 Task: Edit the task details and workflow in Jira Software, including start and due dates, status, and fields.
Action: Mouse moved to (910, 385)
Screenshot: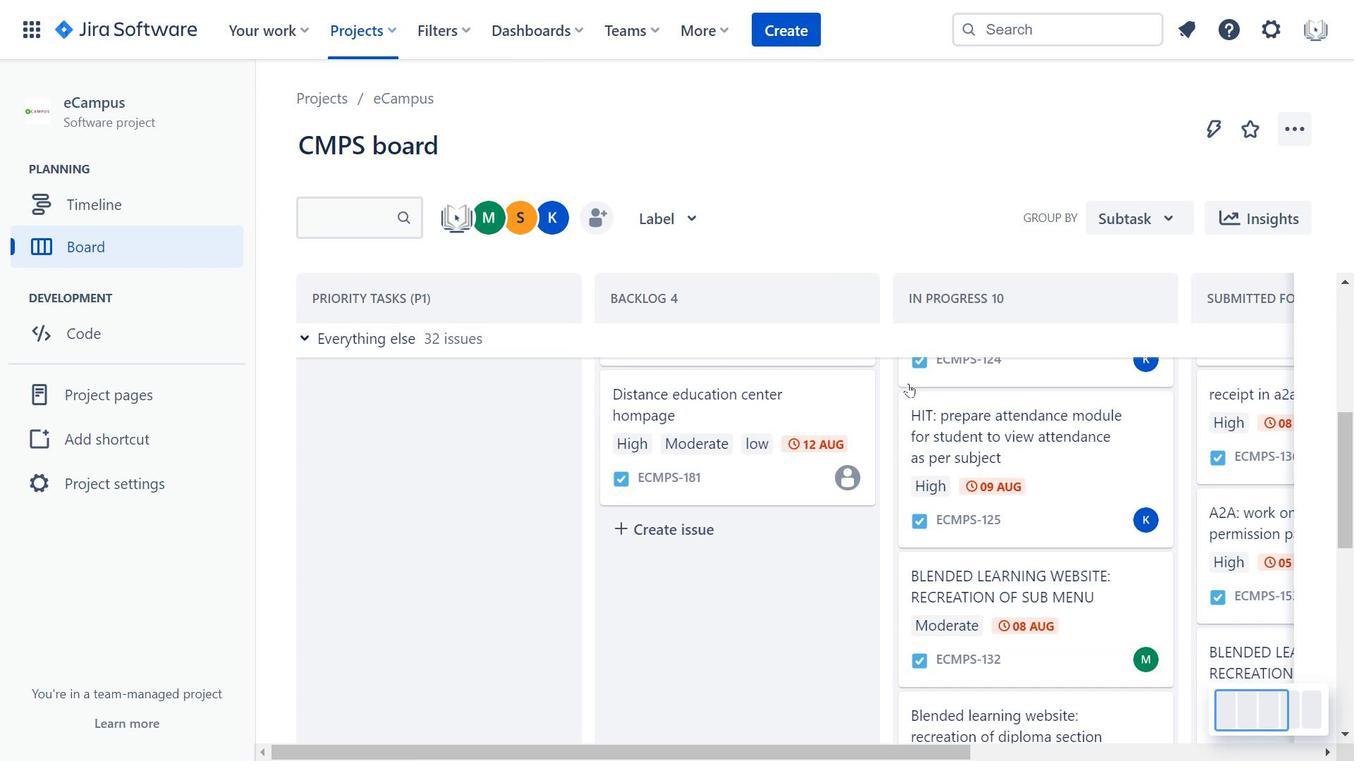
Action: Mouse scrolled (910, 385) with delta (0, 0)
Screenshot: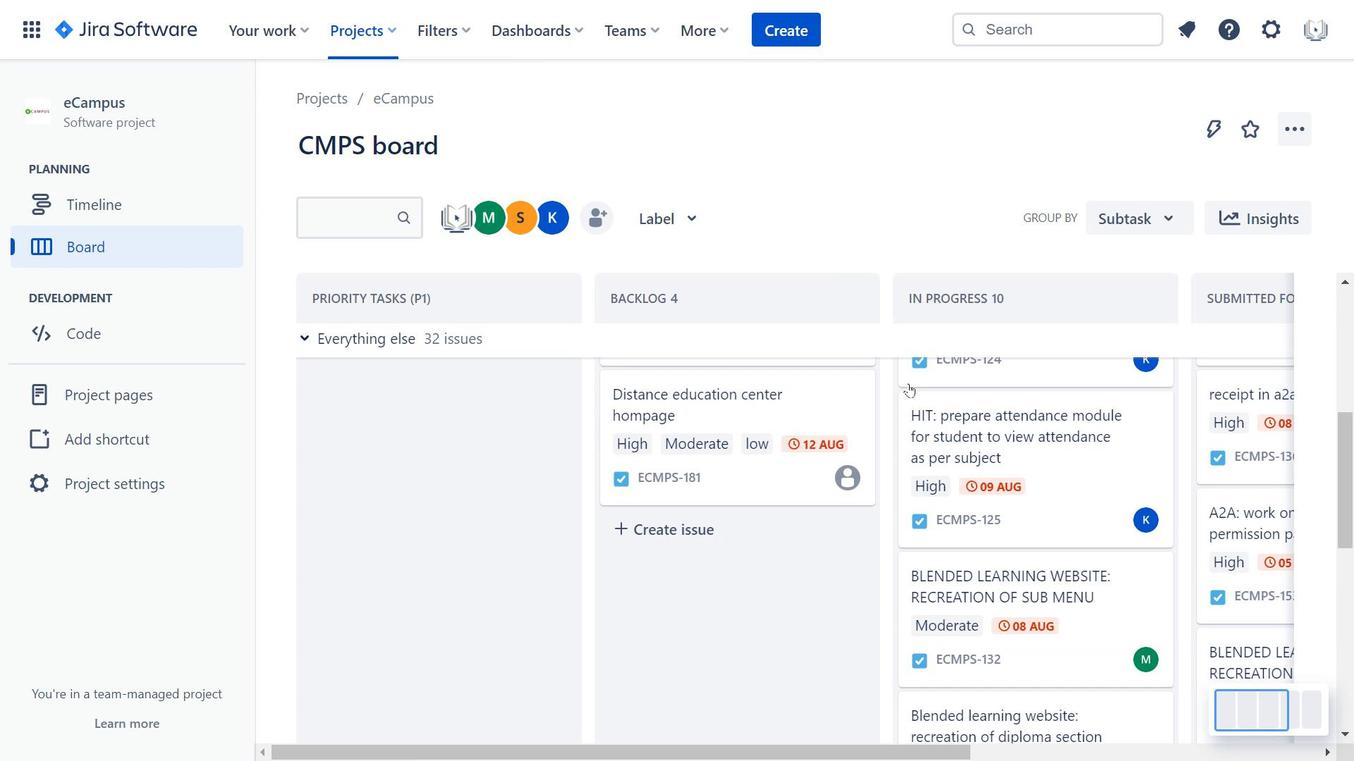 
Action: Mouse scrolled (910, 385) with delta (0, 0)
Screenshot: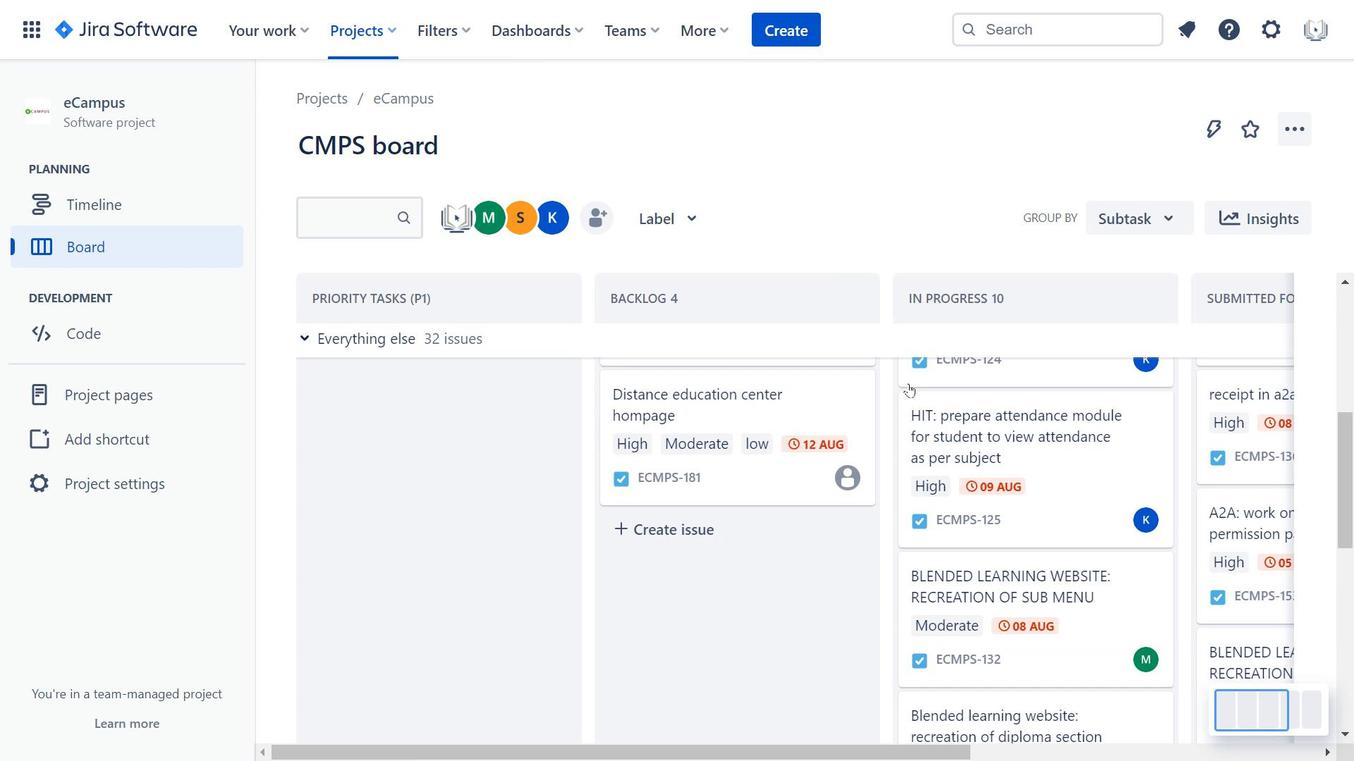 
Action: Mouse scrolled (910, 385) with delta (0, 0)
Screenshot: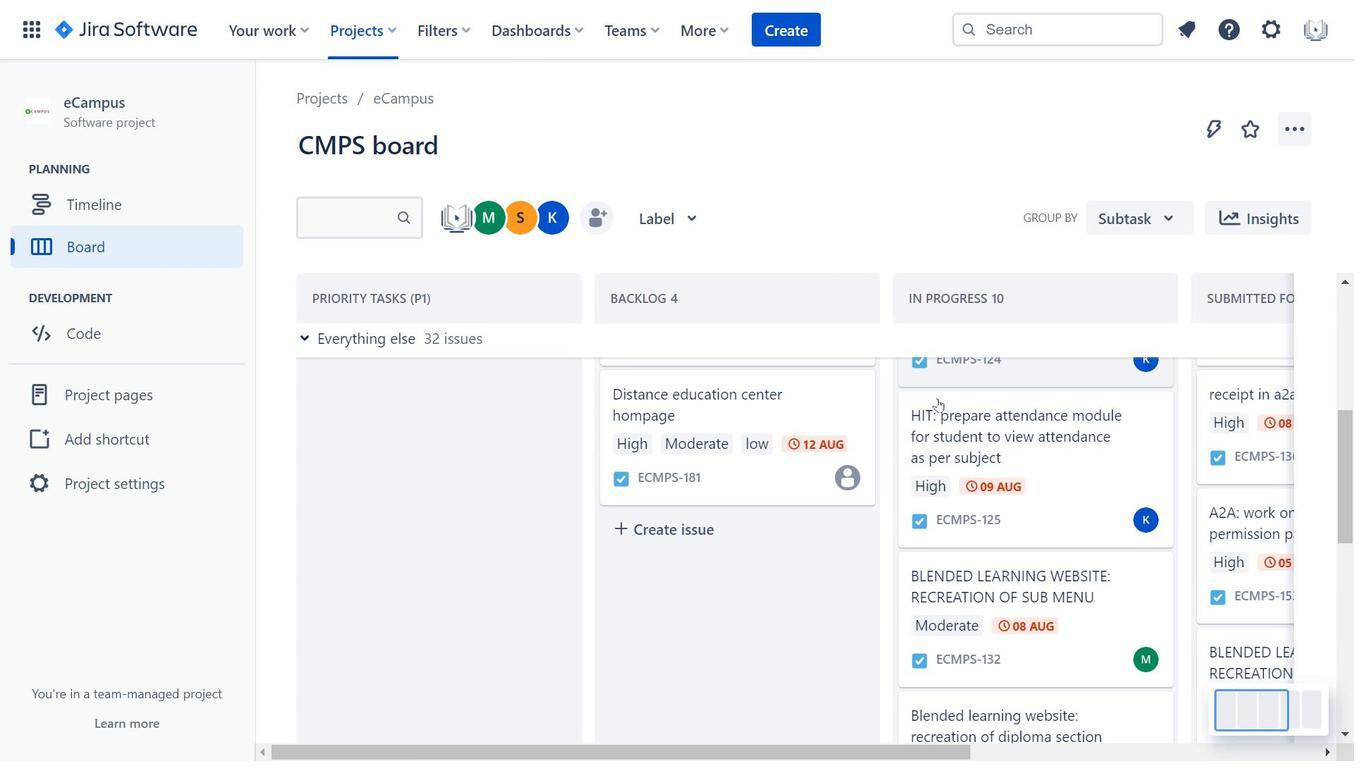 
Action: Mouse scrolled (910, 385) with delta (0, 0)
Screenshot: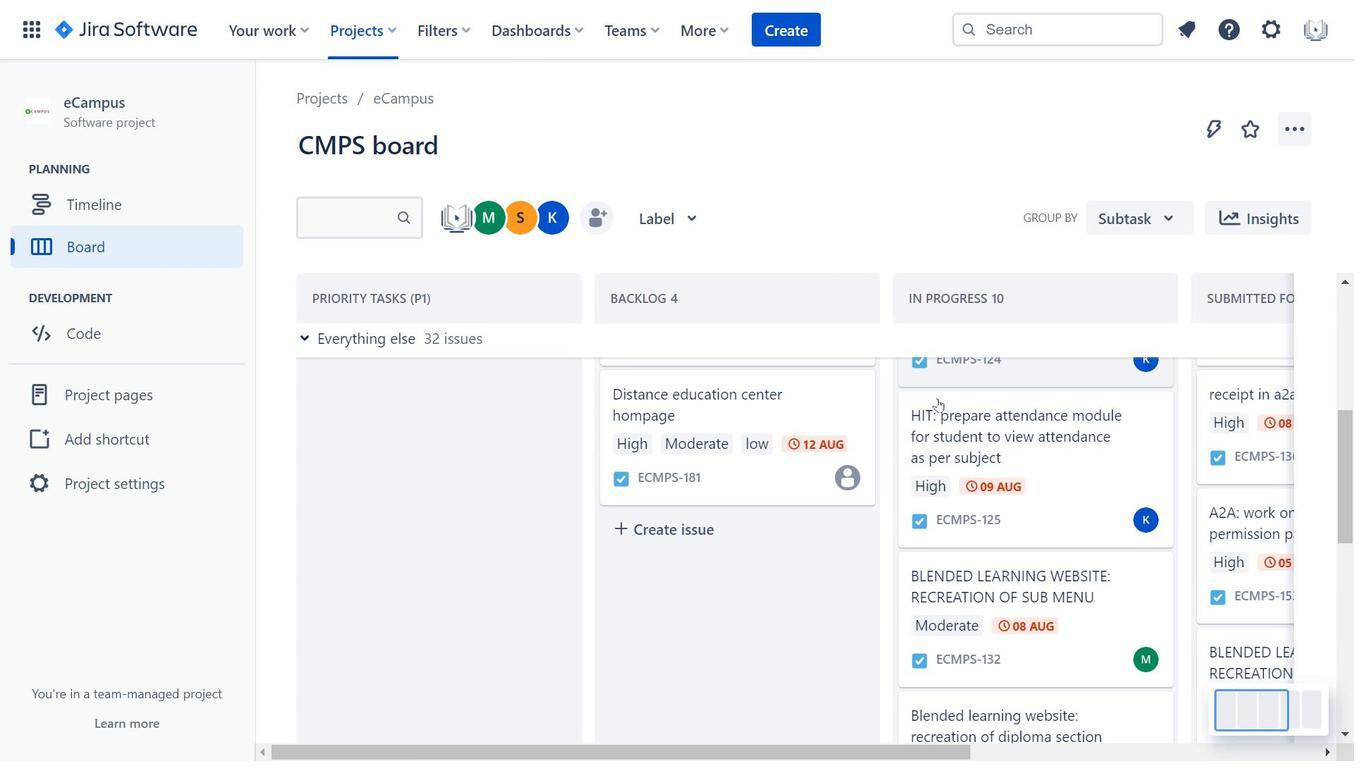 
Action: Mouse moved to (1076, 407)
Screenshot: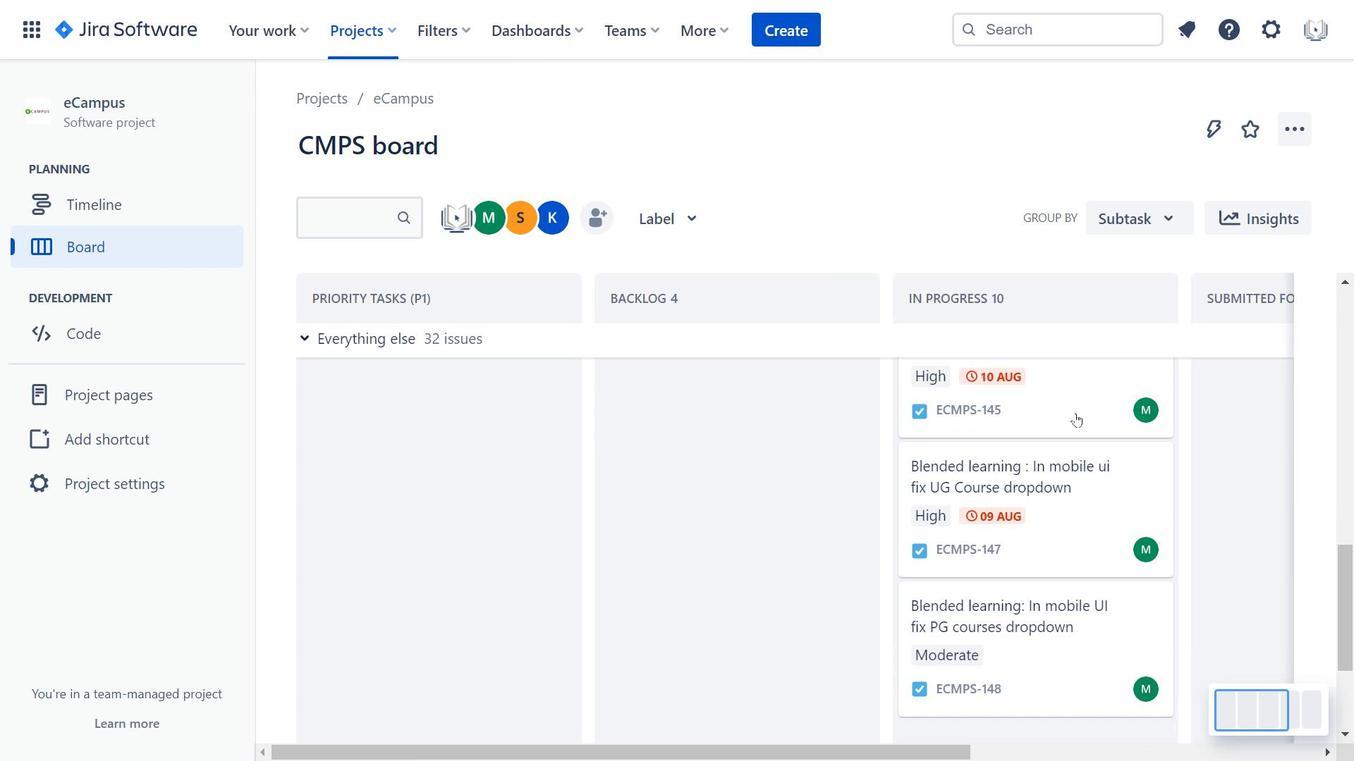 
Action: Mouse scrolled (1076, 406) with delta (0, 0)
Screenshot: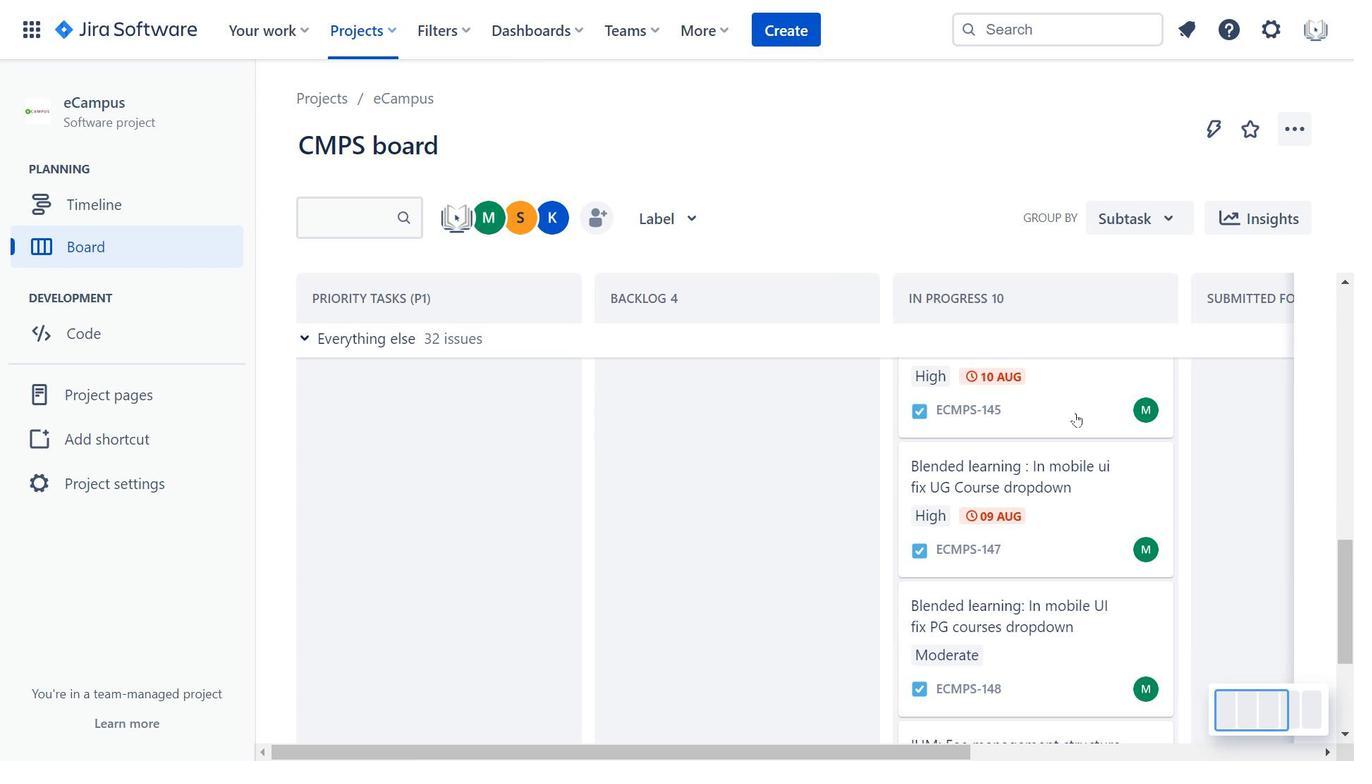 
Action: Mouse moved to (1076, 407)
Screenshot: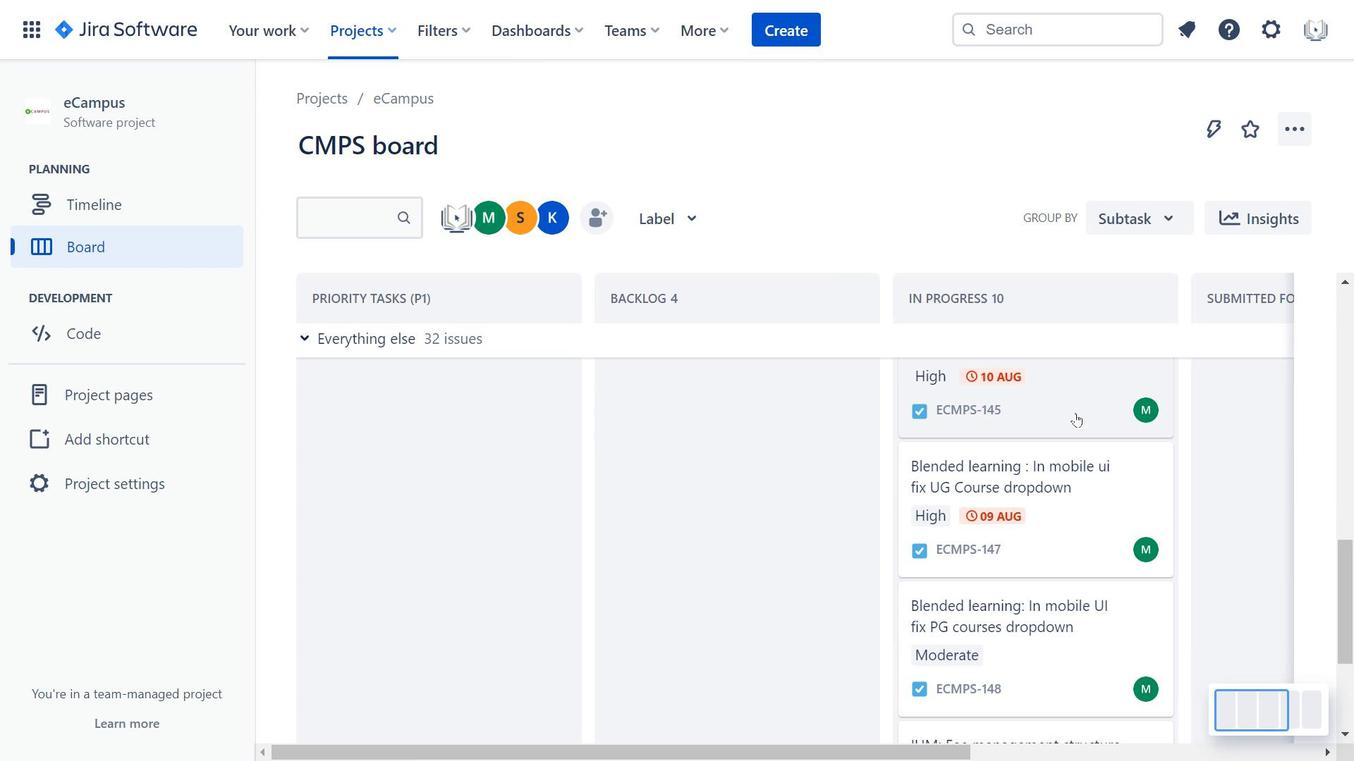 
Action: Mouse scrolled (1076, 406) with delta (0, 0)
Screenshot: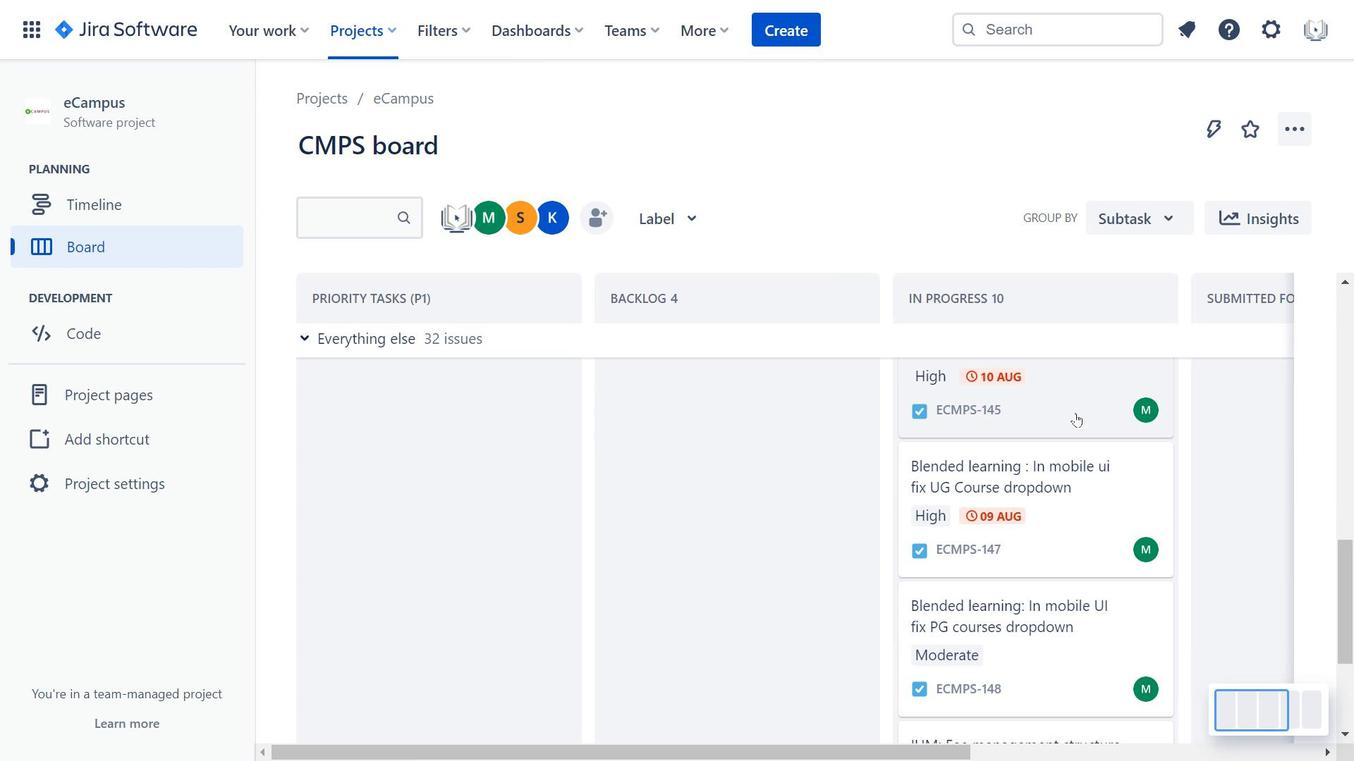 
Action: Mouse moved to (1076, 413)
Screenshot: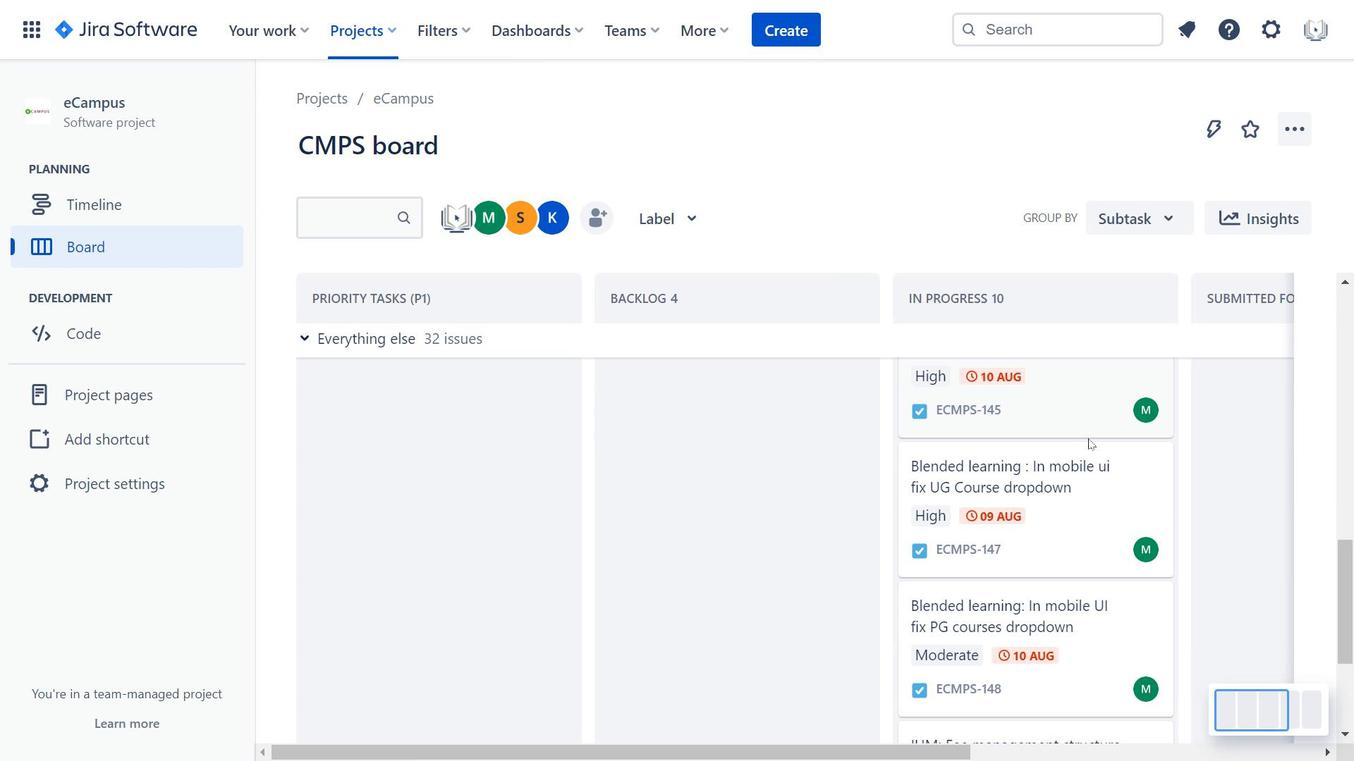 
Action: Mouse scrolled (1076, 412) with delta (0, 0)
Screenshot: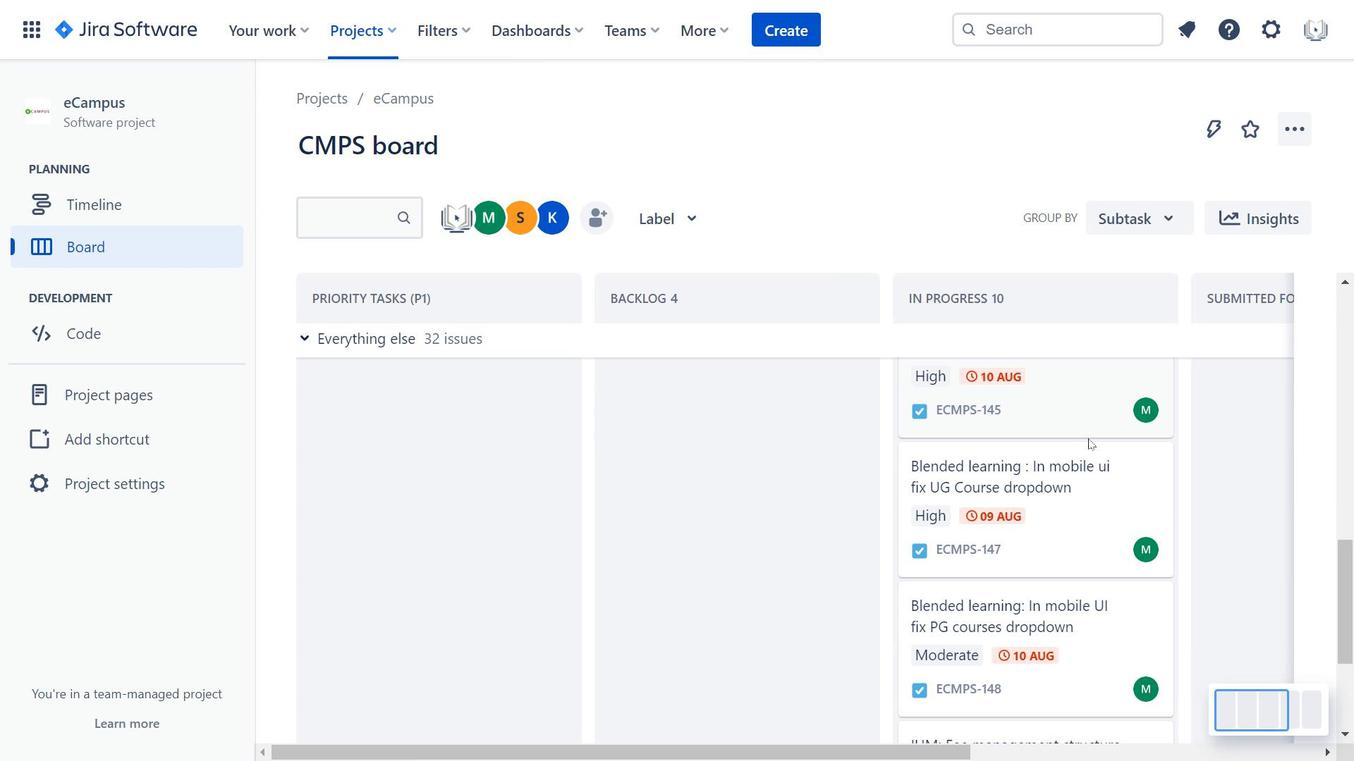 
Action: Mouse scrolled (1076, 412) with delta (0, 0)
Screenshot: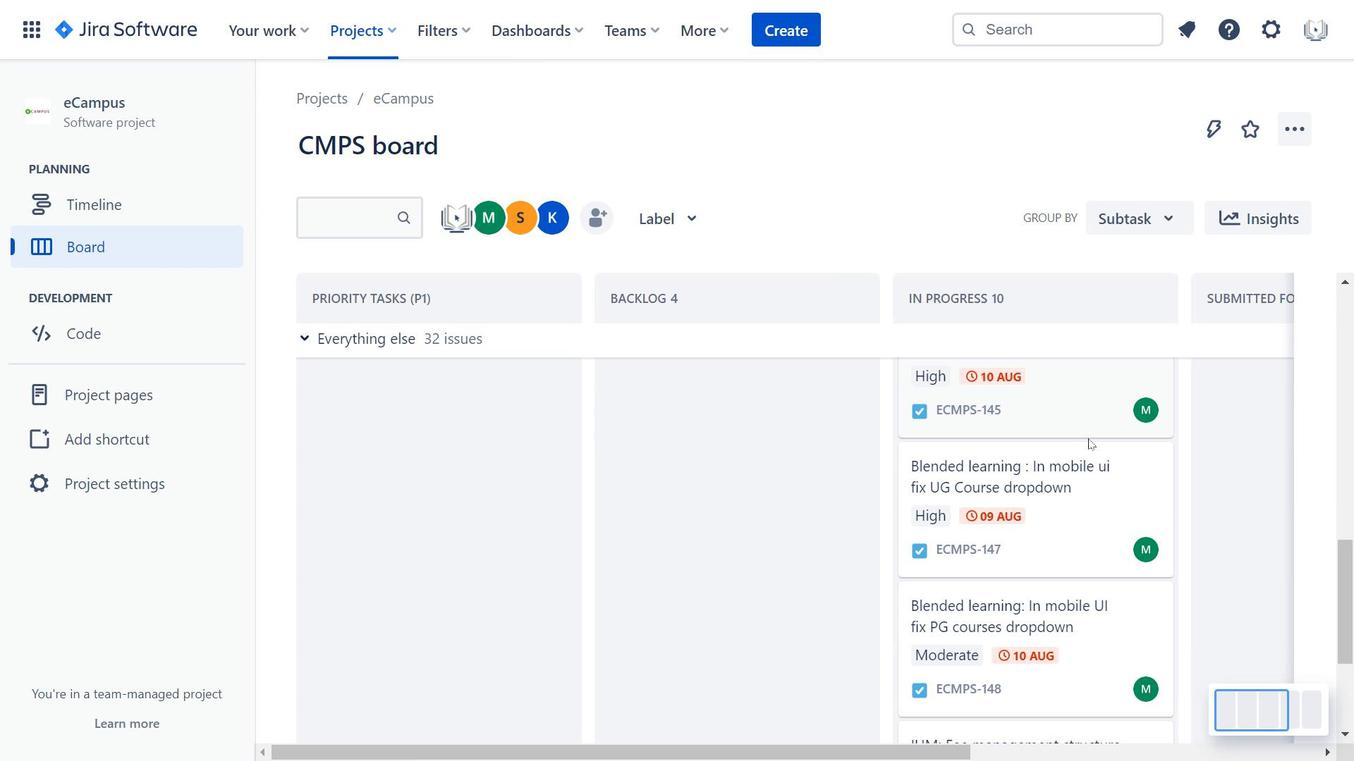 
Action: Mouse moved to (1076, 413)
Screenshot: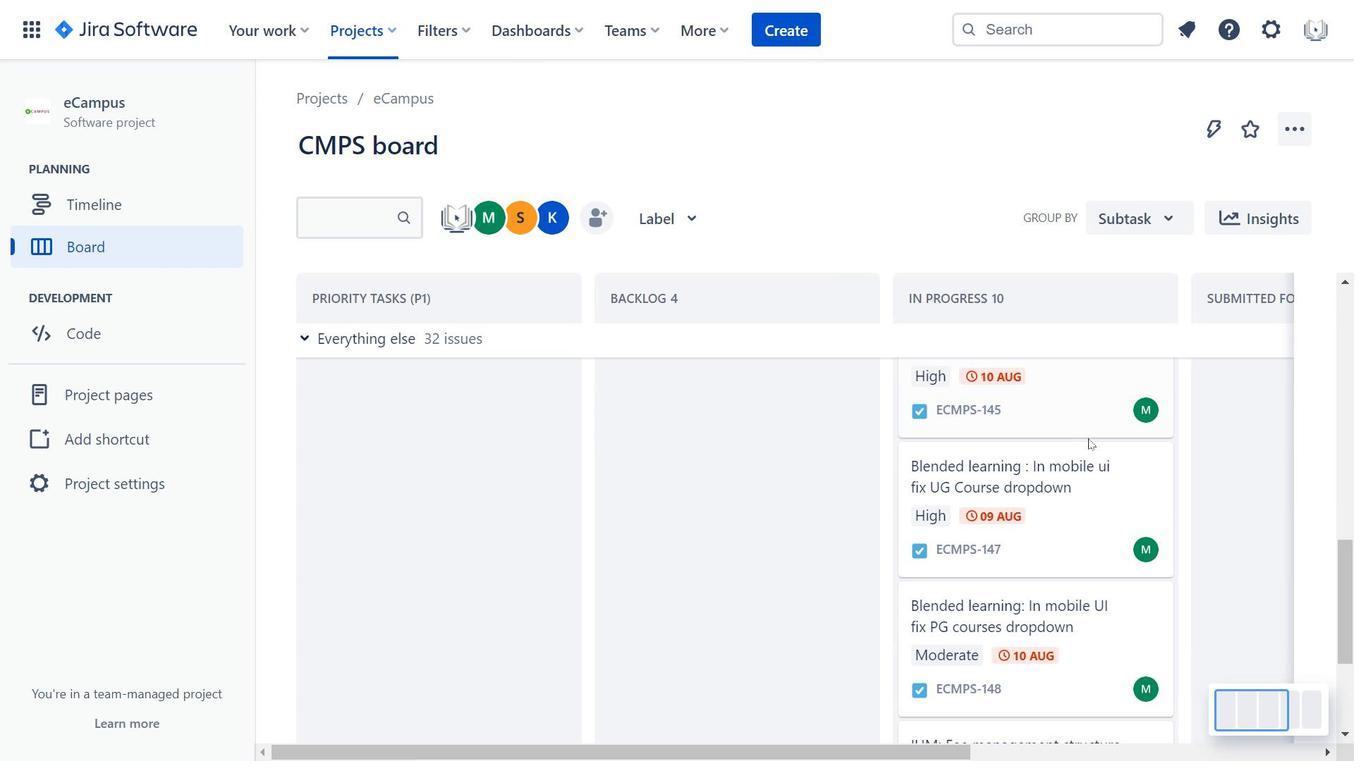 
Action: Mouse scrolled (1076, 413) with delta (0, 0)
Screenshot: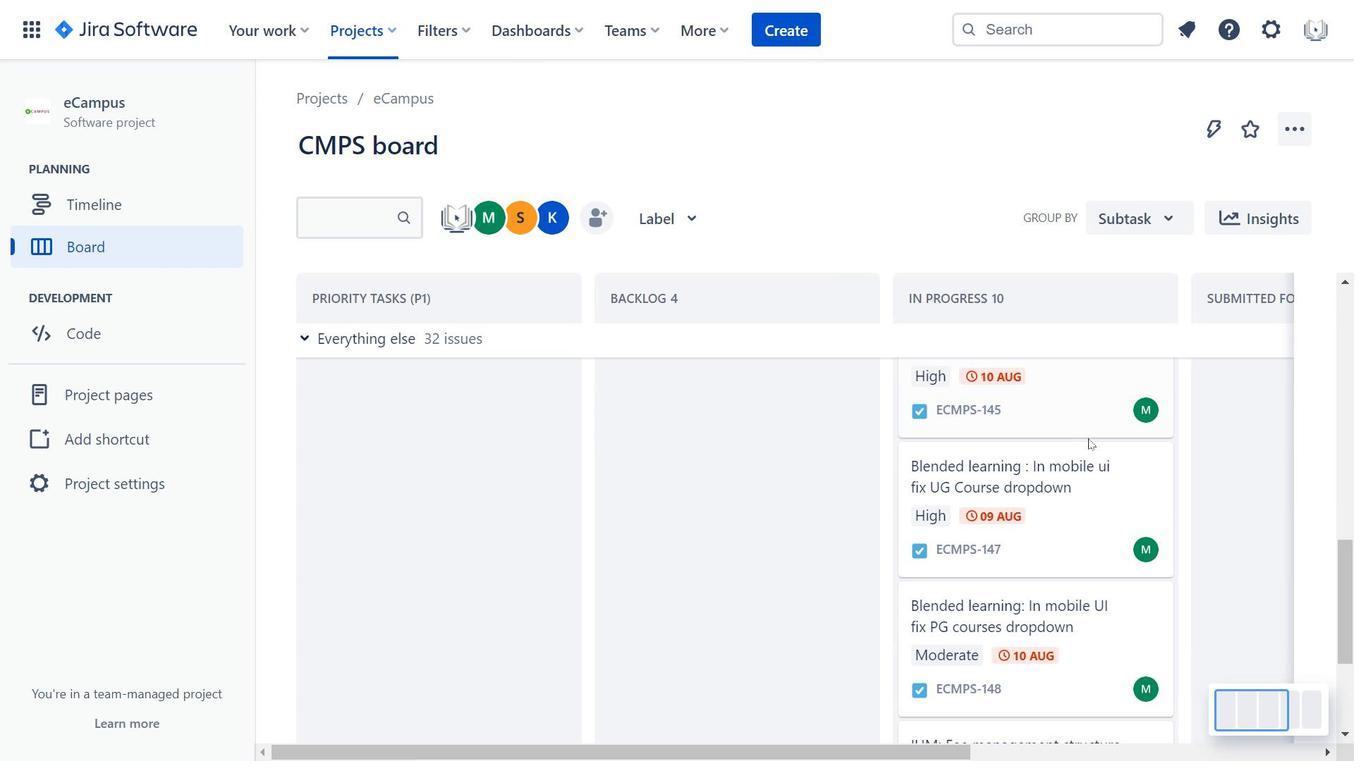 
Action: Mouse moved to (1089, 440)
Screenshot: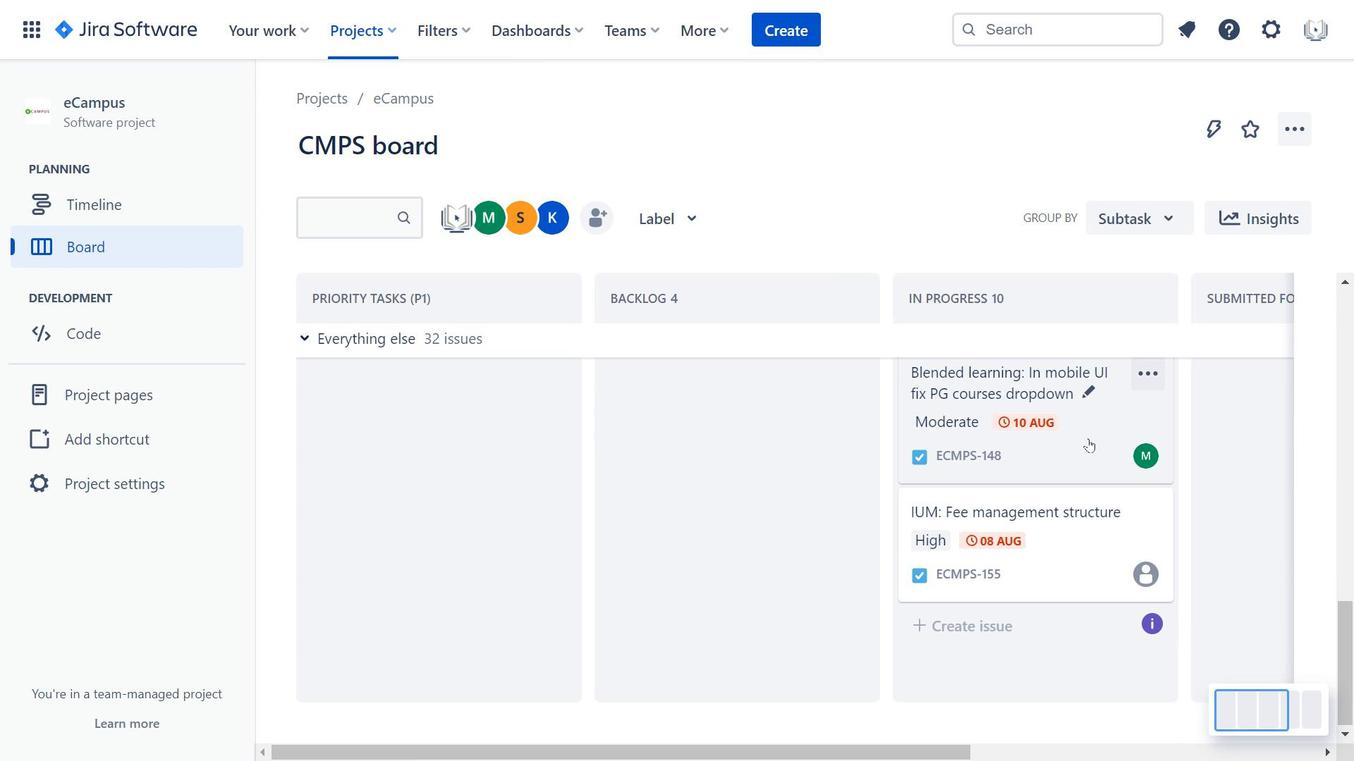 
Action: Mouse scrolled (1089, 440) with delta (0, 0)
Screenshot: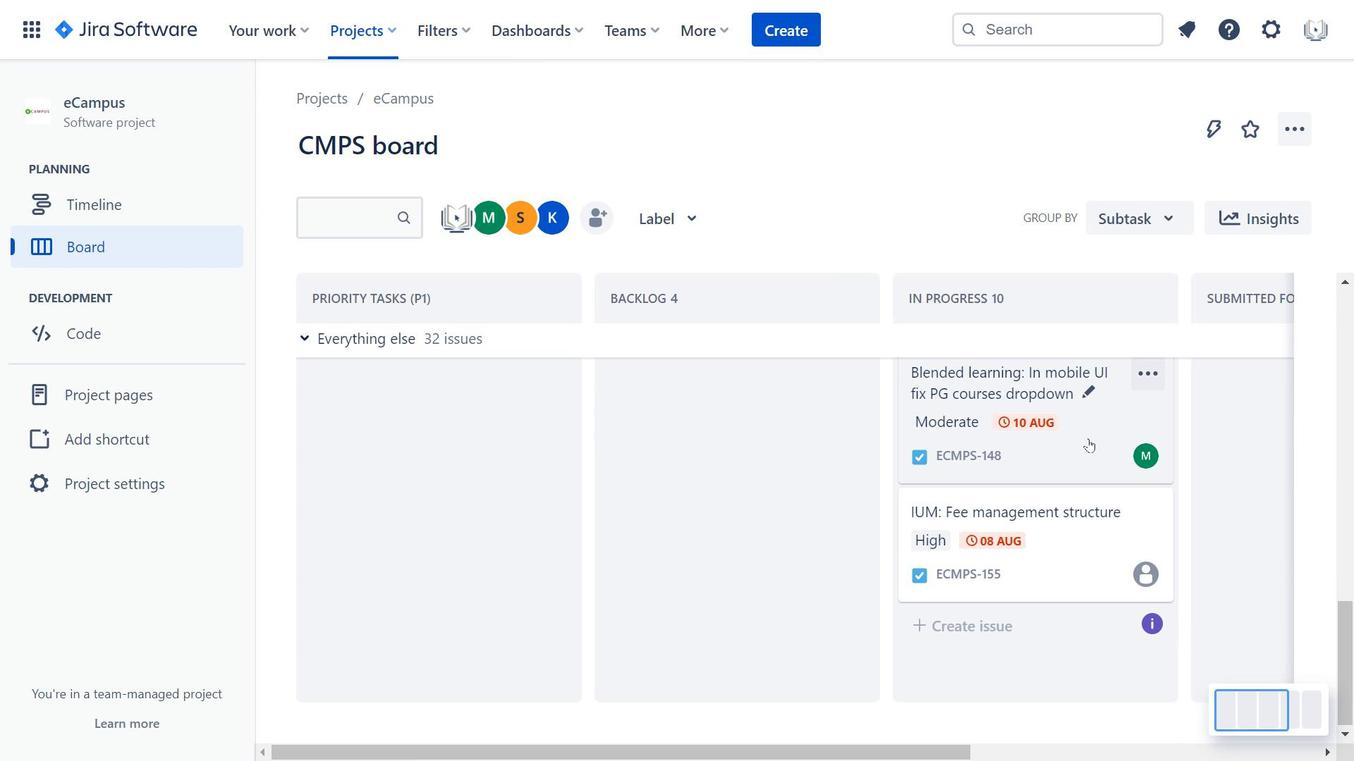 
Action: Mouse scrolled (1089, 440) with delta (0, 0)
Screenshot: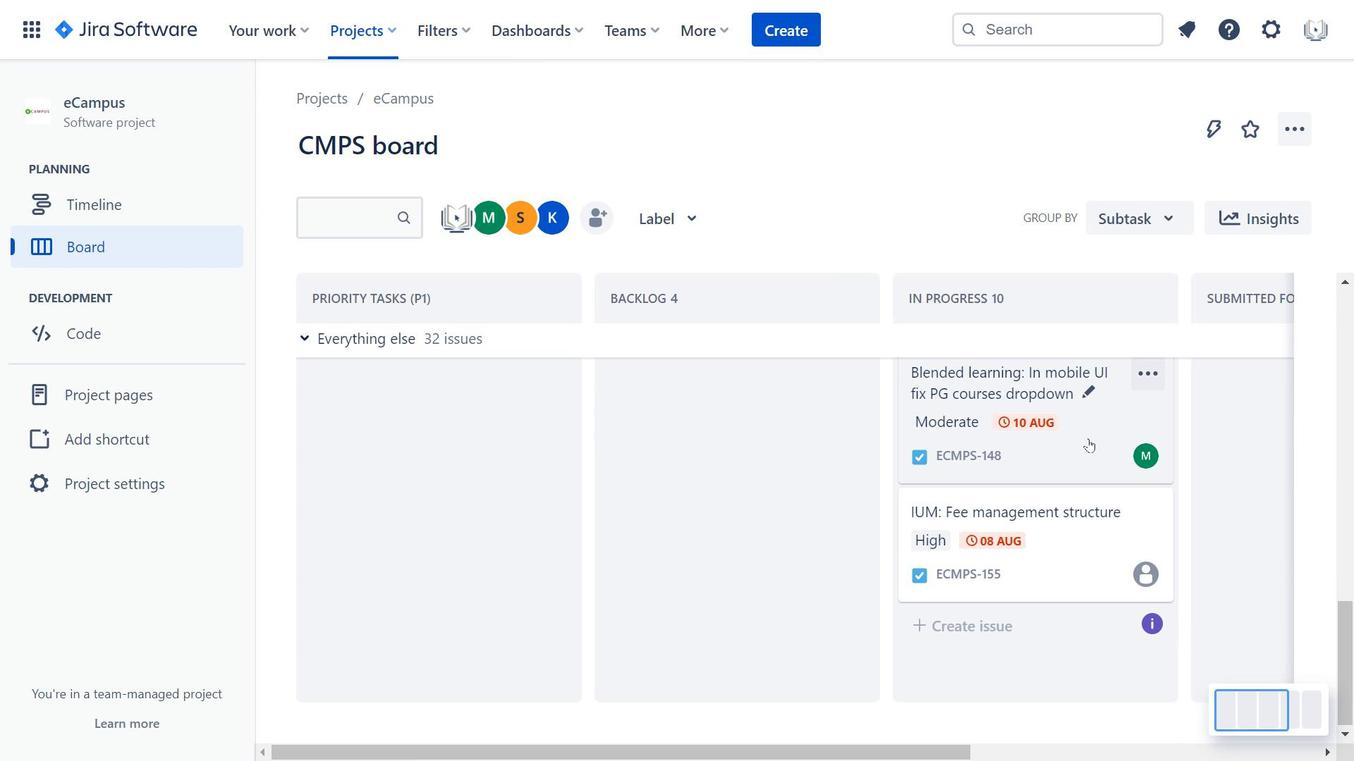 
Action: Mouse scrolled (1089, 440) with delta (0, 0)
Screenshot: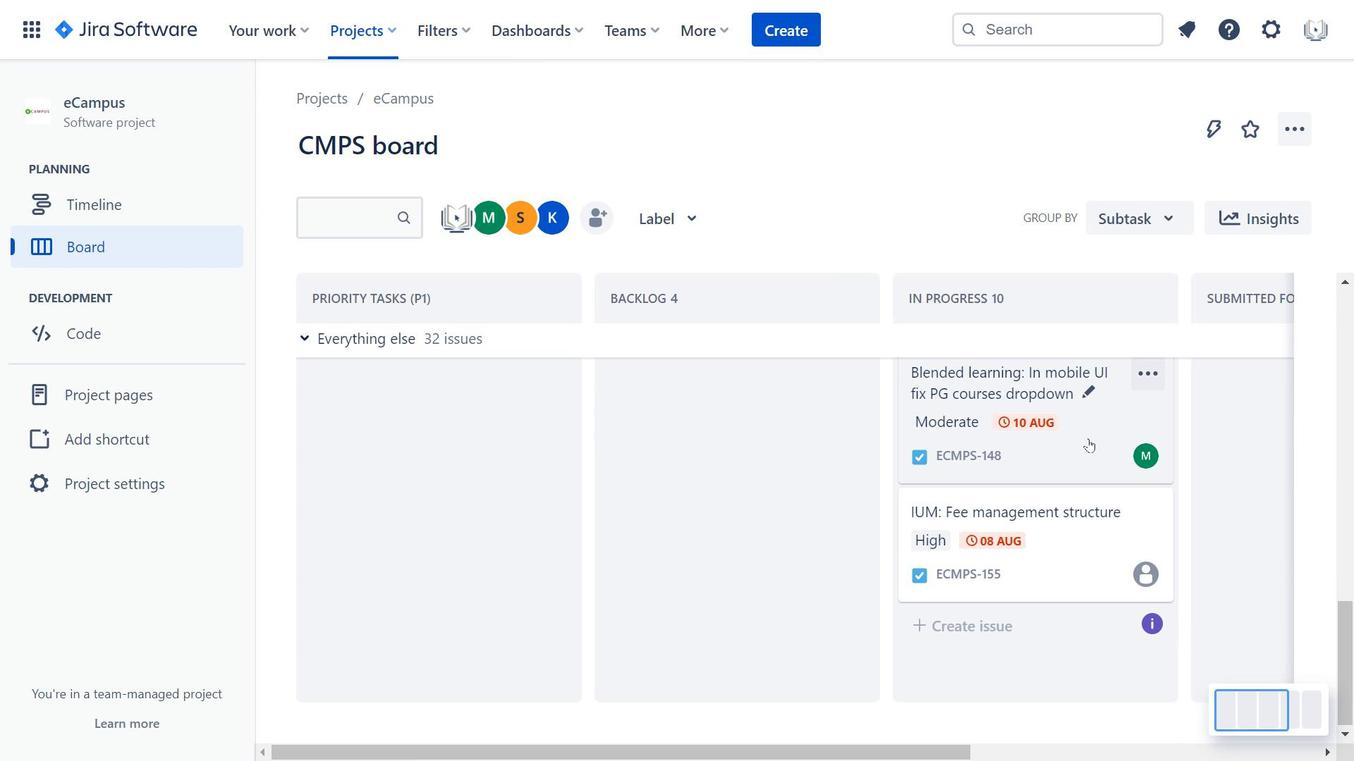 
Action: Mouse scrolled (1089, 441) with delta (0, 0)
Screenshot: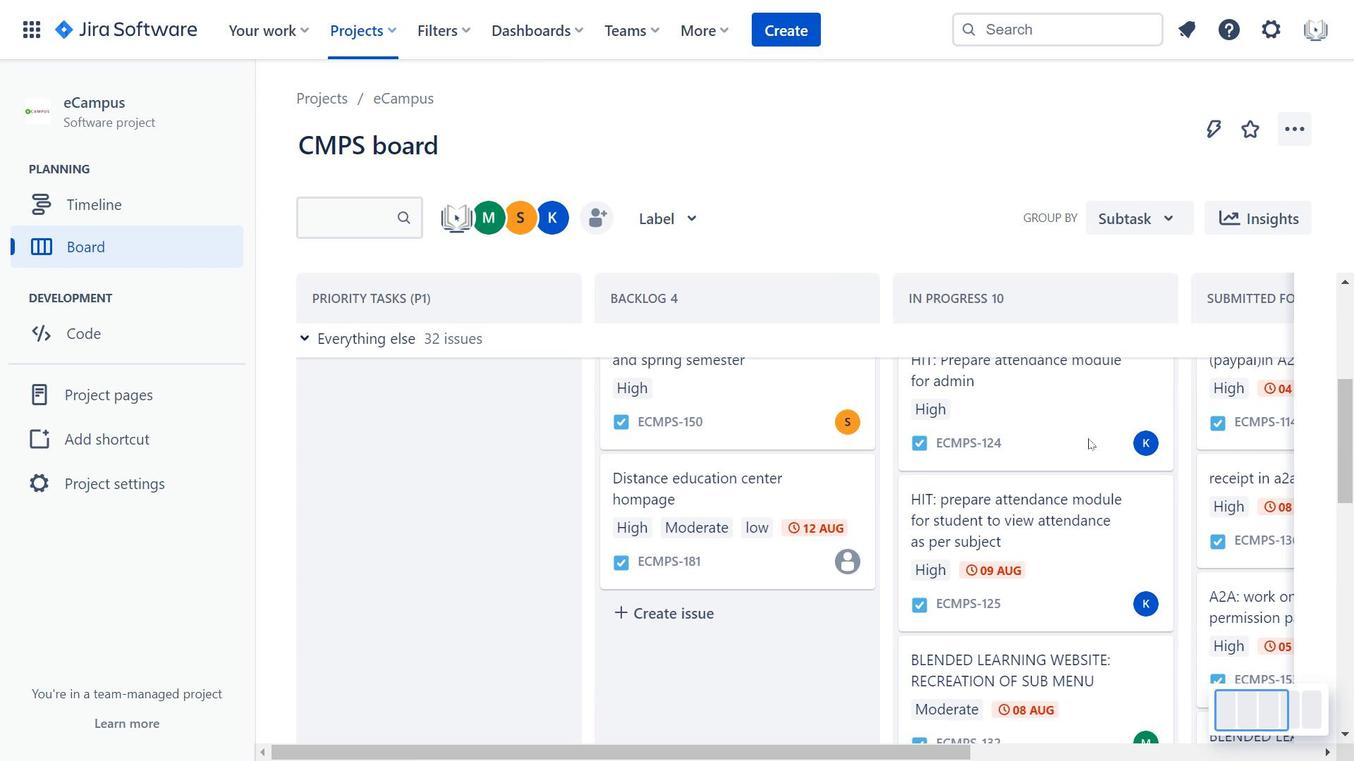 
Action: Mouse scrolled (1089, 441) with delta (0, 0)
Screenshot: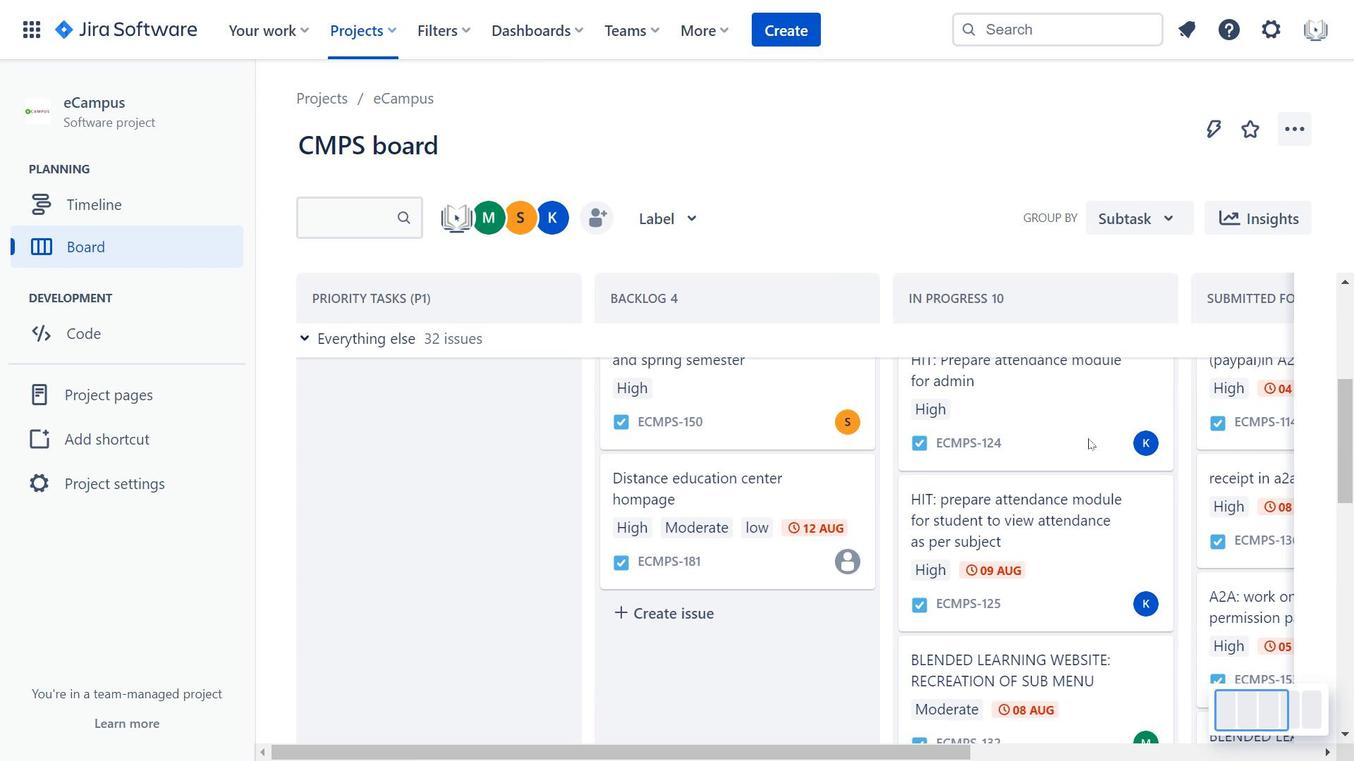 
Action: Mouse scrolled (1089, 441) with delta (0, 0)
Screenshot: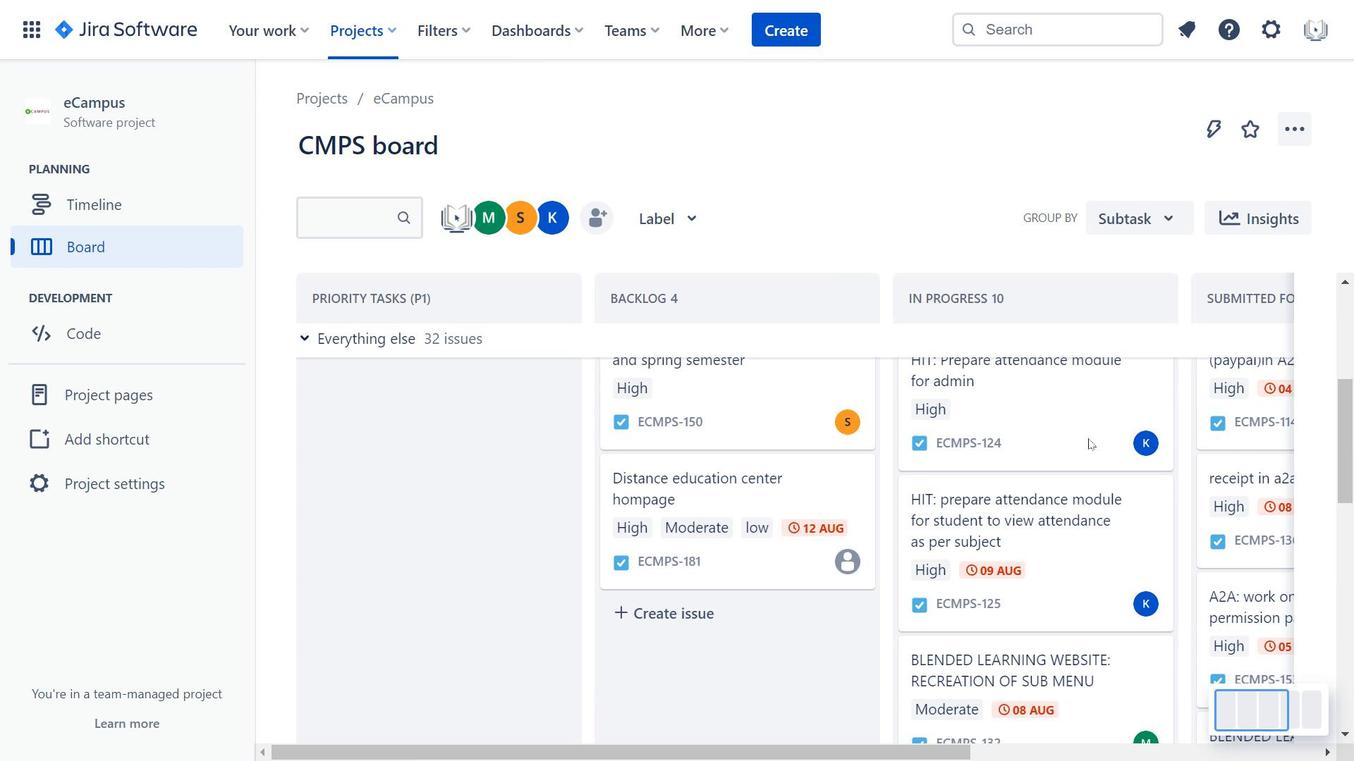 
Action: Mouse scrolled (1089, 441) with delta (0, 0)
Screenshot: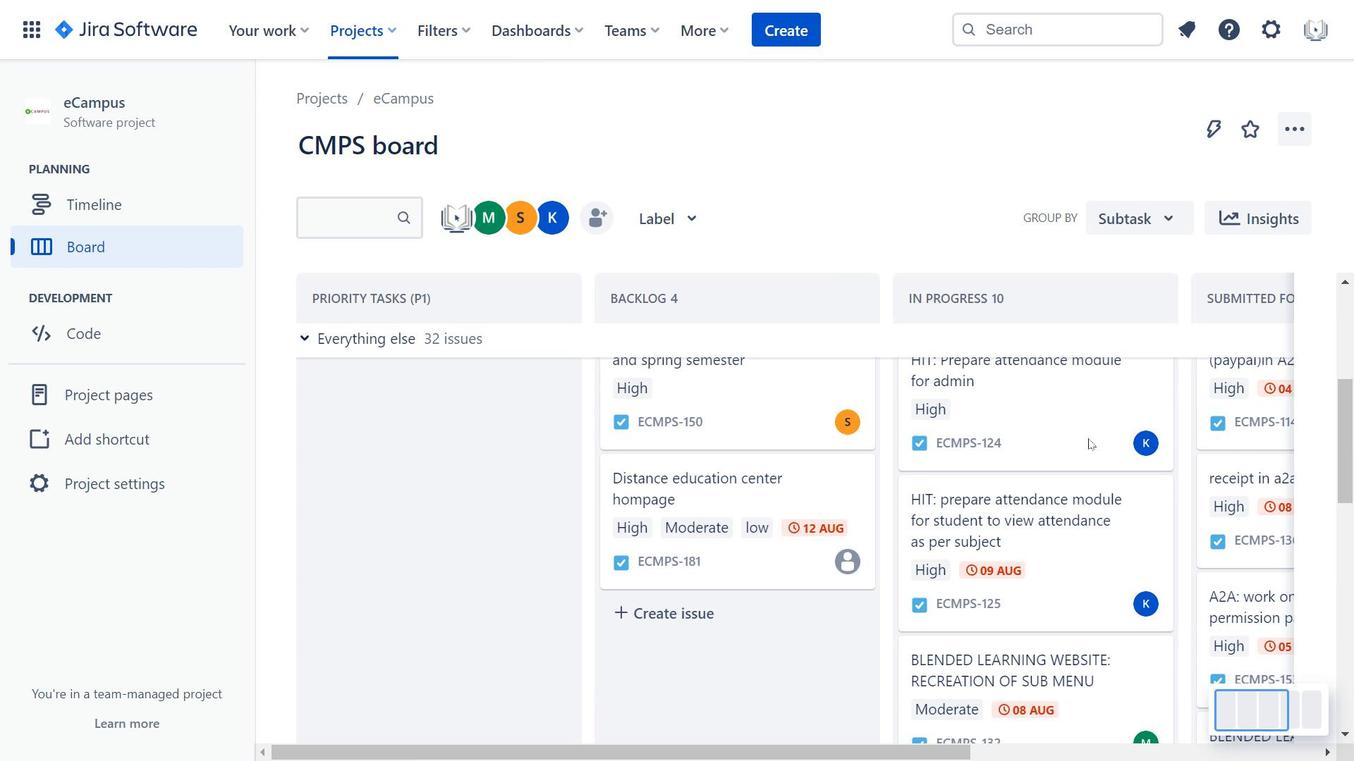 
Action: Mouse scrolled (1089, 441) with delta (0, 0)
Screenshot: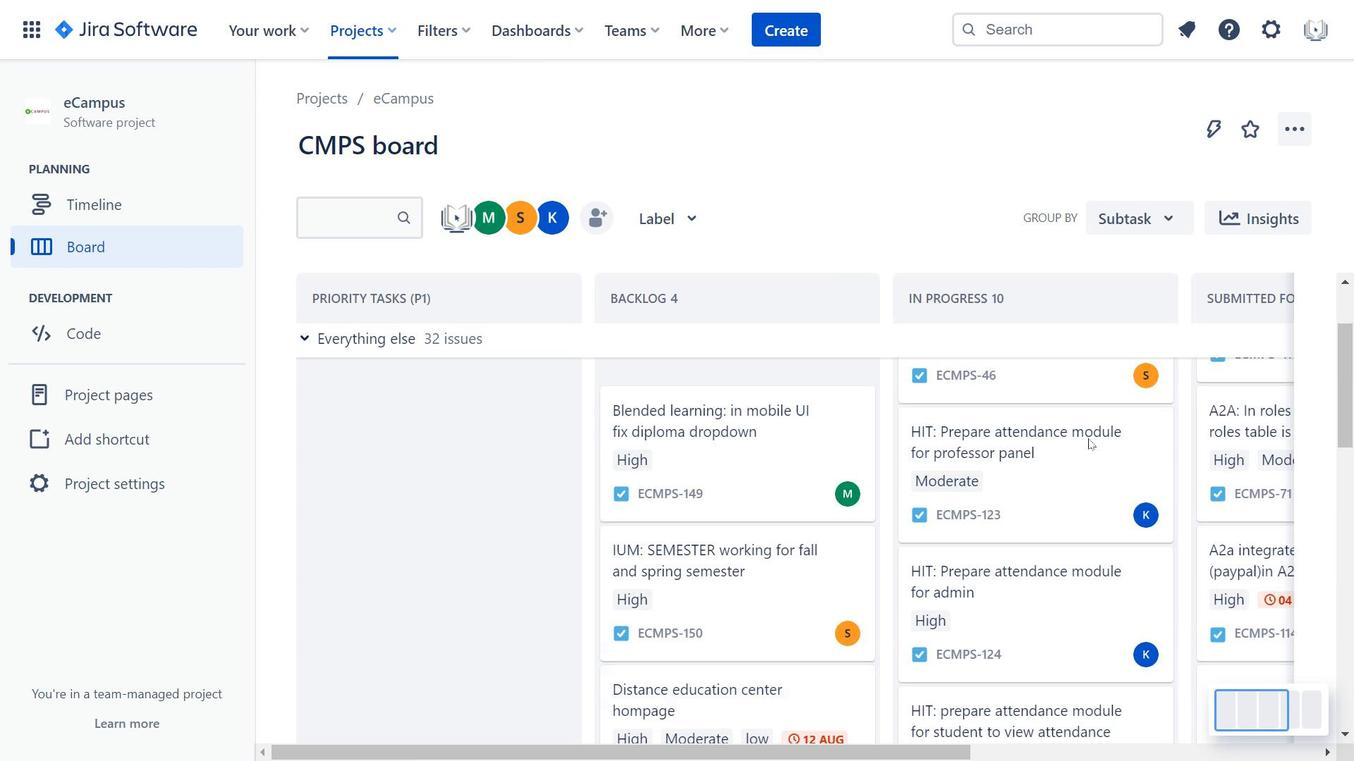 
Action: Mouse scrolled (1089, 441) with delta (0, 0)
Screenshot: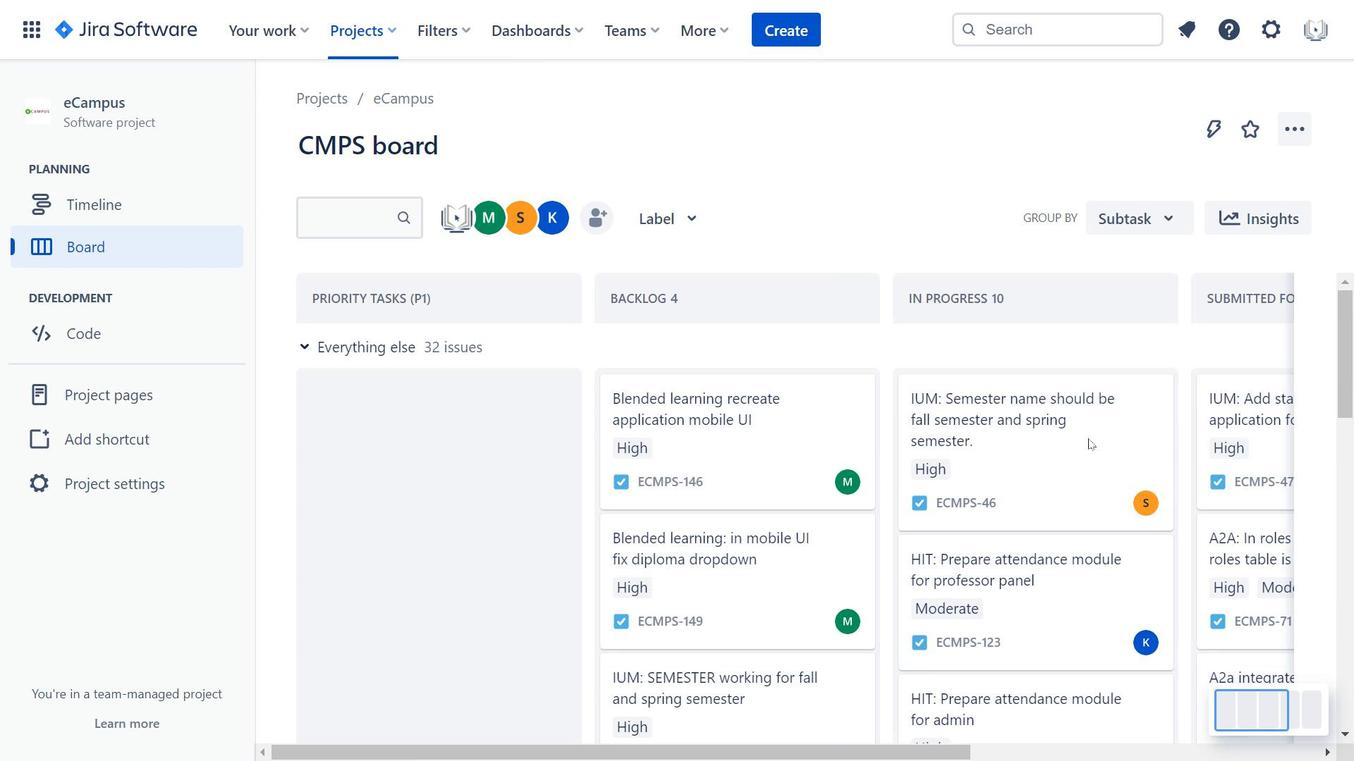 
Action: Mouse scrolled (1089, 441) with delta (0, 0)
Screenshot: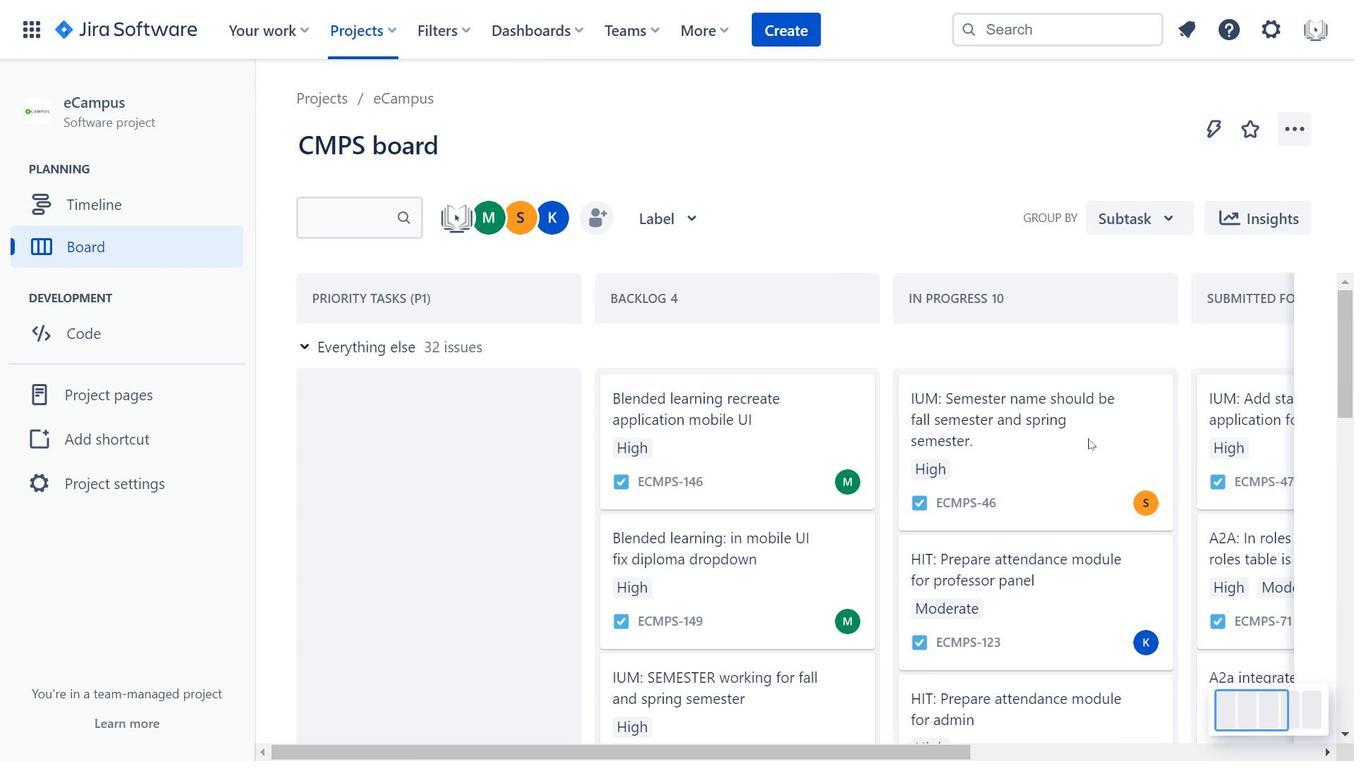 
Action: Mouse scrolled (1089, 441) with delta (0, 0)
Screenshot: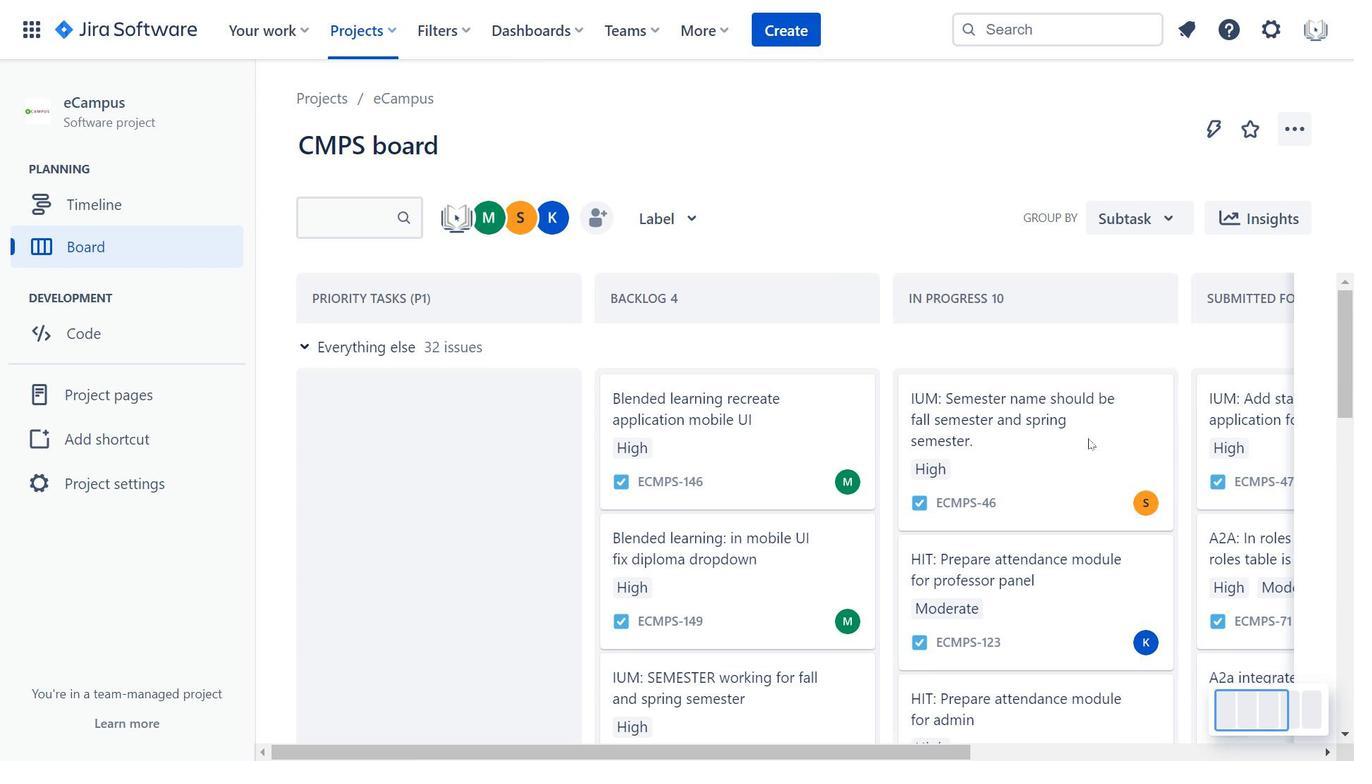 
Action: Mouse scrolled (1089, 441) with delta (0, 0)
Screenshot: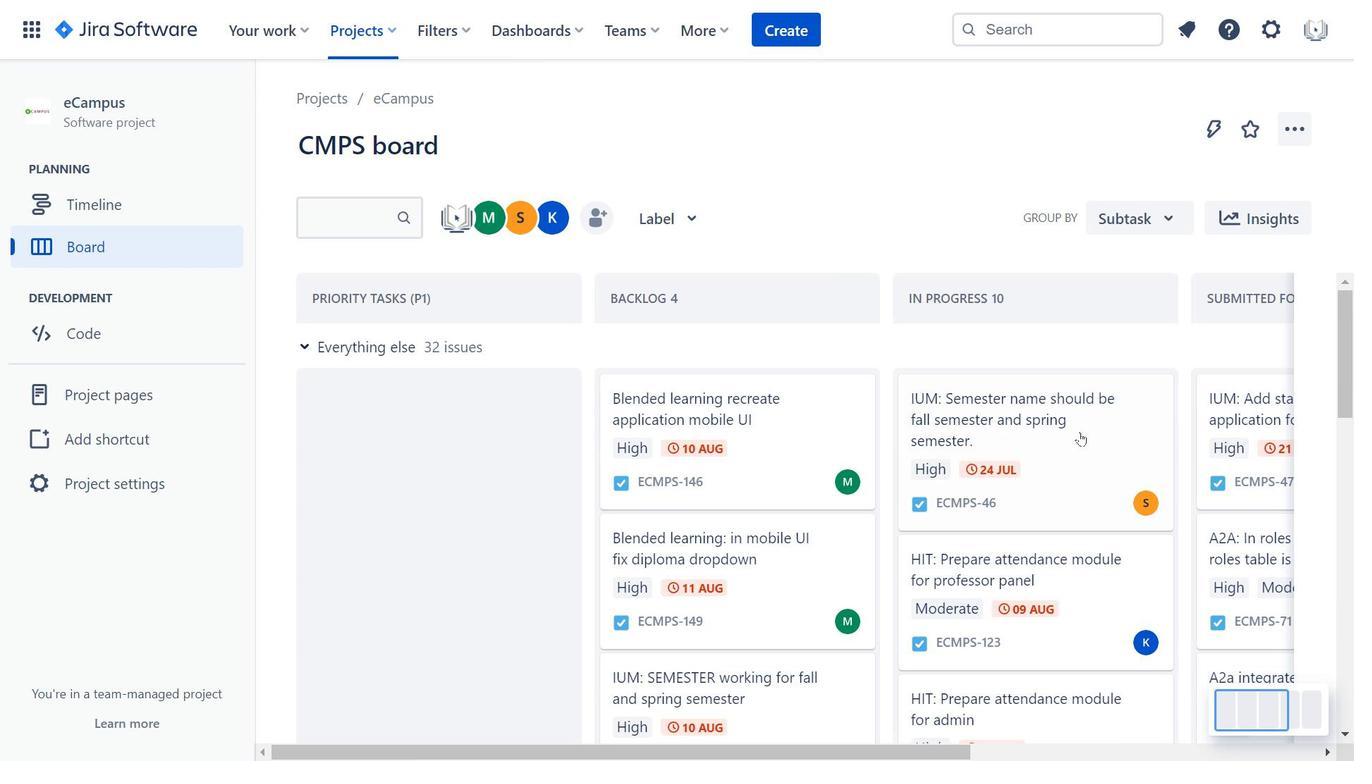 
Action: Mouse scrolled (1089, 441) with delta (0, 0)
Screenshot: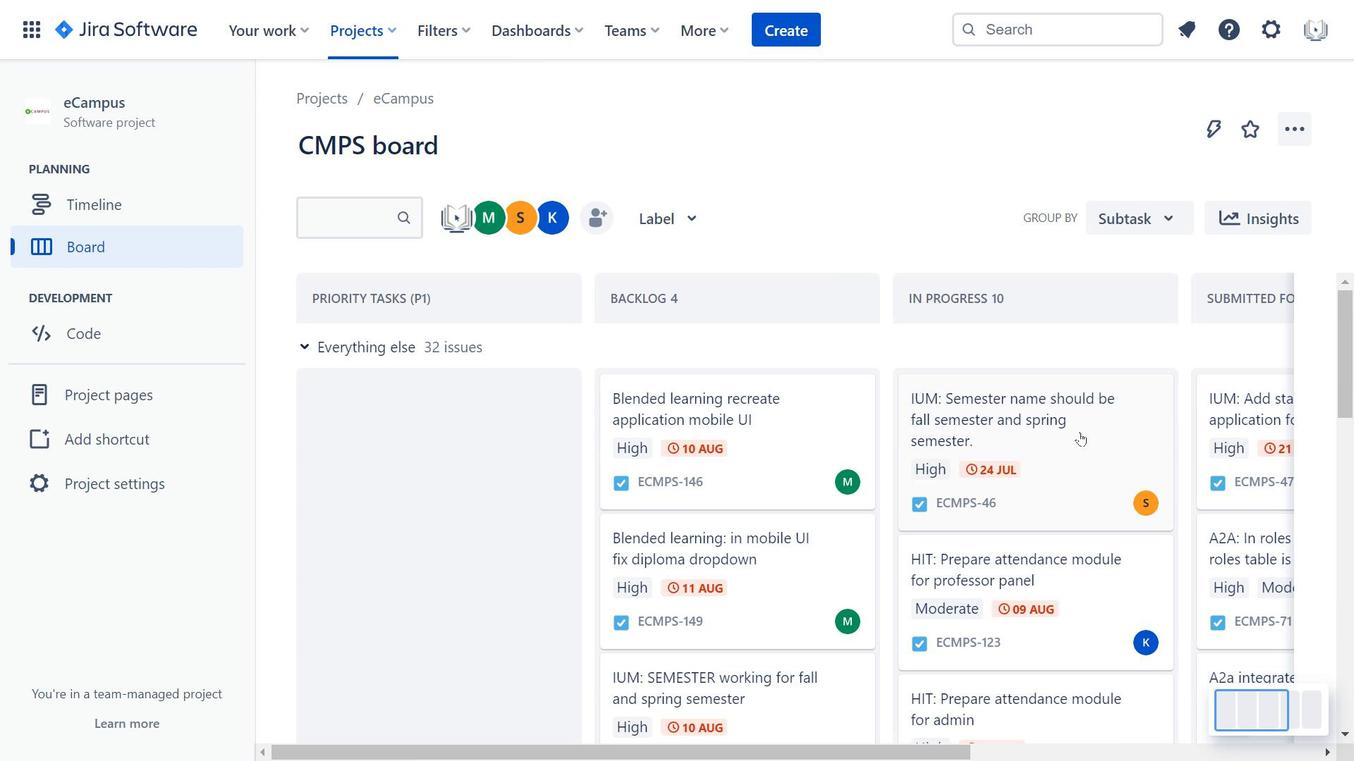 
Action: Mouse scrolled (1089, 441) with delta (0, 0)
Screenshot: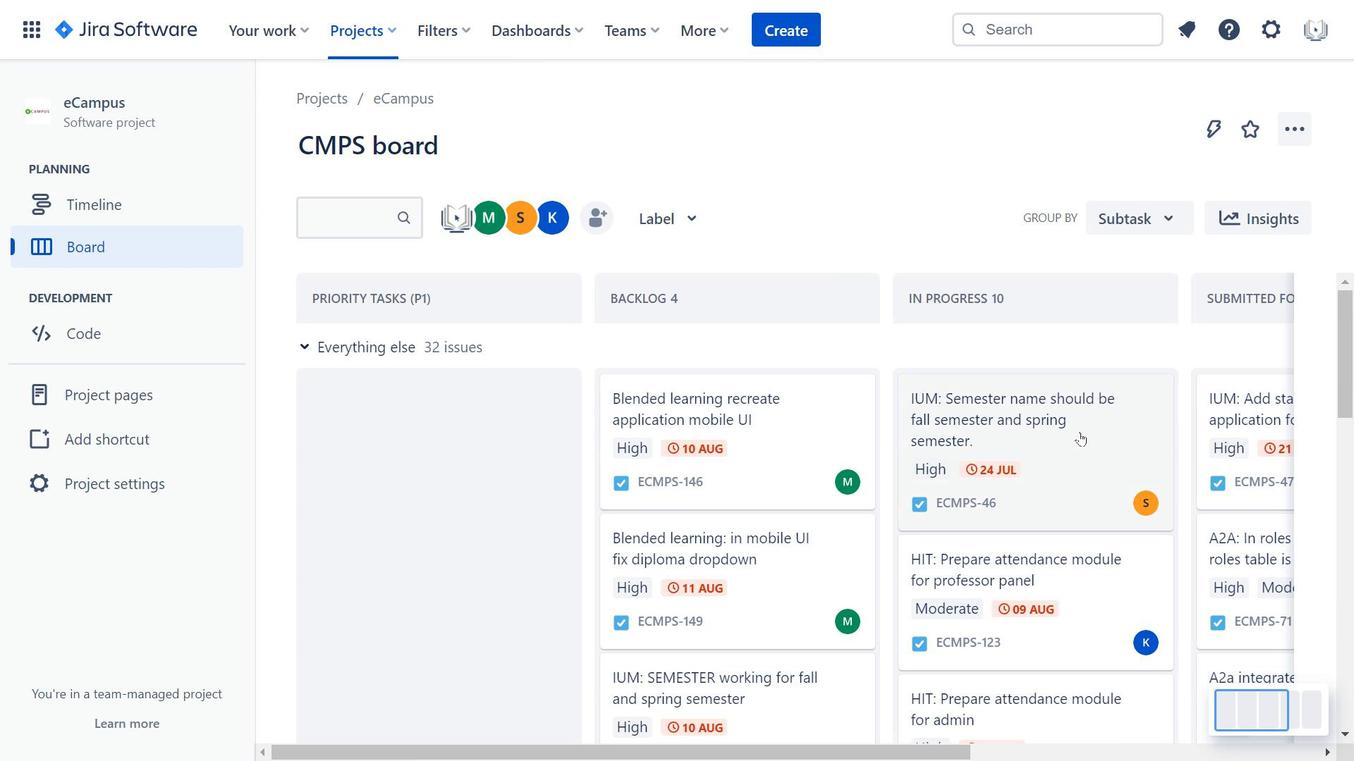 
Action: Mouse scrolled (1089, 441) with delta (0, 0)
Screenshot: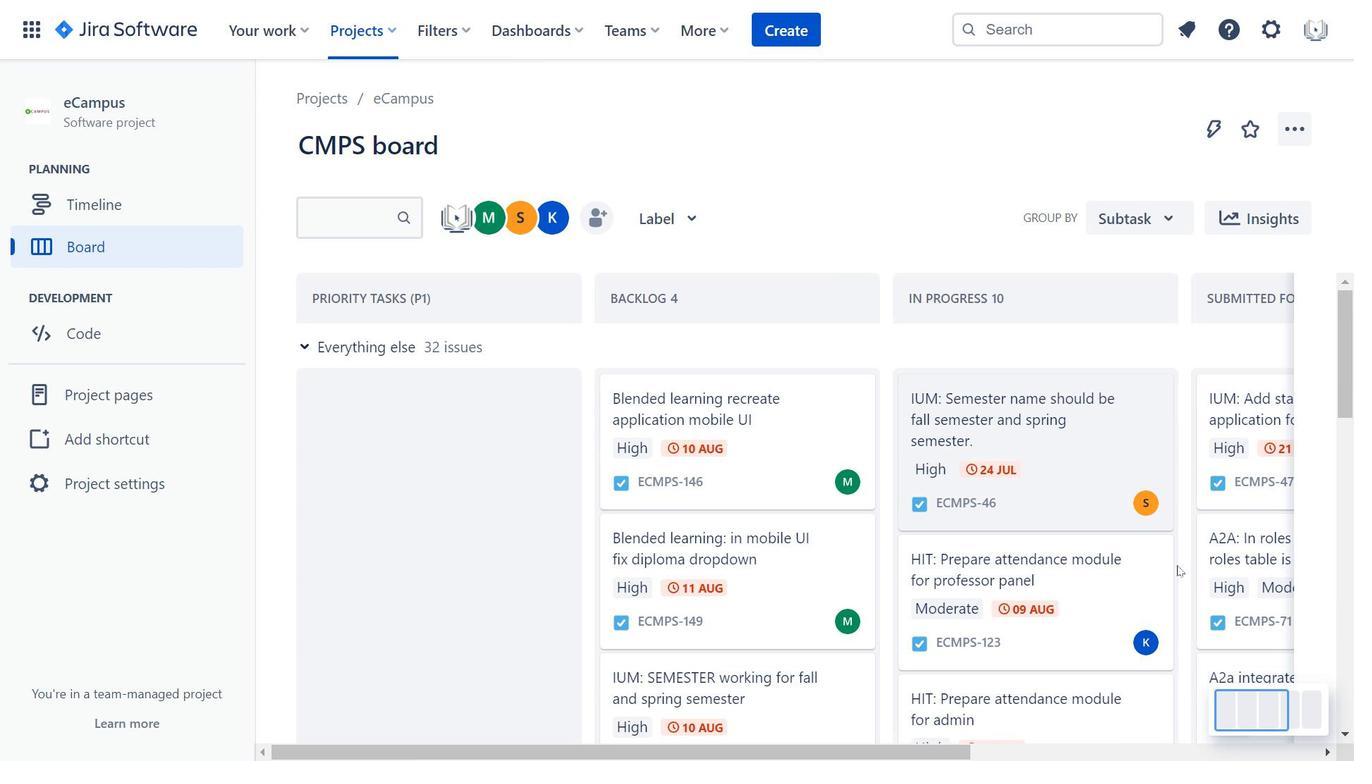 
Action: Mouse scrolled (1089, 441) with delta (0, 0)
Screenshot: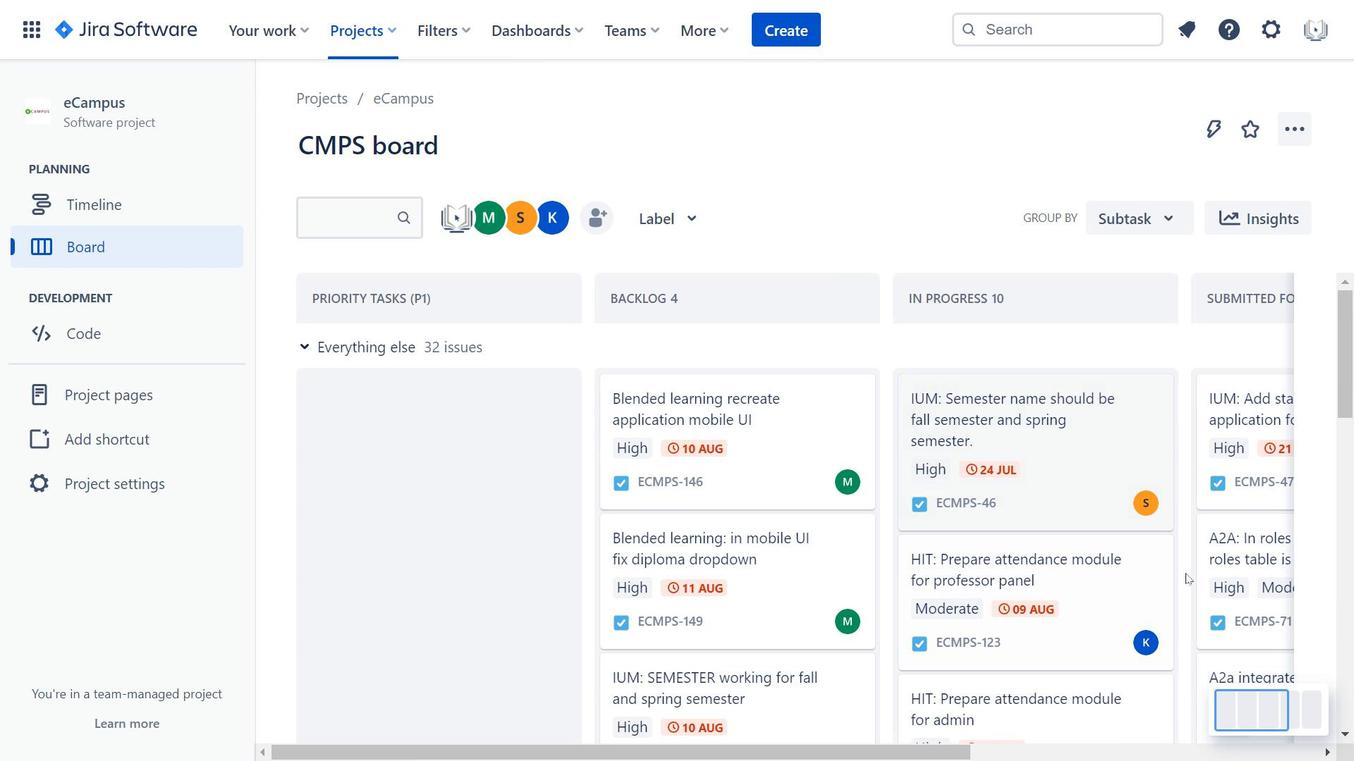 
Action: Mouse scrolled (1089, 441) with delta (0, 0)
Screenshot: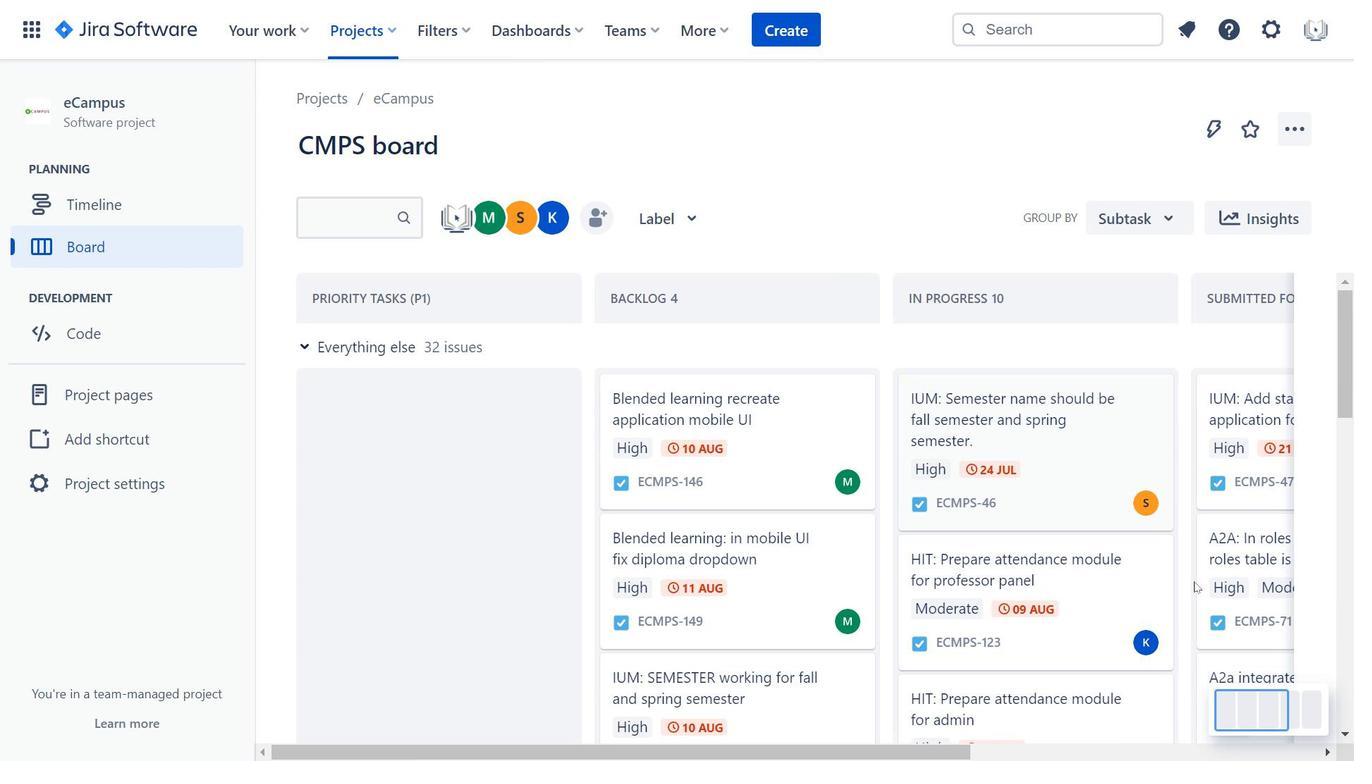 
Action: Mouse moved to (1249, 707)
Screenshot: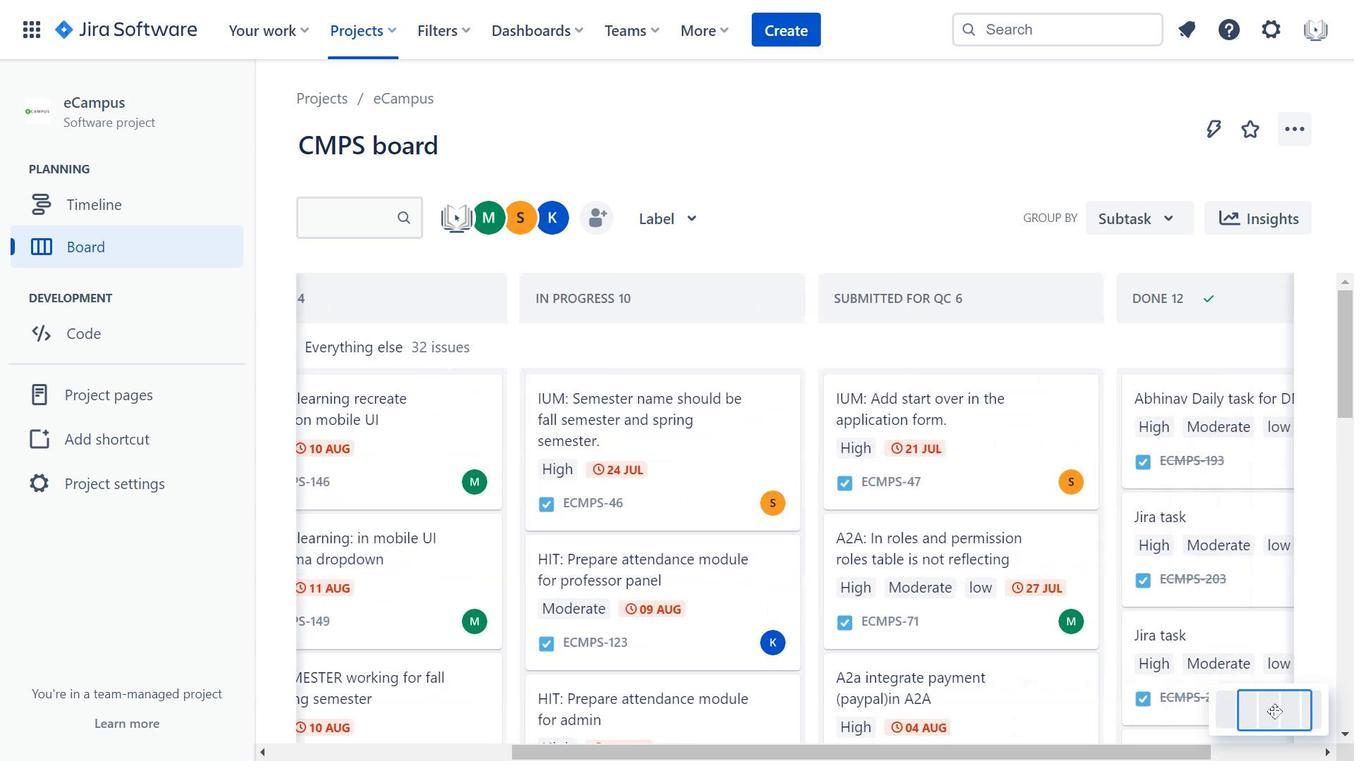 
Action: Mouse pressed left at (1249, 707)
Screenshot: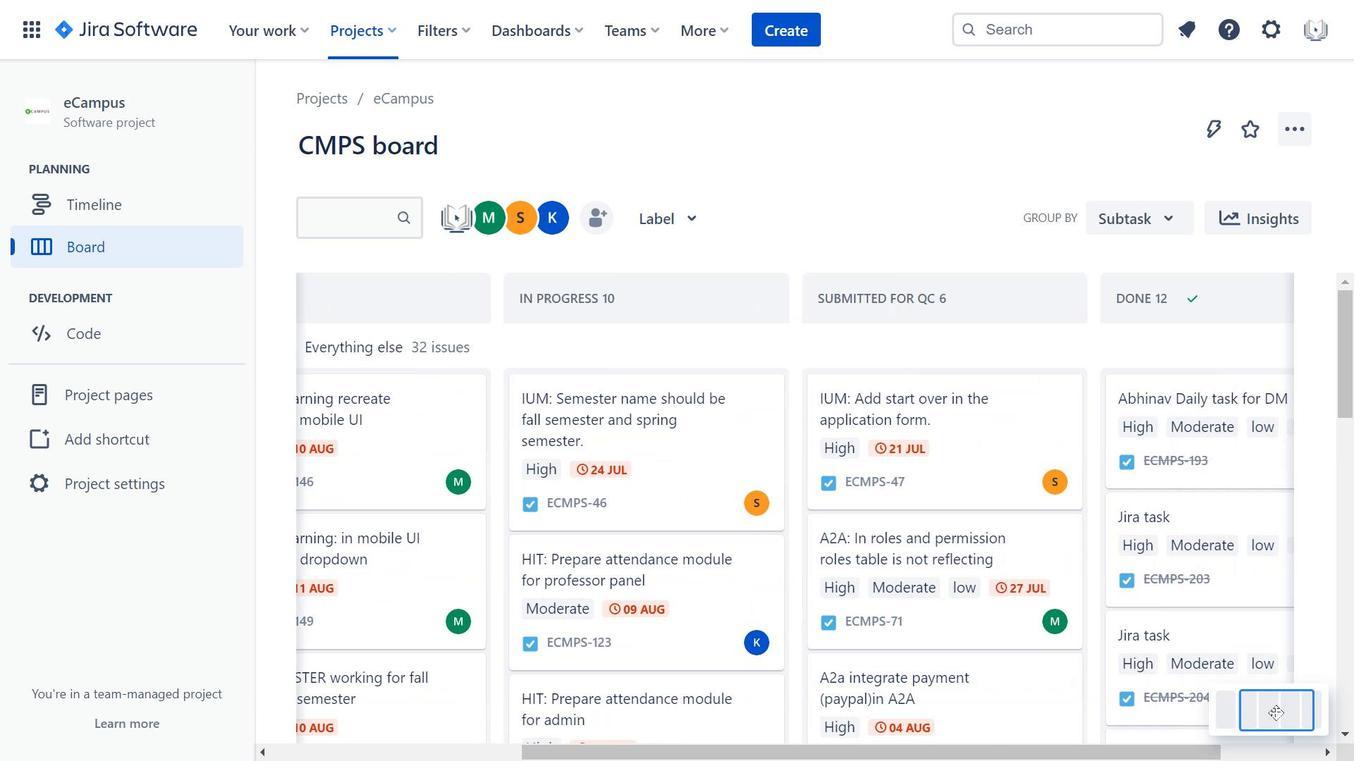 
Action: Mouse moved to (1143, 483)
Screenshot: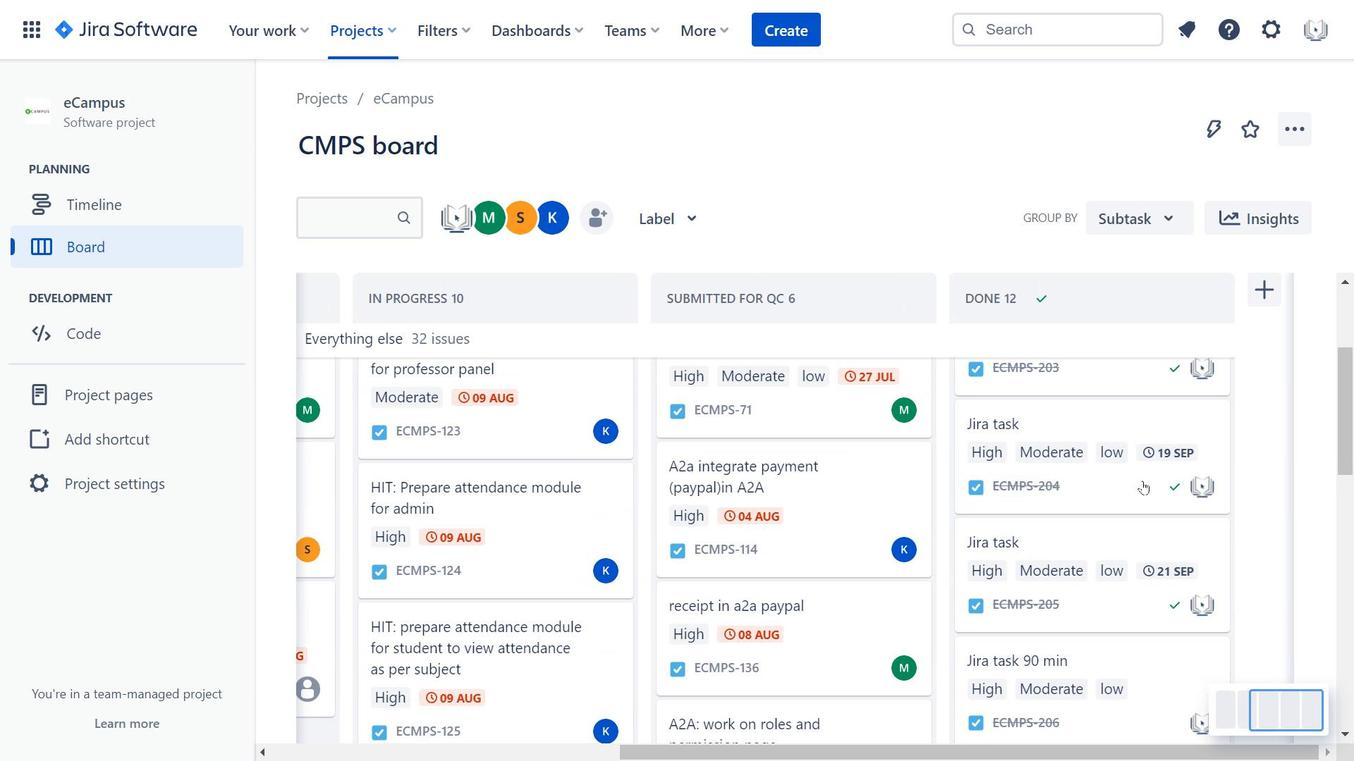 
Action: Mouse scrolled (1143, 482) with delta (0, 0)
Screenshot: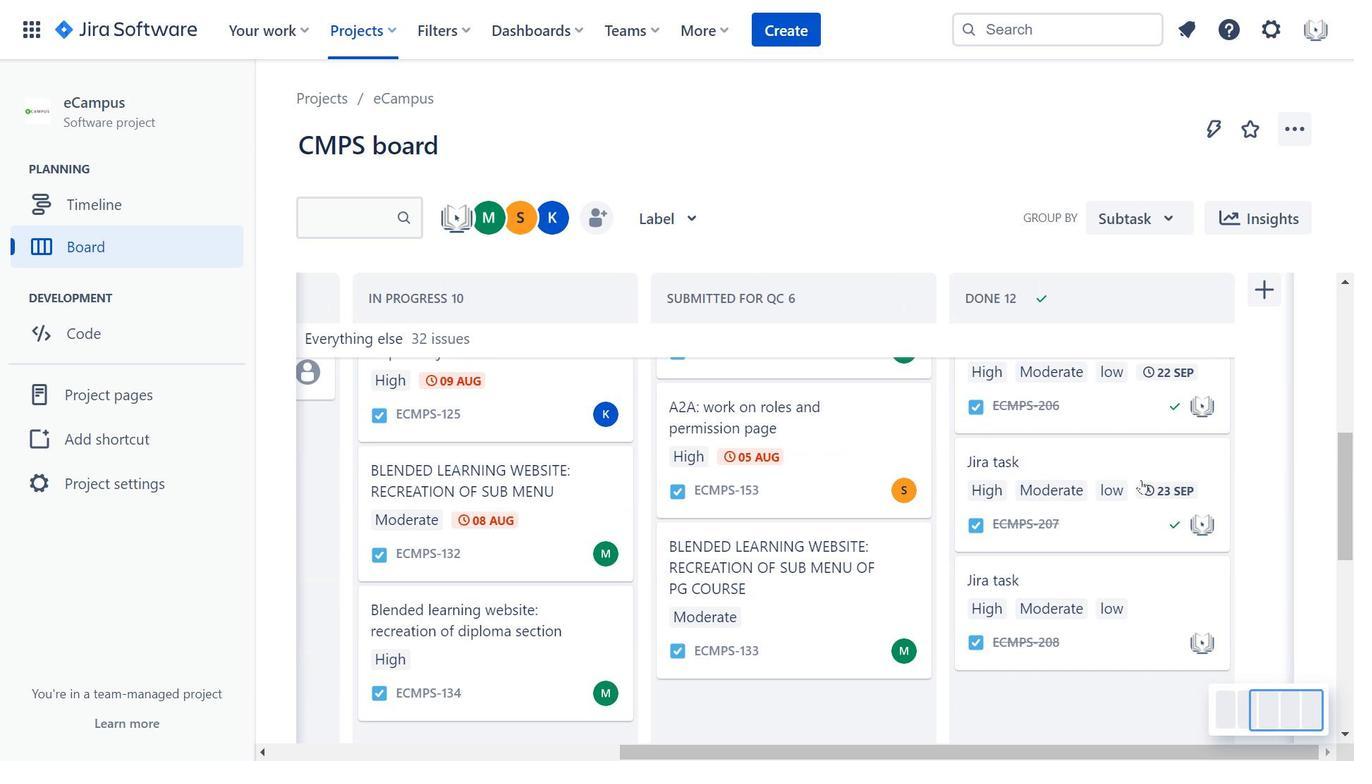 
Action: Mouse scrolled (1143, 482) with delta (0, 0)
Screenshot: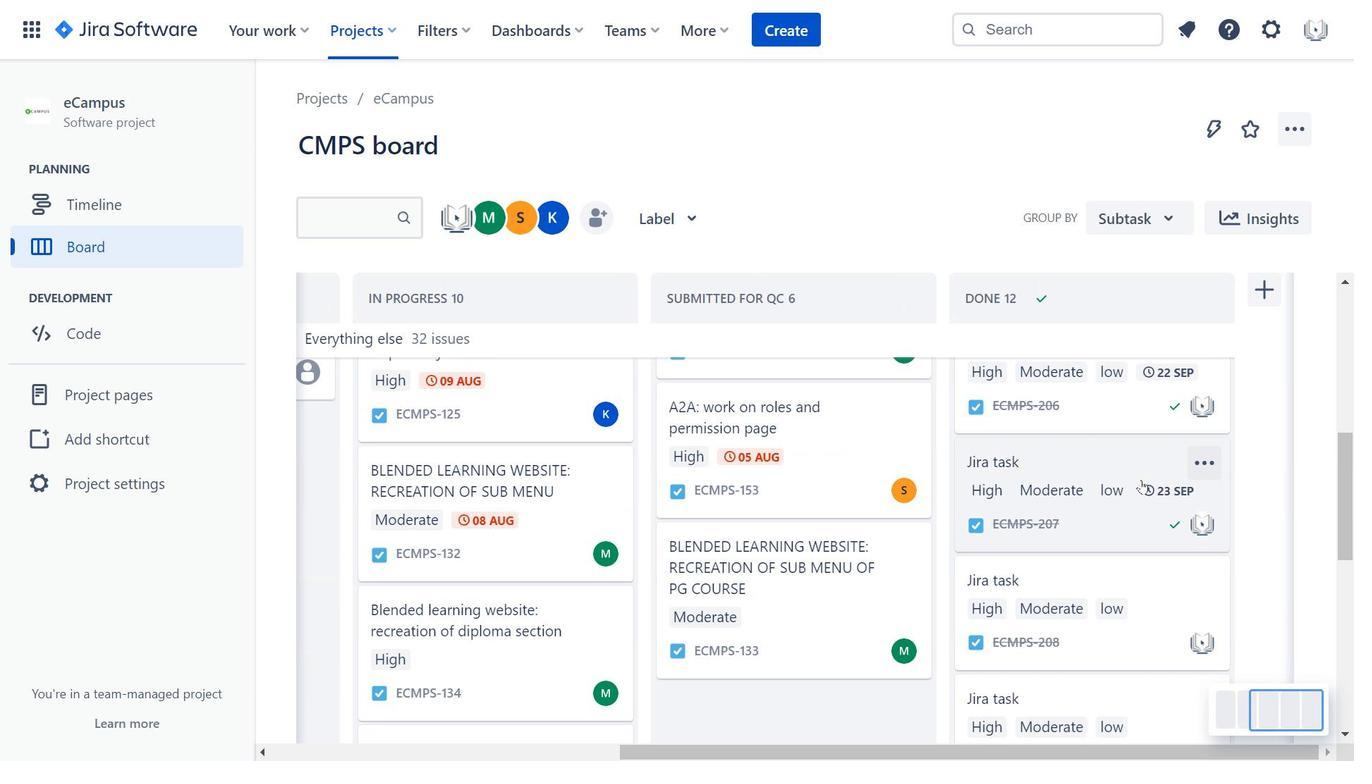 
Action: Mouse moved to (1142, 481)
Screenshot: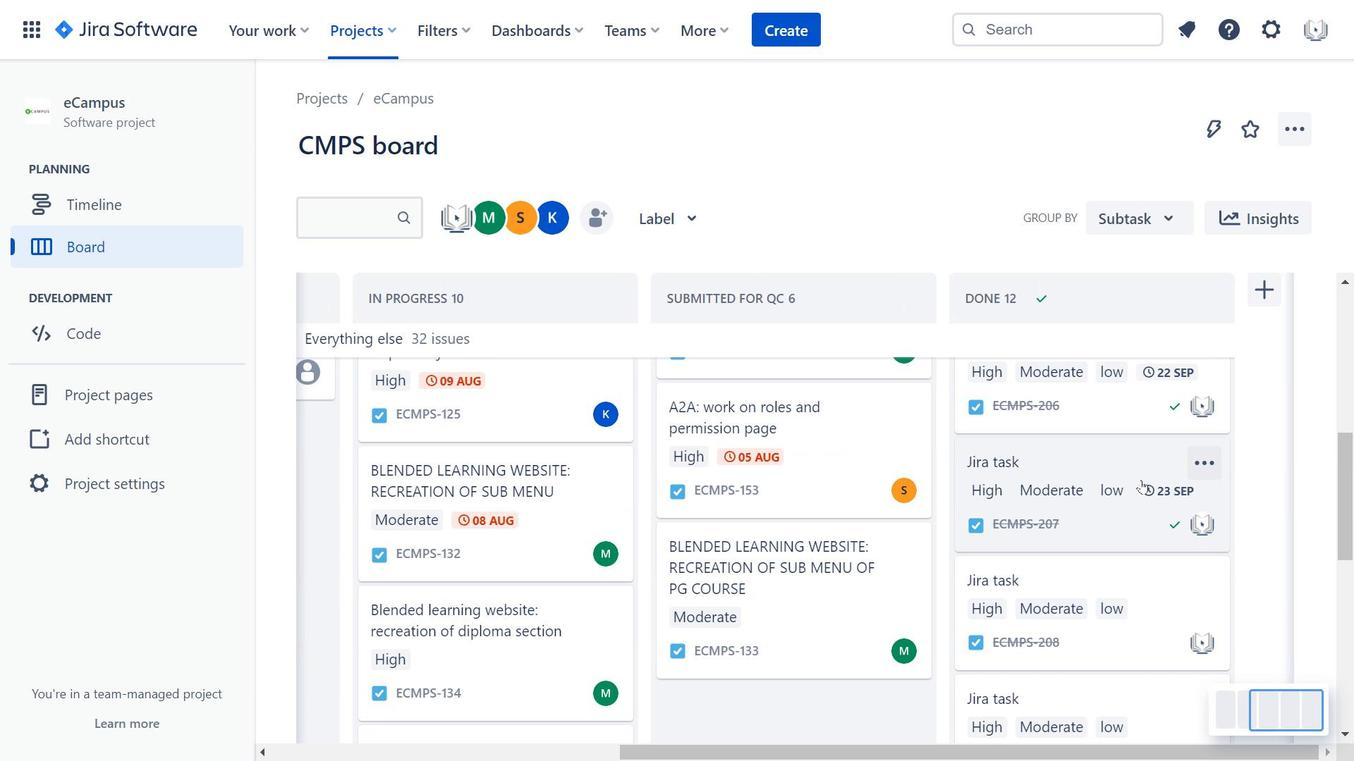 
Action: Mouse scrolled (1142, 480) with delta (0, 0)
Screenshot: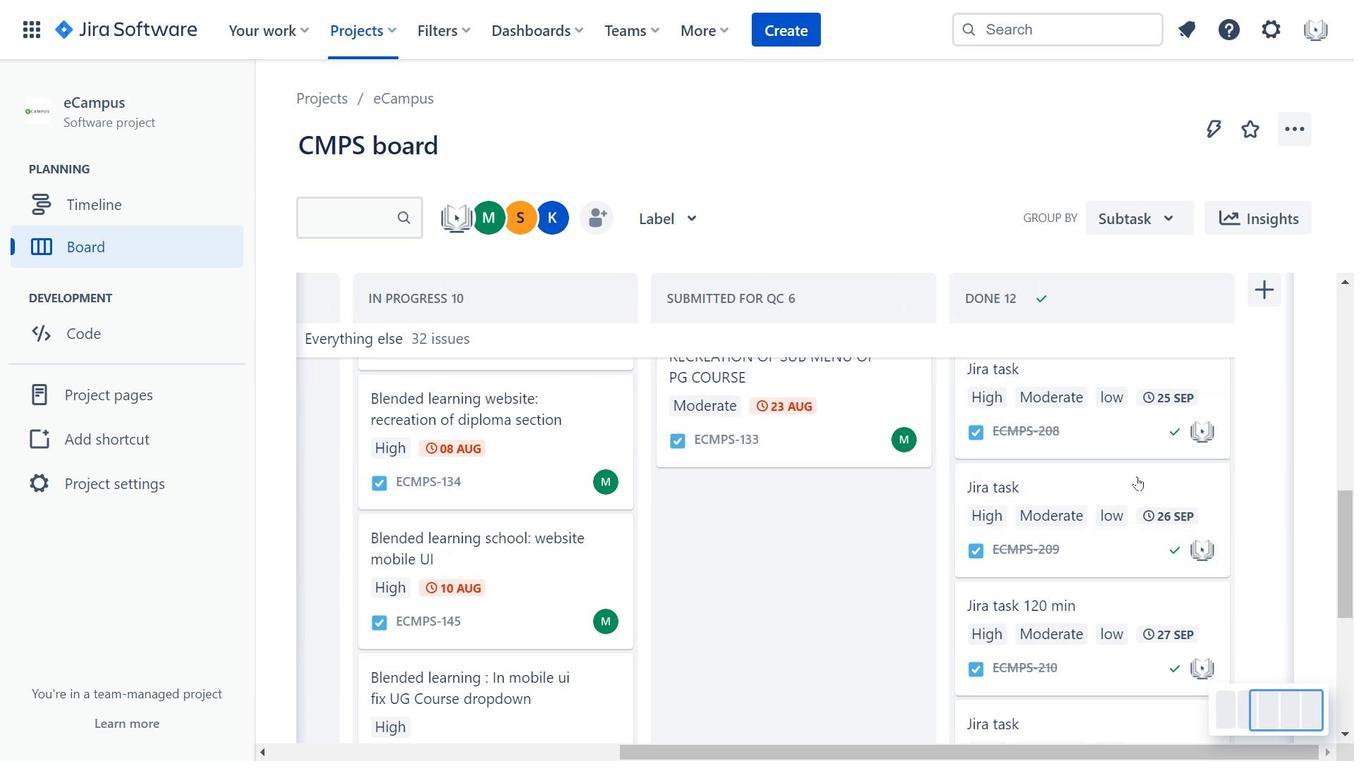 
Action: Mouse scrolled (1142, 480) with delta (0, 0)
Screenshot: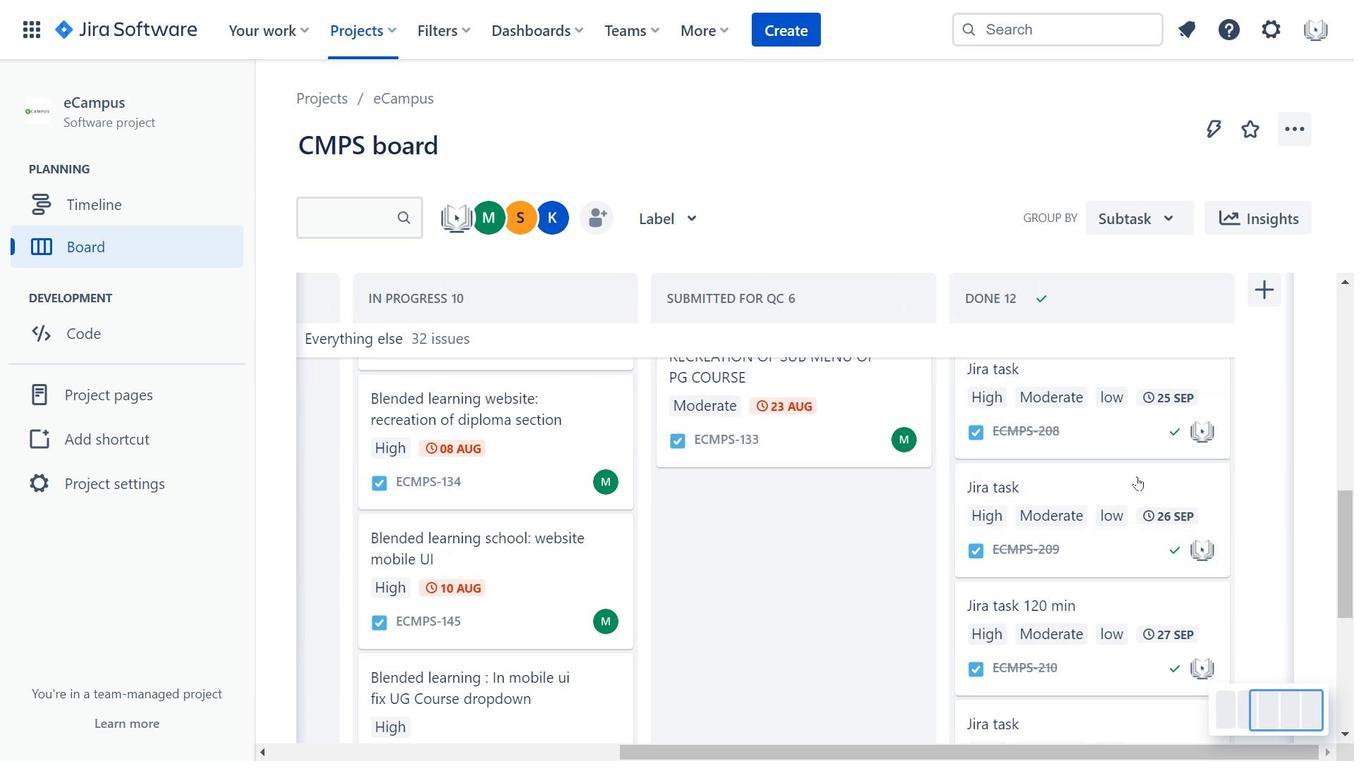 
Action: Mouse scrolled (1142, 480) with delta (0, 0)
Screenshot: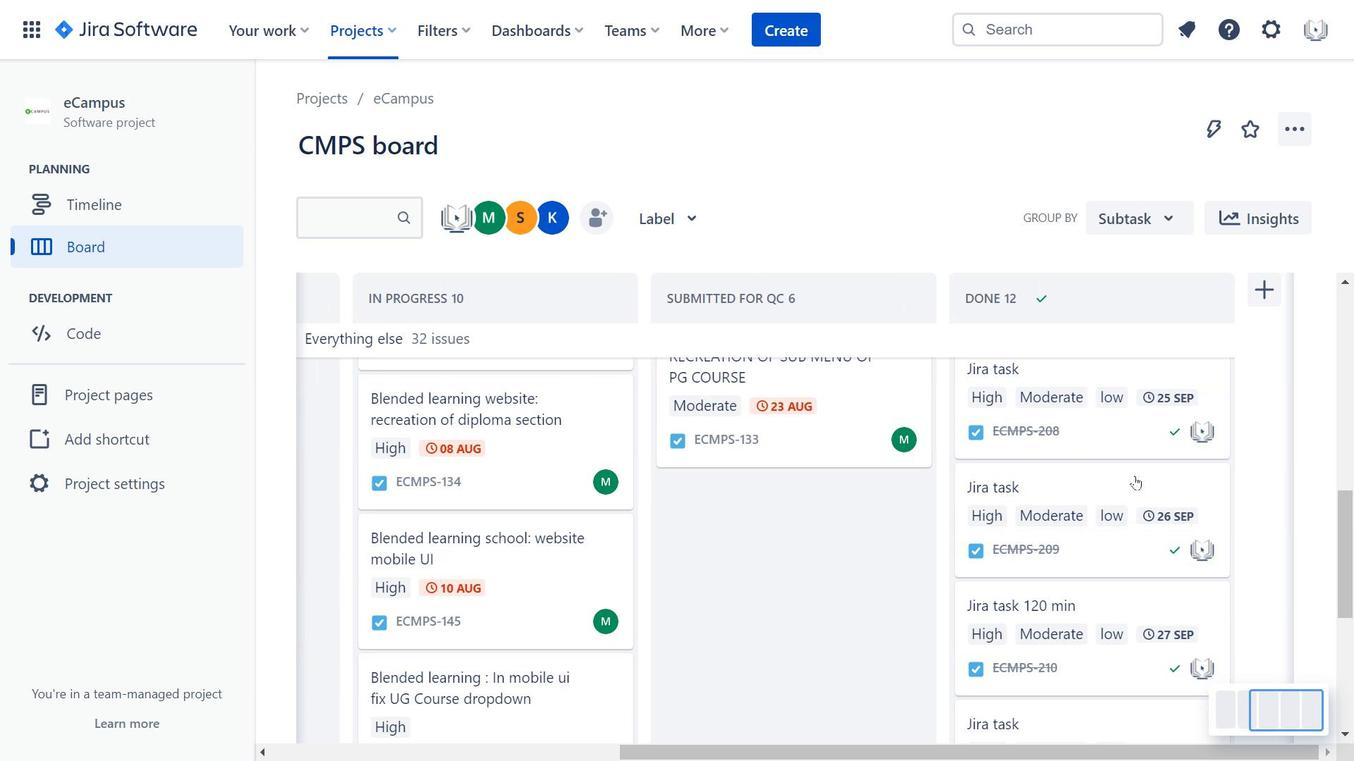 
Action: Mouse scrolled (1142, 480) with delta (0, 0)
Screenshot: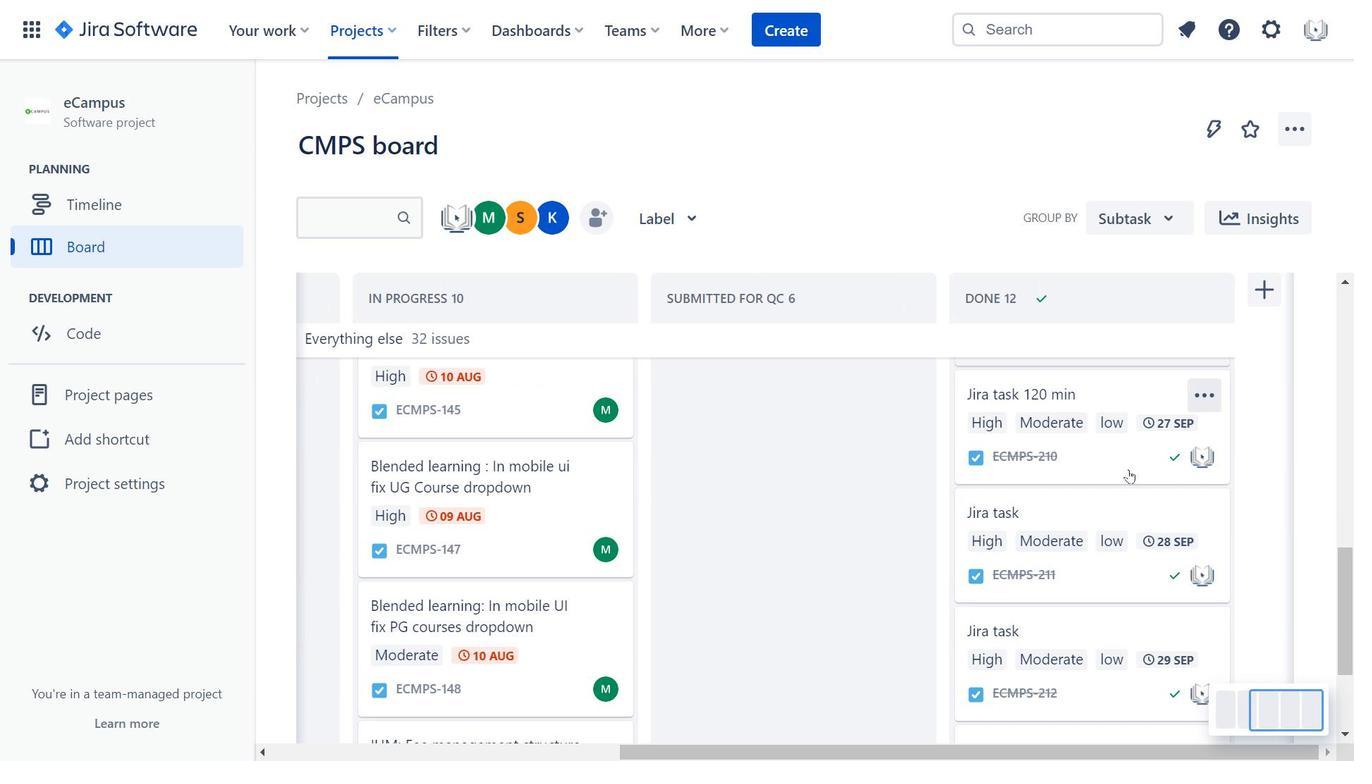 
Action: Mouse scrolled (1142, 480) with delta (0, 0)
Screenshot: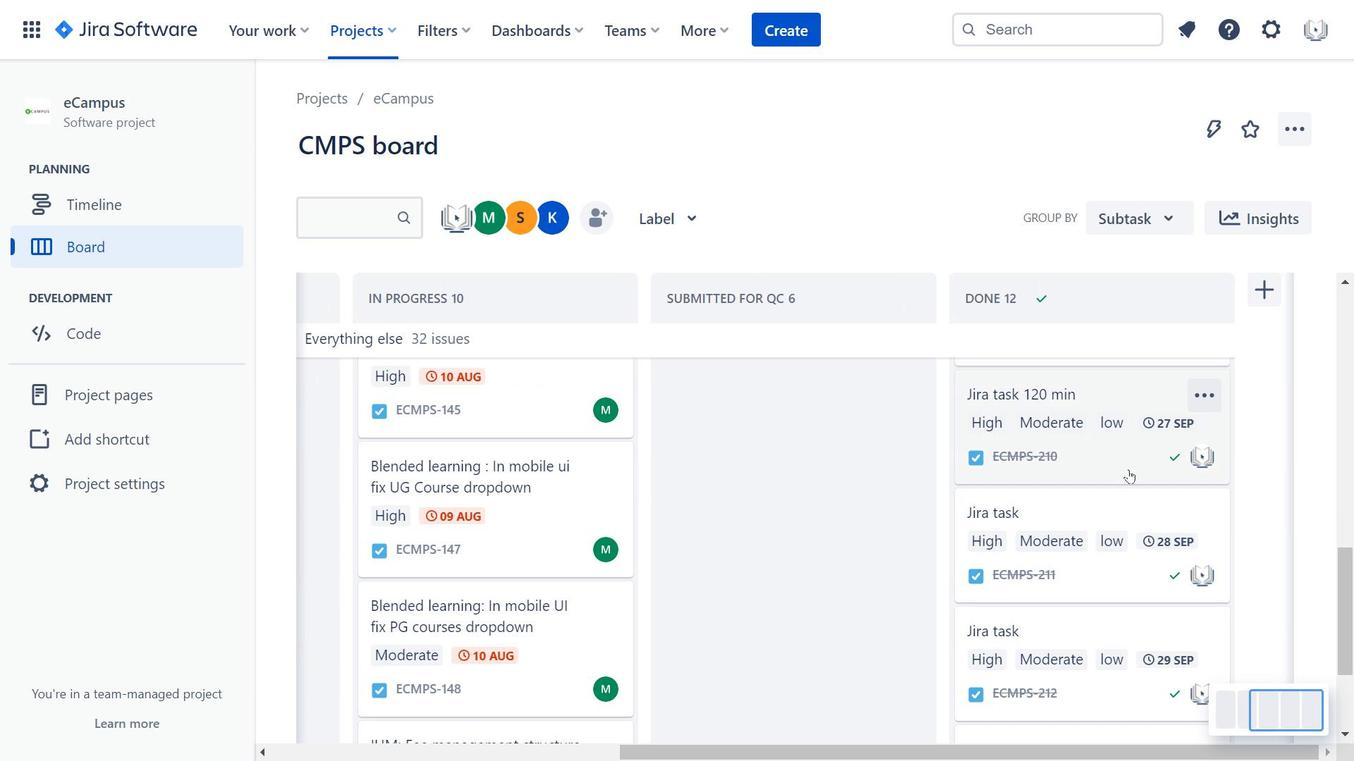 
Action: Mouse moved to (1130, 471)
Screenshot: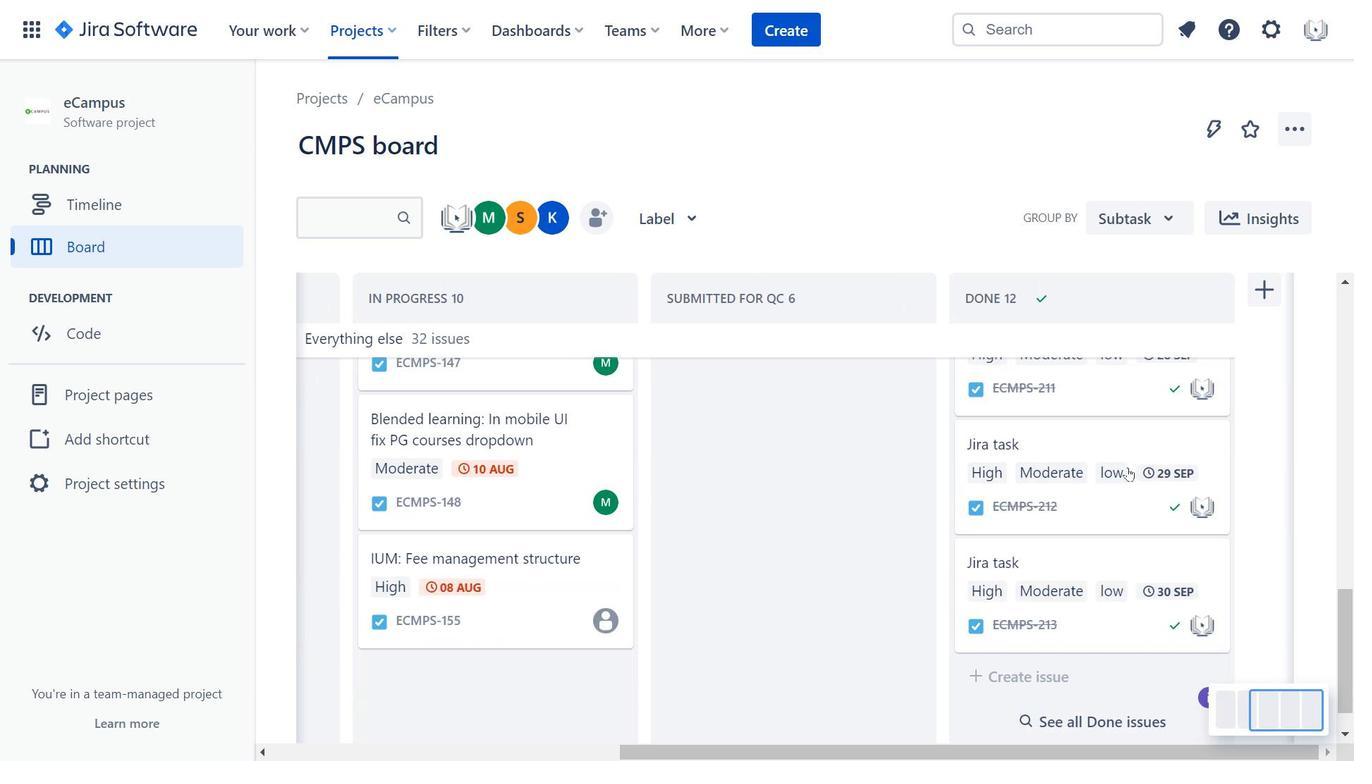 
Action: Mouse scrolled (1130, 470) with delta (0, 0)
Screenshot: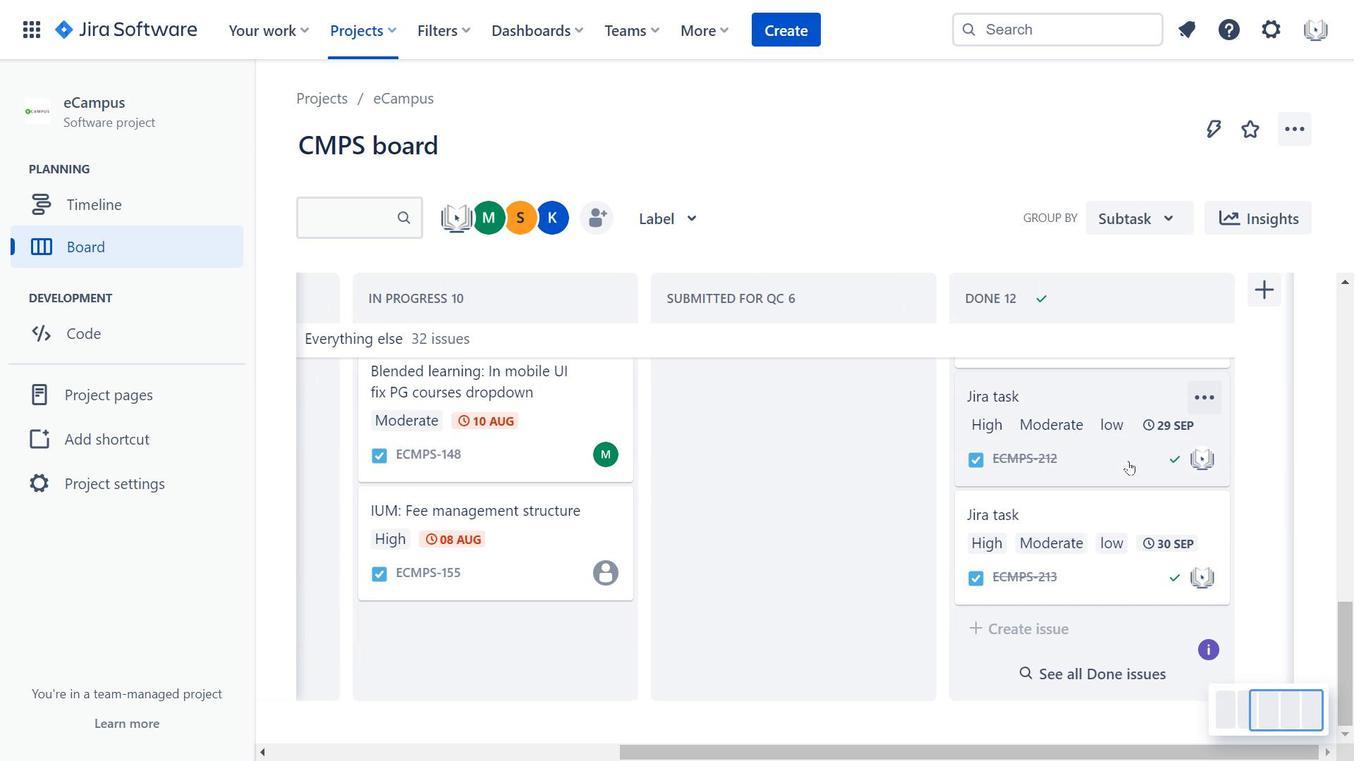 
Action: Mouse scrolled (1130, 470) with delta (0, 0)
Screenshot: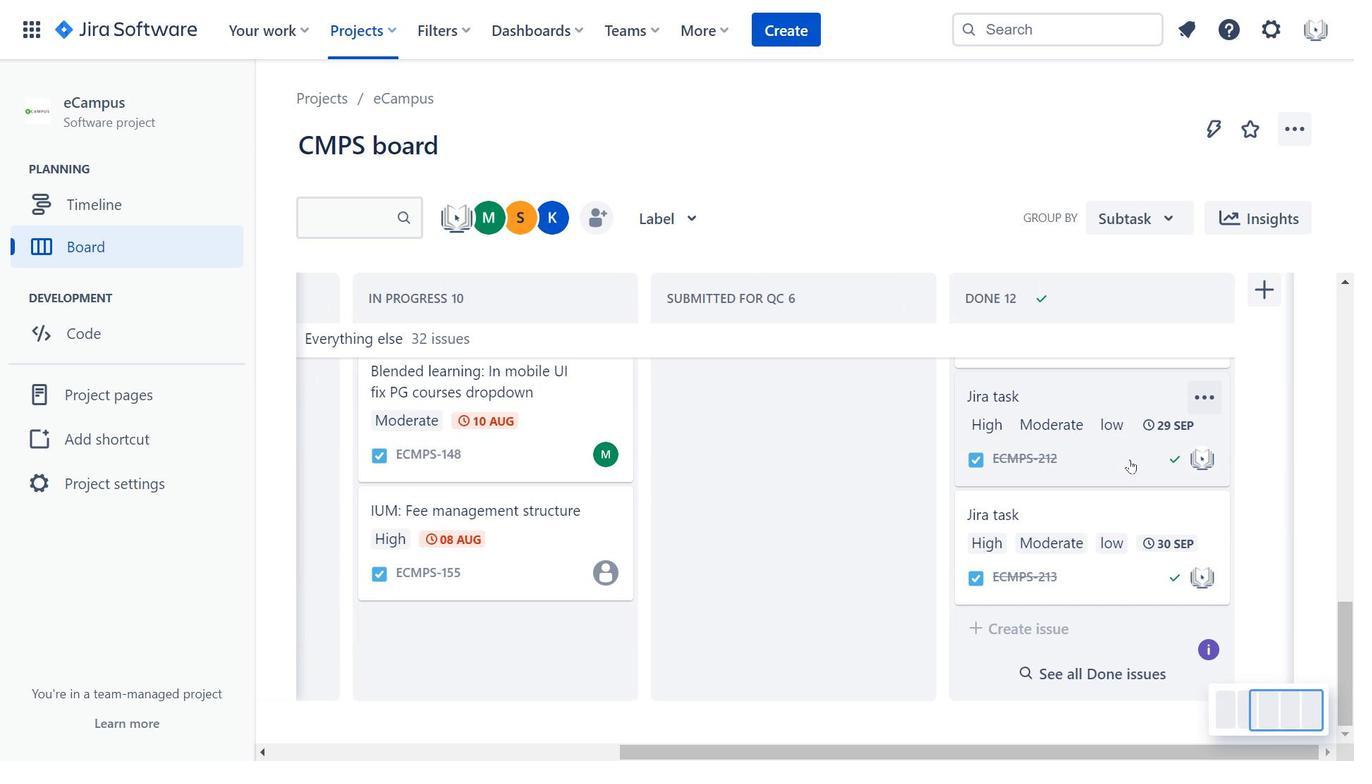 
Action: Mouse moved to (1129, 468)
Screenshot: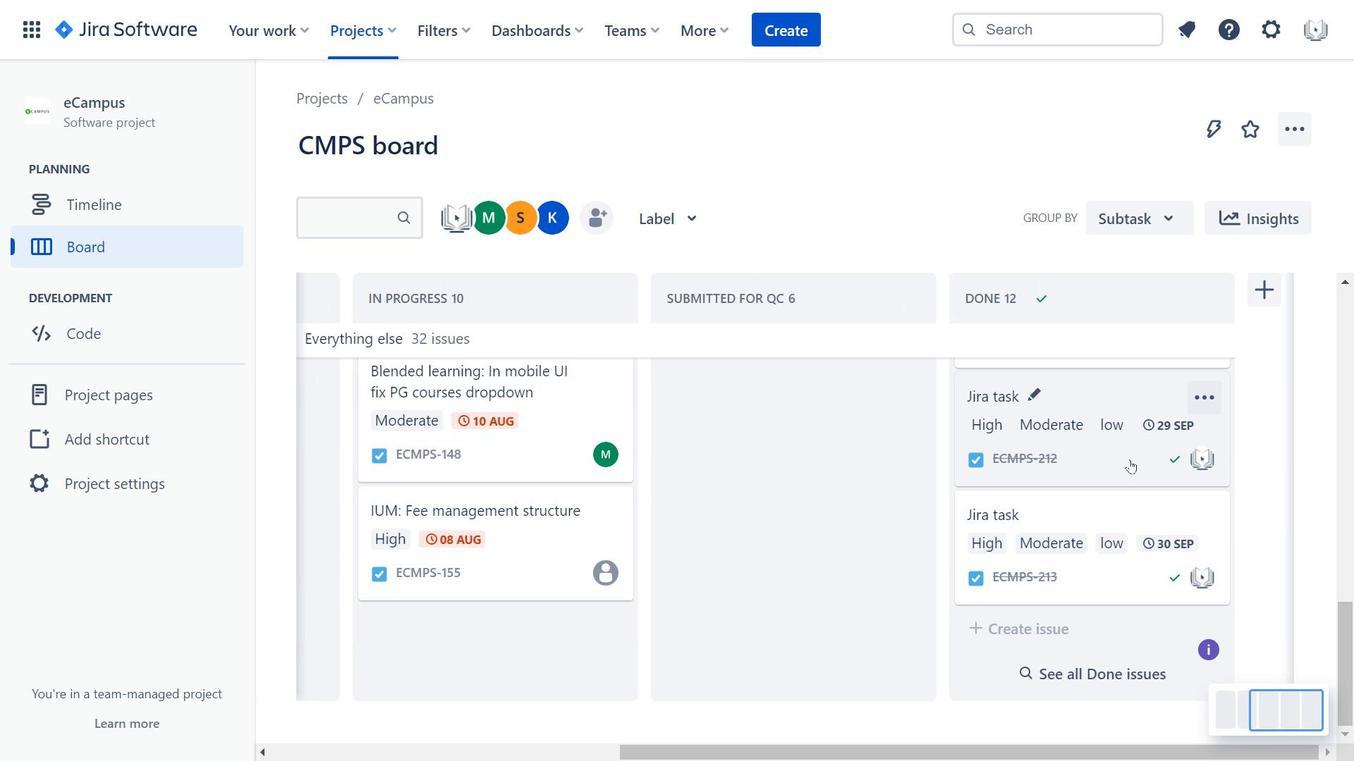 
Action: Mouse scrolled (1129, 468) with delta (0, 0)
Screenshot: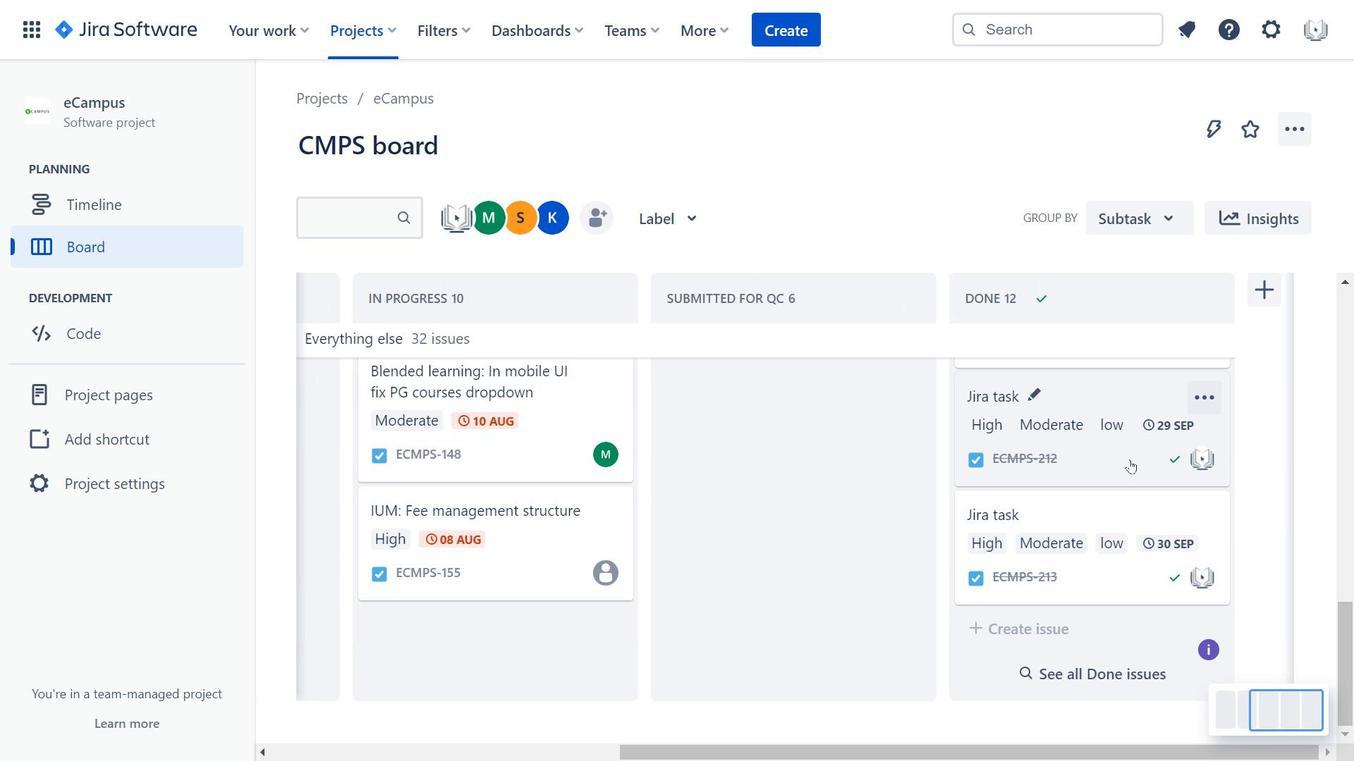 
Action: Mouse scrolled (1129, 468) with delta (0, 0)
Screenshot: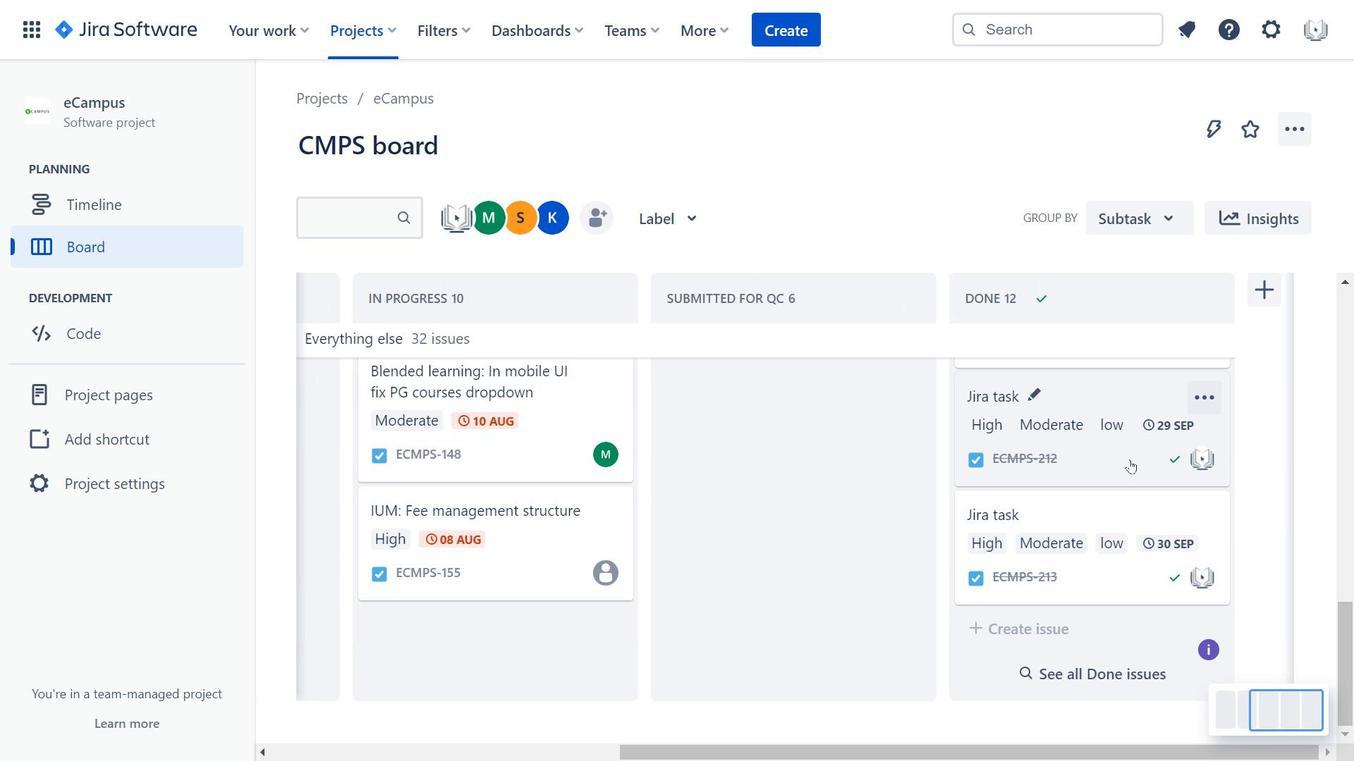 
Action: Mouse scrolled (1129, 468) with delta (0, 0)
Screenshot: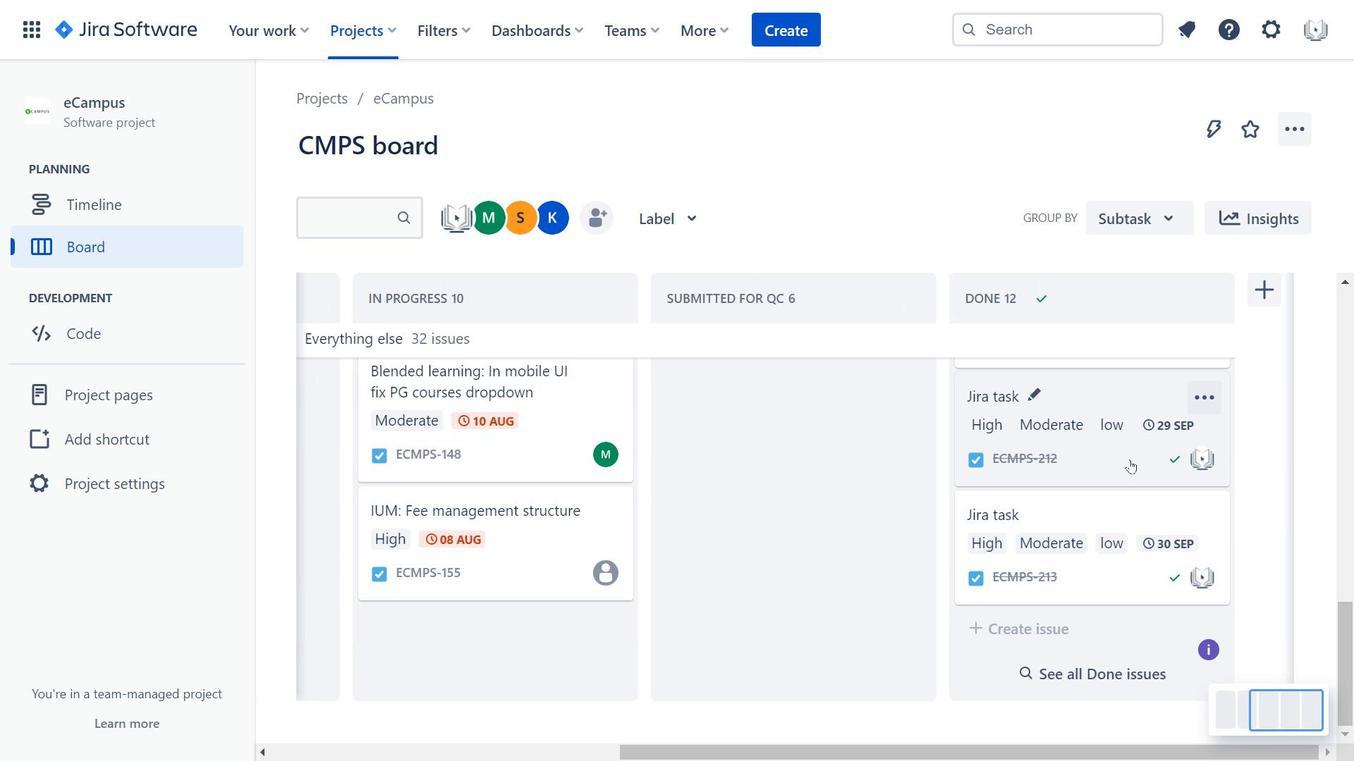 
Action: Mouse scrolled (1129, 468) with delta (0, 0)
Screenshot: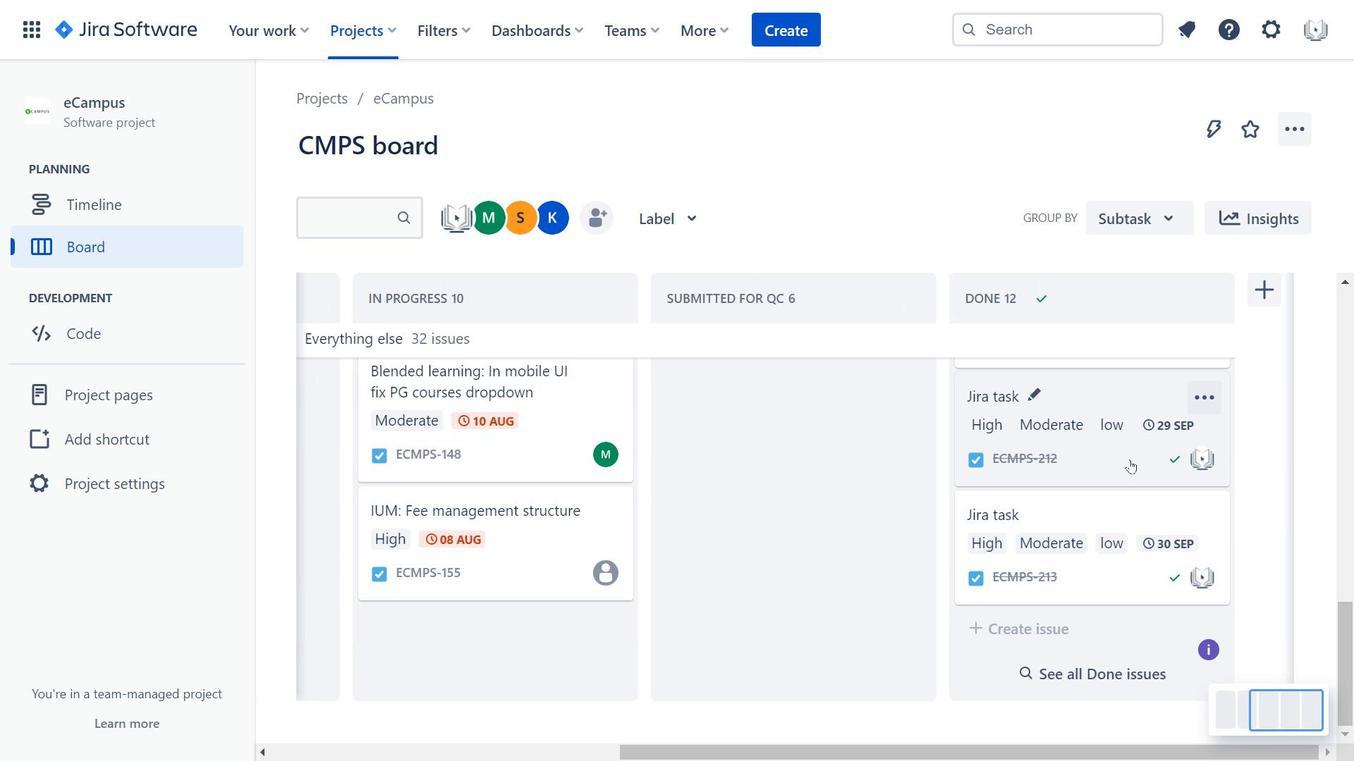 
Action: Mouse moved to (791, 47)
Screenshot: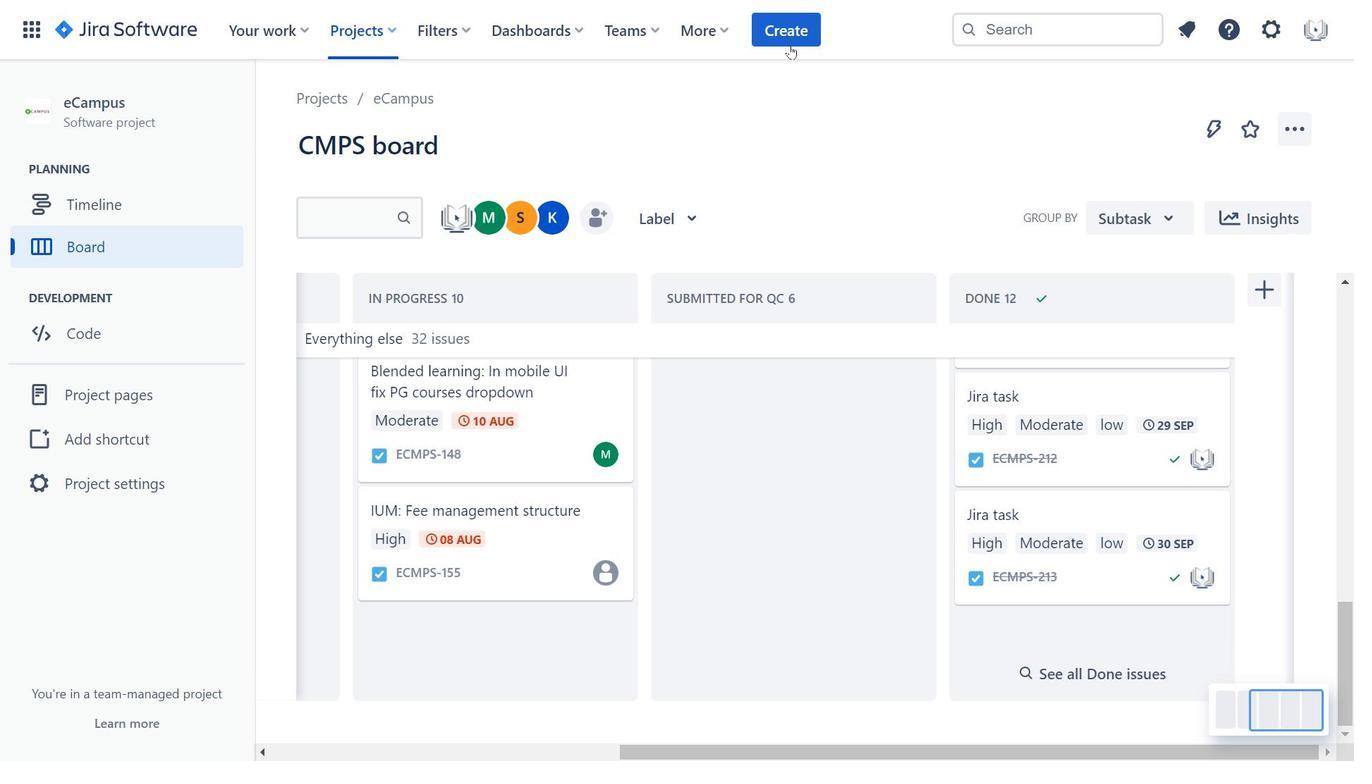 
Action: Mouse pressed left at (791, 47)
Screenshot: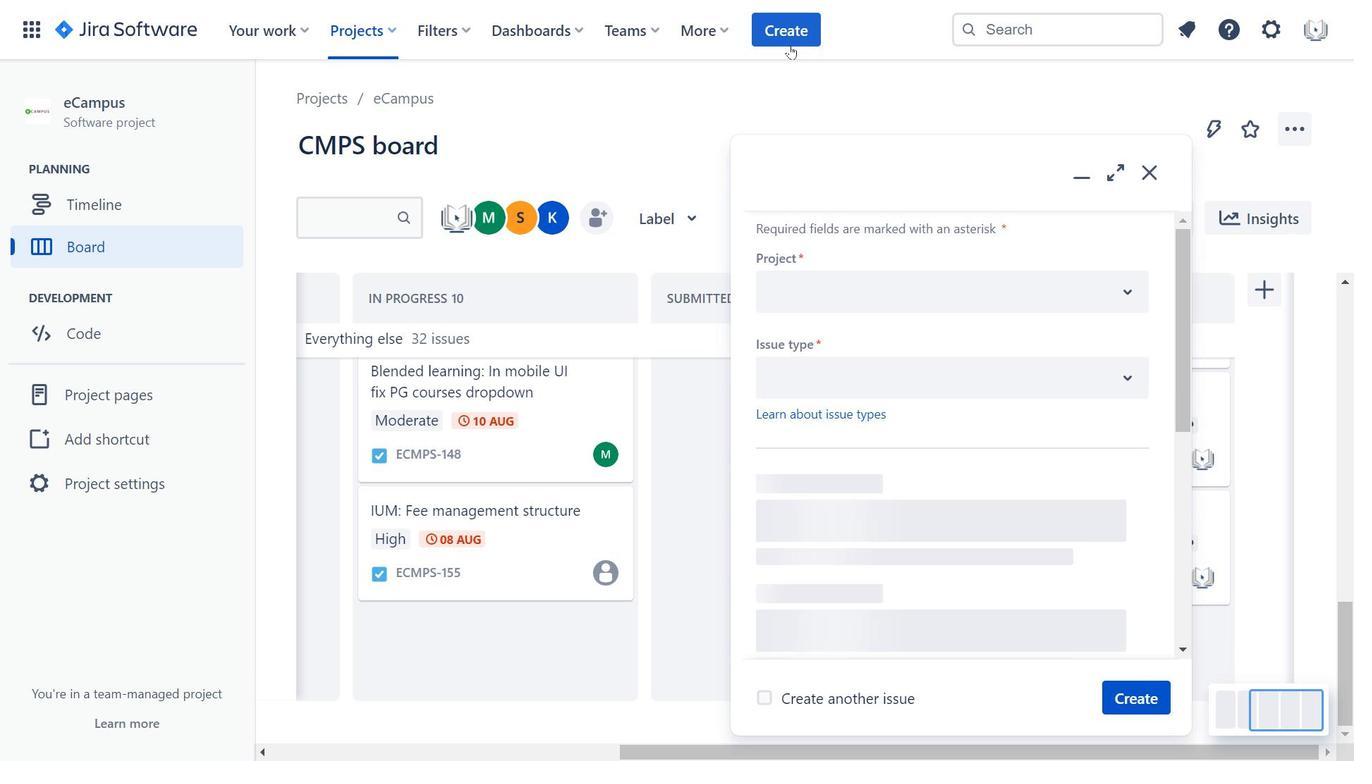 
Action: Mouse moved to (906, 260)
Screenshot: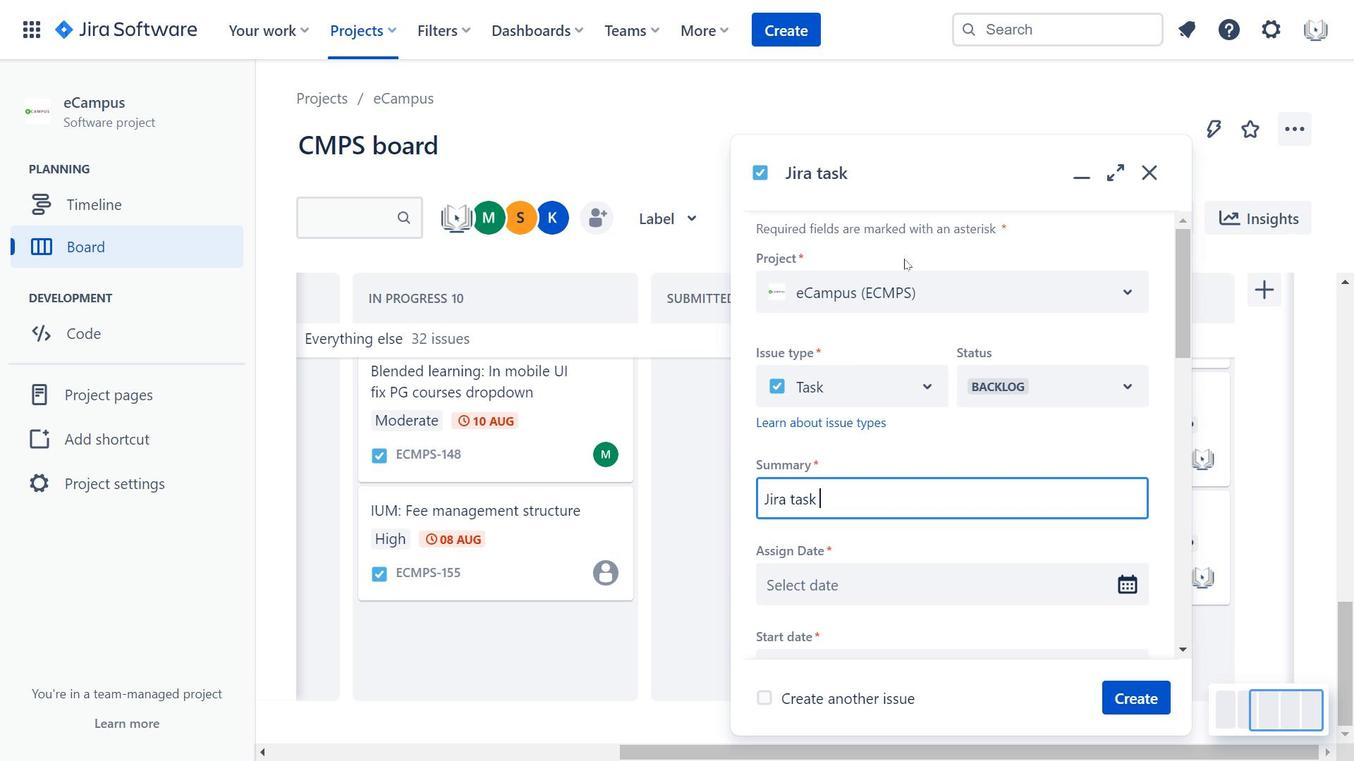 
Action: Mouse pressed left at (906, 260)
Screenshot: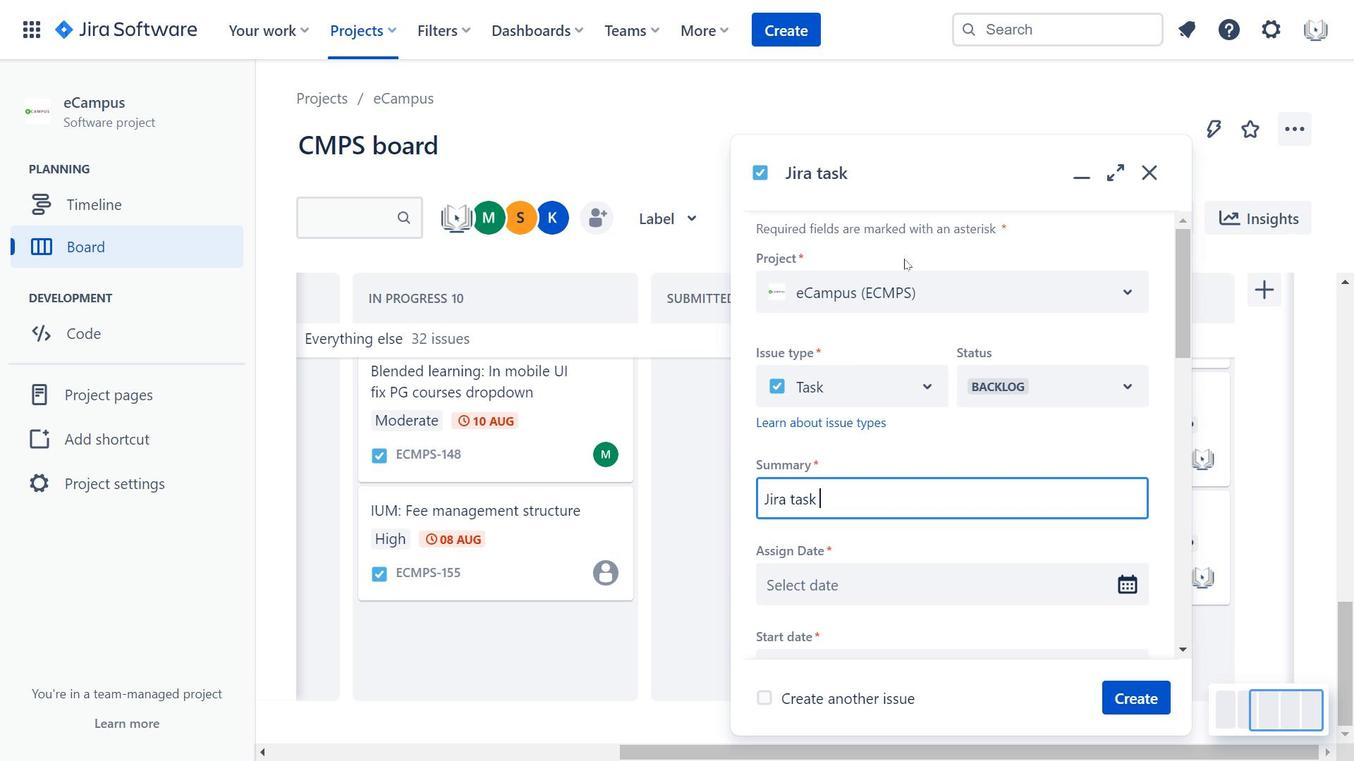 
Action: Mouse moved to (880, 578)
Screenshot: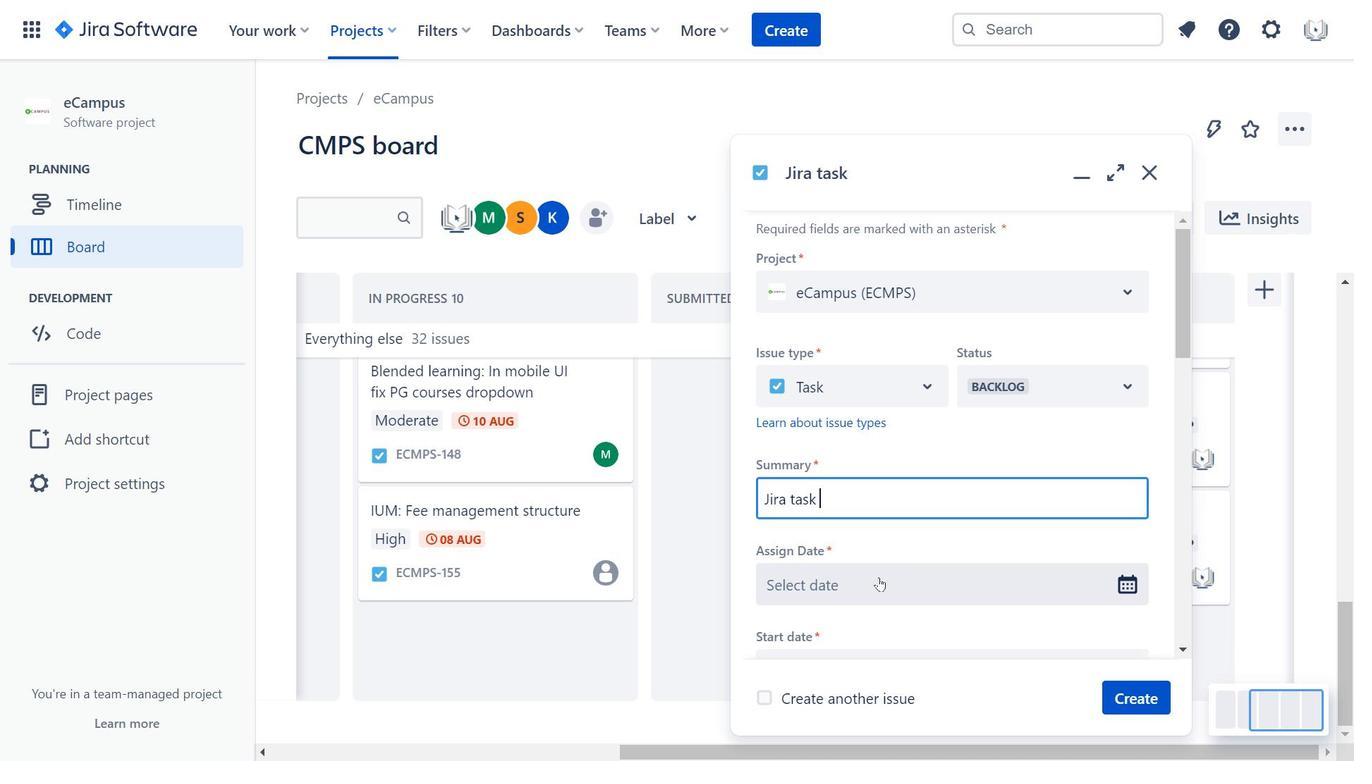
Action: Mouse pressed left at (880, 578)
Screenshot: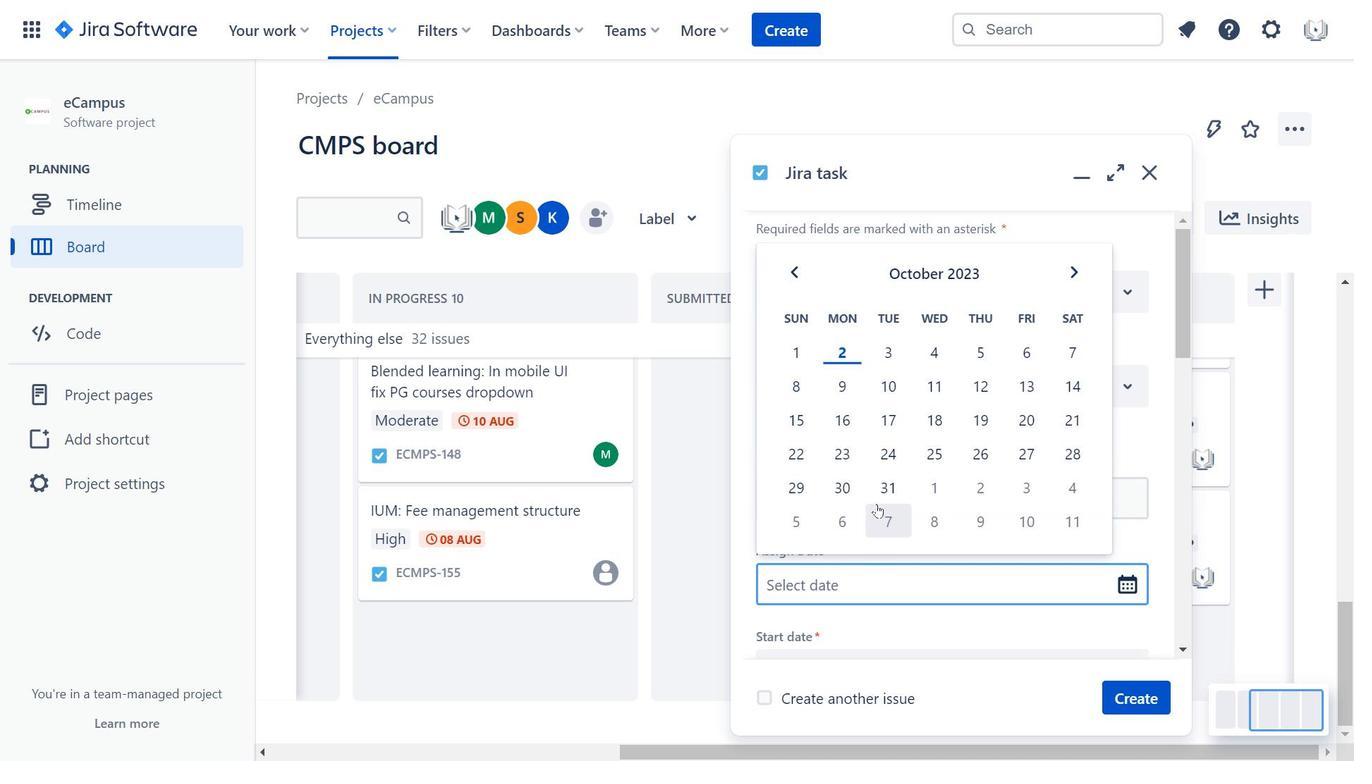 
Action: Mouse moved to (837, 361)
Screenshot: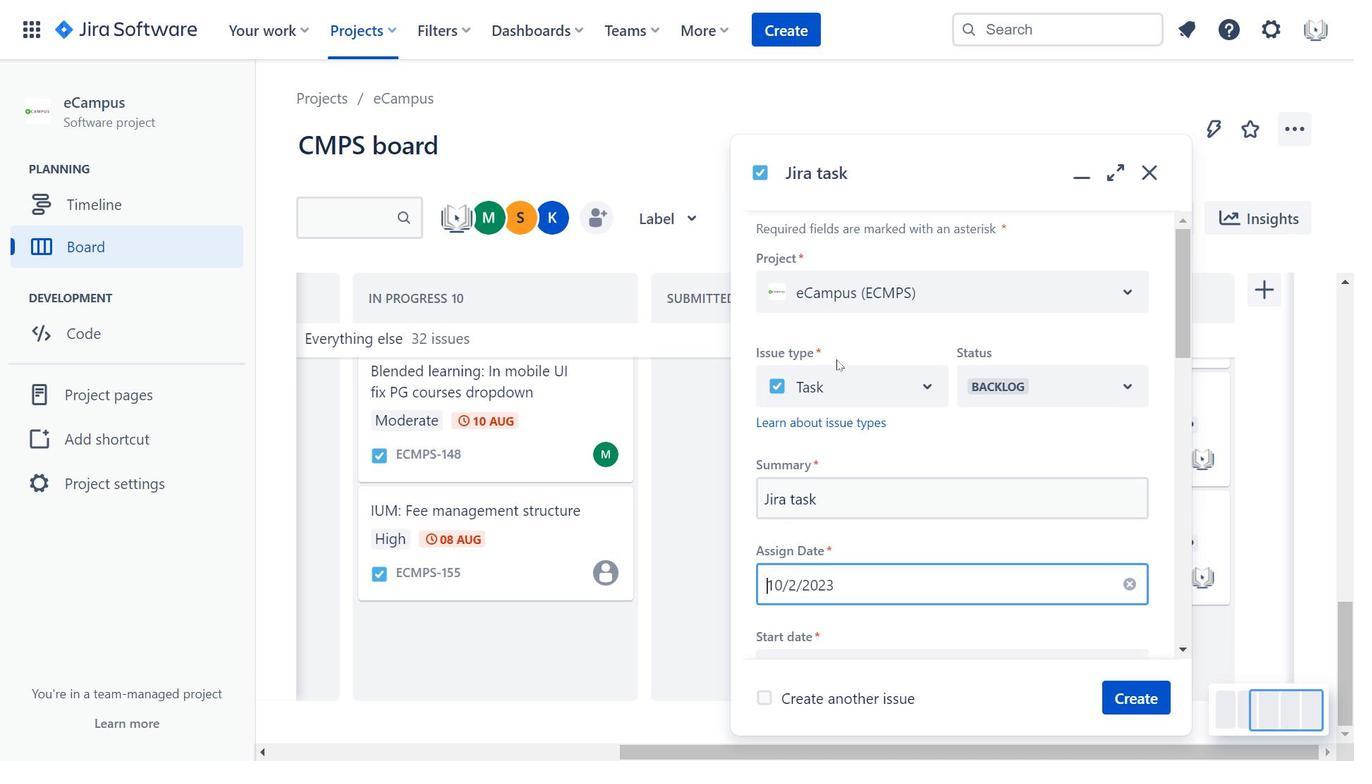 
Action: Mouse pressed left at (837, 361)
Screenshot: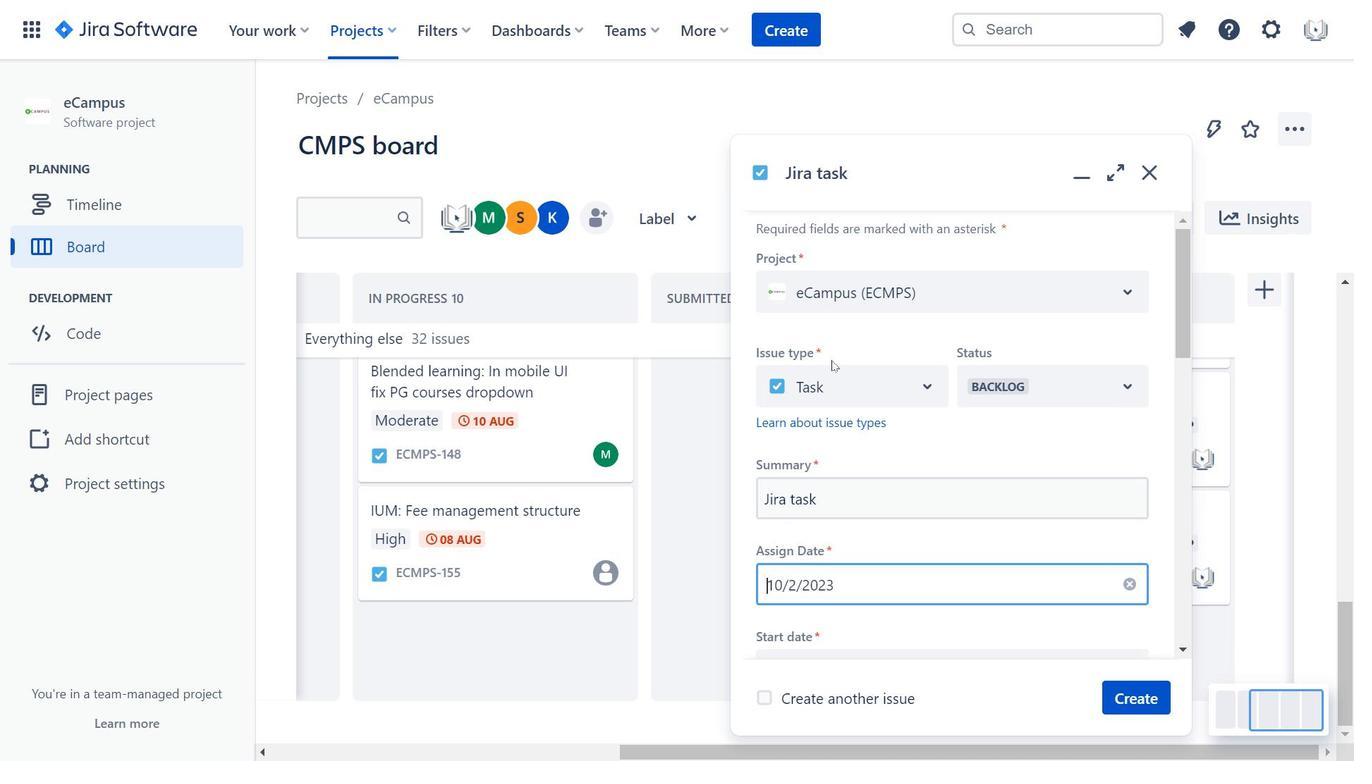
Action: Mouse moved to (832, 361)
Screenshot: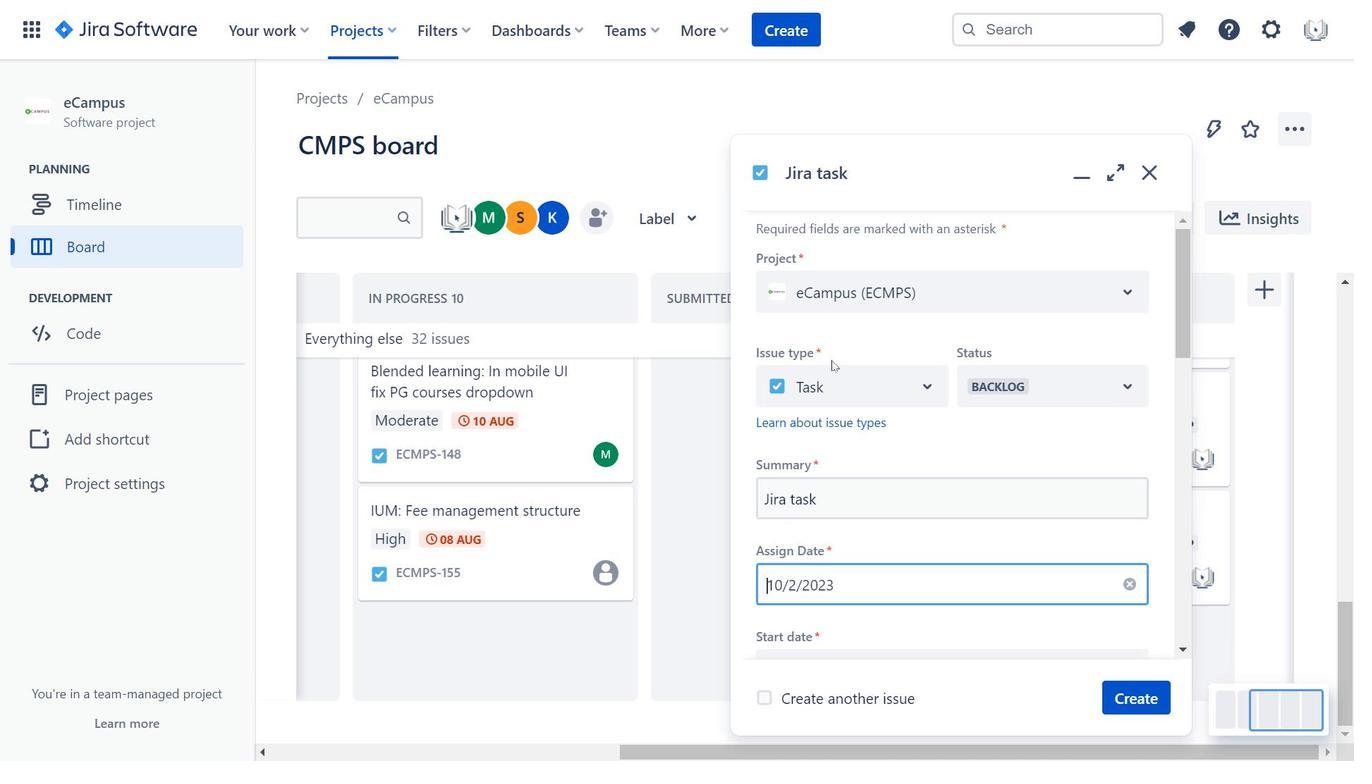 
Action: Mouse scrolled (832, 361) with delta (0, 0)
Screenshot: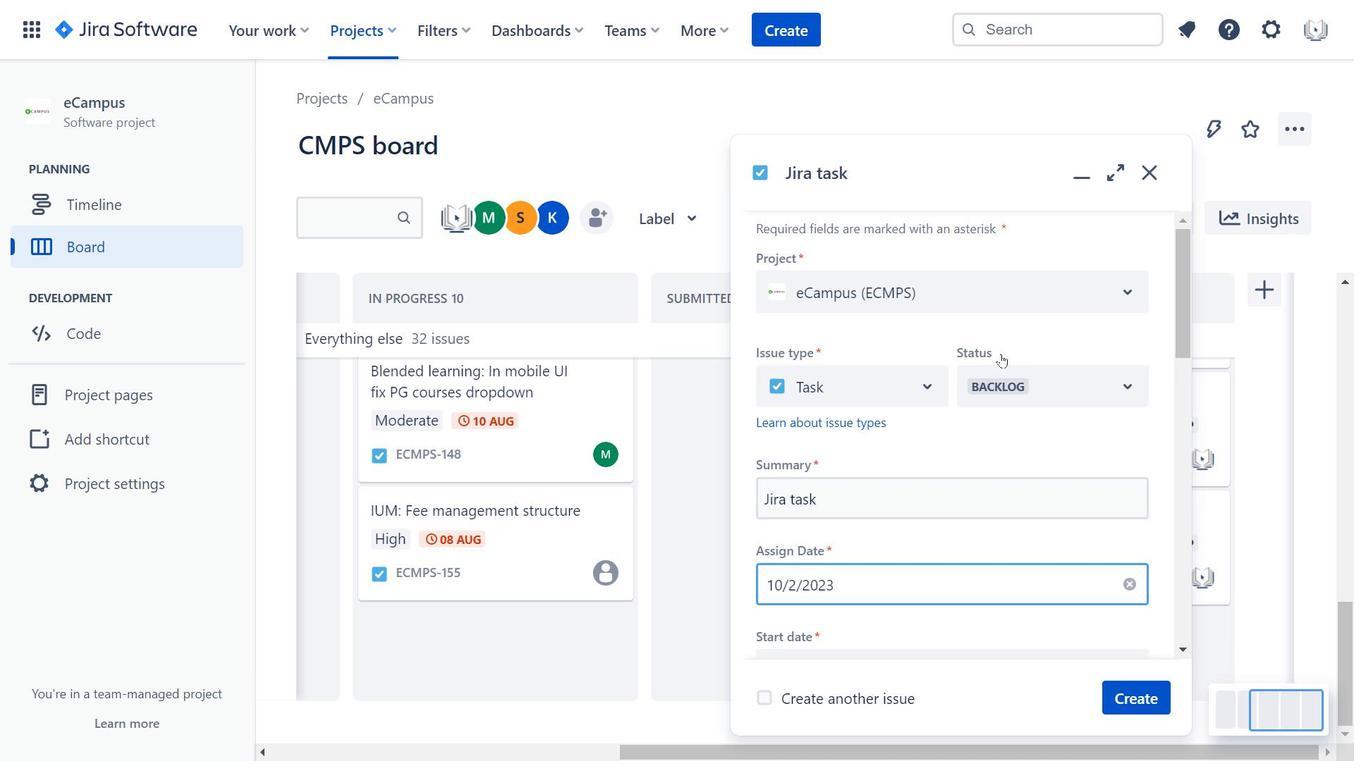 
Action: Mouse scrolled (832, 361) with delta (0, 0)
Screenshot: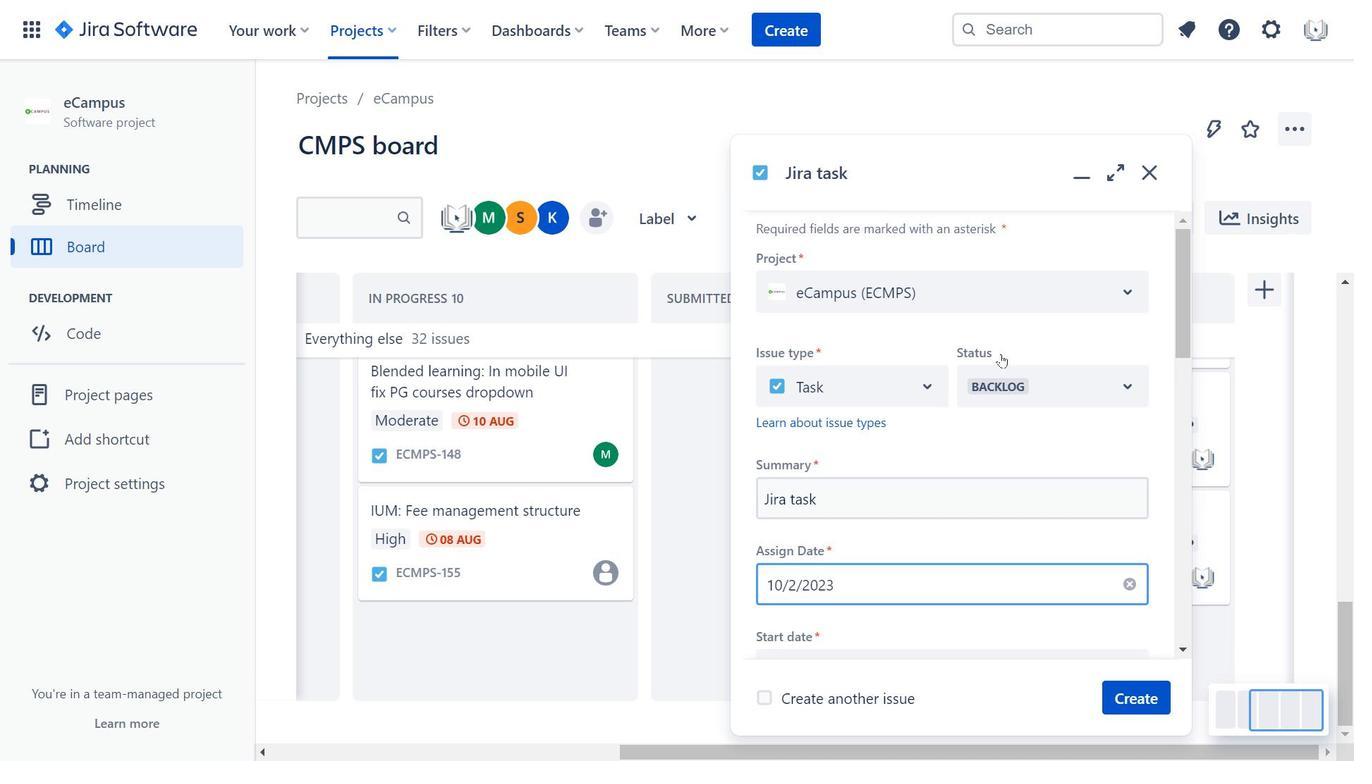 
Action: Mouse moved to (1002, 355)
Screenshot: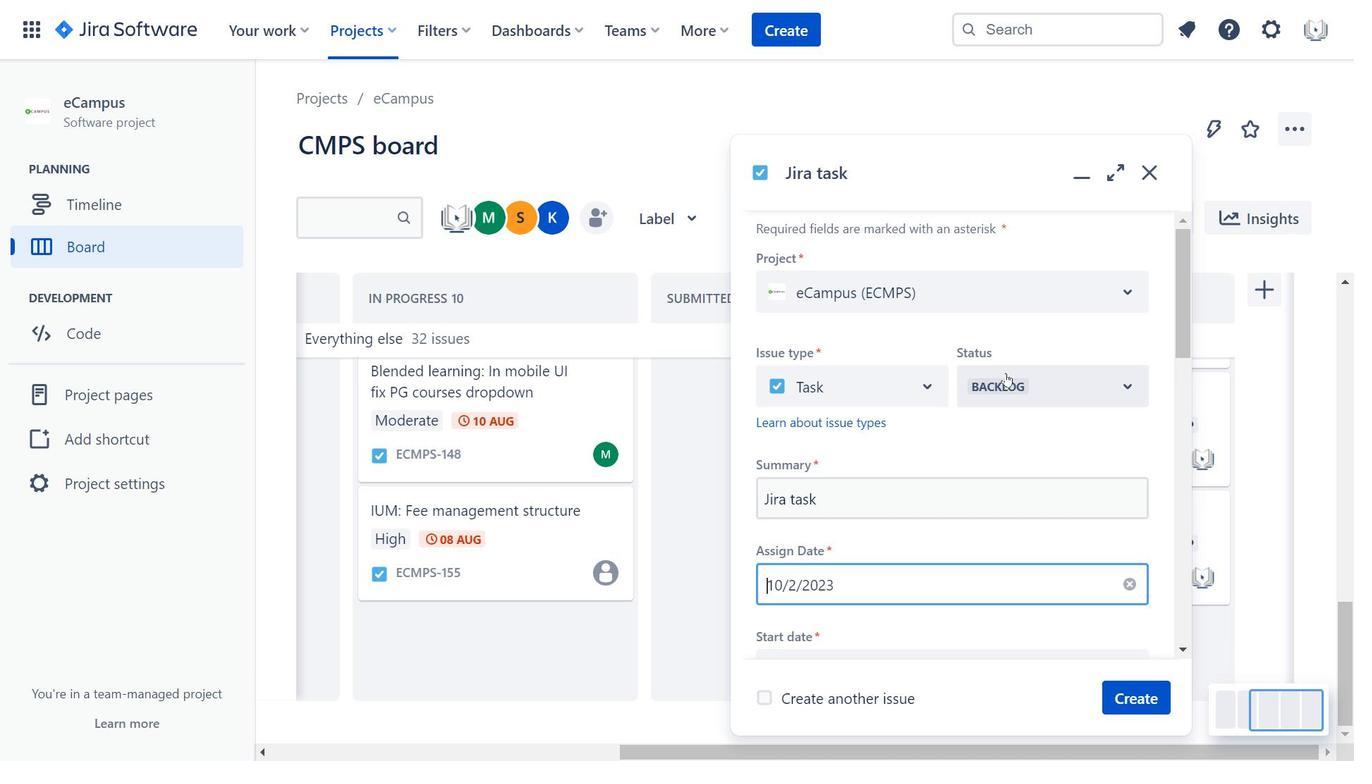 
Action: Mouse scrolled (1002, 356) with delta (0, 0)
Screenshot: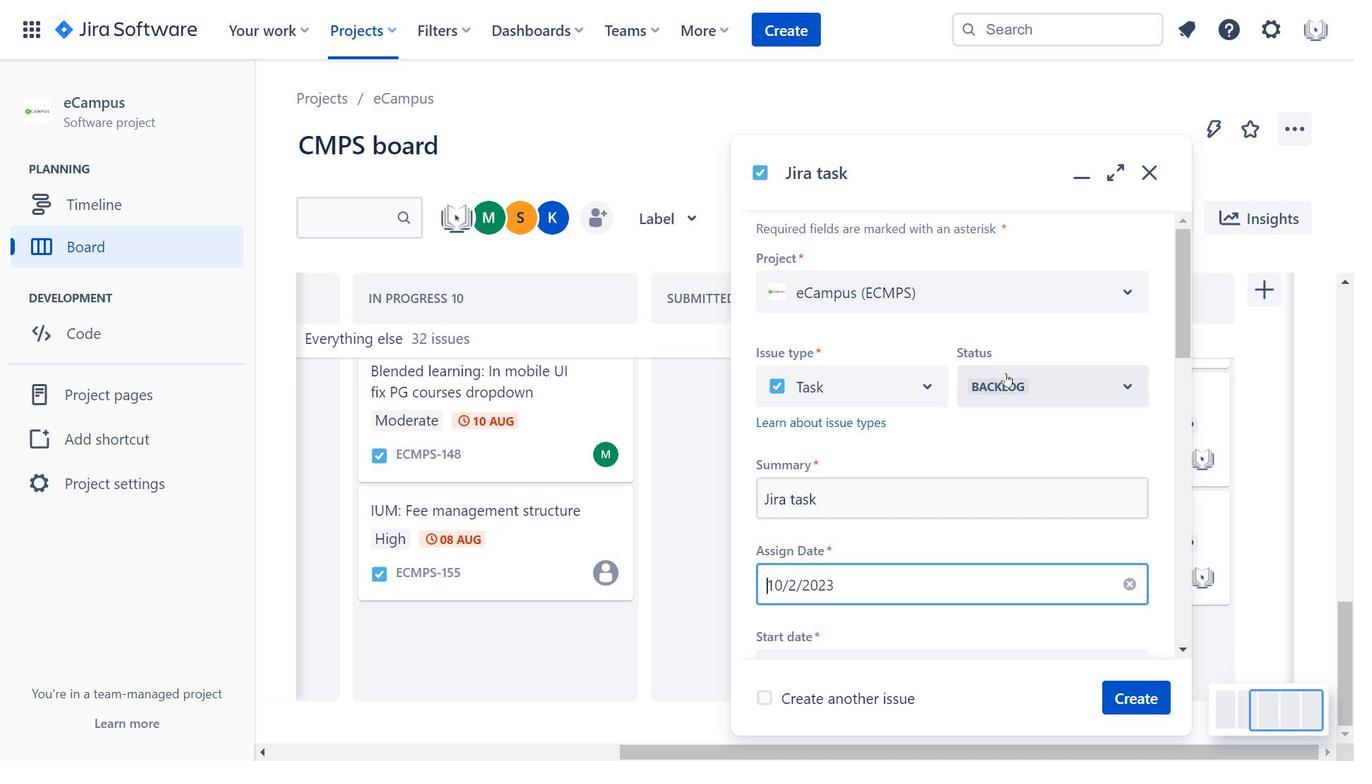 
Action: Mouse scrolled (1002, 356) with delta (0, 0)
Screenshot: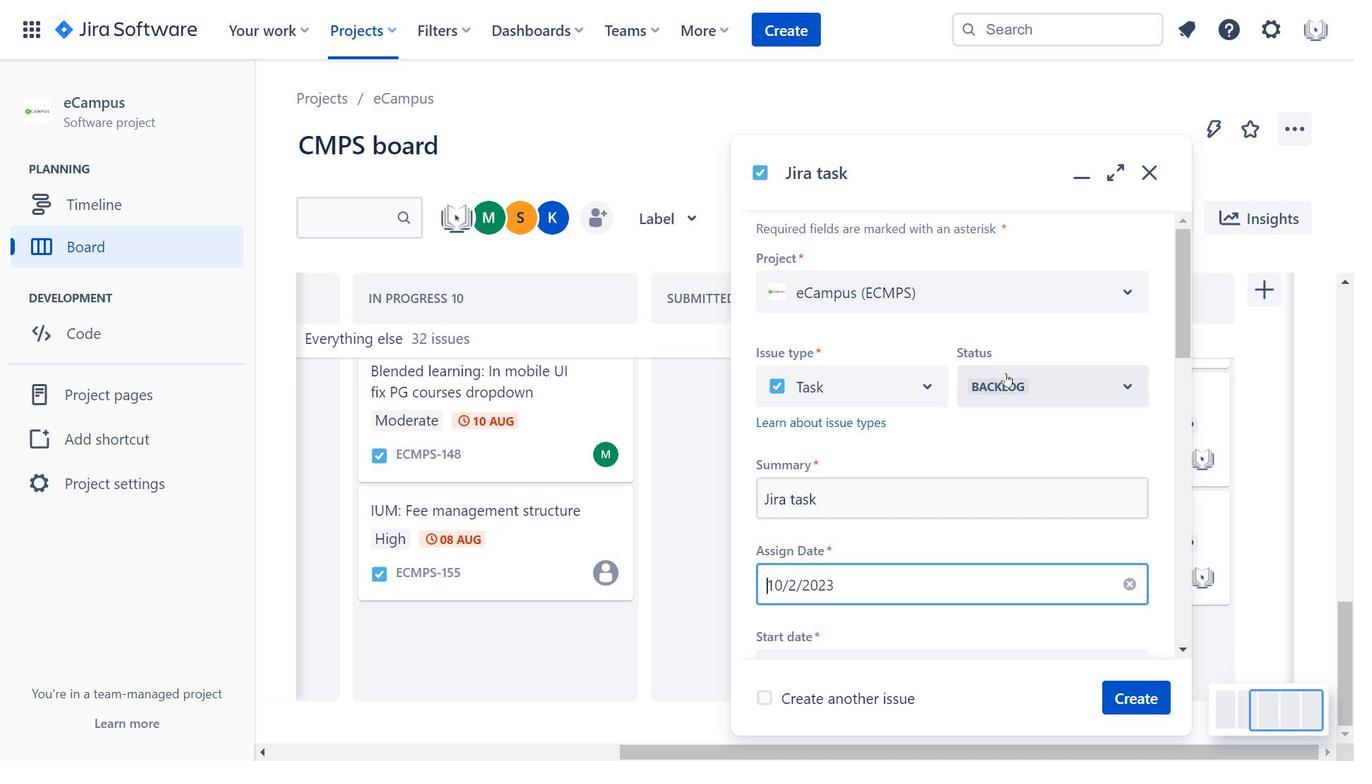 
Action: Mouse moved to (1007, 375)
Screenshot: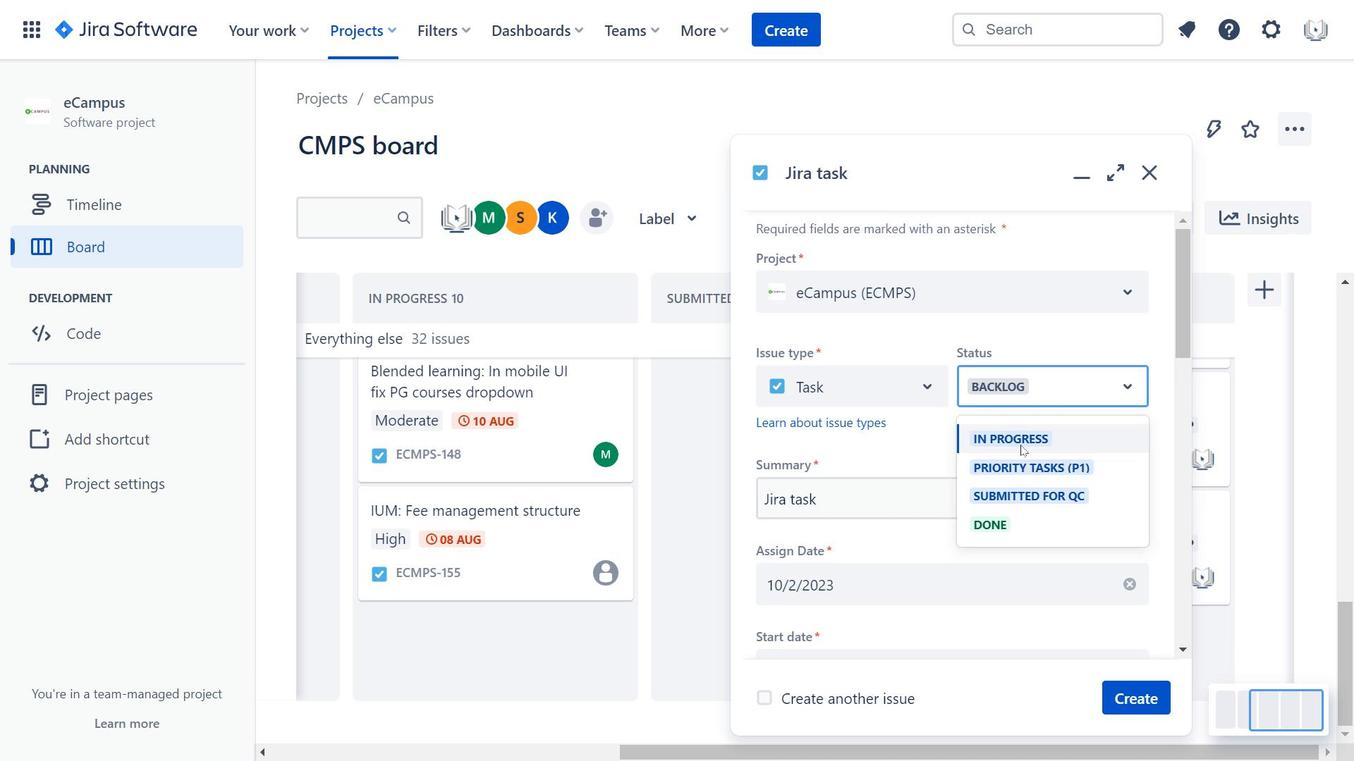 
Action: Mouse pressed left at (1007, 375)
Screenshot: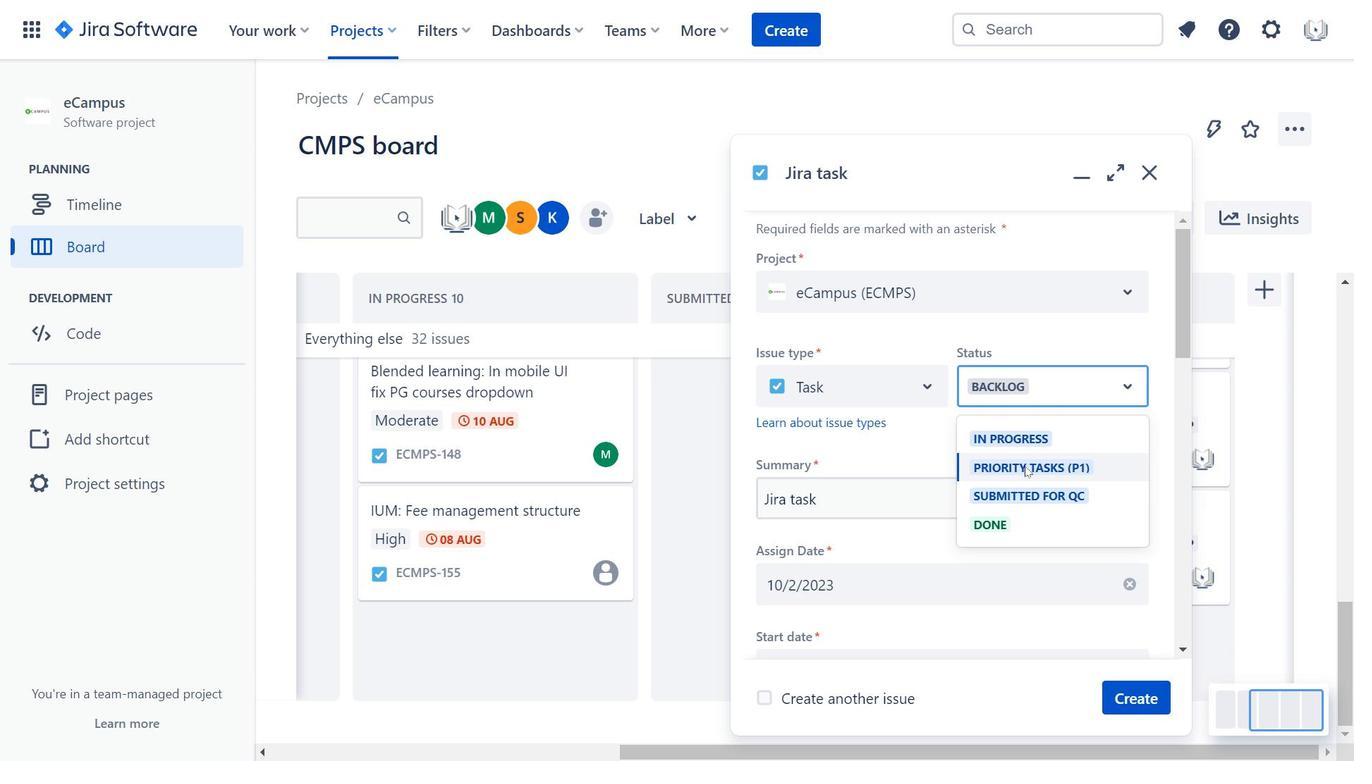 
Action: Mouse moved to (1029, 437)
Screenshot: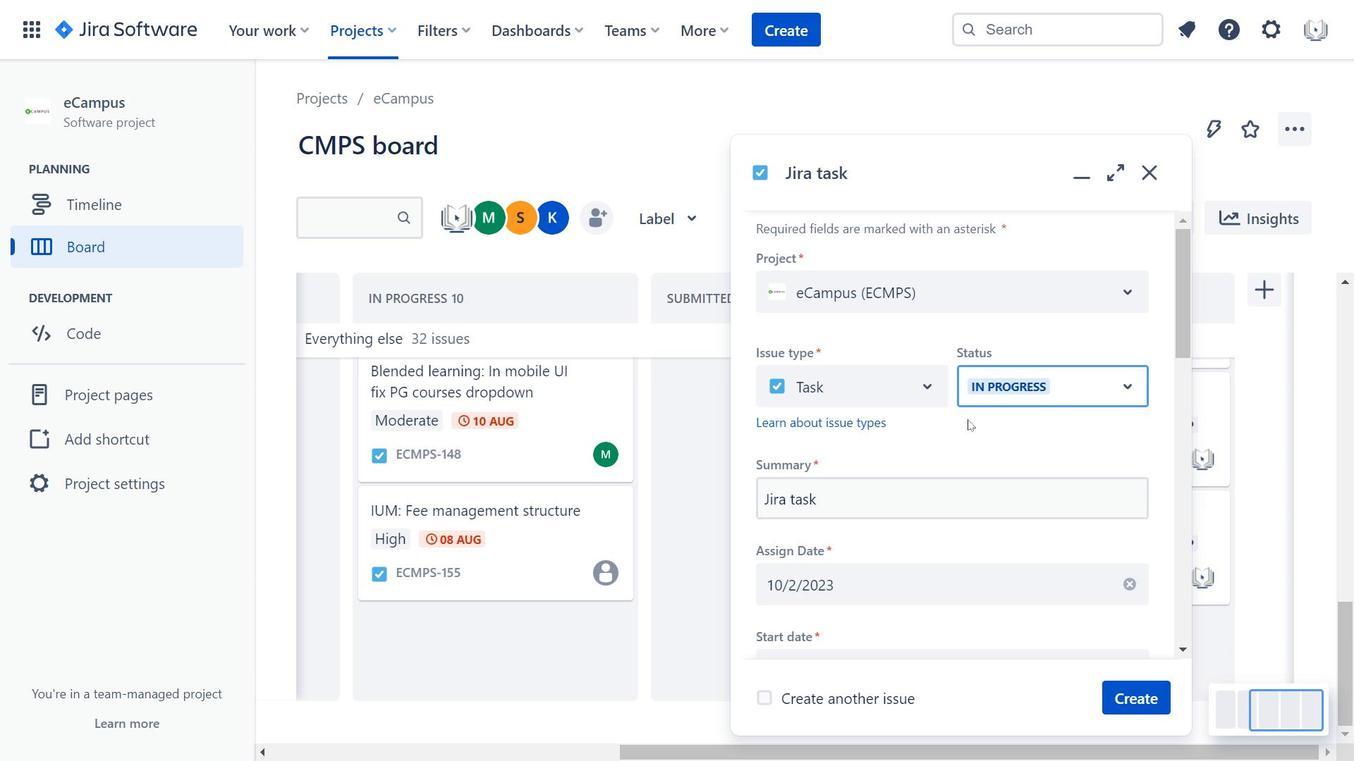 
Action: Mouse pressed left at (1029, 437)
Screenshot: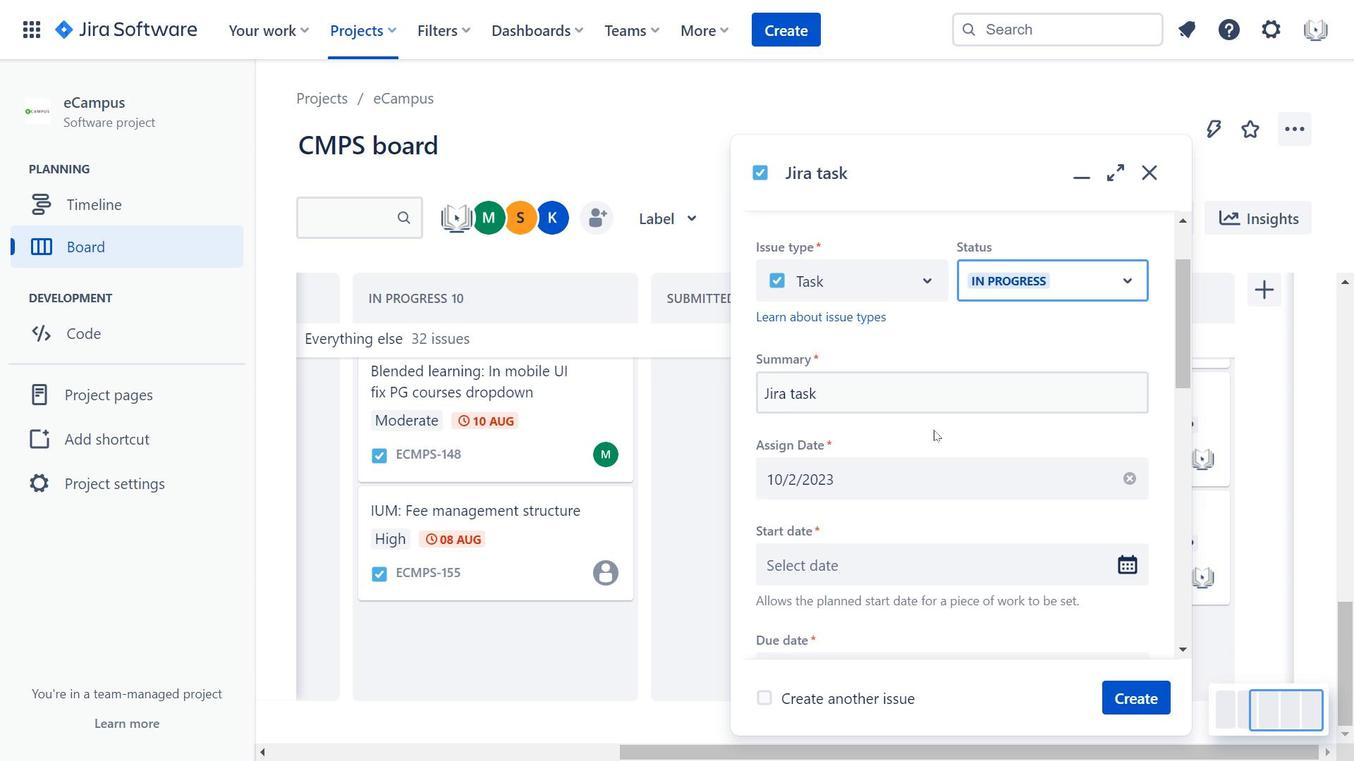 
Action: Mouse moved to (935, 431)
Screenshot: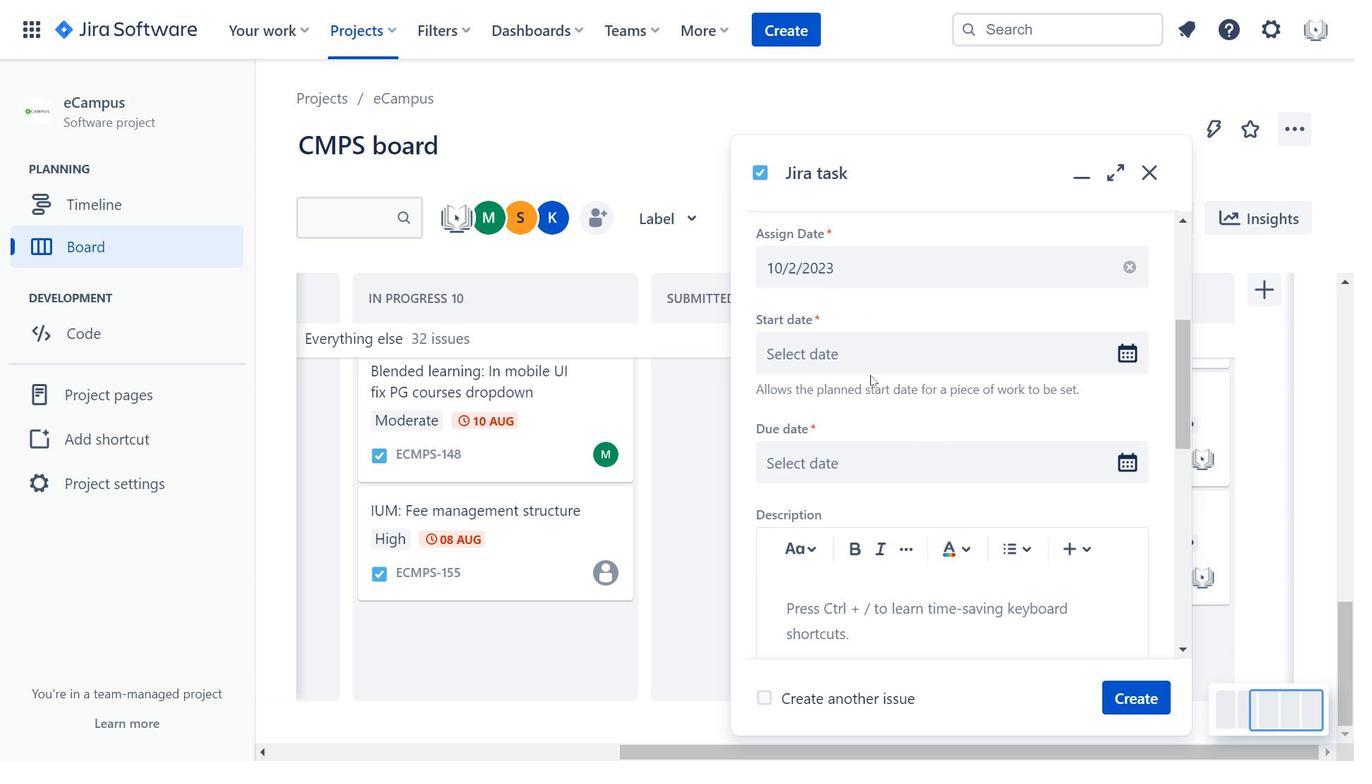 
Action: Mouse scrolled (935, 430) with delta (0, 0)
Screenshot: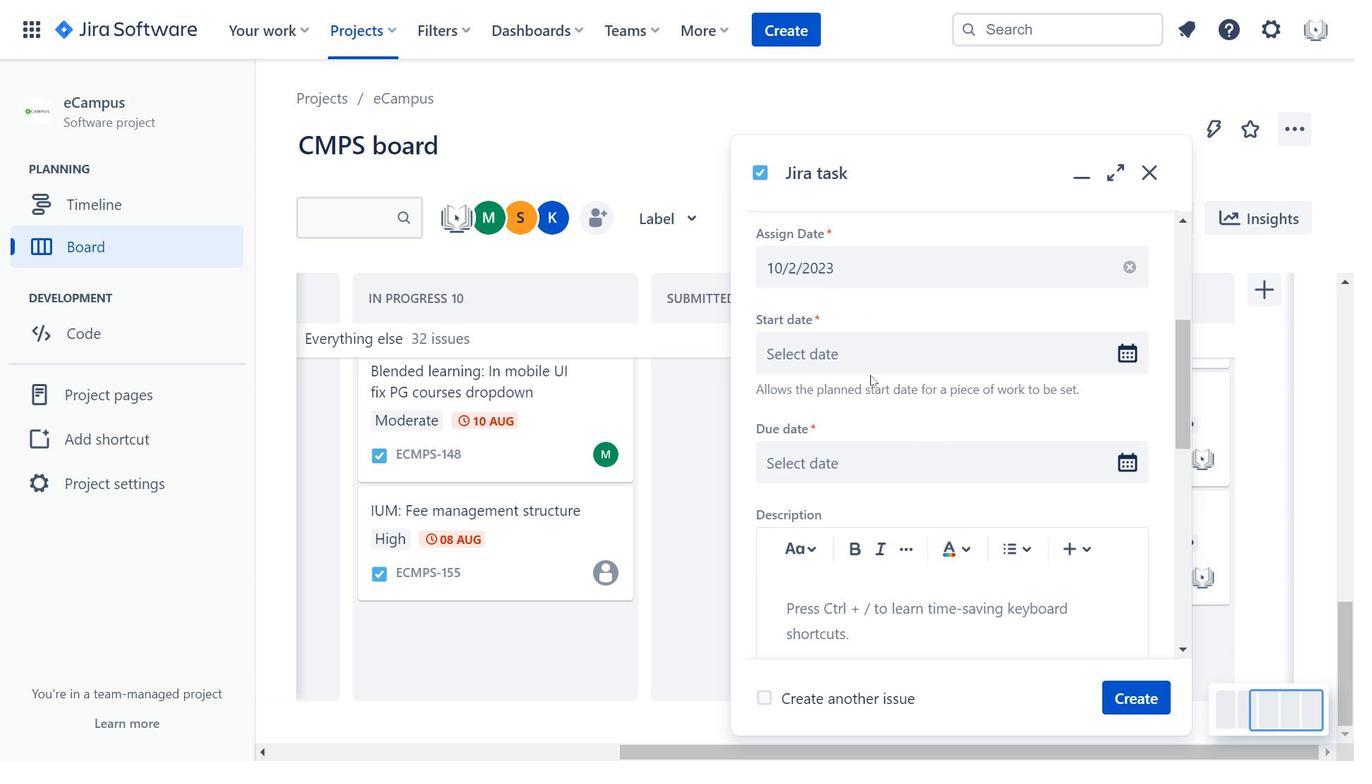 
Action: Mouse scrolled (935, 430) with delta (0, 0)
Screenshot: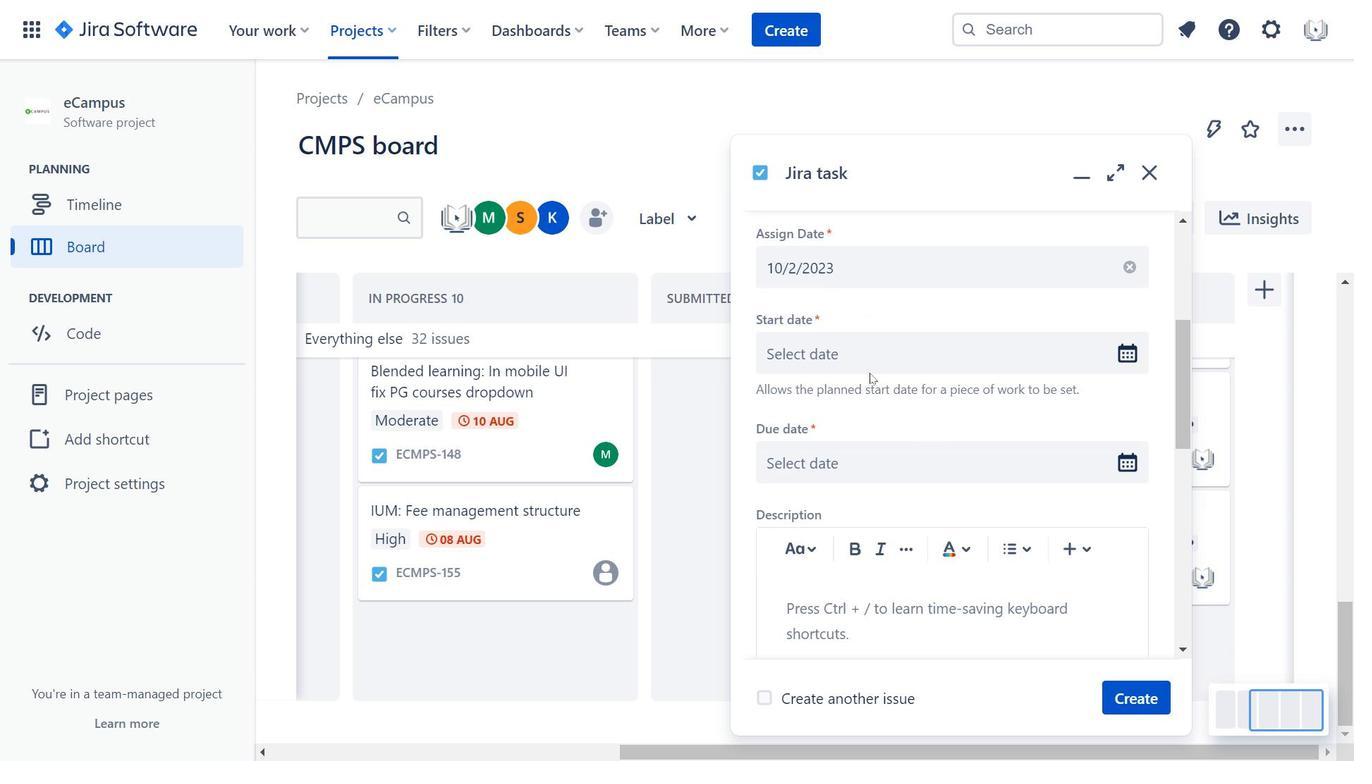 
Action: Mouse scrolled (935, 430) with delta (0, 0)
Screenshot: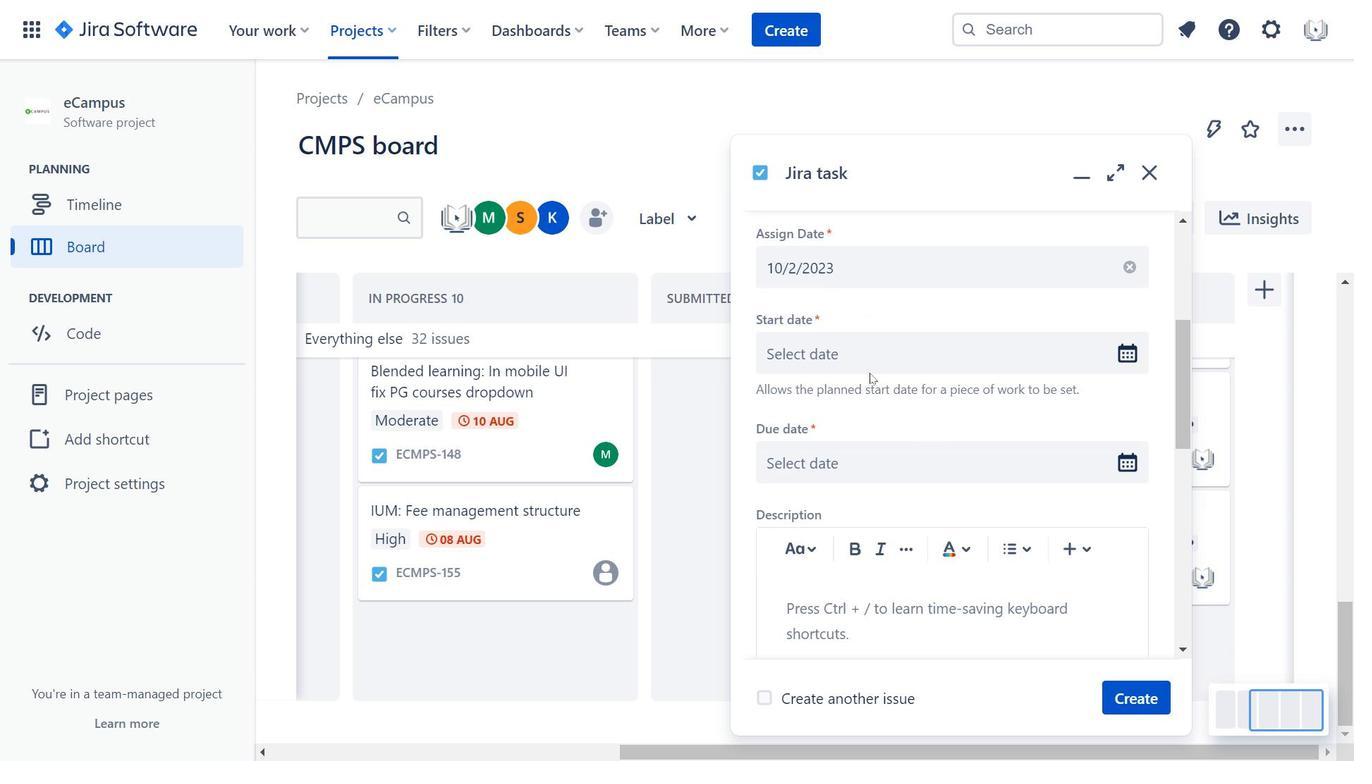 
Action: Mouse moved to (865, 367)
Screenshot: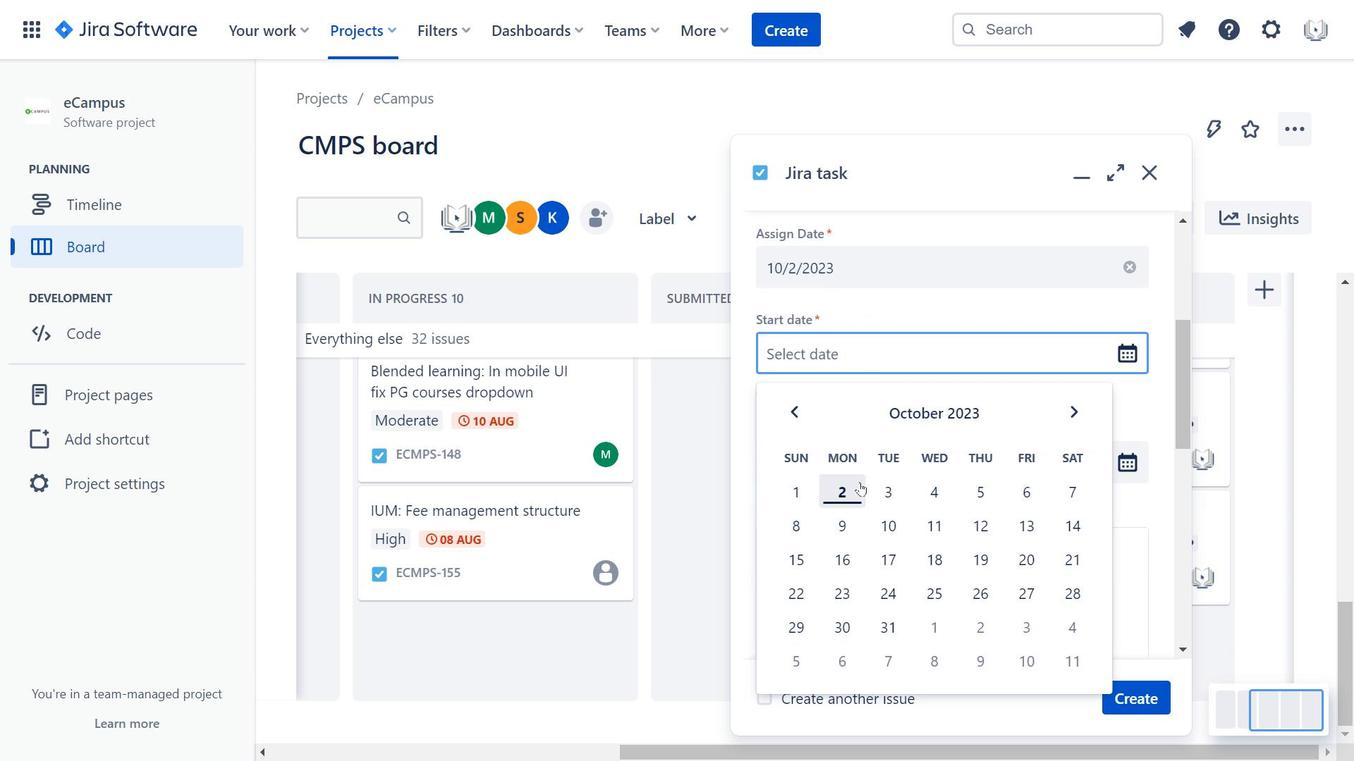 
Action: Mouse pressed left at (865, 367)
Screenshot: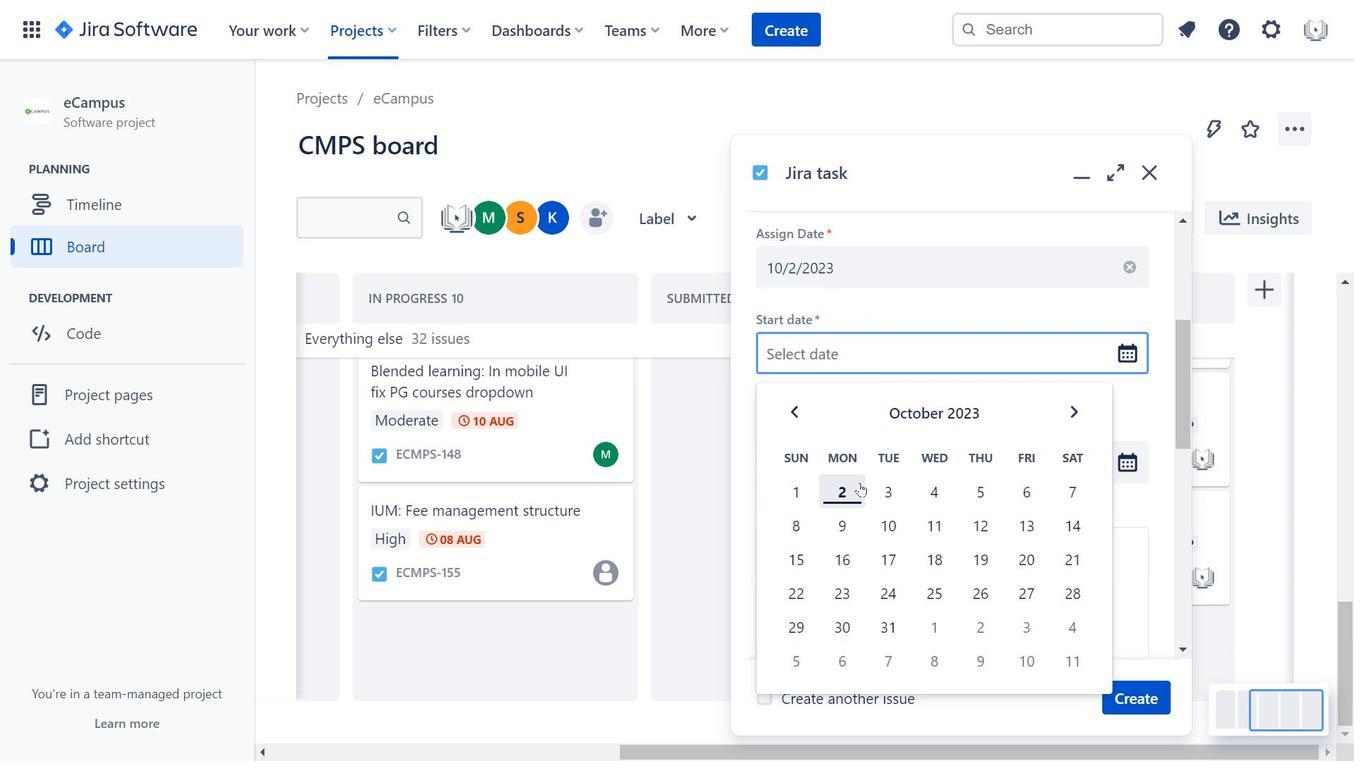 
Action: Mouse moved to (860, 484)
Screenshot: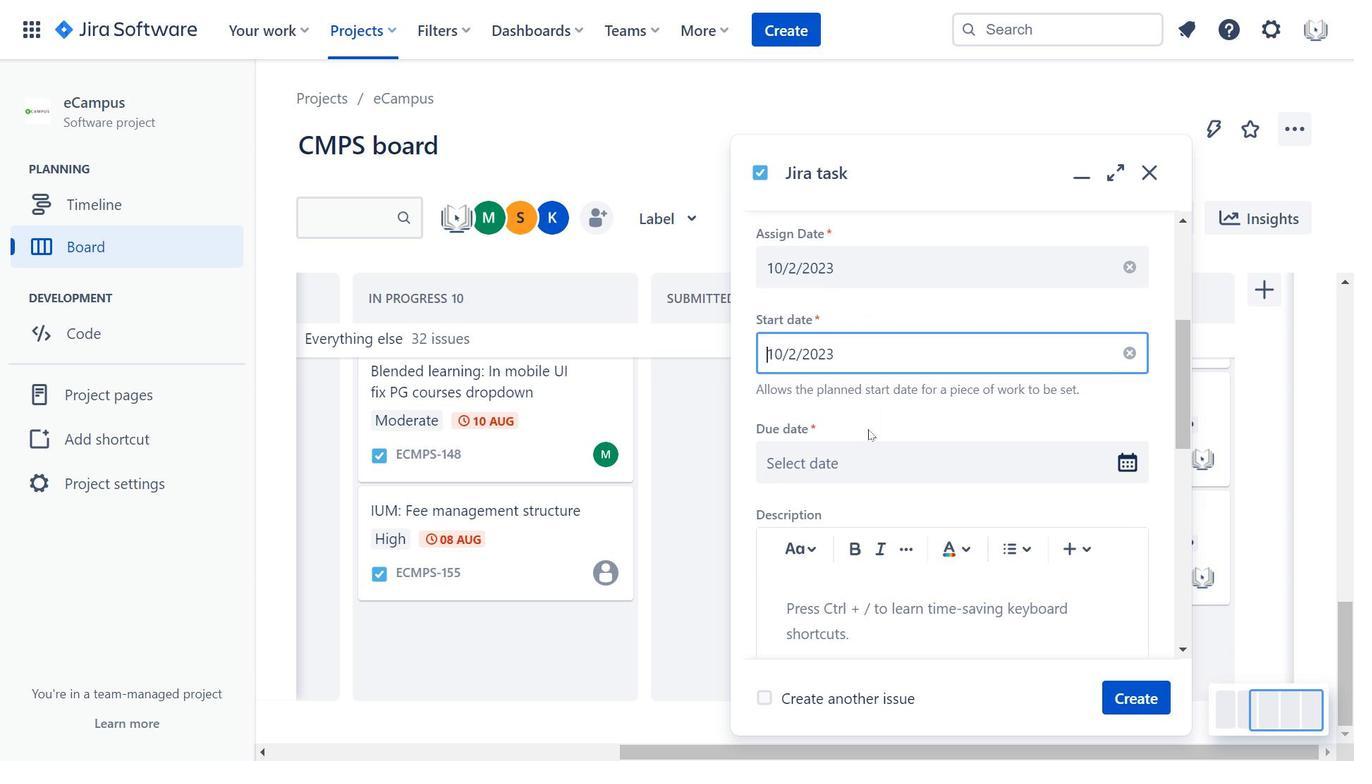 
Action: Mouse pressed left at (860, 484)
Screenshot: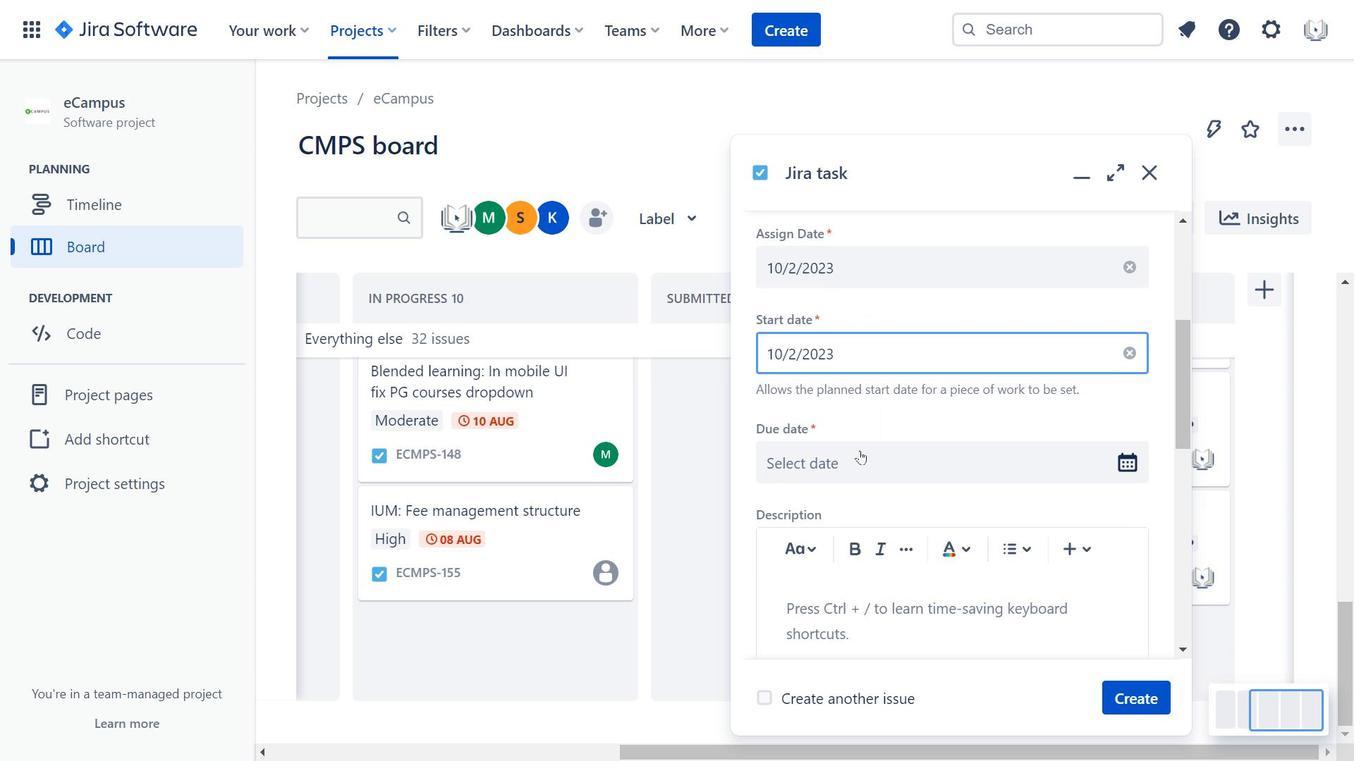 
Action: Mouse moved to (861, 452)
Screenshot: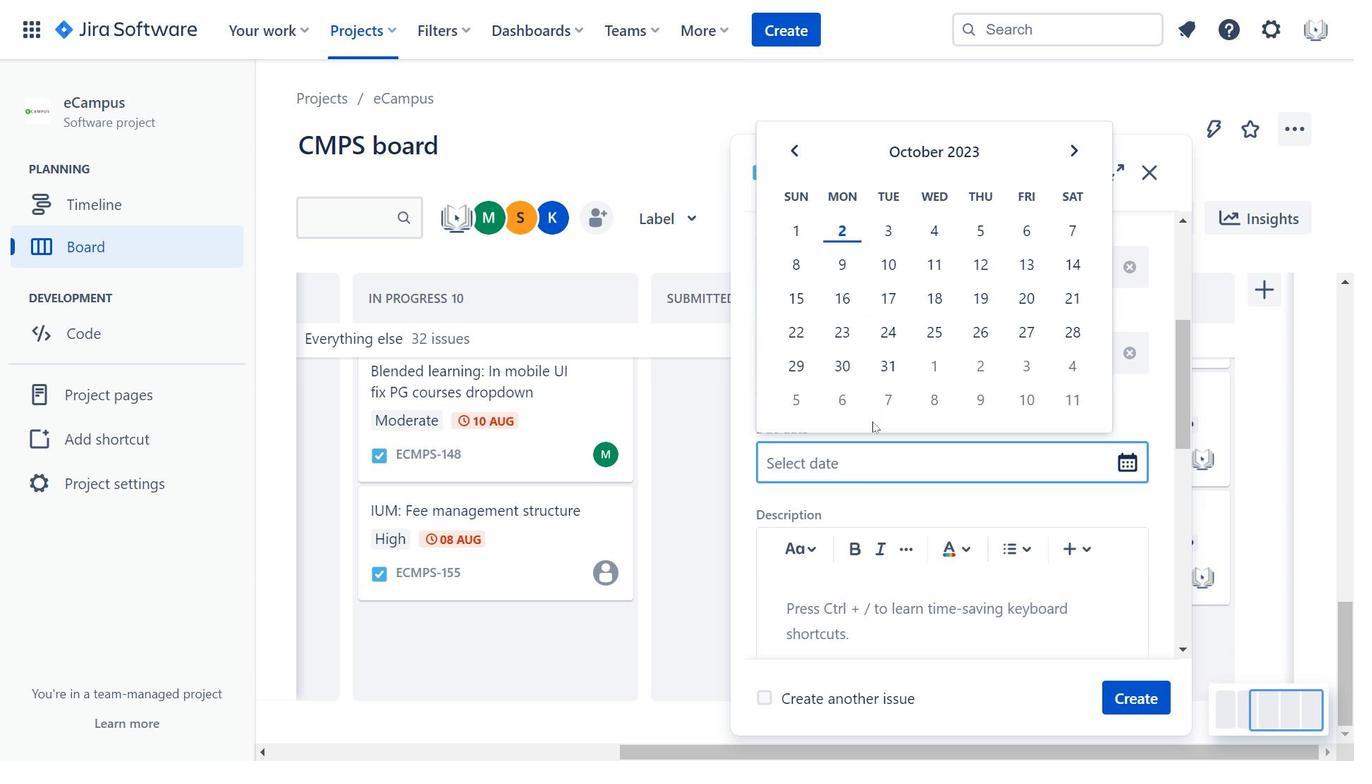 
Action: Mouse pressed left at (861, 452)
Screenshot: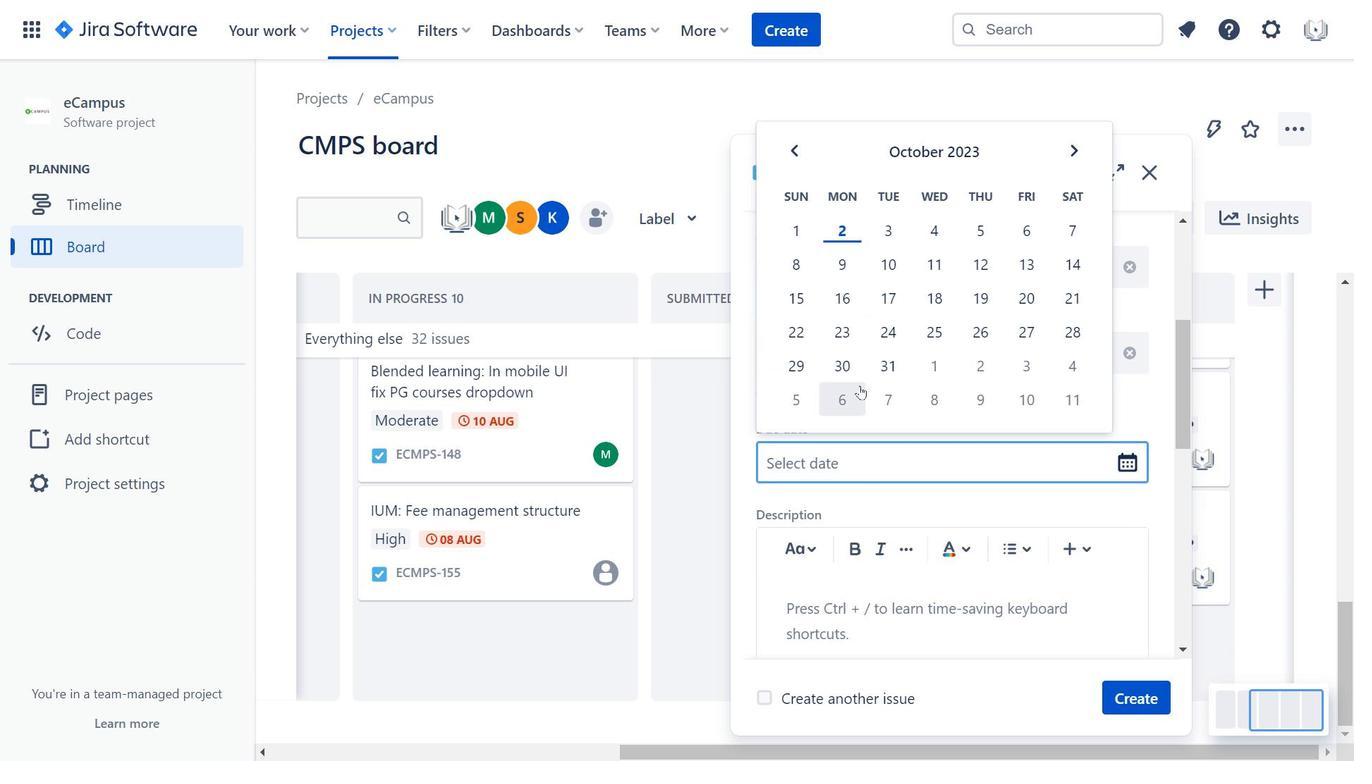 
Action: Mouse moved to (852, 239)
Screenshot: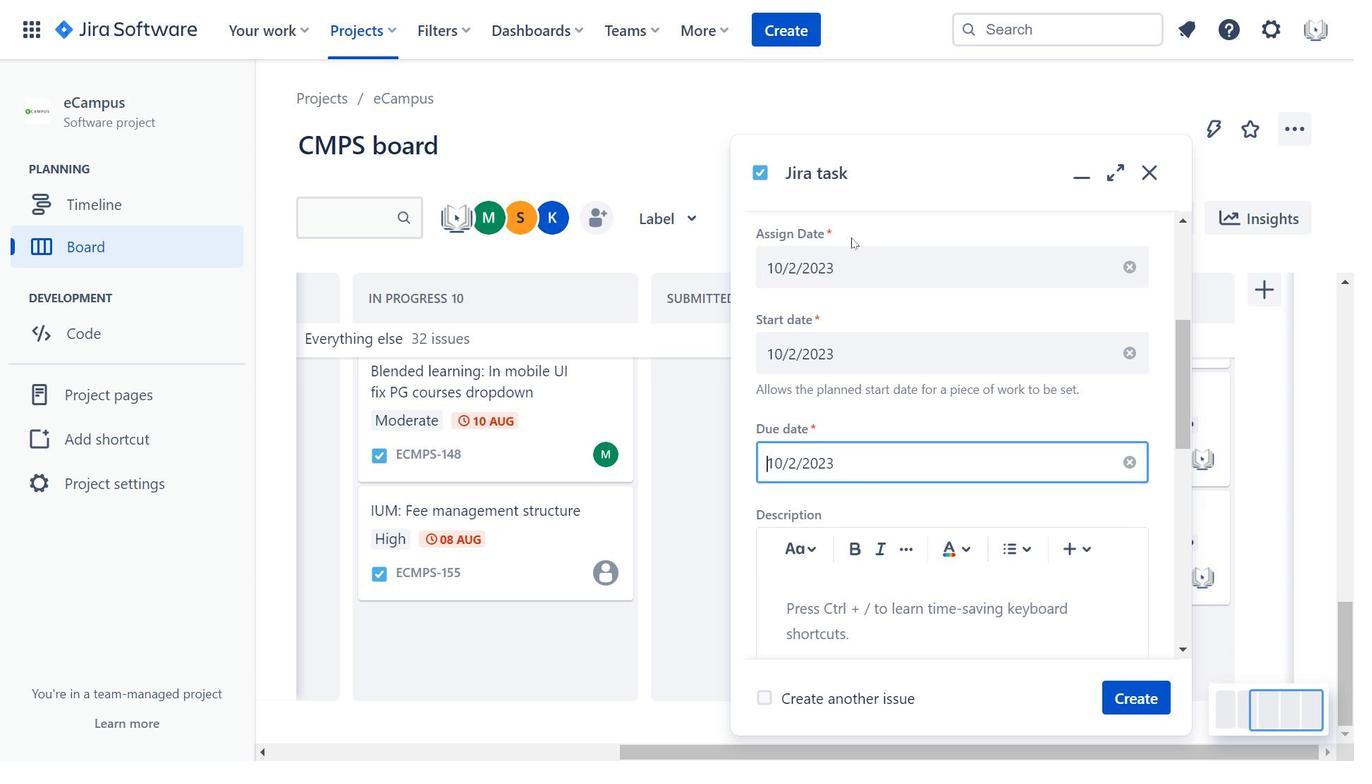 
Action: Mouse pressed left at (852, 239)
Screenshot: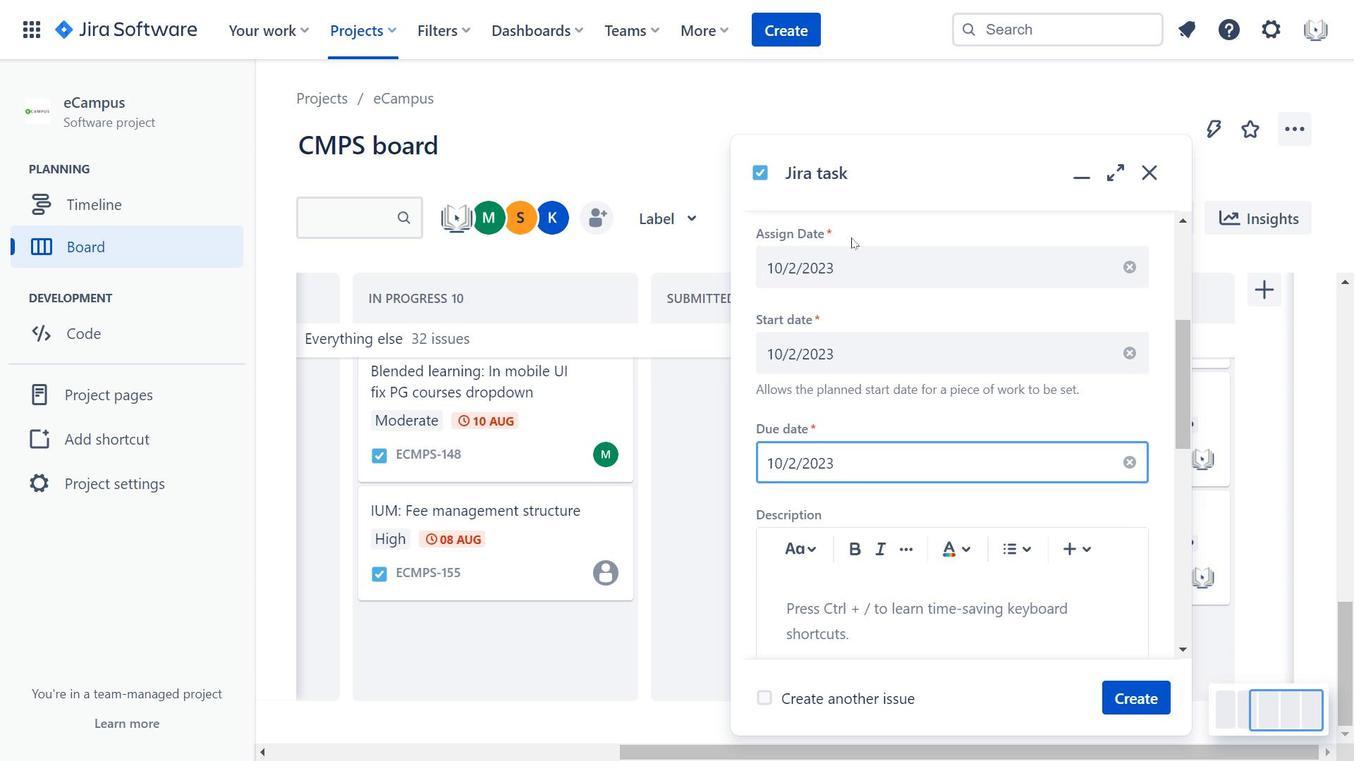 
Action: Mouse moved to (851, 251)
Screenshot: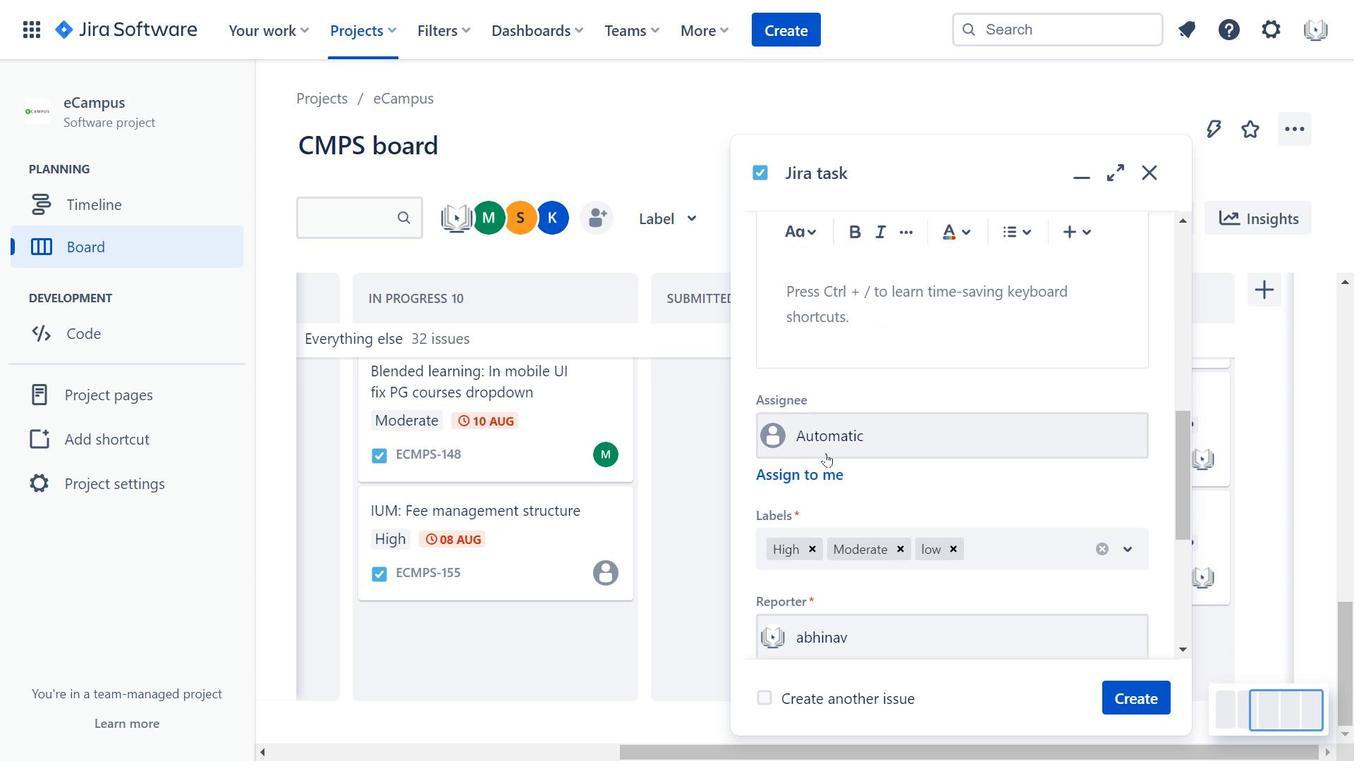 
Action: Mouse scrolled (851, 251) with delta (0, 0)
Screenshot: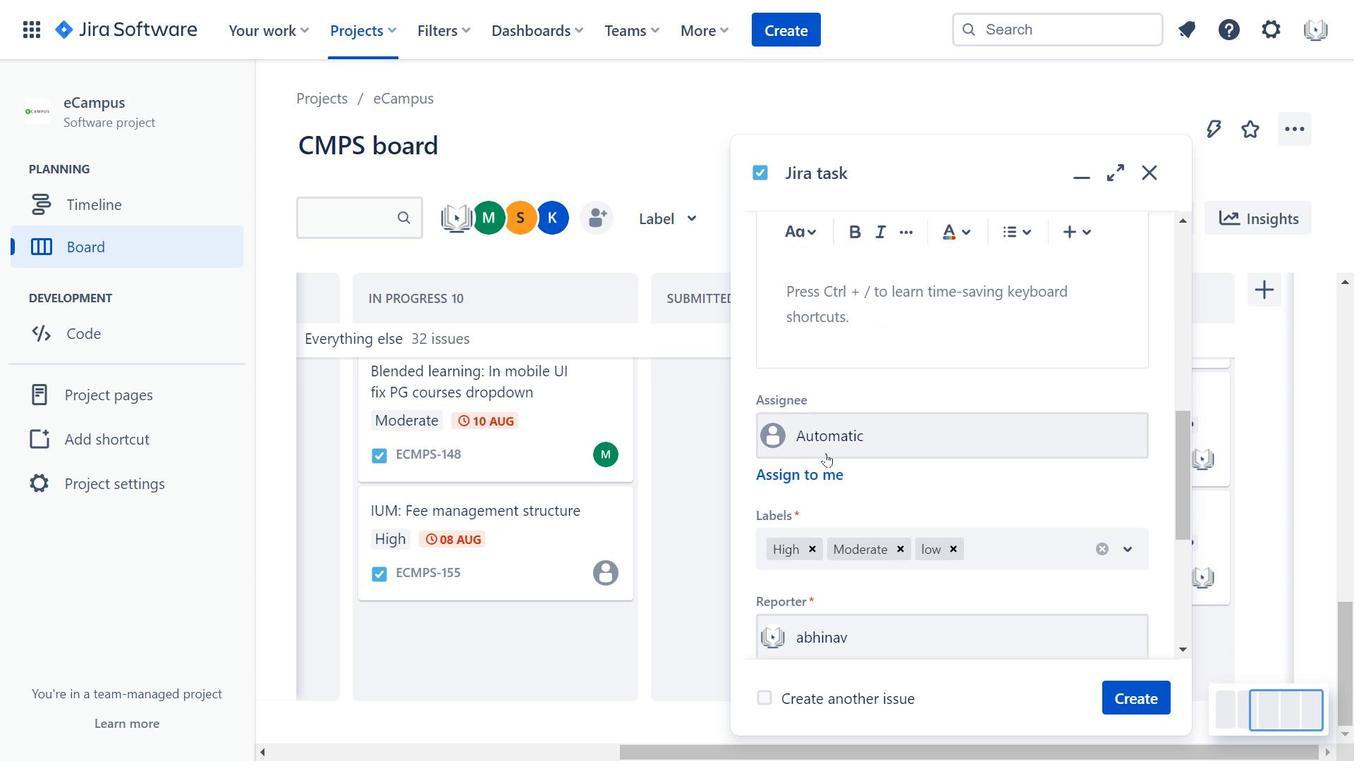 
Action: Mouse moved to (851, 253)
Screenshot: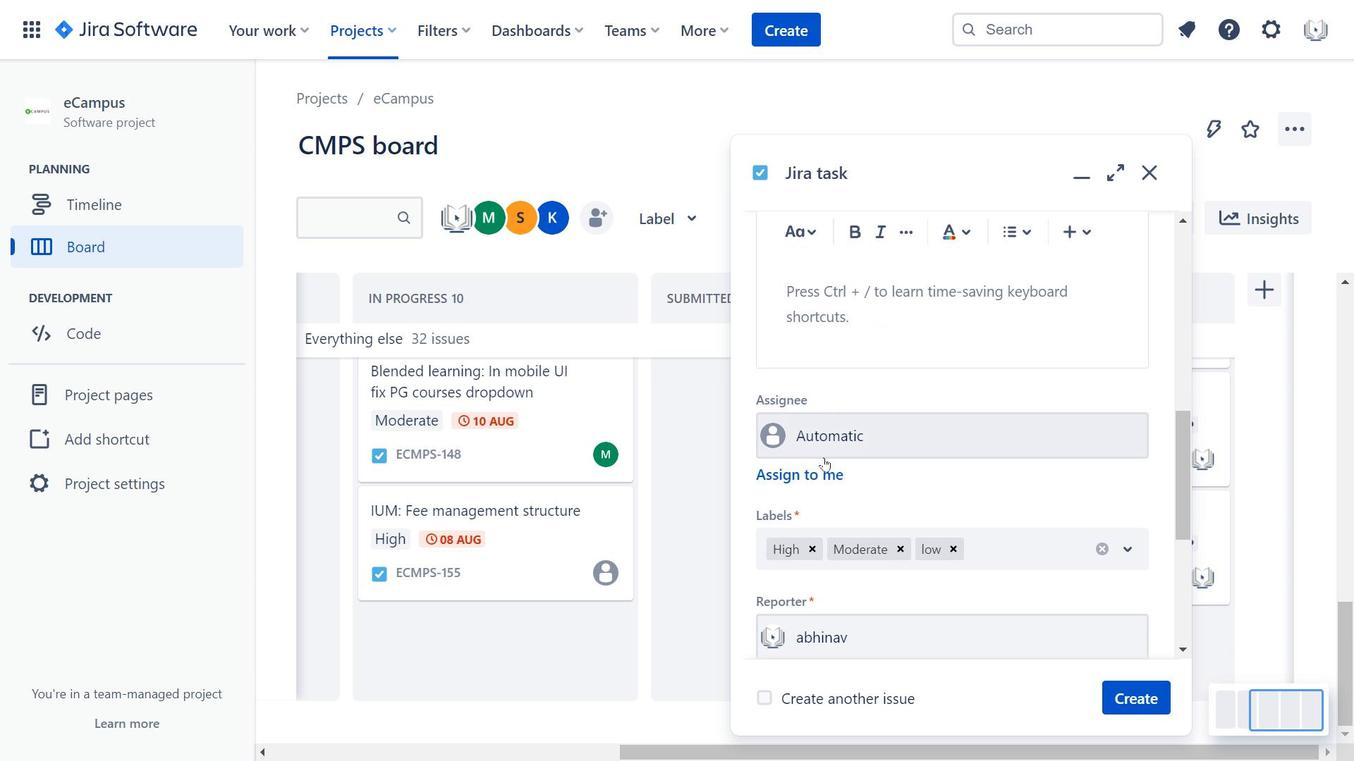 
Action: Mouse scrolled (851, 252) with delta (0, 0)
Screenshot: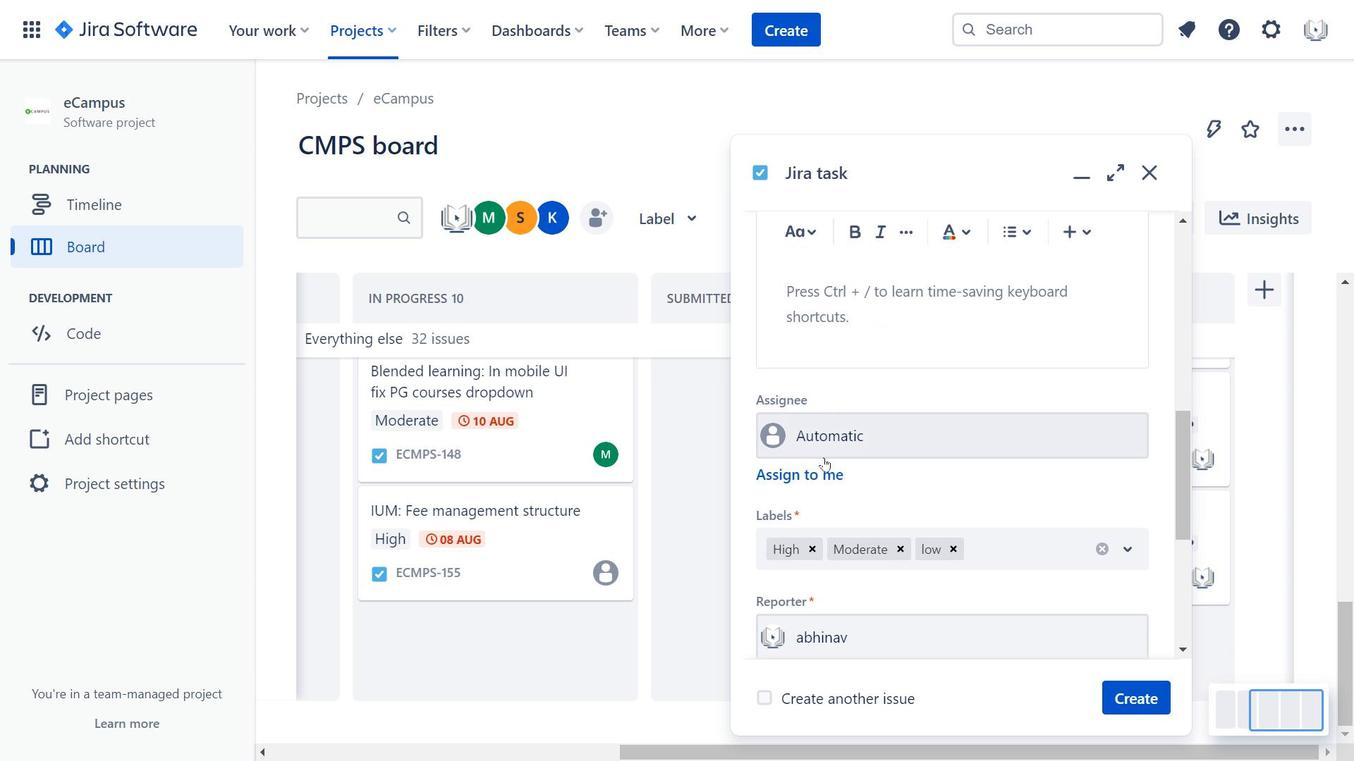 
Action: Mouse moved to (851, 253)
Screenshot: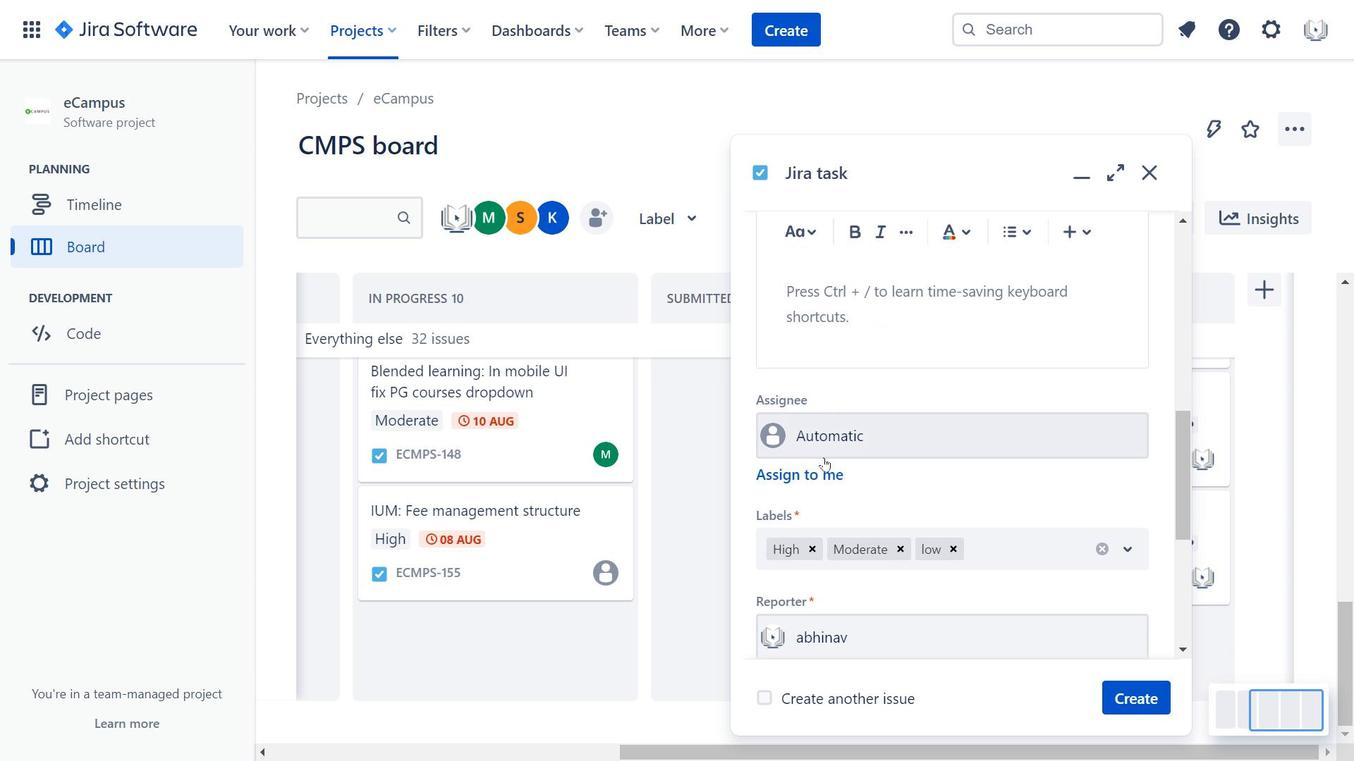 
Action: Mouse scrolled (851, 252) with delta (0, 0)
Screenshot: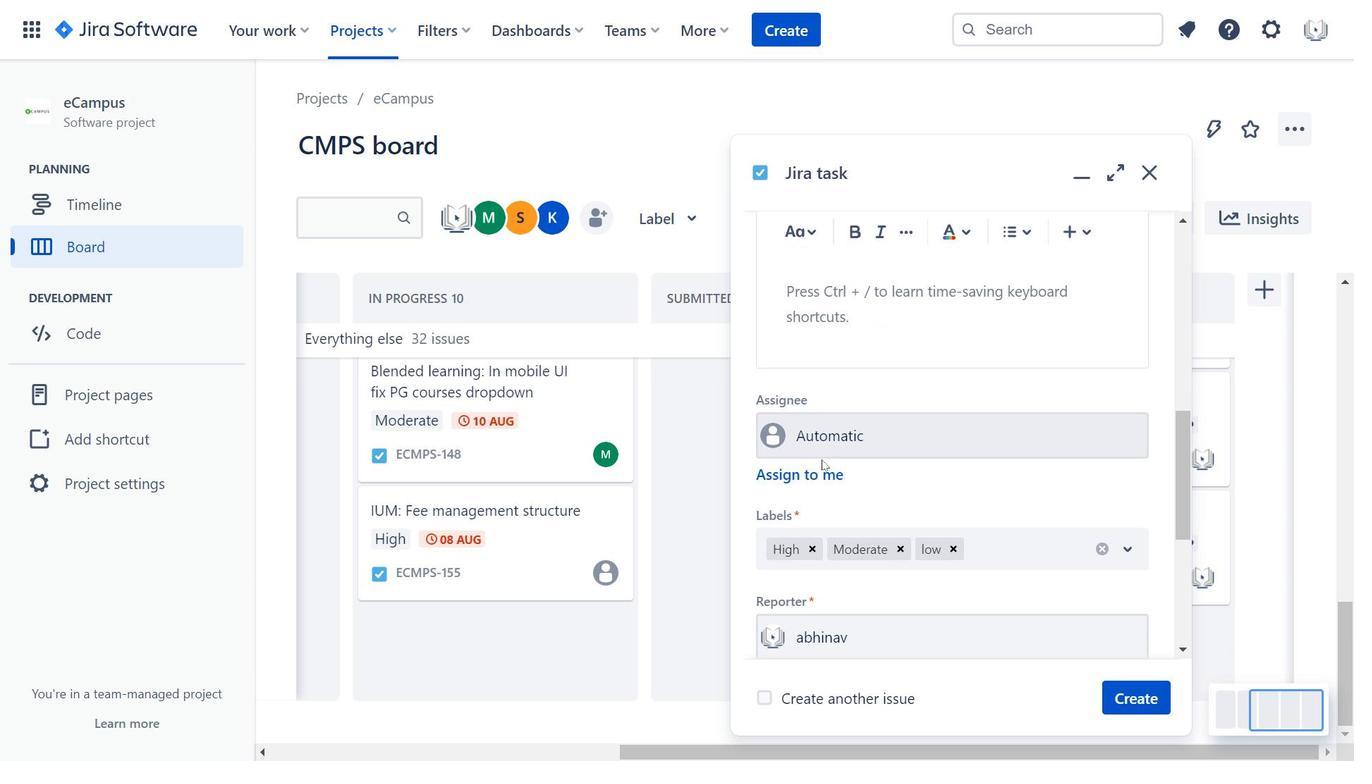 
Action: Mouse moved to (815, 480)
Screenshot: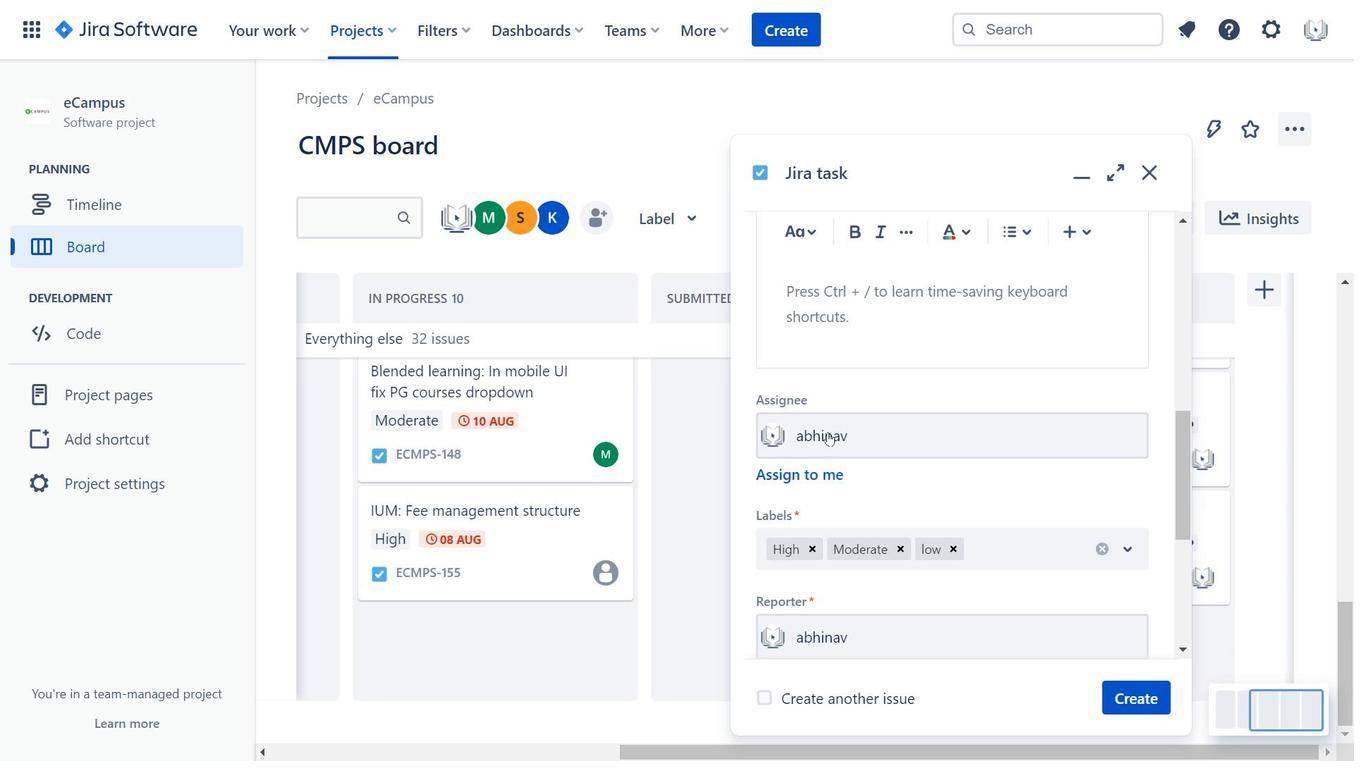 
Action: Mouse pressed left at (815, 480)
Screenshot: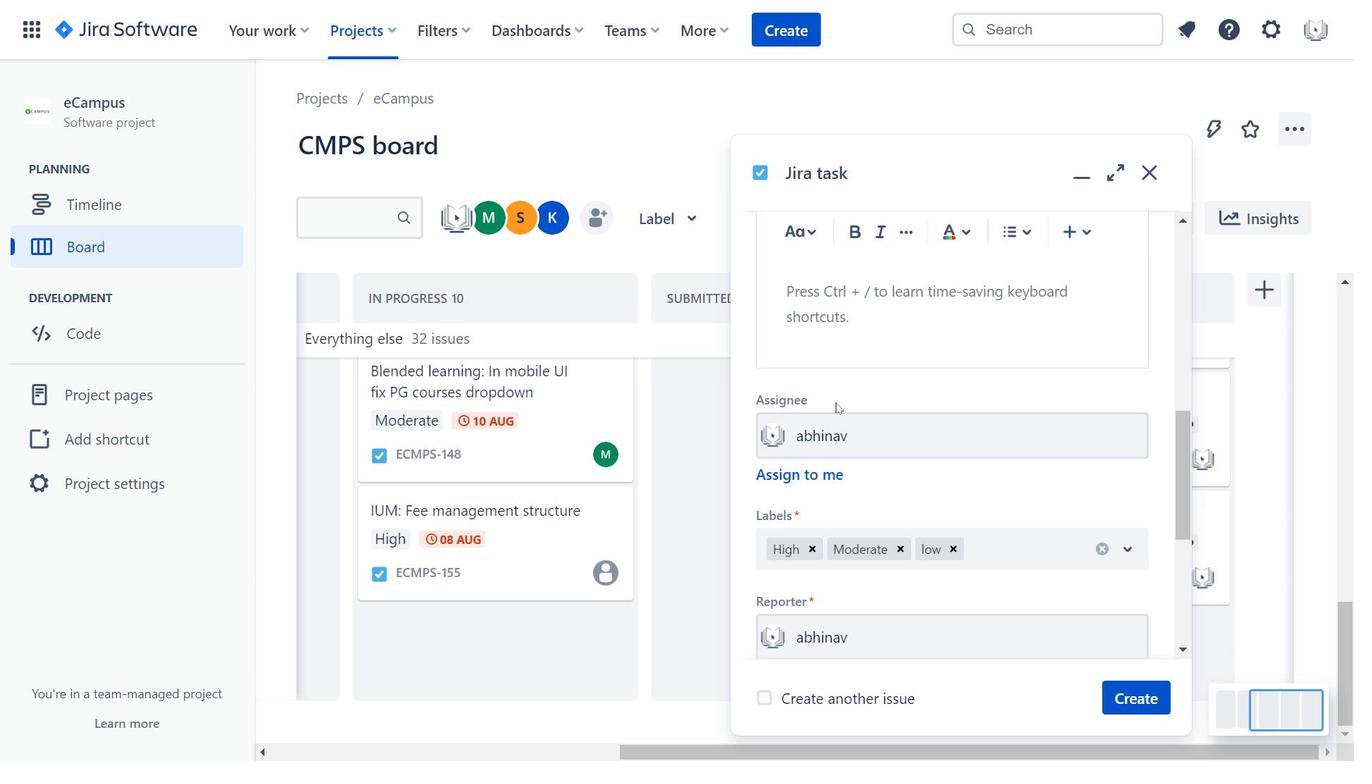 
Action: Mouse moved to (837, 404)
Screenshot: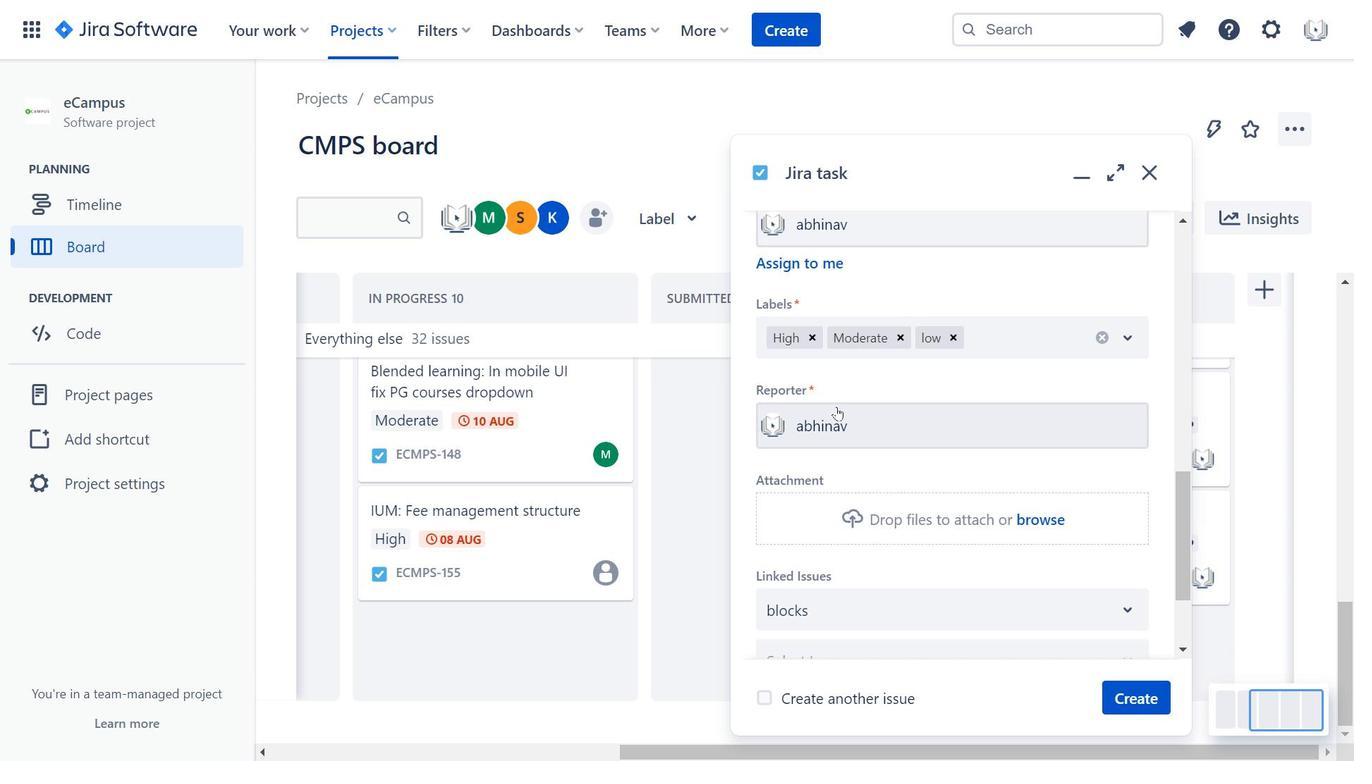
Action: Mouse scrolled (837, 404) with delta (0, 0)
Screenshot: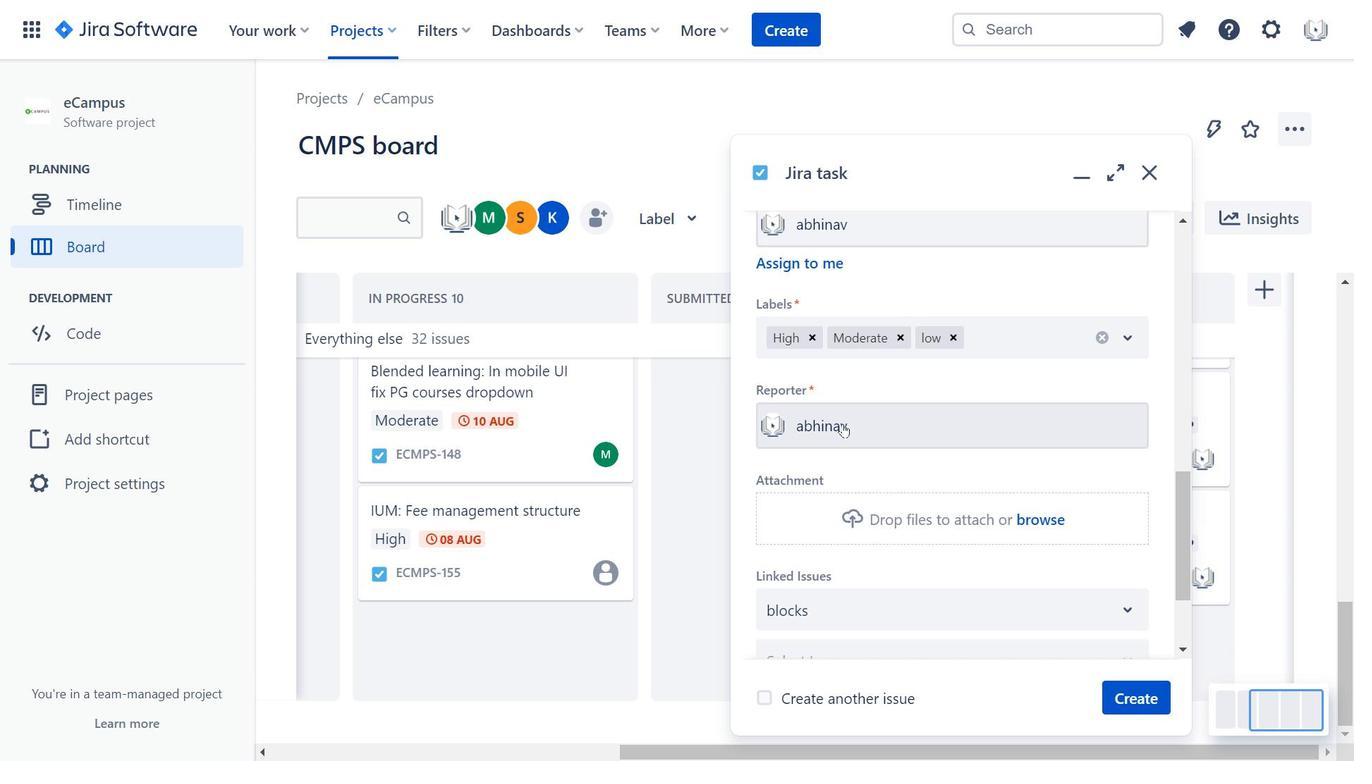 
Action: Mouse scrolled (837, 404) with delta (0, 0)
Screenshot: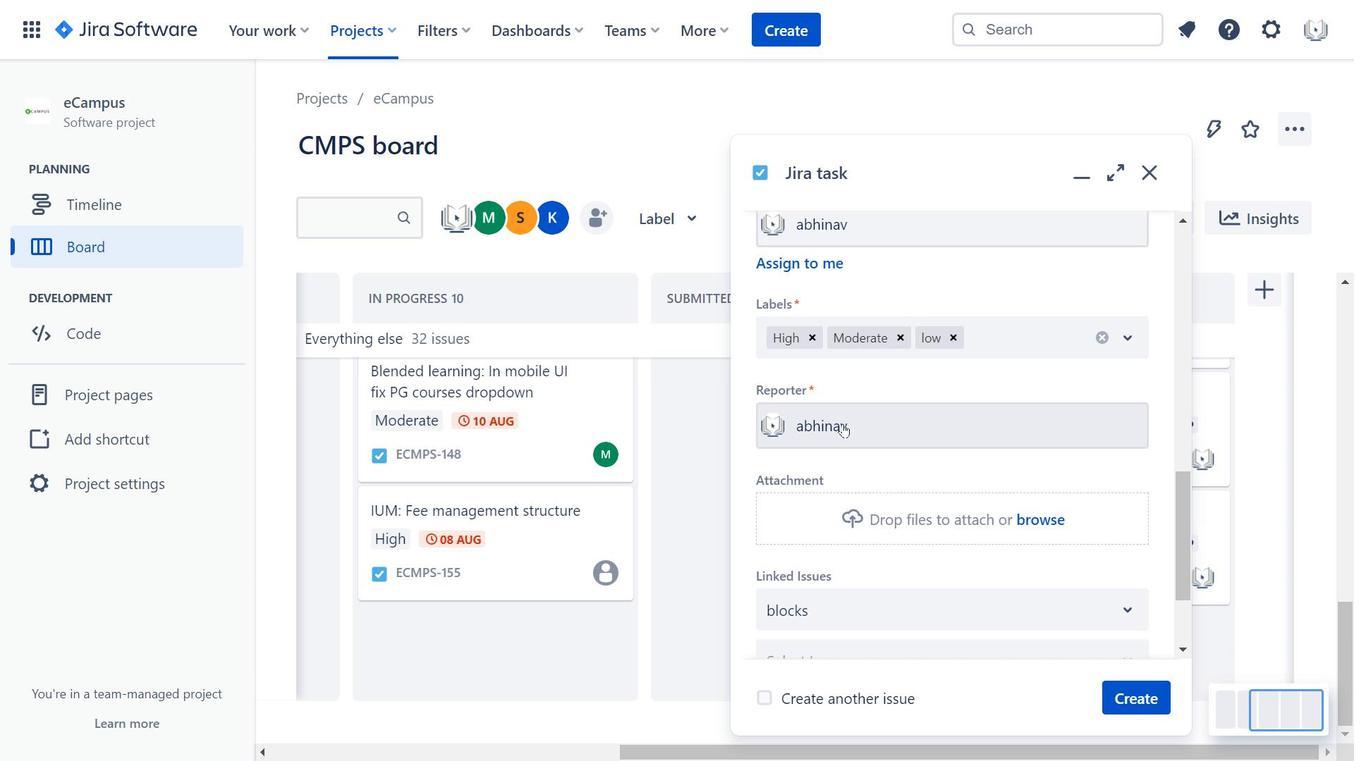 
Action: Mouse moved to (844, 426)
Screenshot: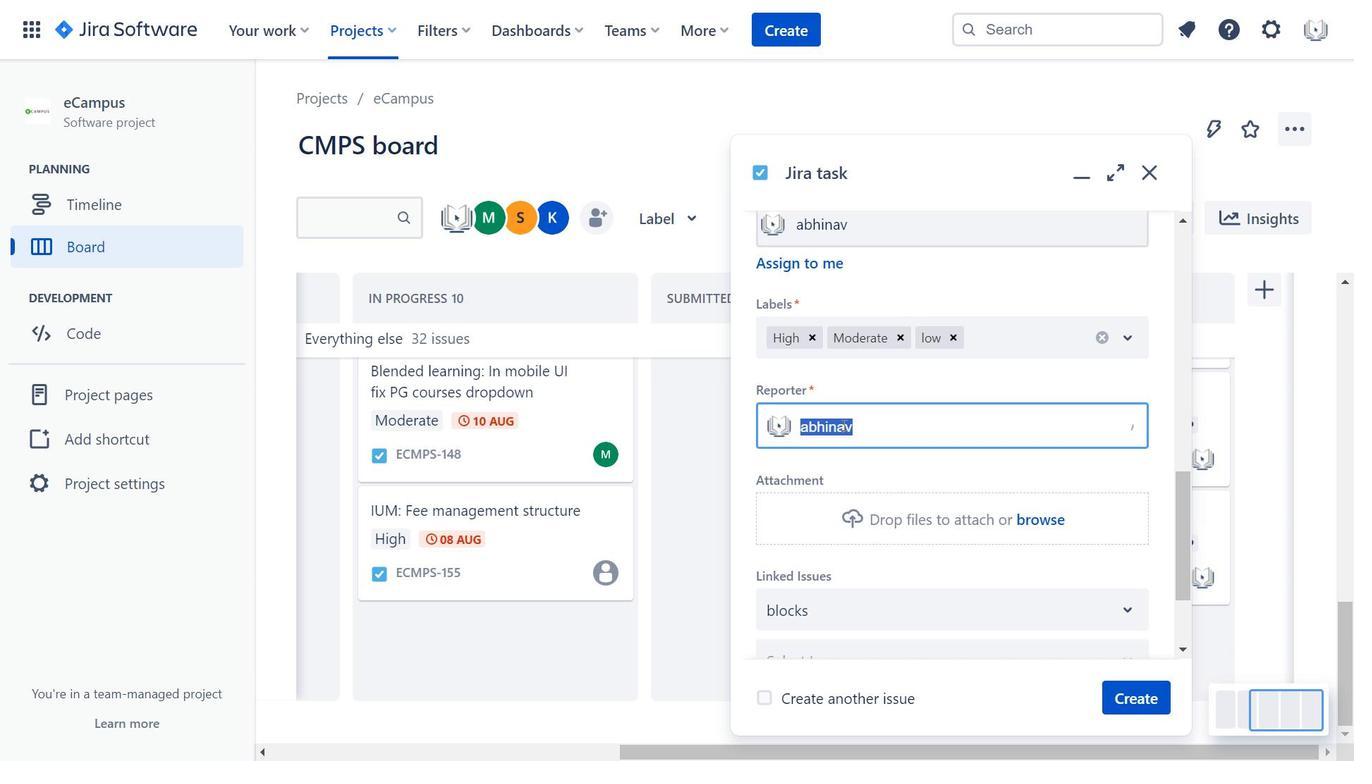 
Action: Mouse pressed left at (844, 426)
Screenshot: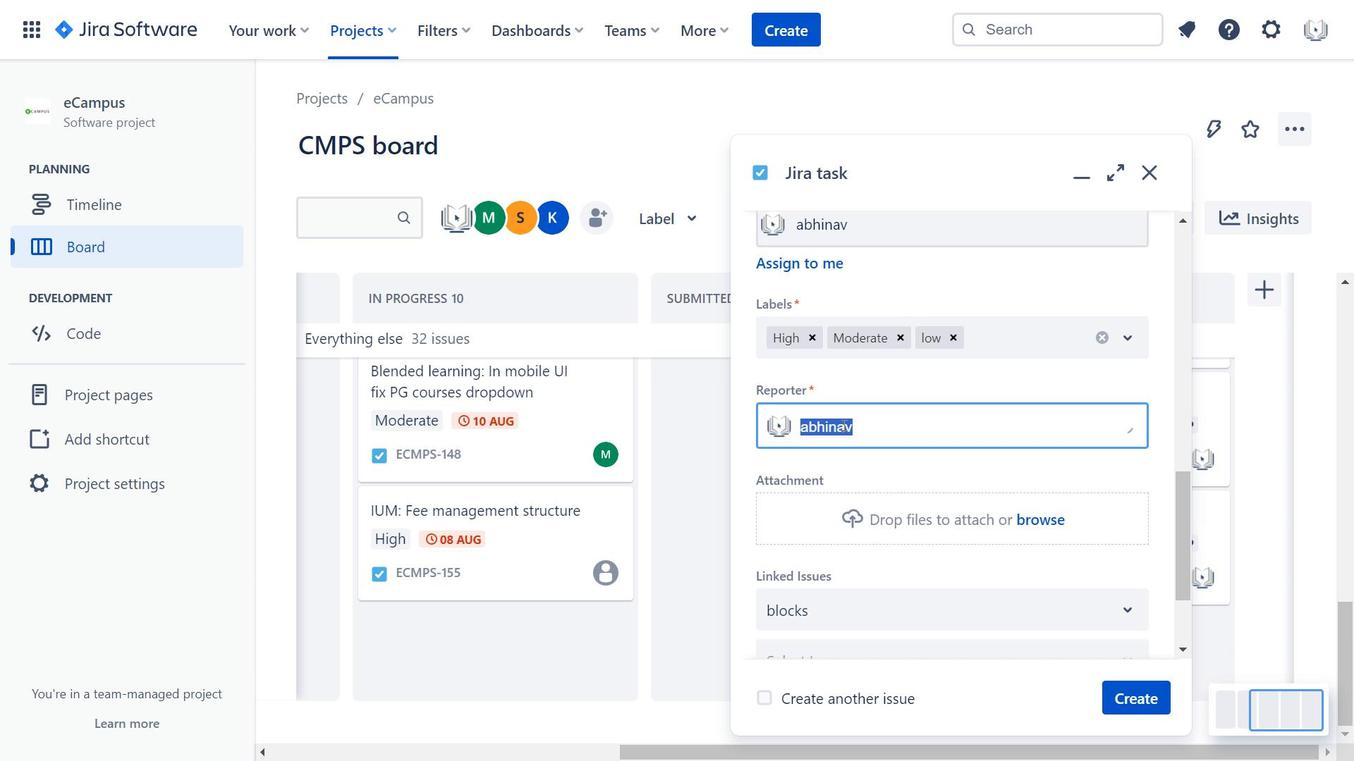 
Action: Mouse moved to (845, 421)
Screenshot: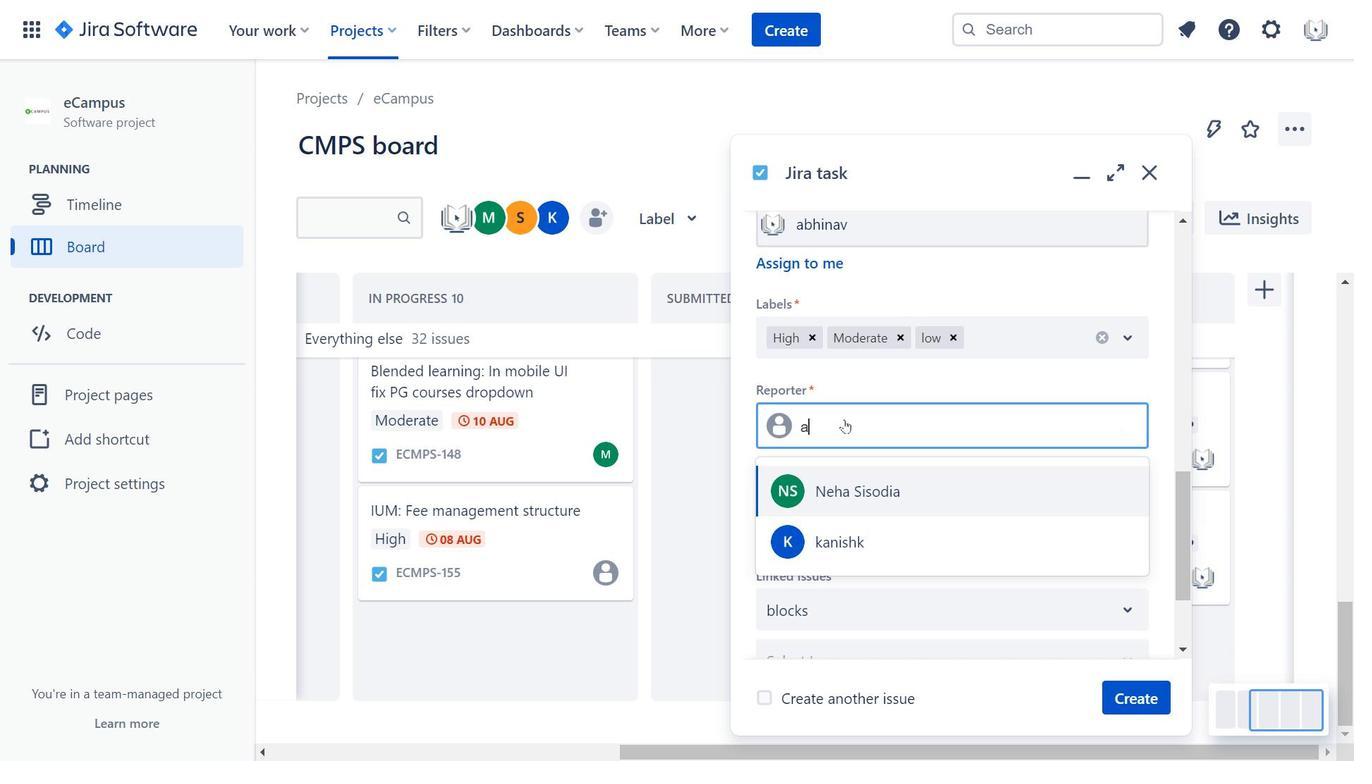 
Action: Key pressed an
Screenshot: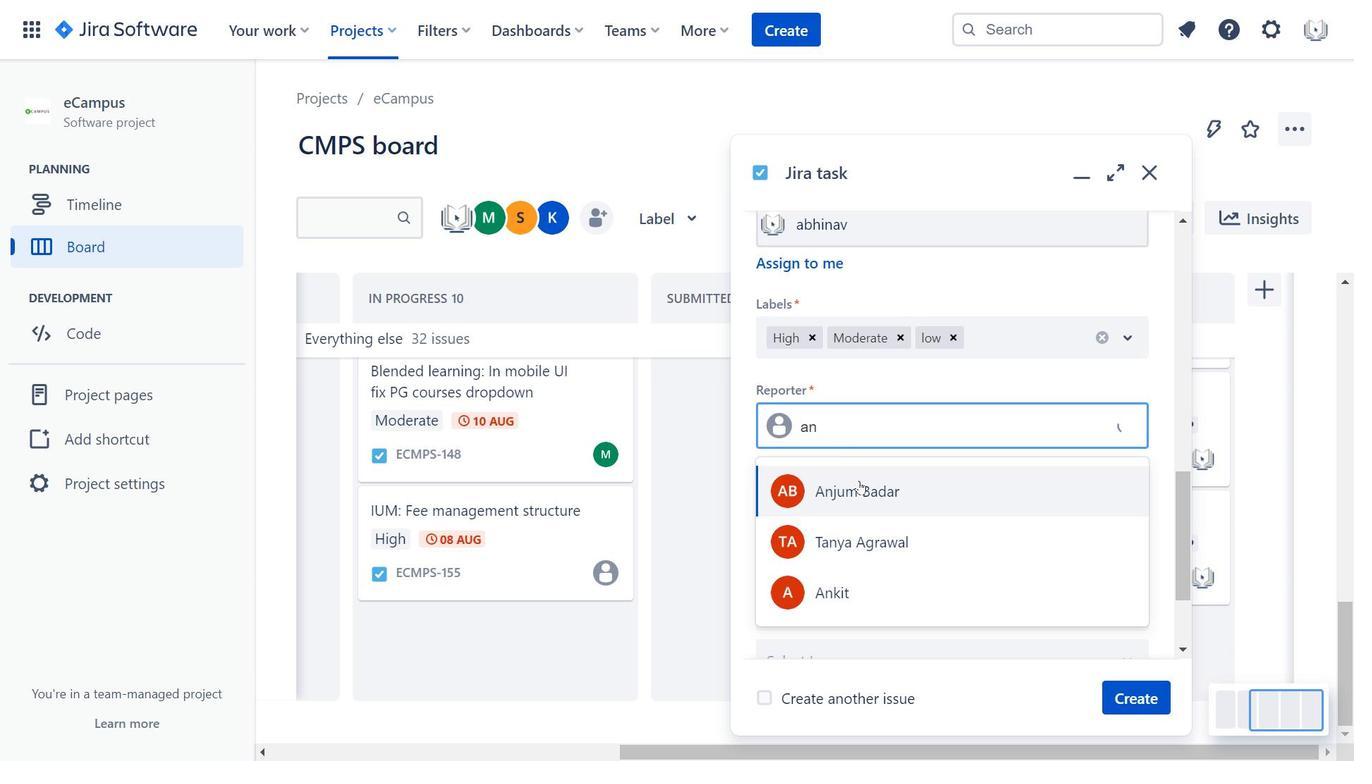 
Action: Mouse moved to (863, 499)
Screenshot: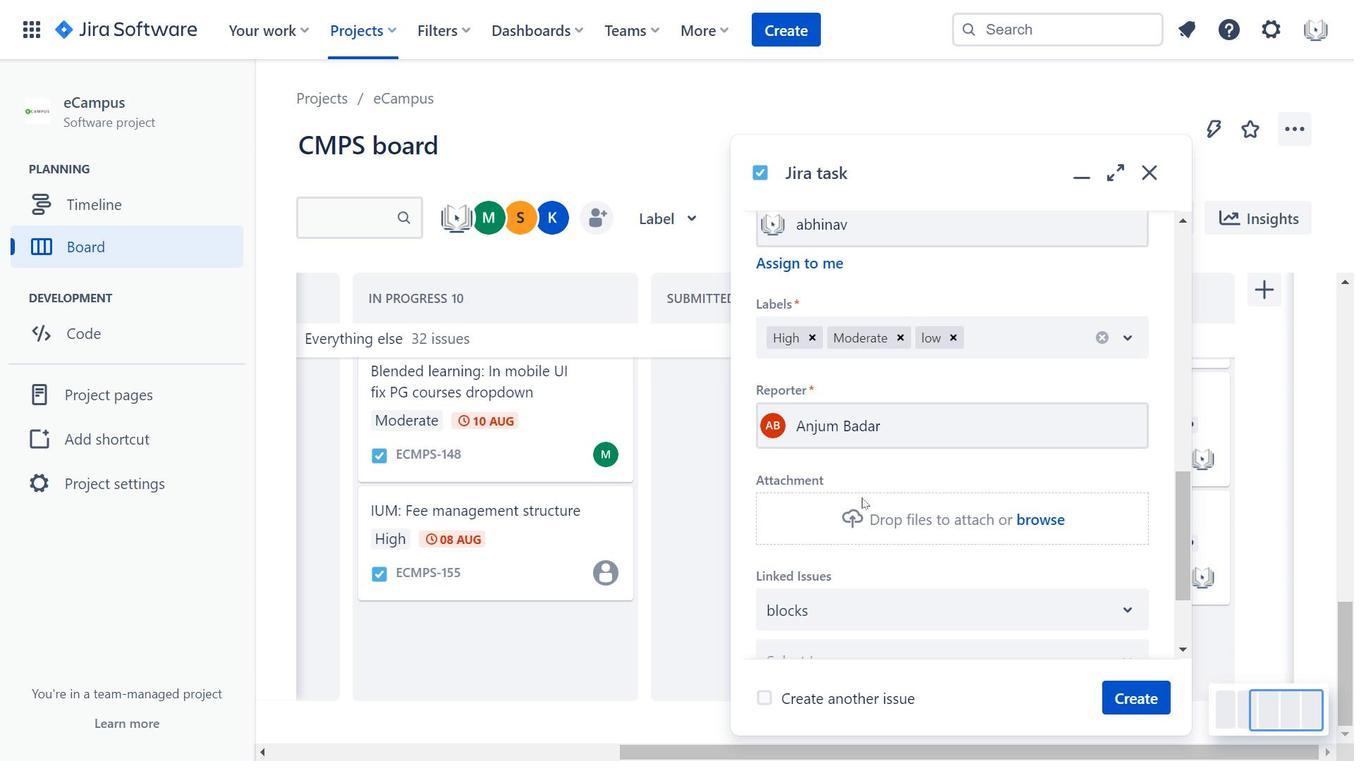 
Action: Mouse pressed left at (863, 499)
Screenshot: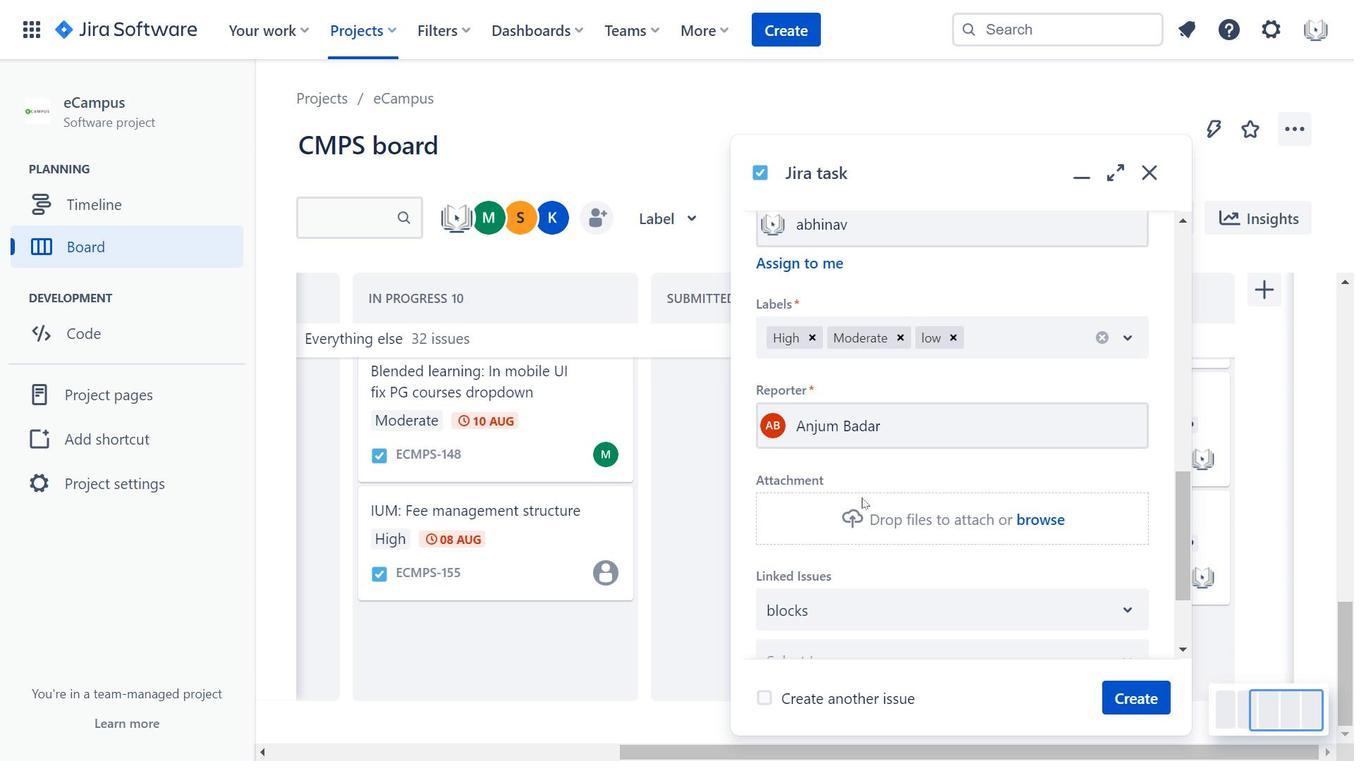 
Action: Mouse moved to (813, 430)
Screenshot: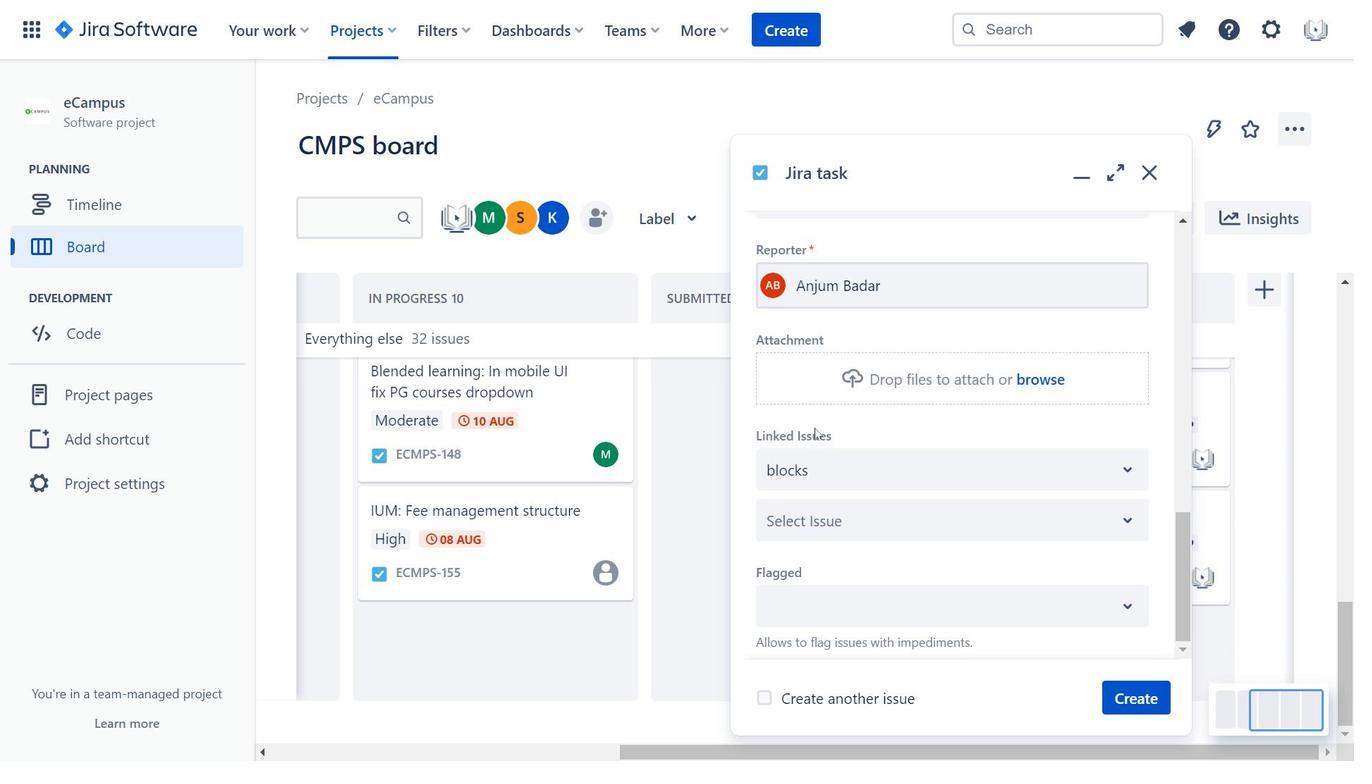 
Action: Mouse scrolled (813, 430) with delta (0, 0)
Screenshot: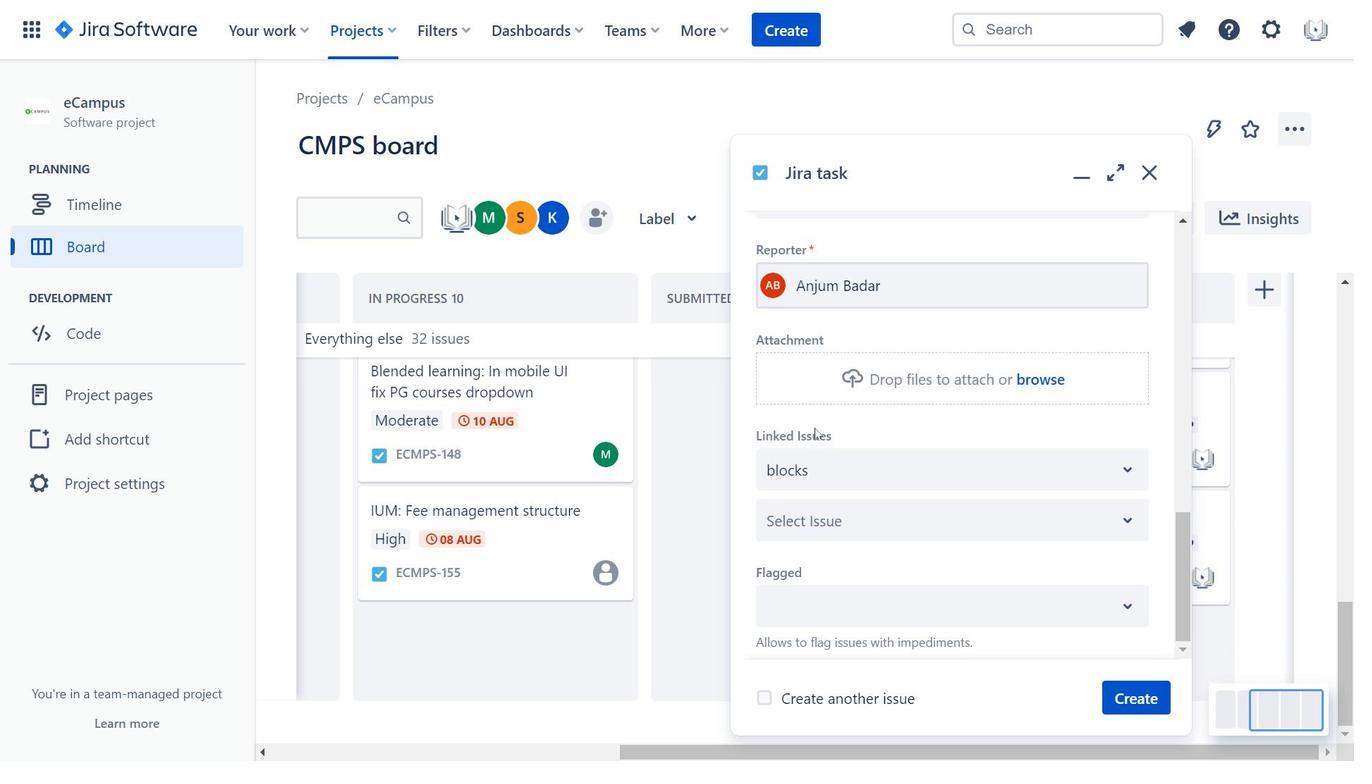 
Action: Mouse scrolled (813, 430) with delta (0, 0)
Screenshot: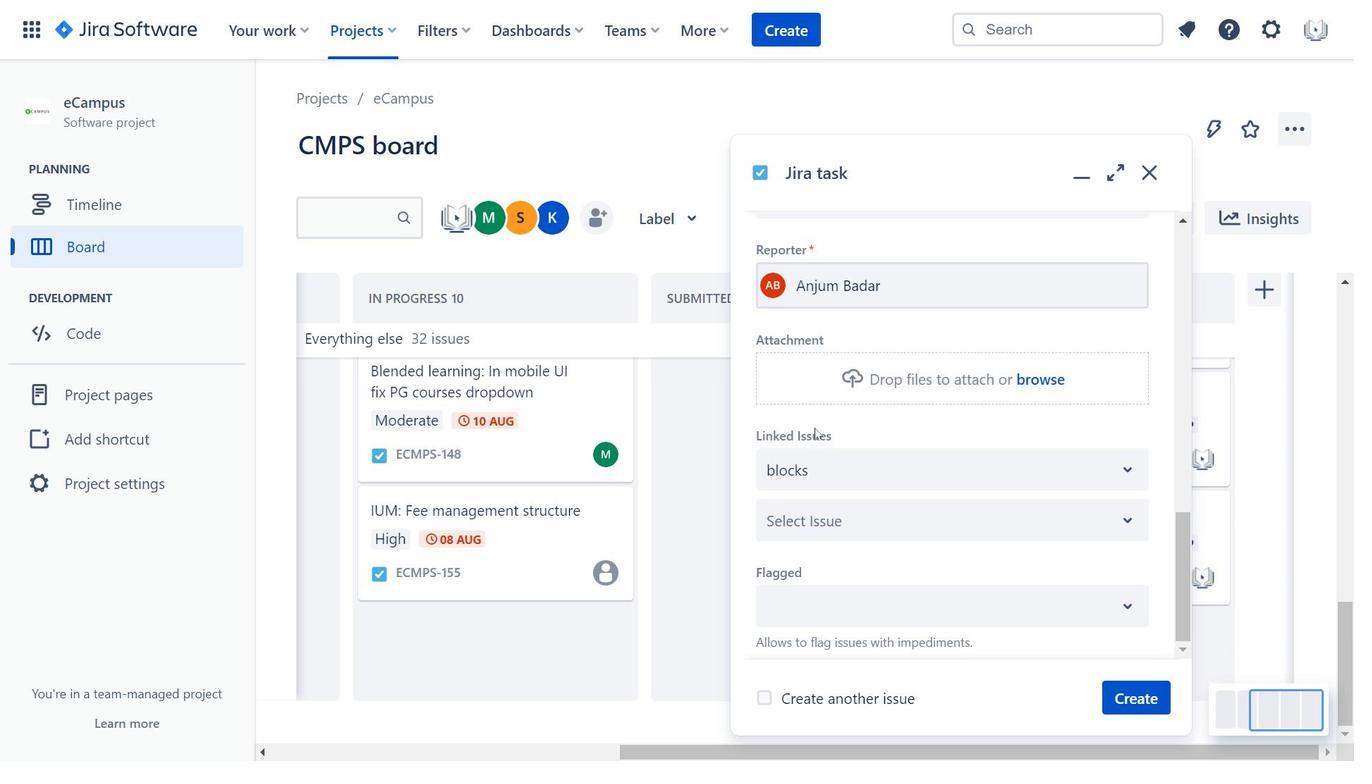 
Action: Mouse moved to (881, 393)
Screenshot: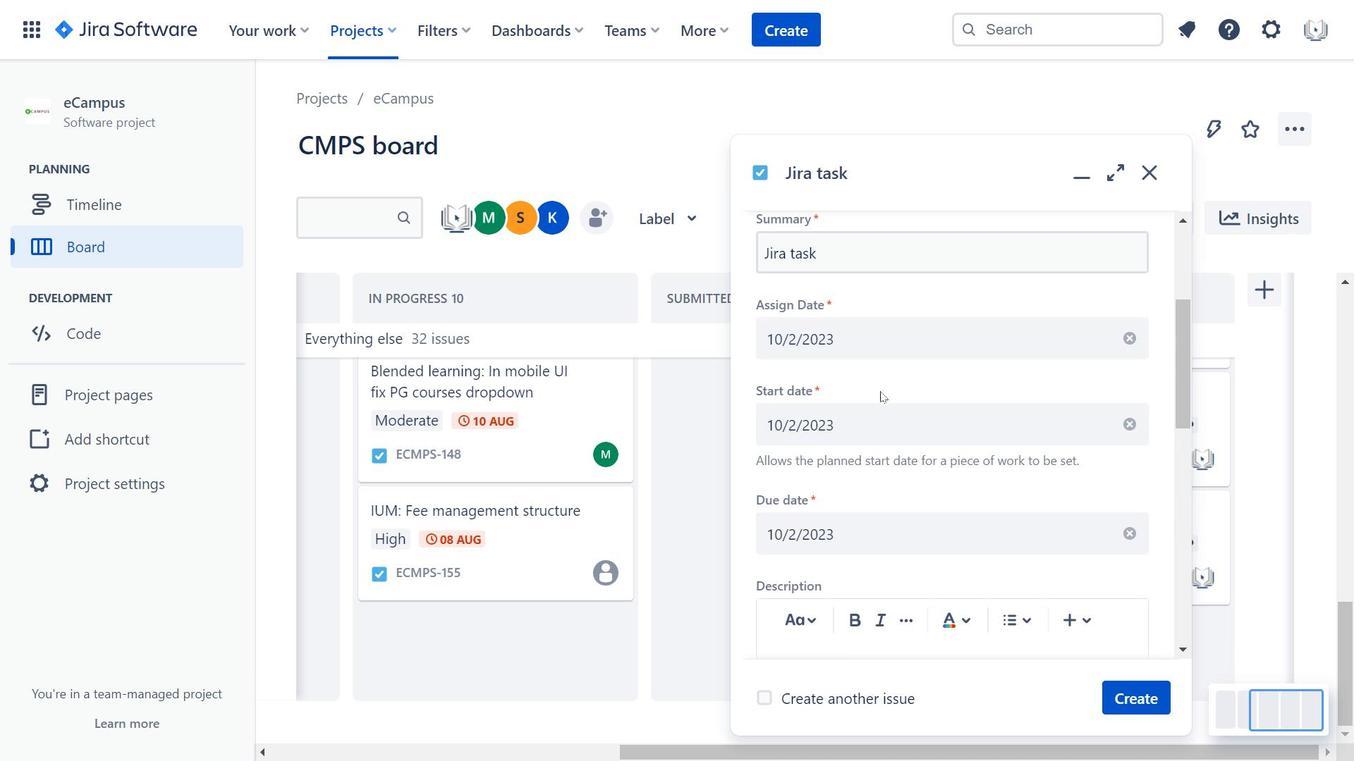 
Action: Mouse scrolled (881, 394) with delta (0, 0)
Screenshot: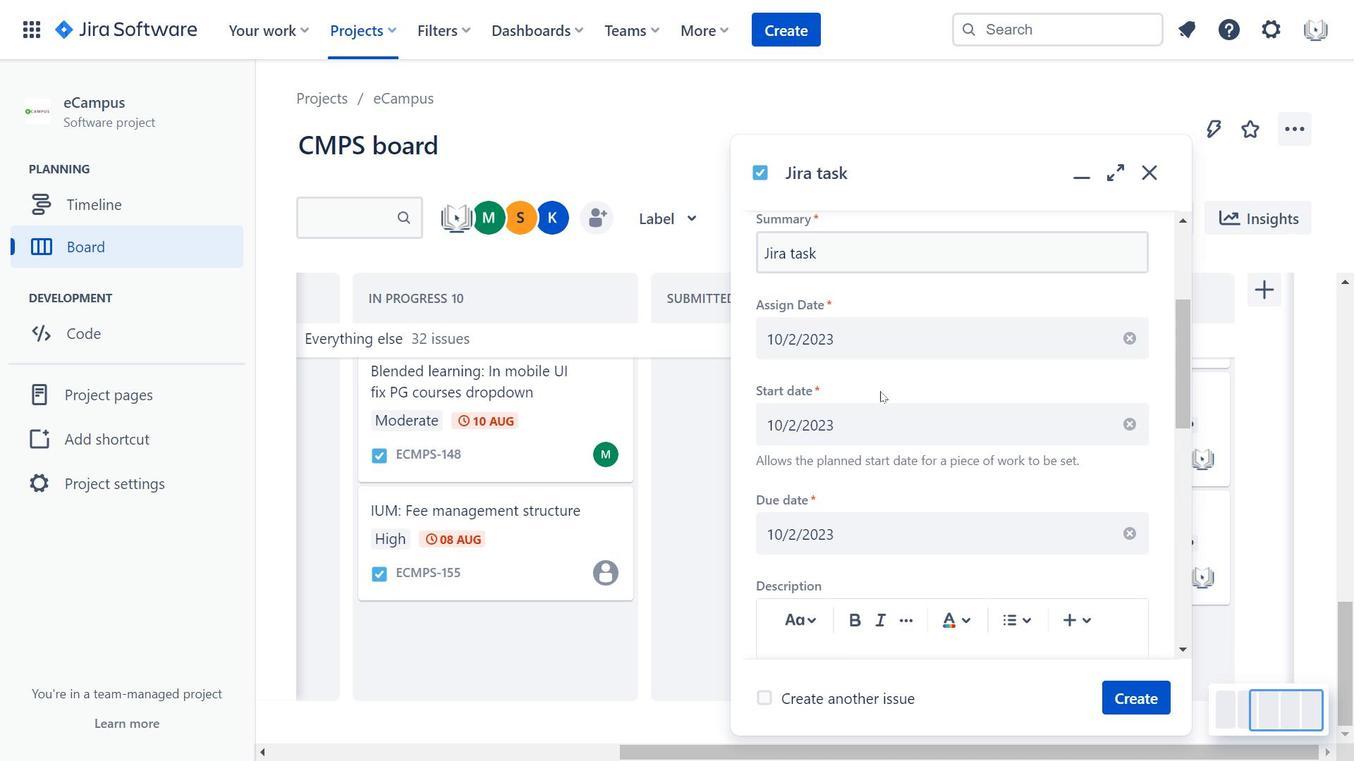 
Action: Mouse scrolled (881, 394) with delta (0, 0)
Screenshot: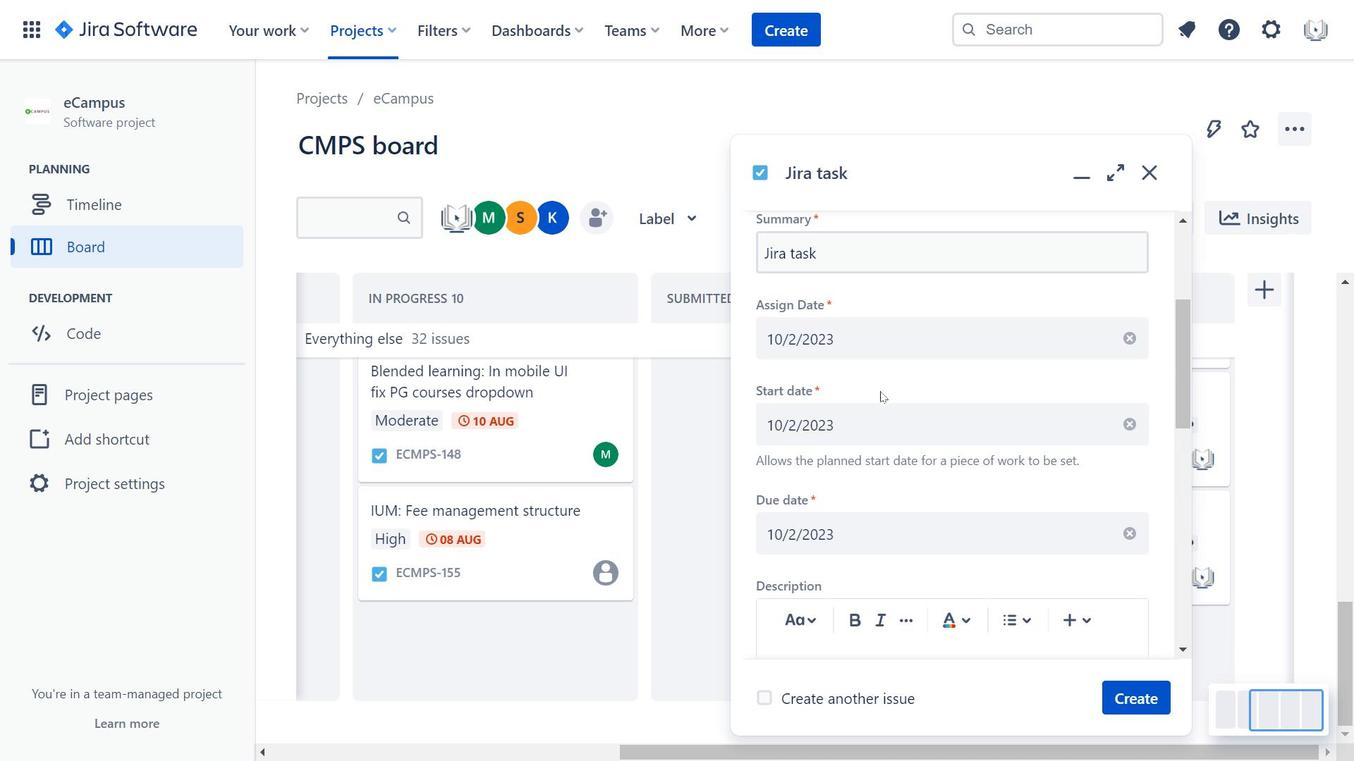 
Action: Mouse scrolled (881, 394) with delta (0, 0)
Screenshot: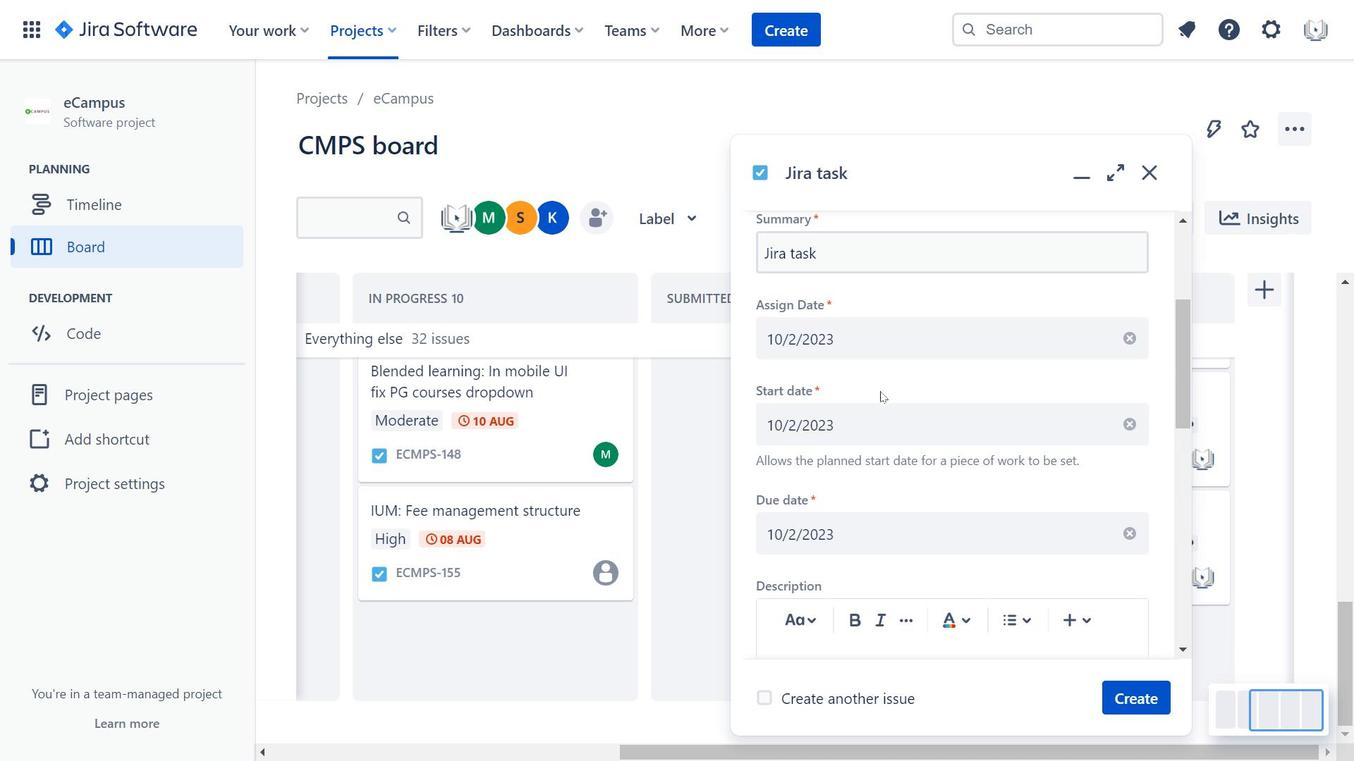 
Action: Mouse scrolled (881, 394) with delta (0, 0)
Screenshot: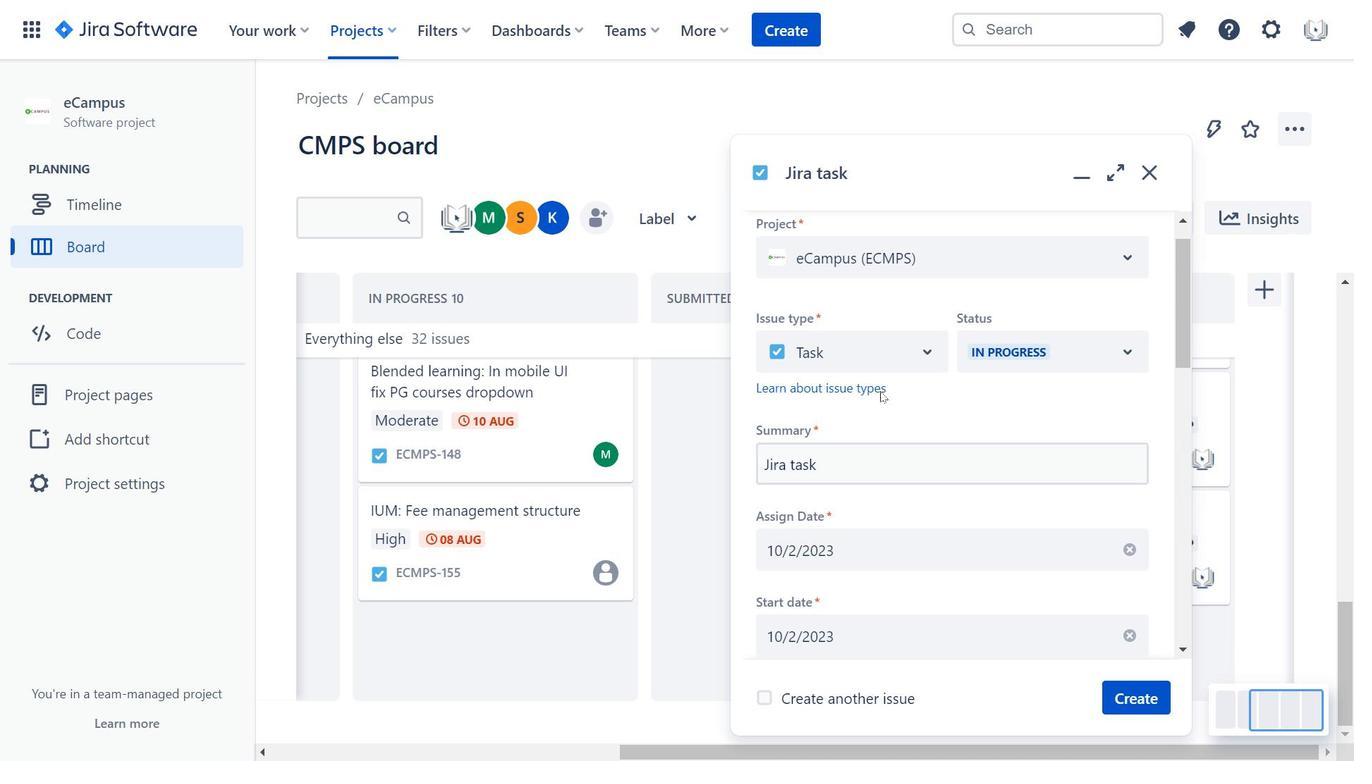 
Action: Mouse scrolled (881, 394) with delta (0, 0)
Screenshot: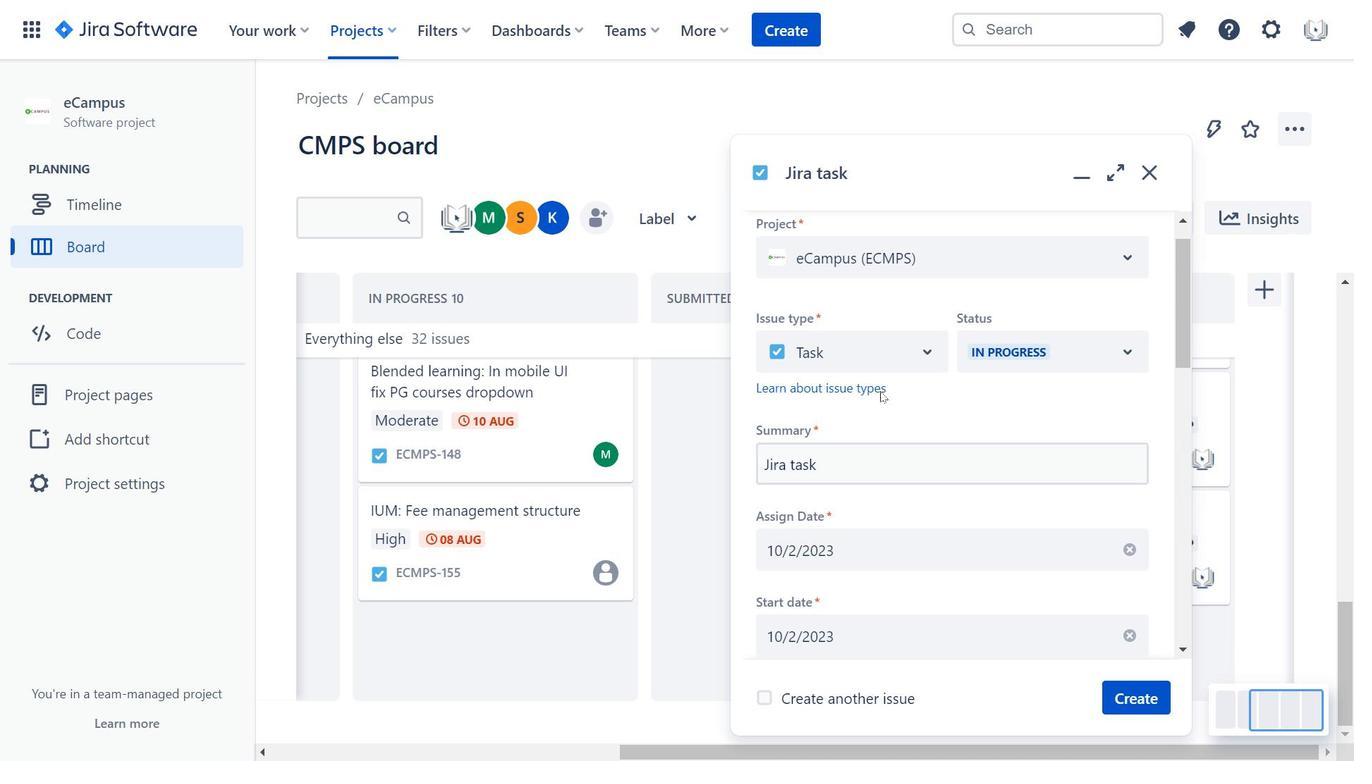 
Action: Mouse moved to (881, 392)
Screenshot: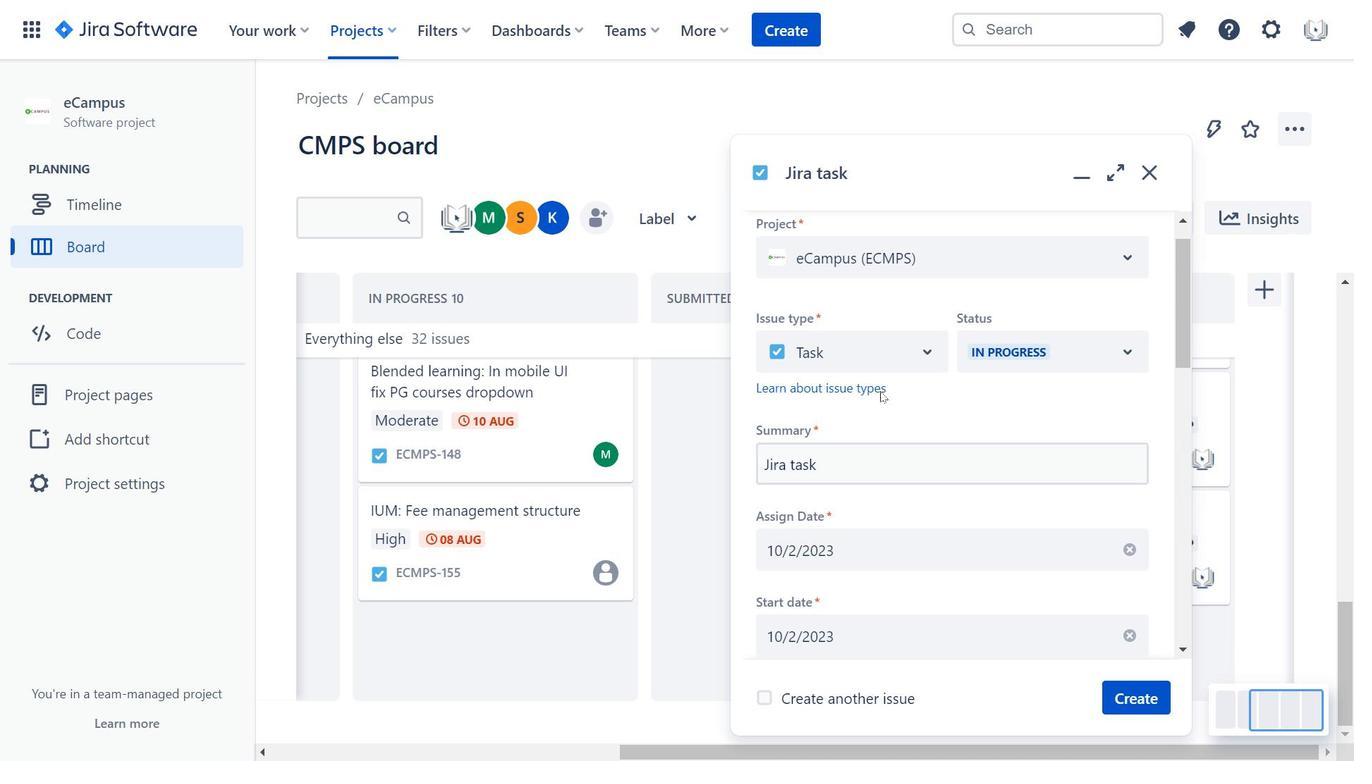 
Action: Mouse scrolled (881, 393) with delta (0, 0)
Screenshot: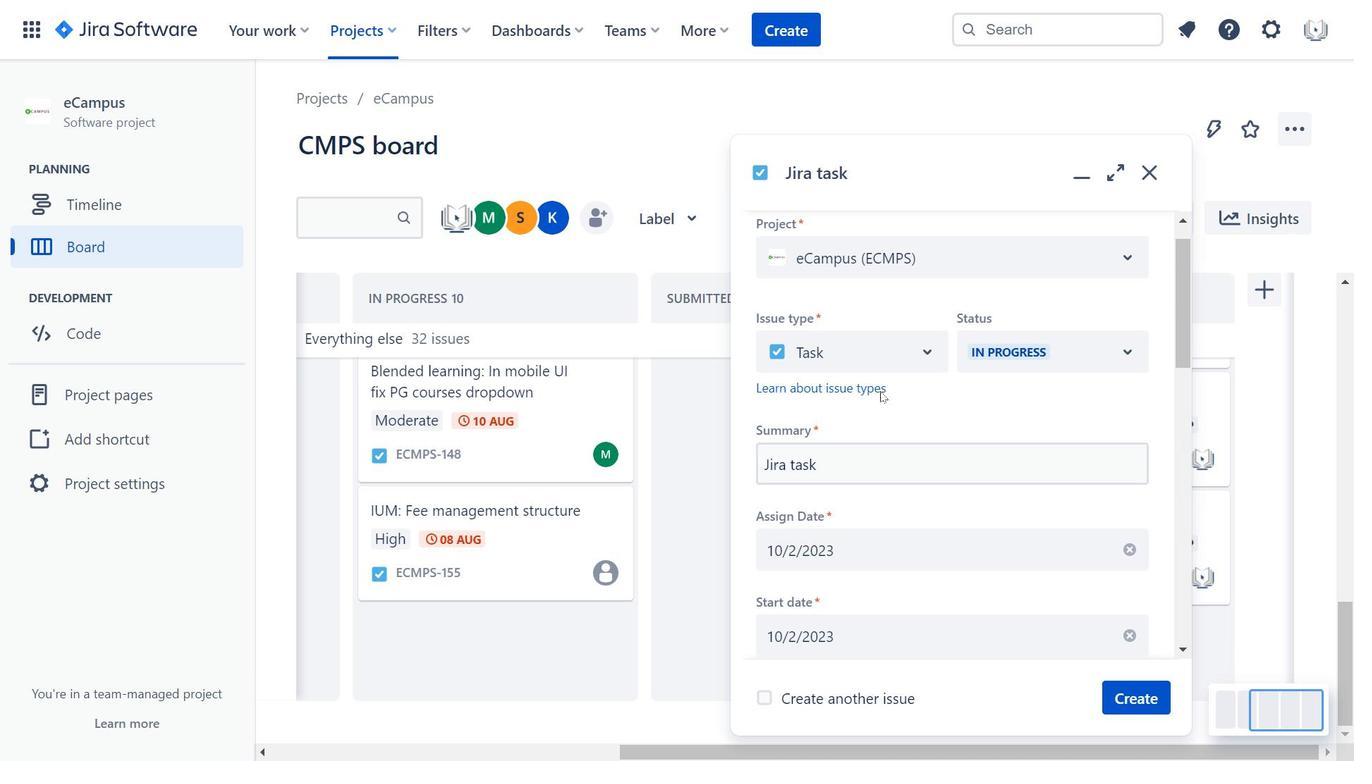 
Action: Mouse scrolled (881, 393) with delta (0, 0)
Screenshot: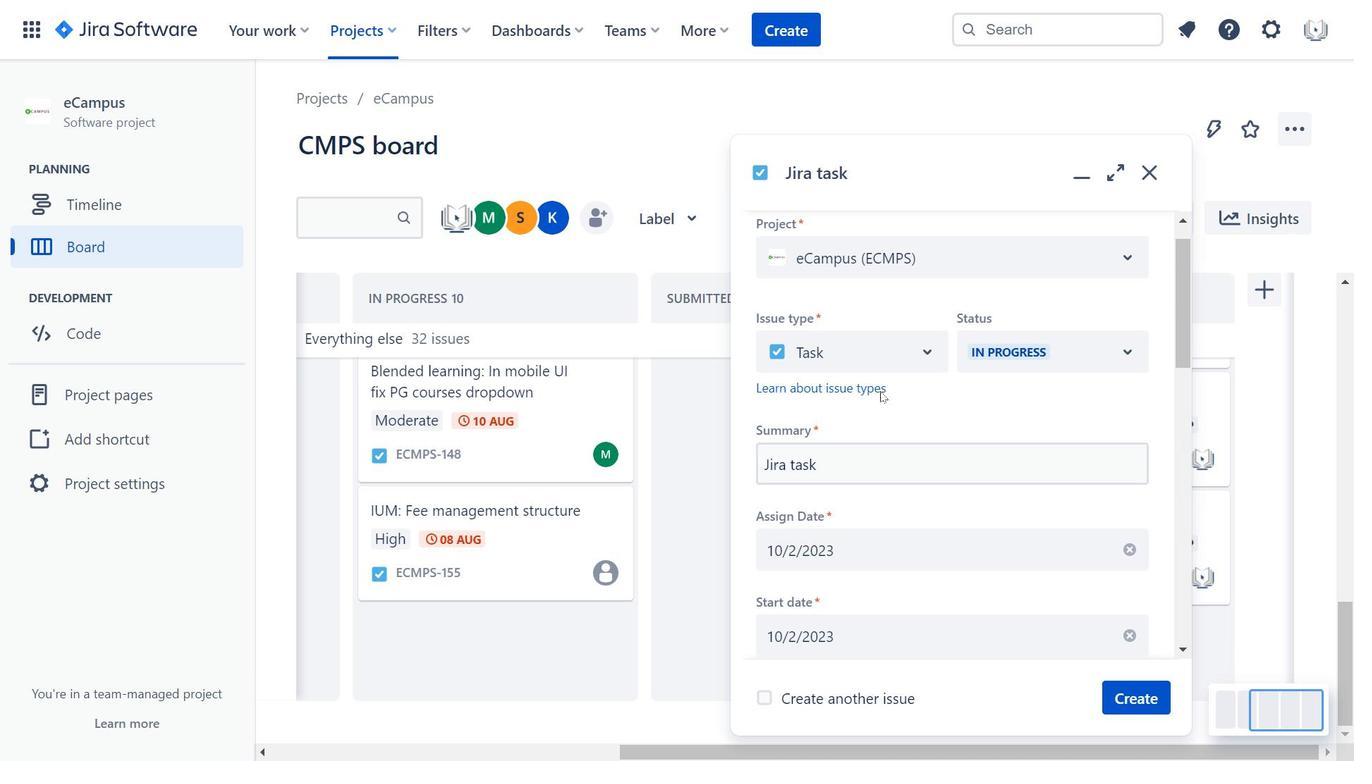 
Action: Mouse scrolled (881, 393) with delta (0, 0)
Screenshot: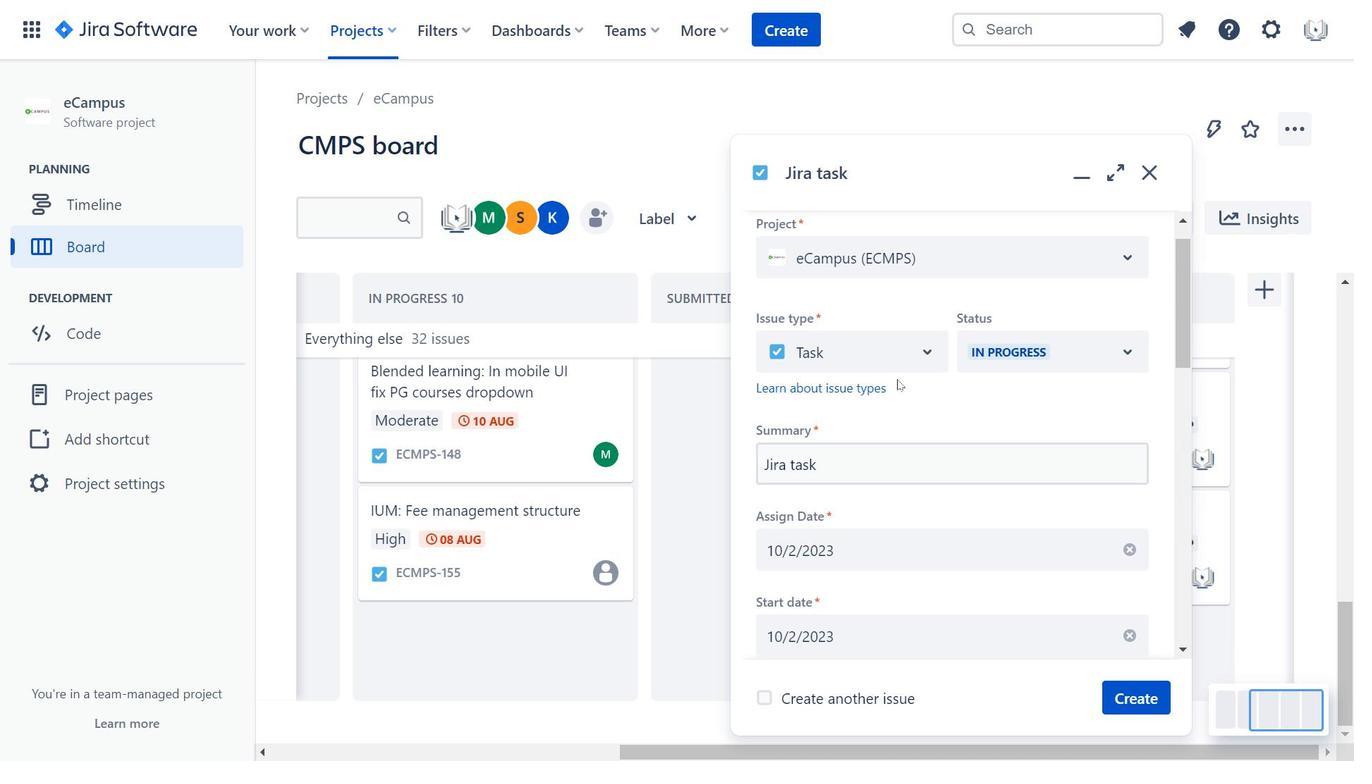 
Action: Mouse scrolled (881, 393) with delta (0, 0)
Screenshot: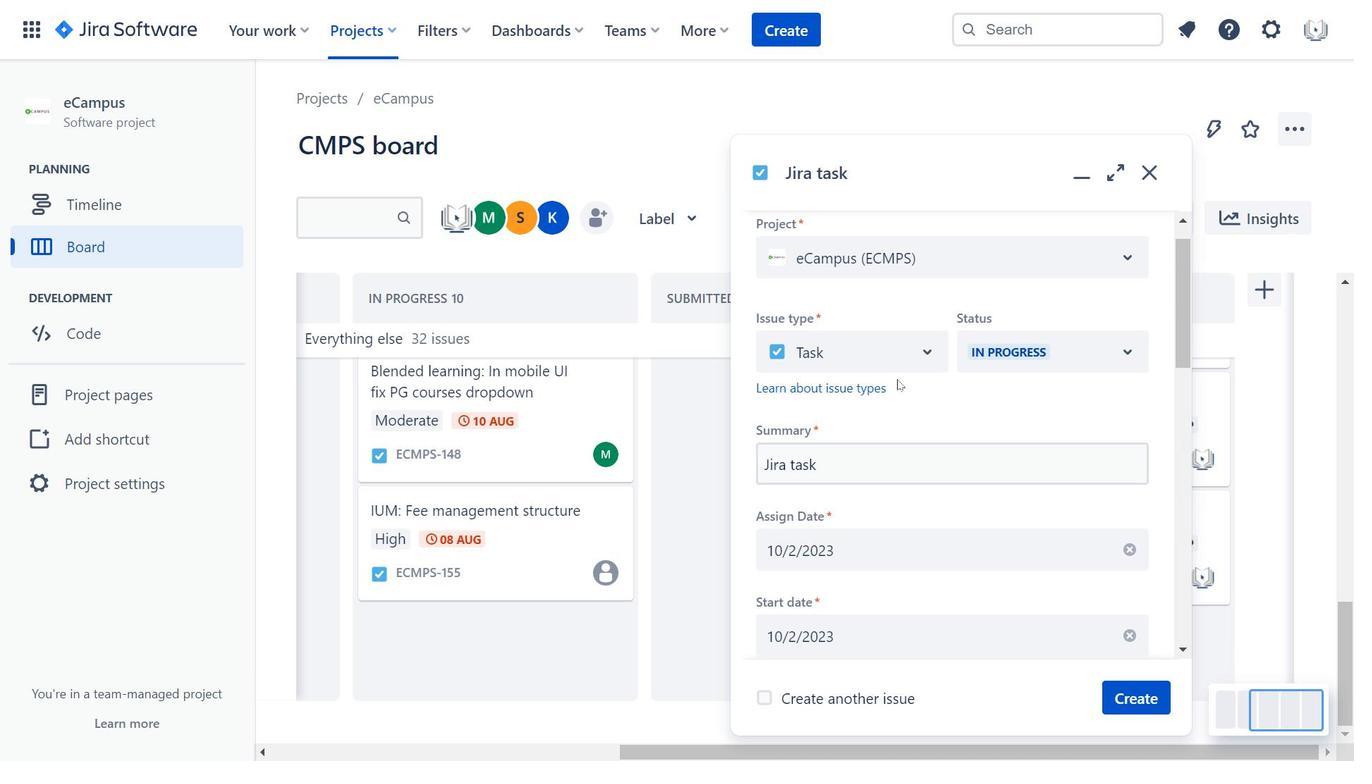 
Action: Mouse moved to (765, 467)
Screenshot: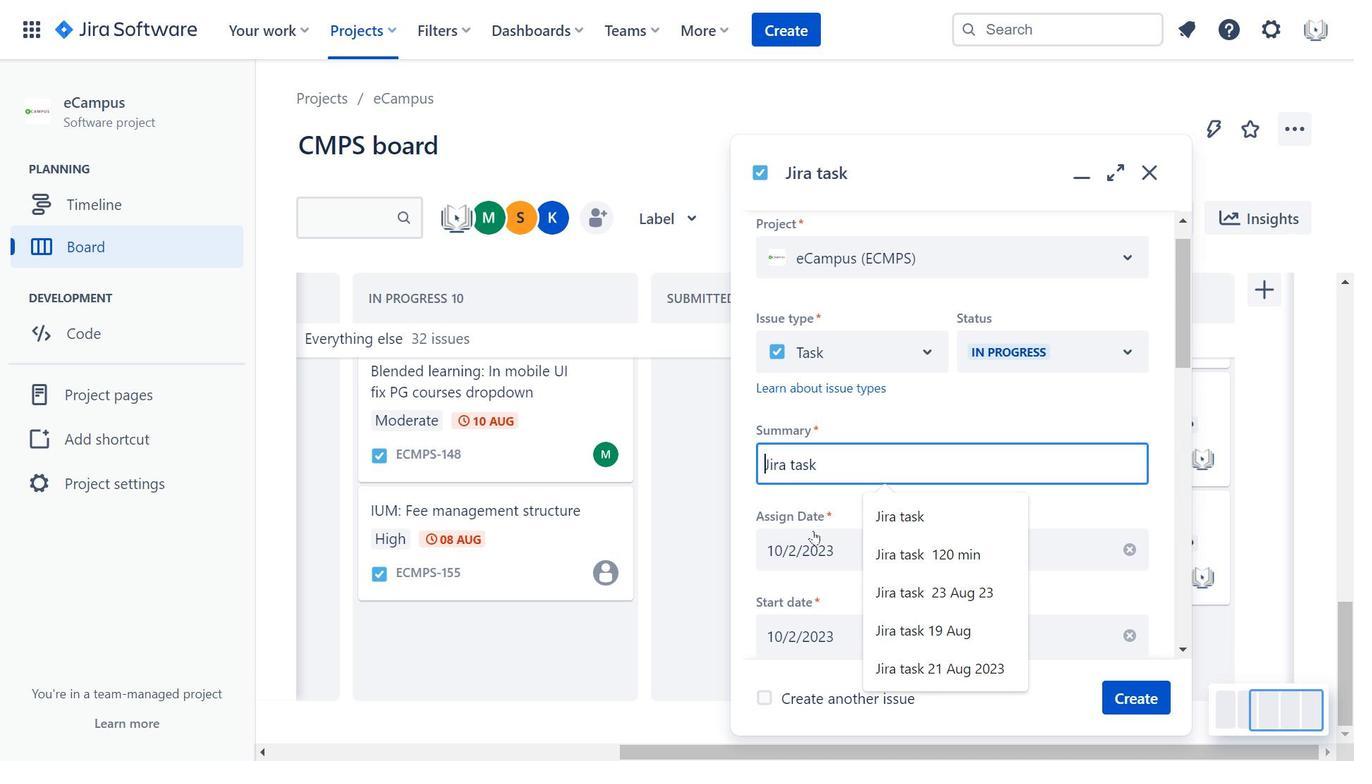 
Action: Mouse pressed left at (765, 467)
Screenshot: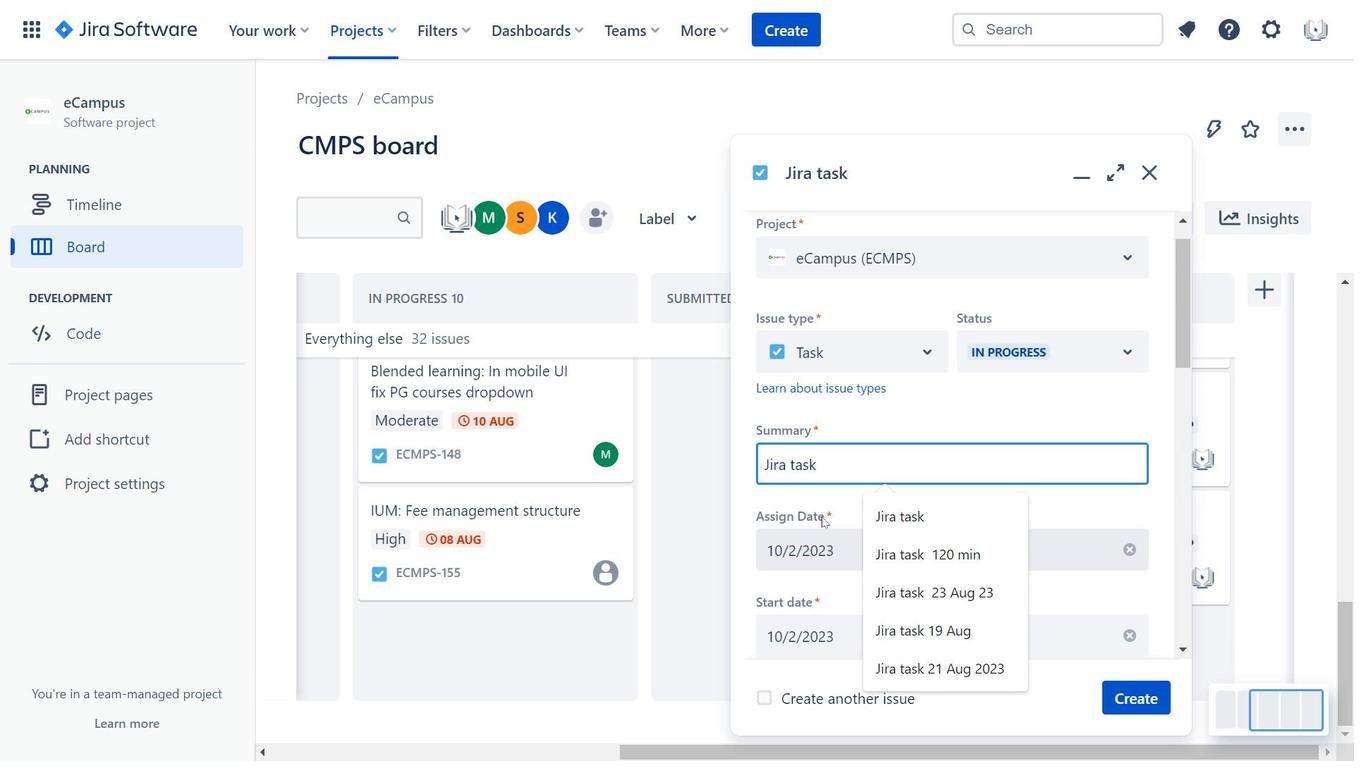 
Action: Mouse moved to (842, 476)
Screenshot: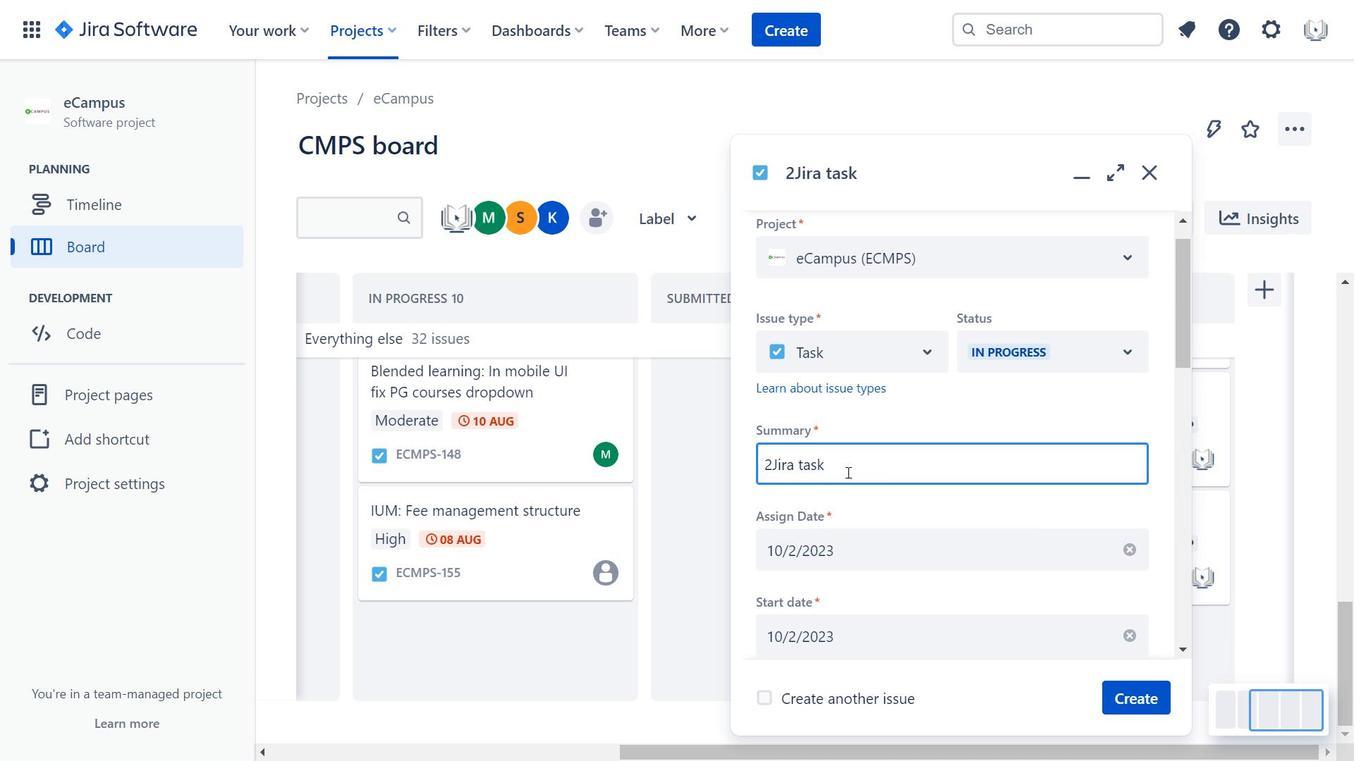 
Action: Key pressed 2
Screenshot: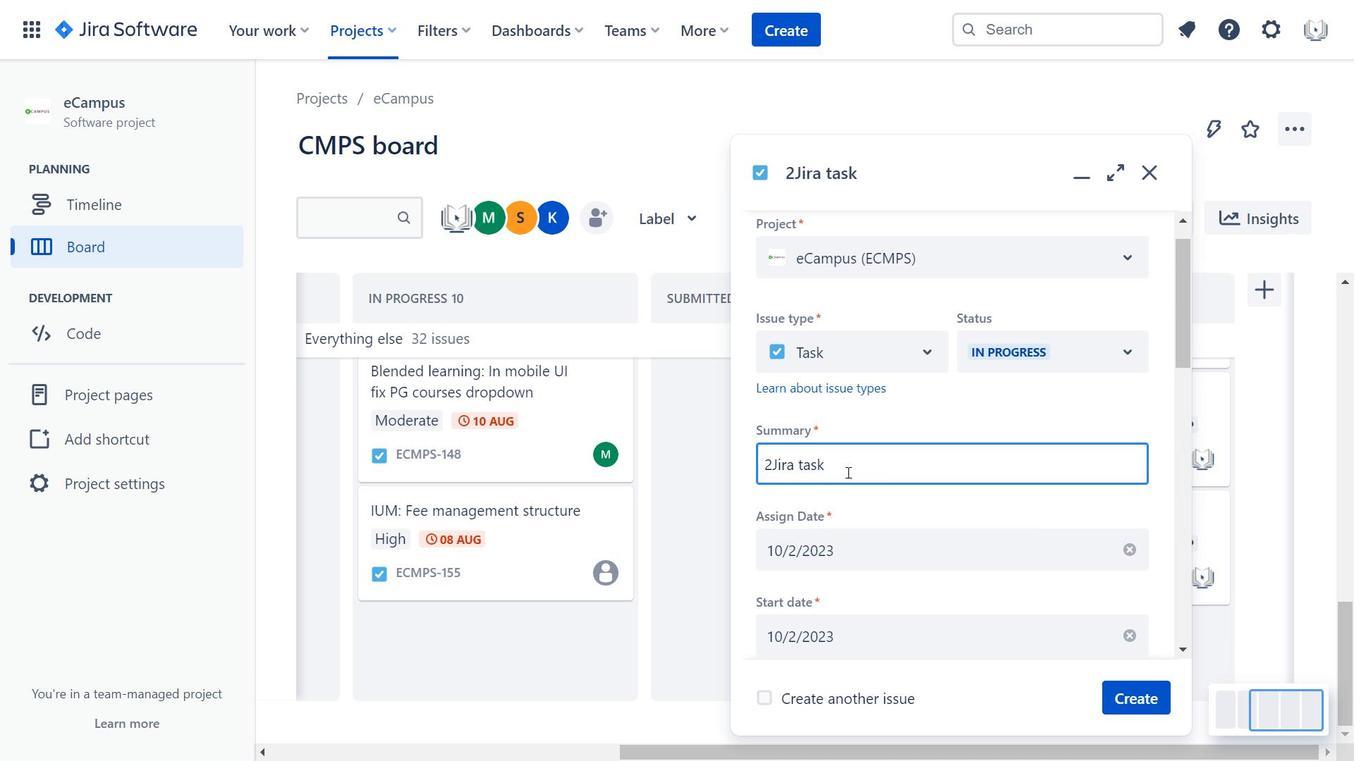 
Action: Mouse moved to (848, 474)
Screenshot: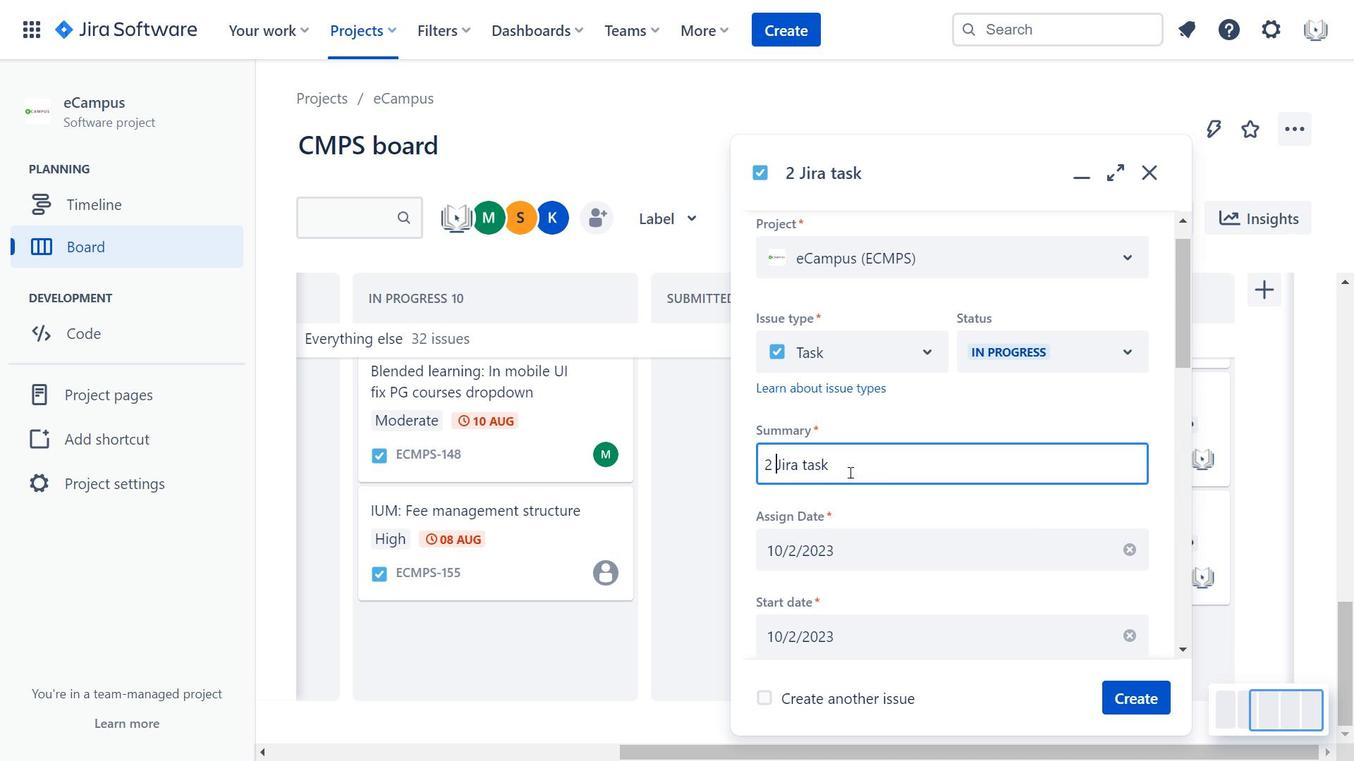 
Action: Key pressed <Key.space>
Screenshot: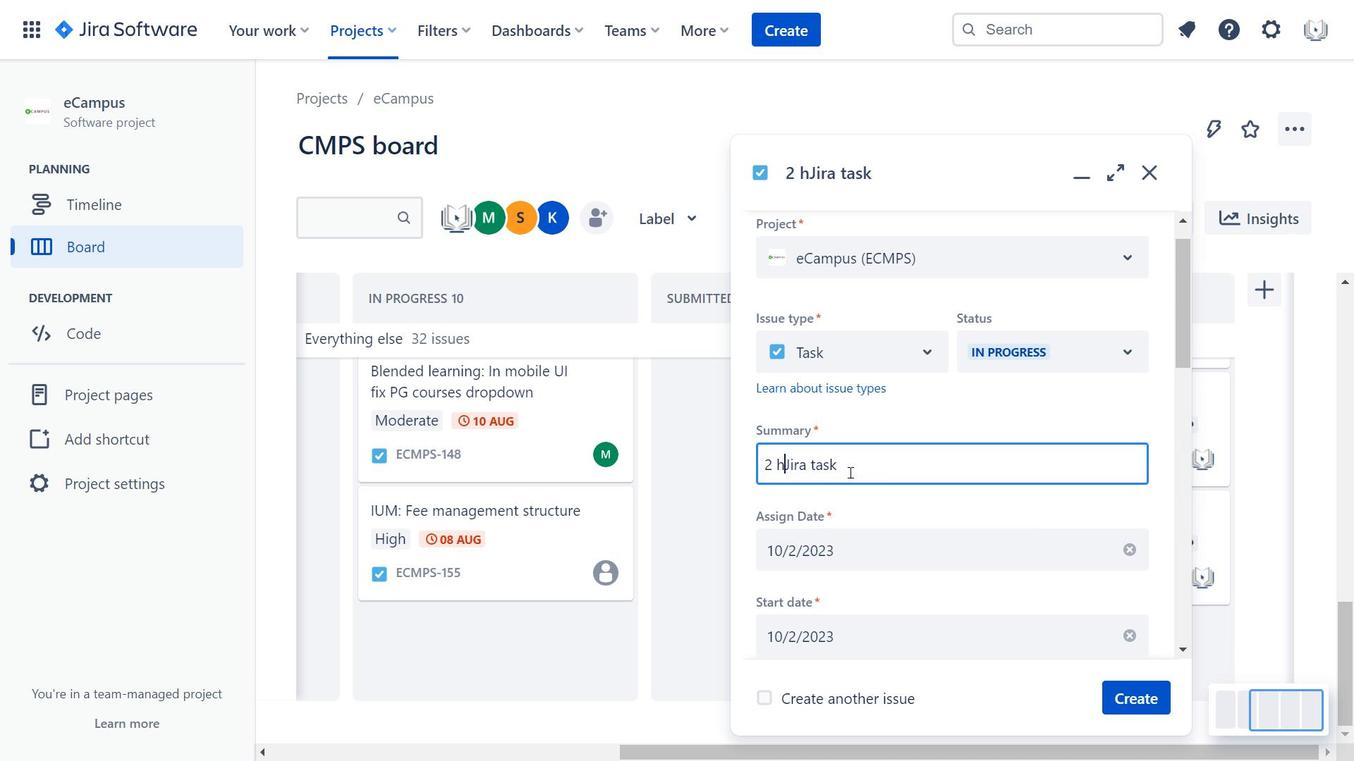 
Action: Mouse moved to (850, 474)
Screenshot: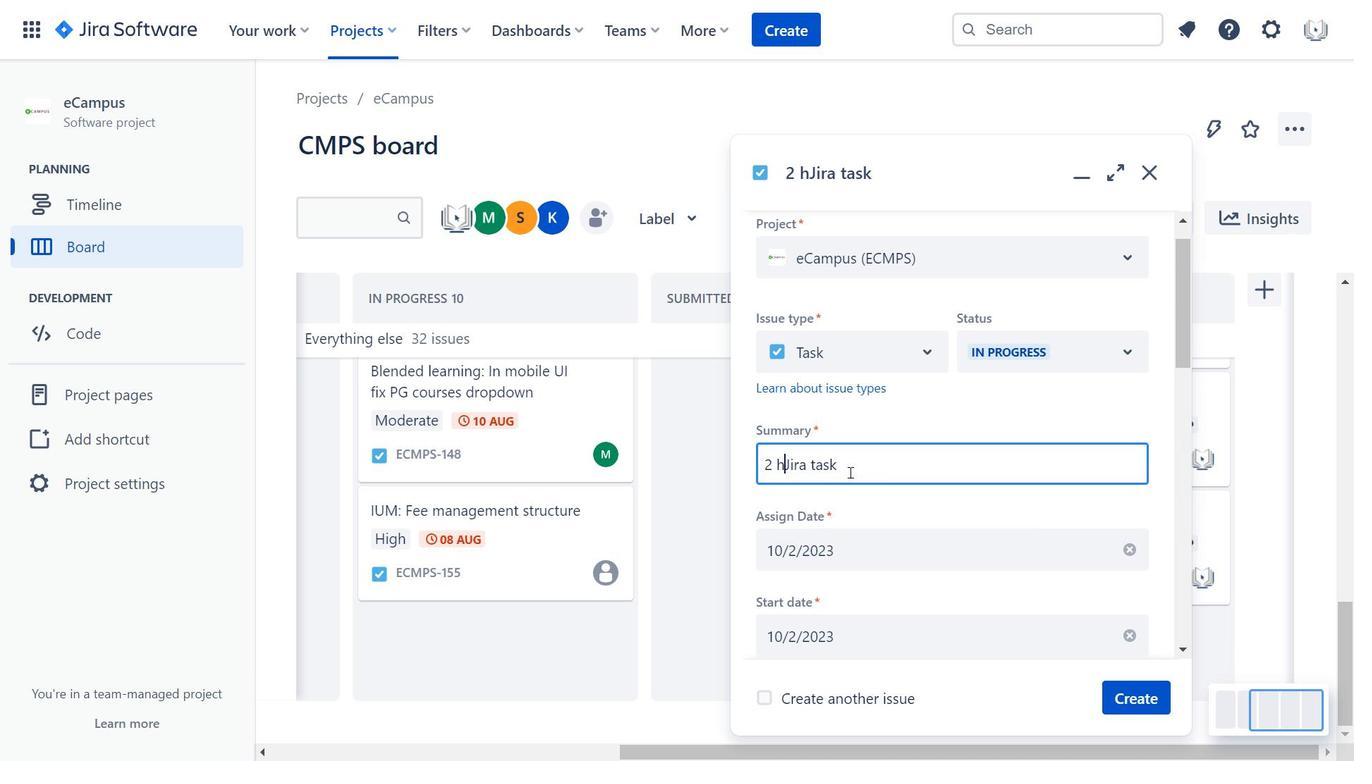 
Action: Key pressed h
Screenshot: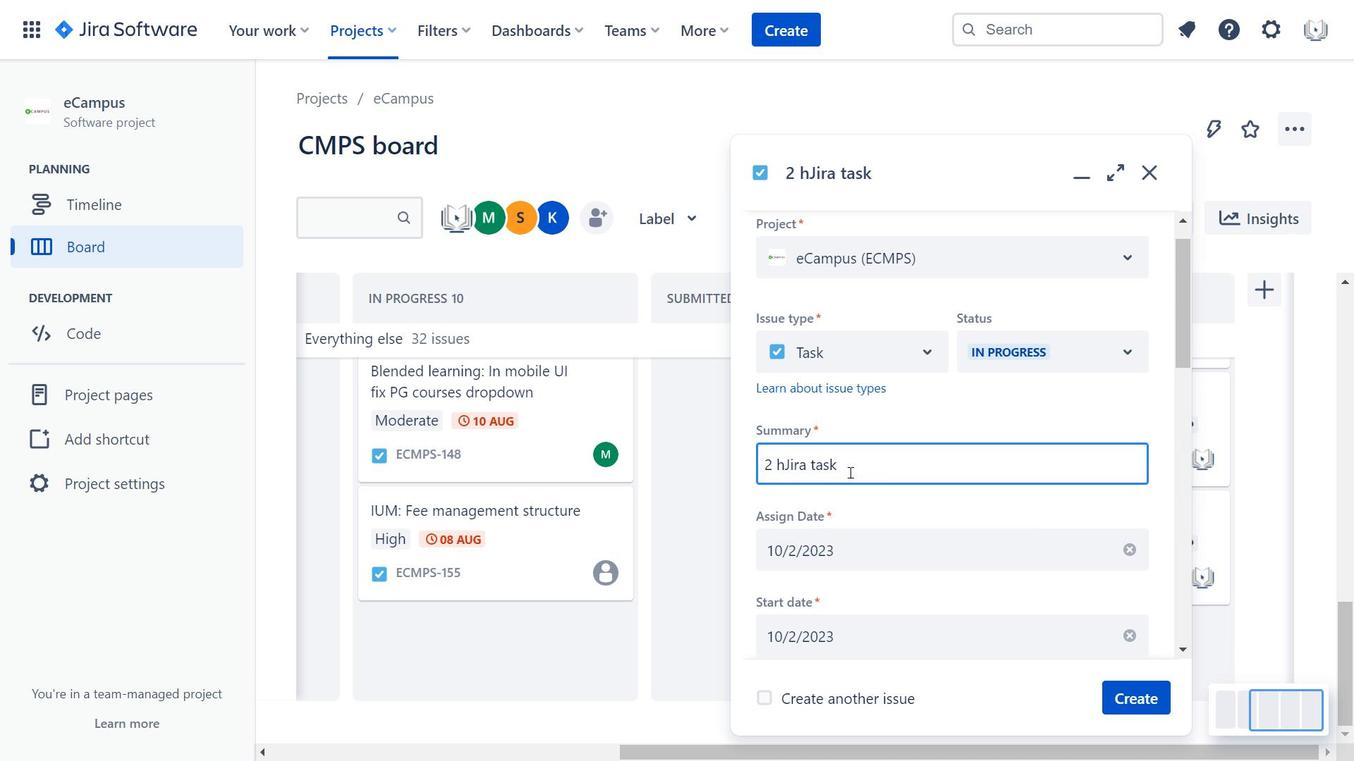 
Action: Mouse moved to (851, 473)
Screenshot: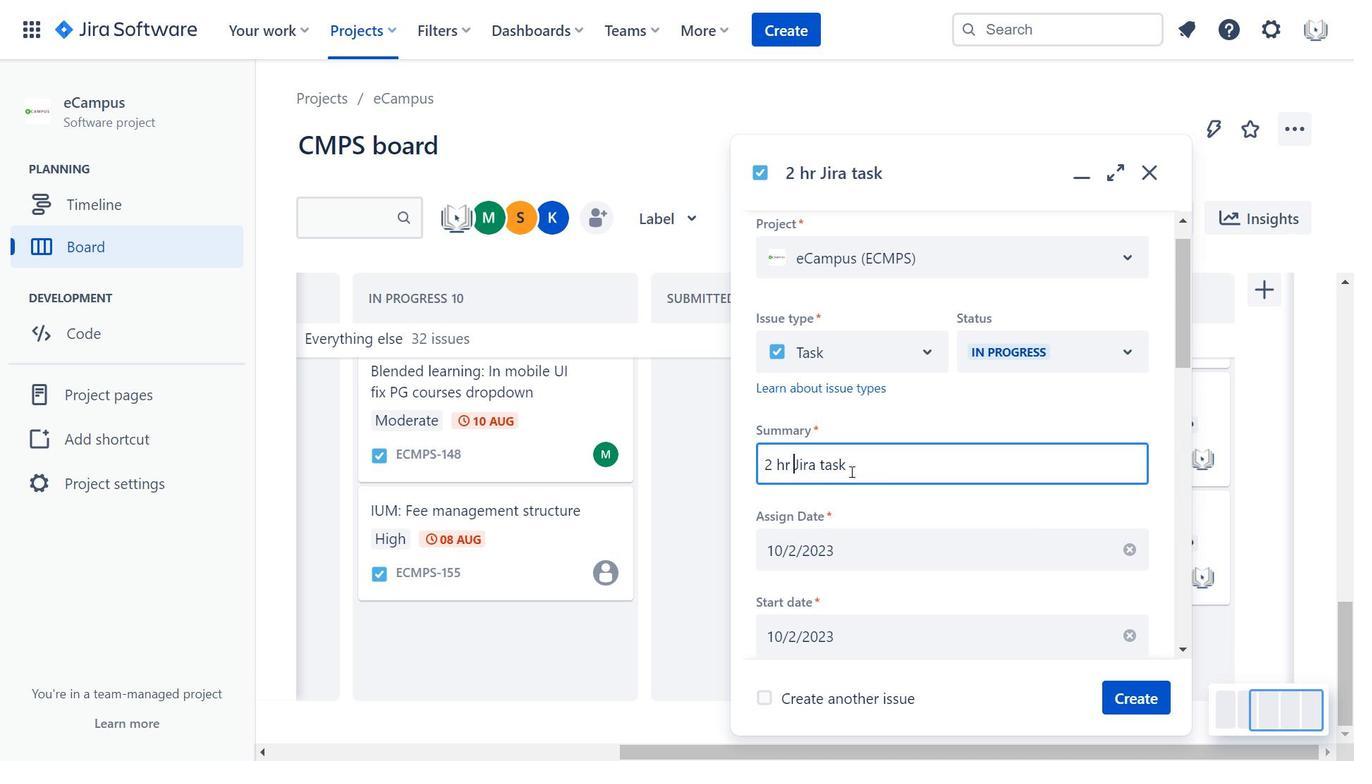 
Action: Key pressed r<Key.space>
Screenshot: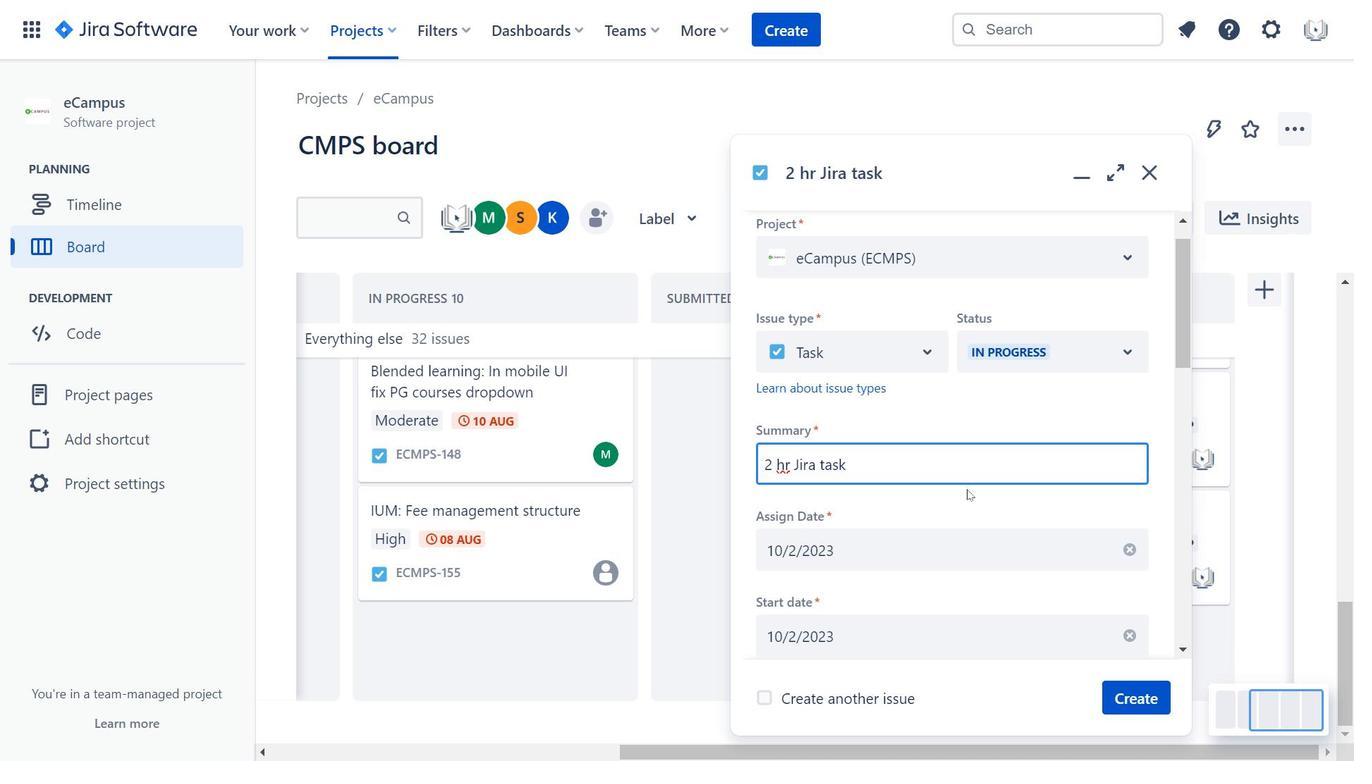 
Action: Mouse moved to (1136, 698)
Screenshot: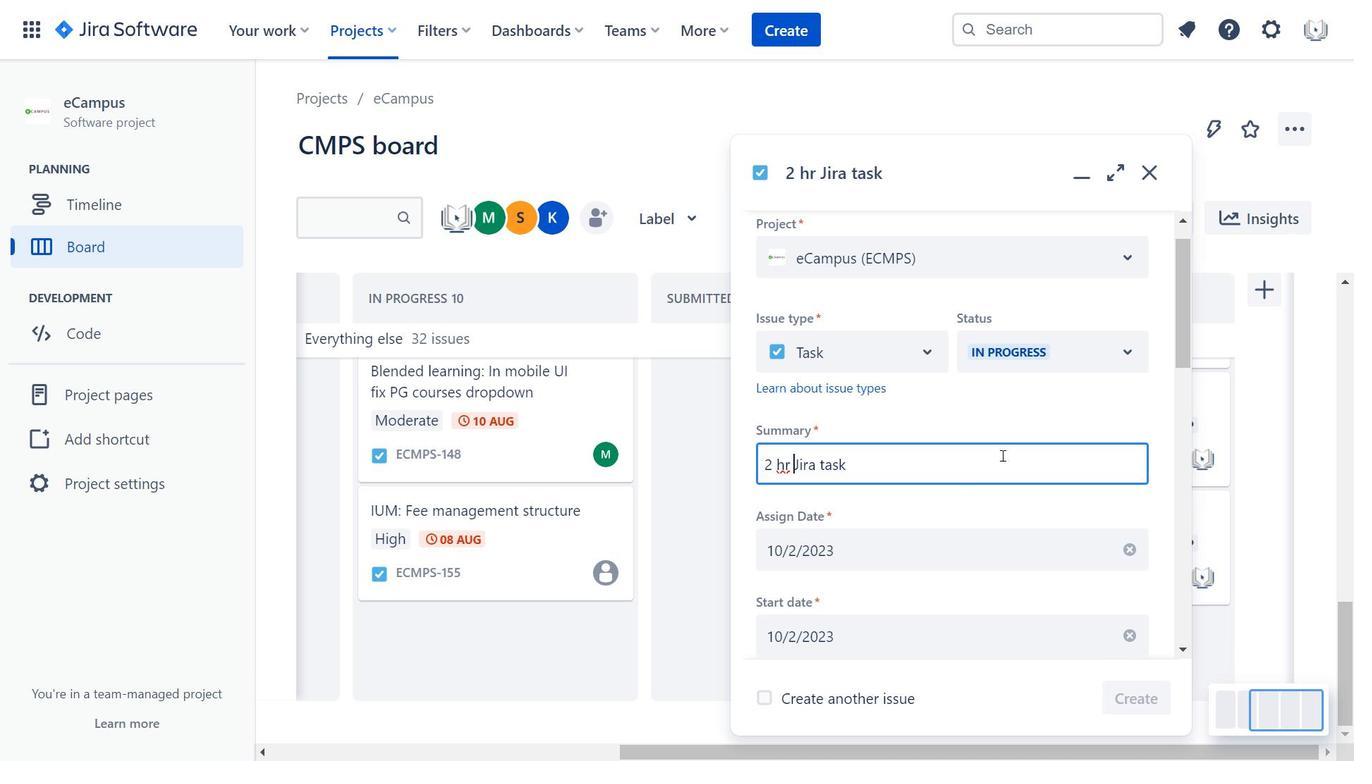 
Action: Mouse pressed left at (1136, 698)
Screenshot: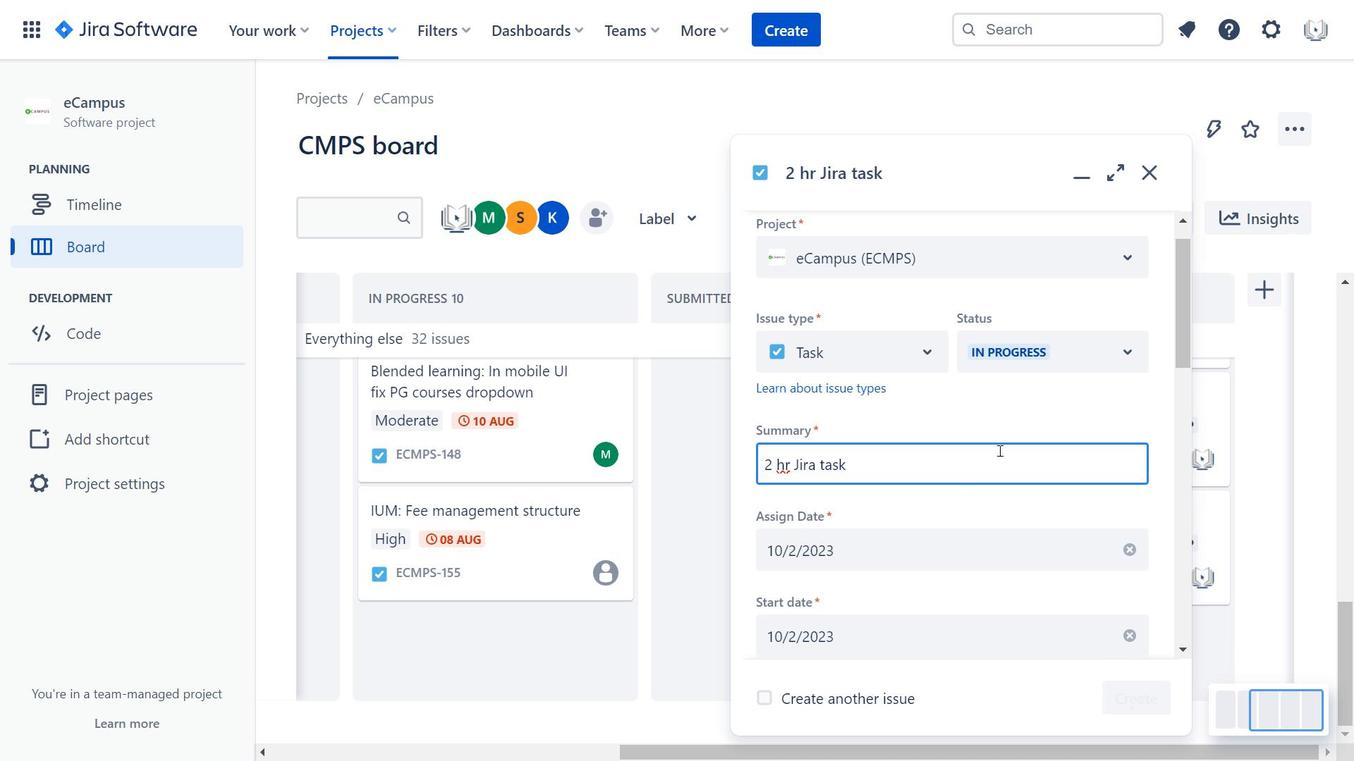 
Action: Mouse moved to (495, 498)
Screenshot: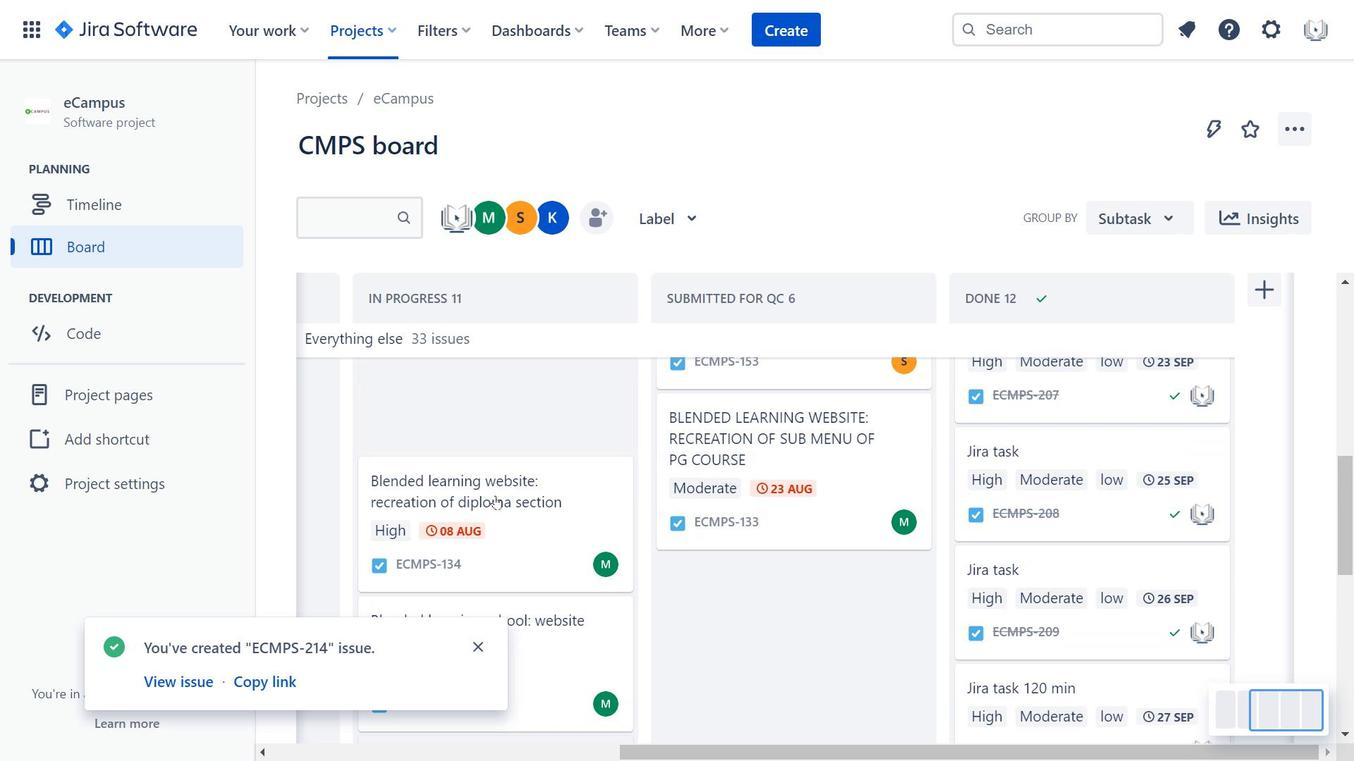 
Action: Mouse scrolled (495, 499) with delta (0, 0)
Screenshot: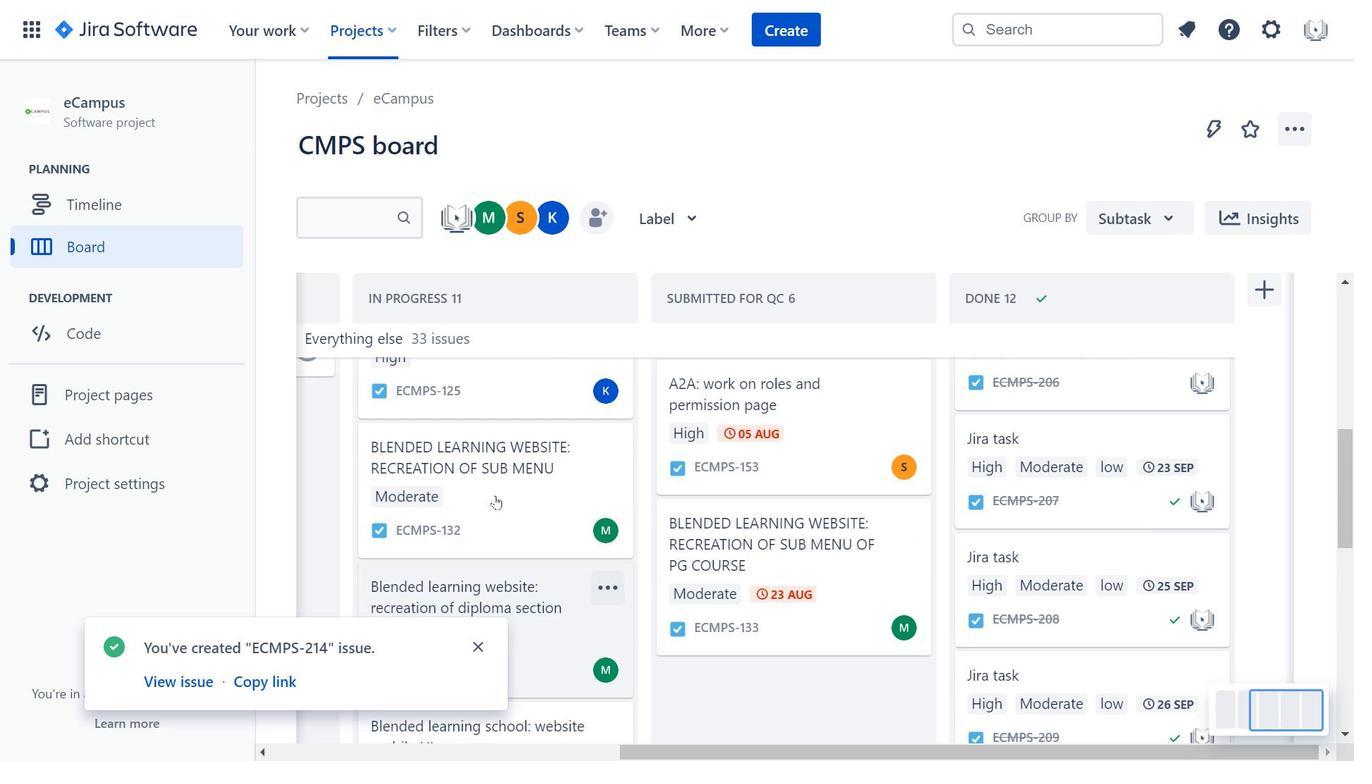 
Action: Mouse scrolled (495, 499) with delta (0, 0)
Screenshot: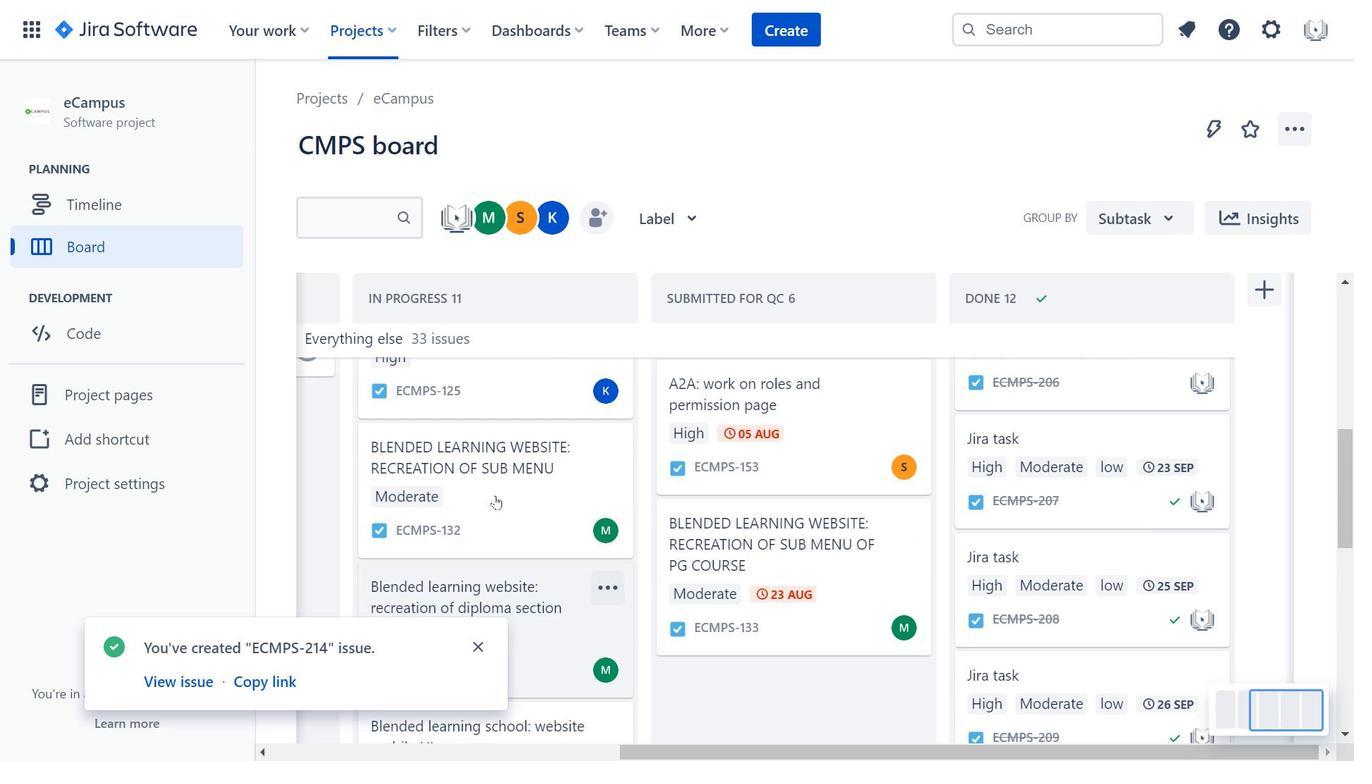 
Action: Mouse scrolled (495, 499) with delta (0, 0)
Screenshot: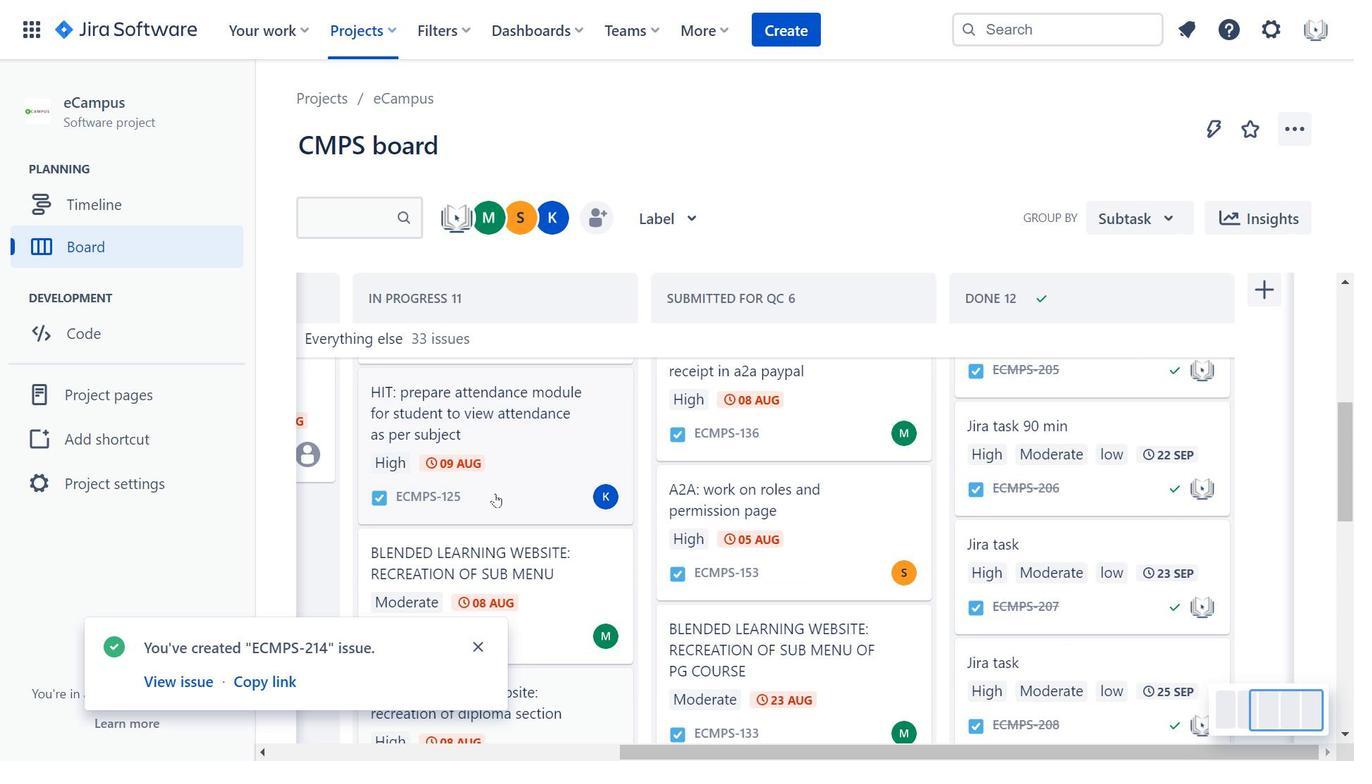 
Action: Mouse scrolled (495, 499) with delta (0, 0)
Screenshot: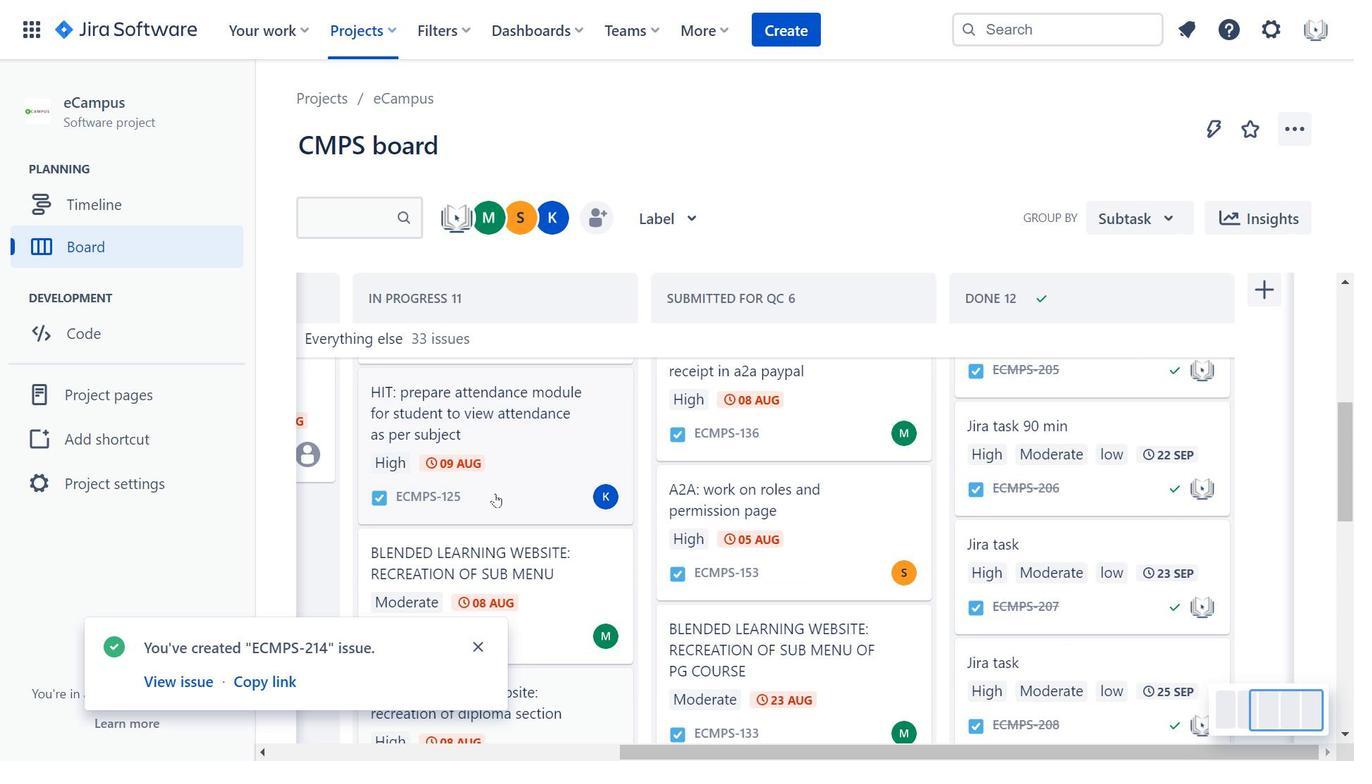
Action: Mouse scrolled (495, 499) with delta (0, 0)
Screenshot: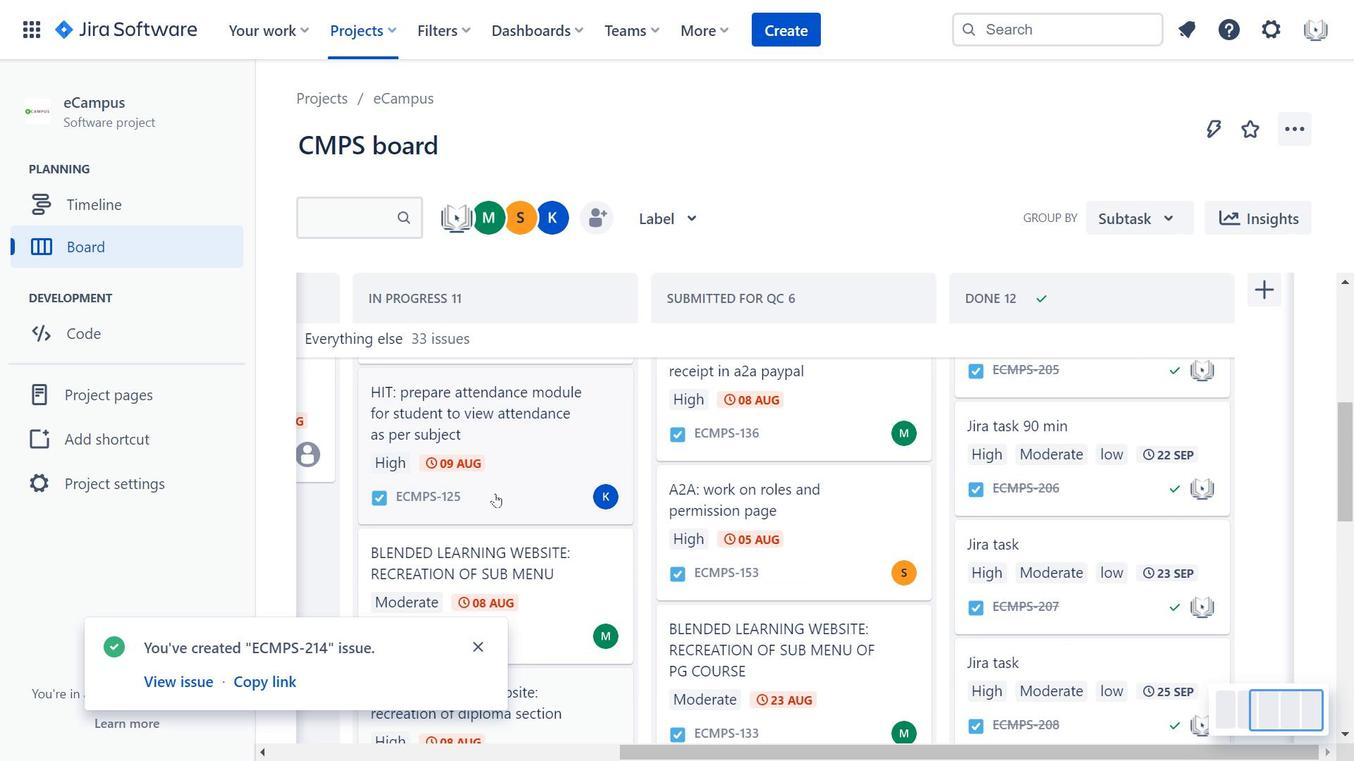
Action: Mouse moved to (496, 497)
Screenshot: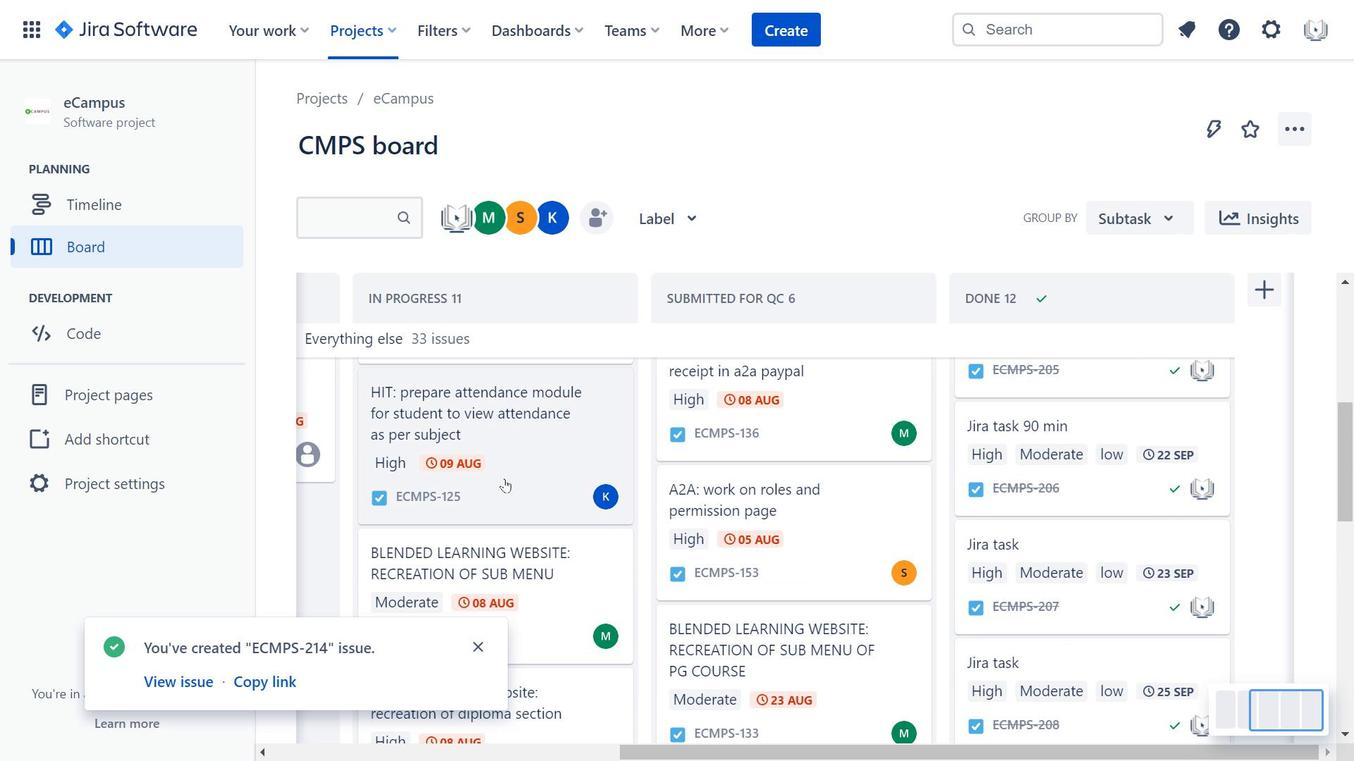
Action: Mouse scrolled (496, 497) with delta (0, 0)
Screenshot: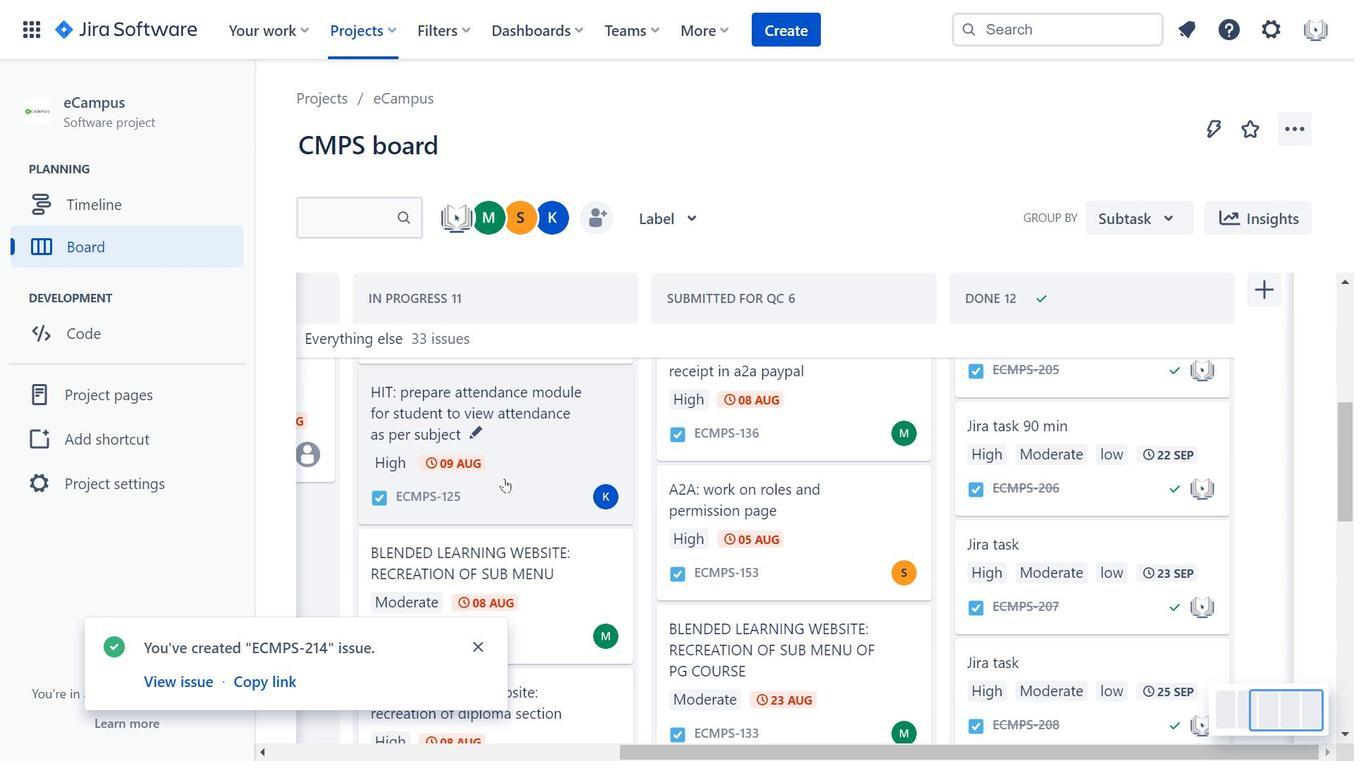 
Action: Mouse scrolled (496, 497) with delta (0, 0)
Screenshot: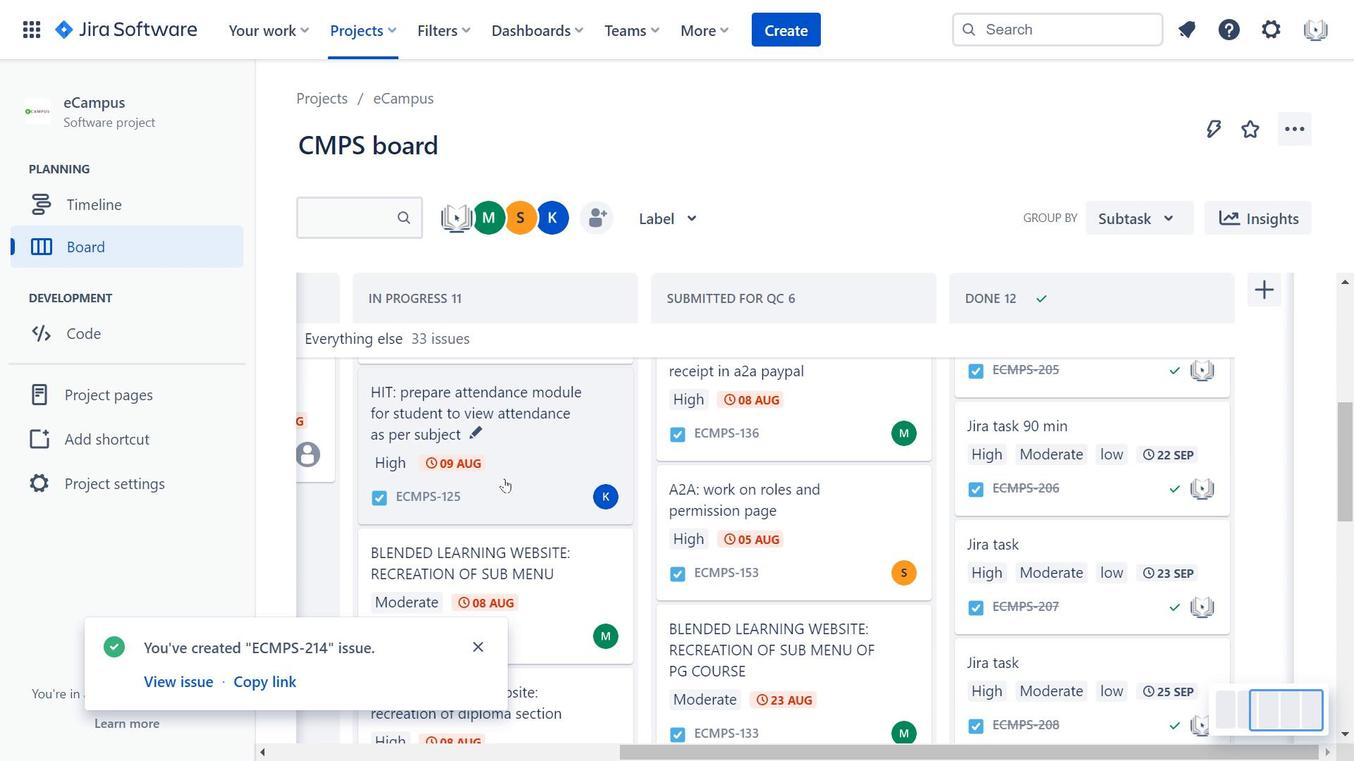 
Action: Mouse moved to (506, 480)
Screenshot: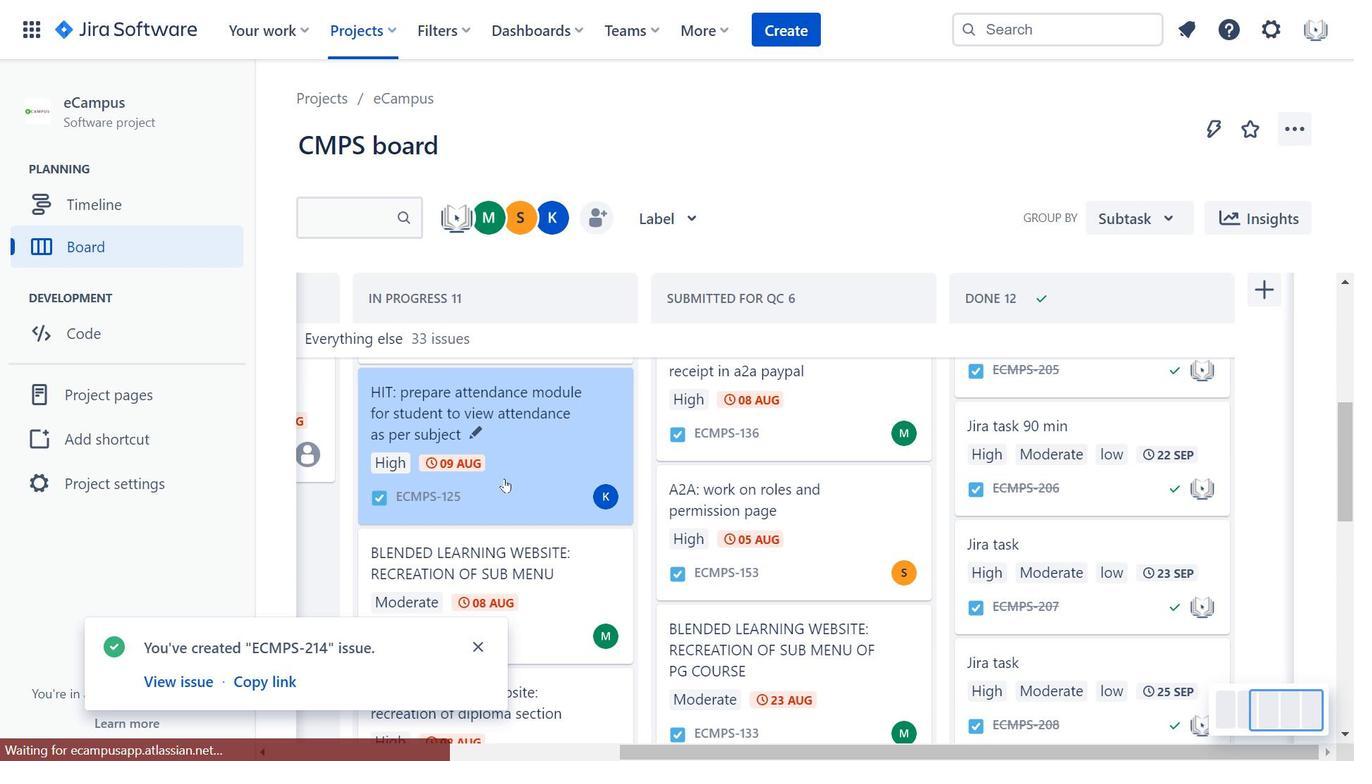
Action: Mouse pressed left at (506, 480)
Screenshot: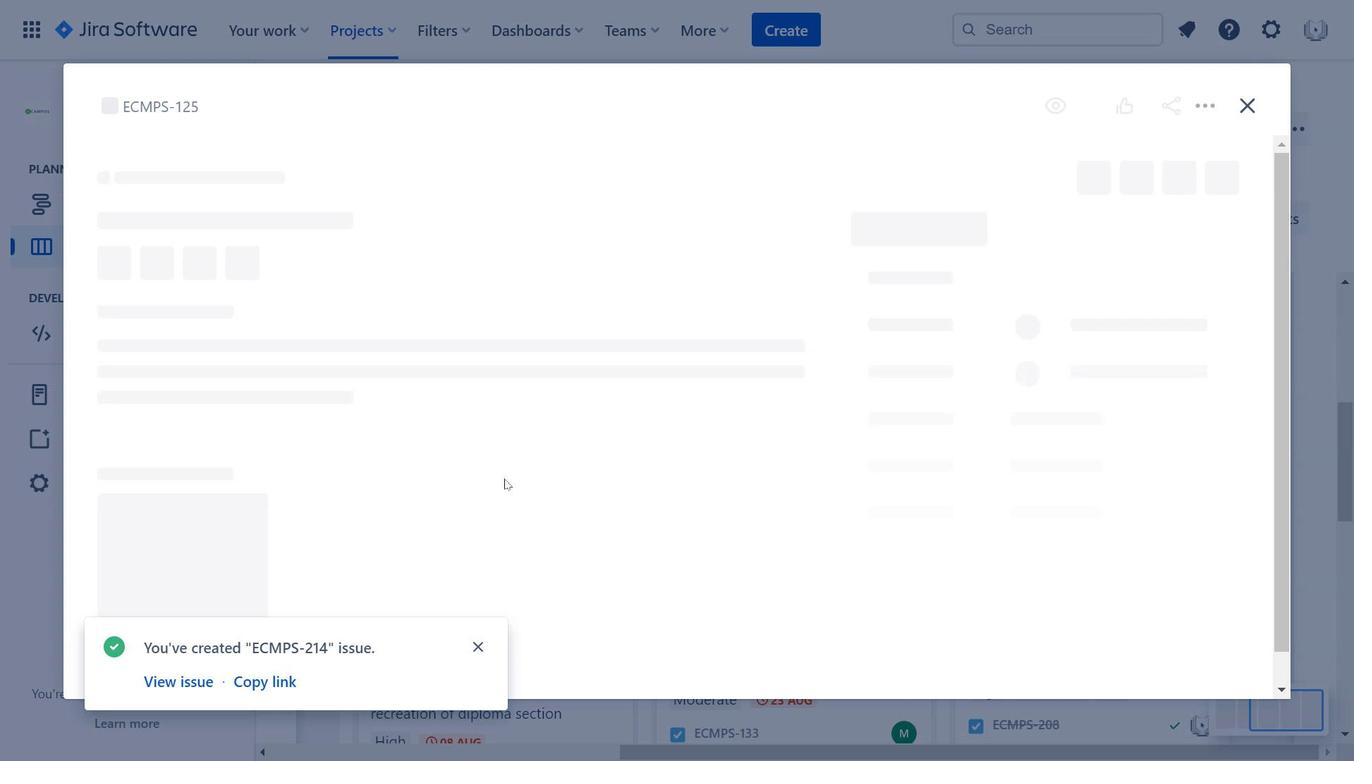 
Action: Mouse moved to (344, 294)
Screenshot: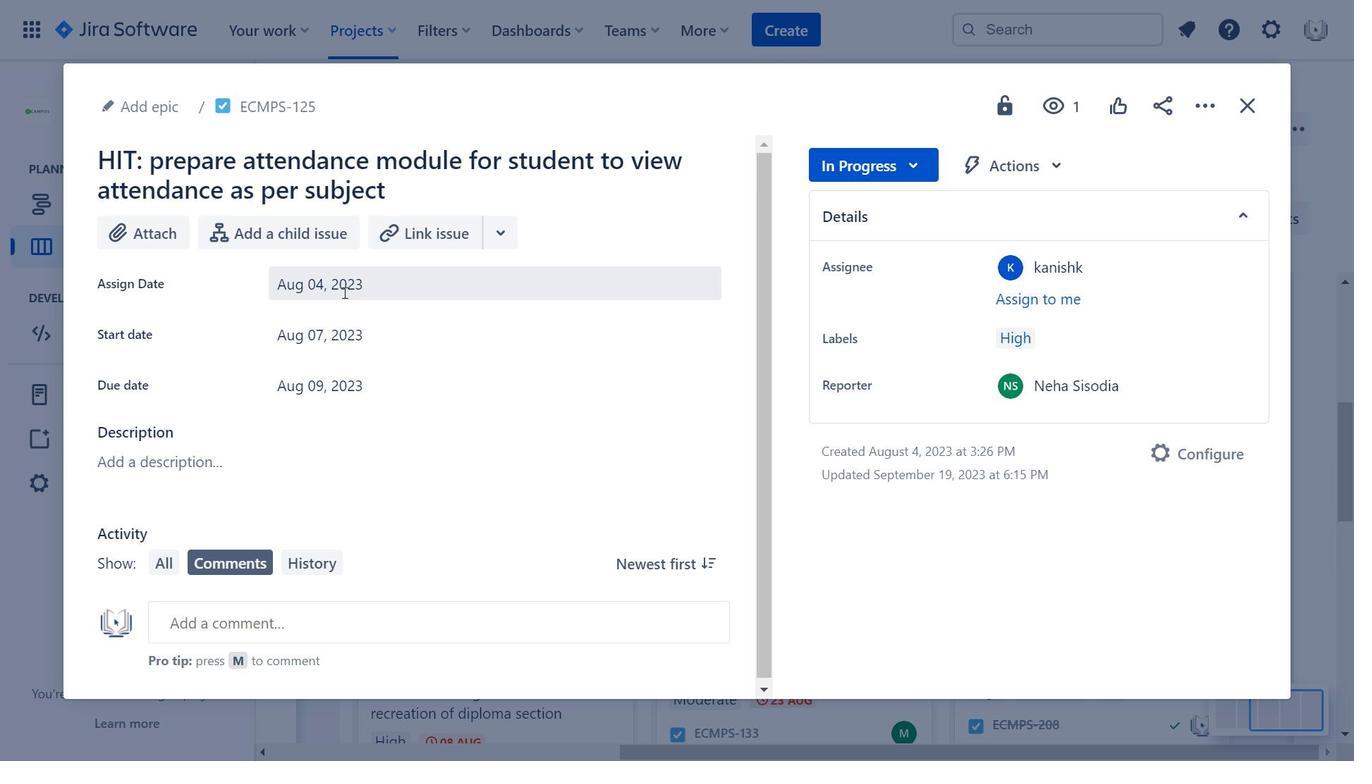 
Action: Mouse pressed left at (344, 294)
Screenshot: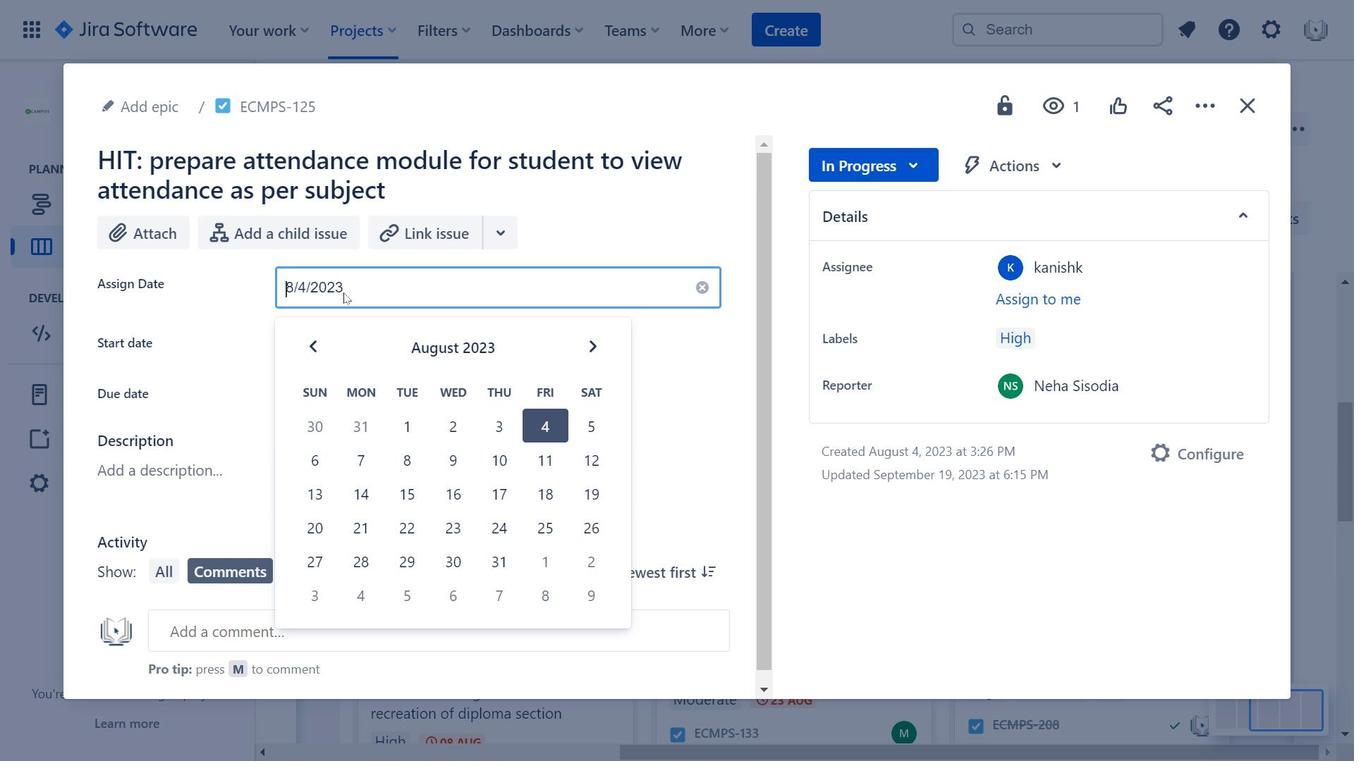 
Action: Mouse moved to (587, 345)
Screenshot: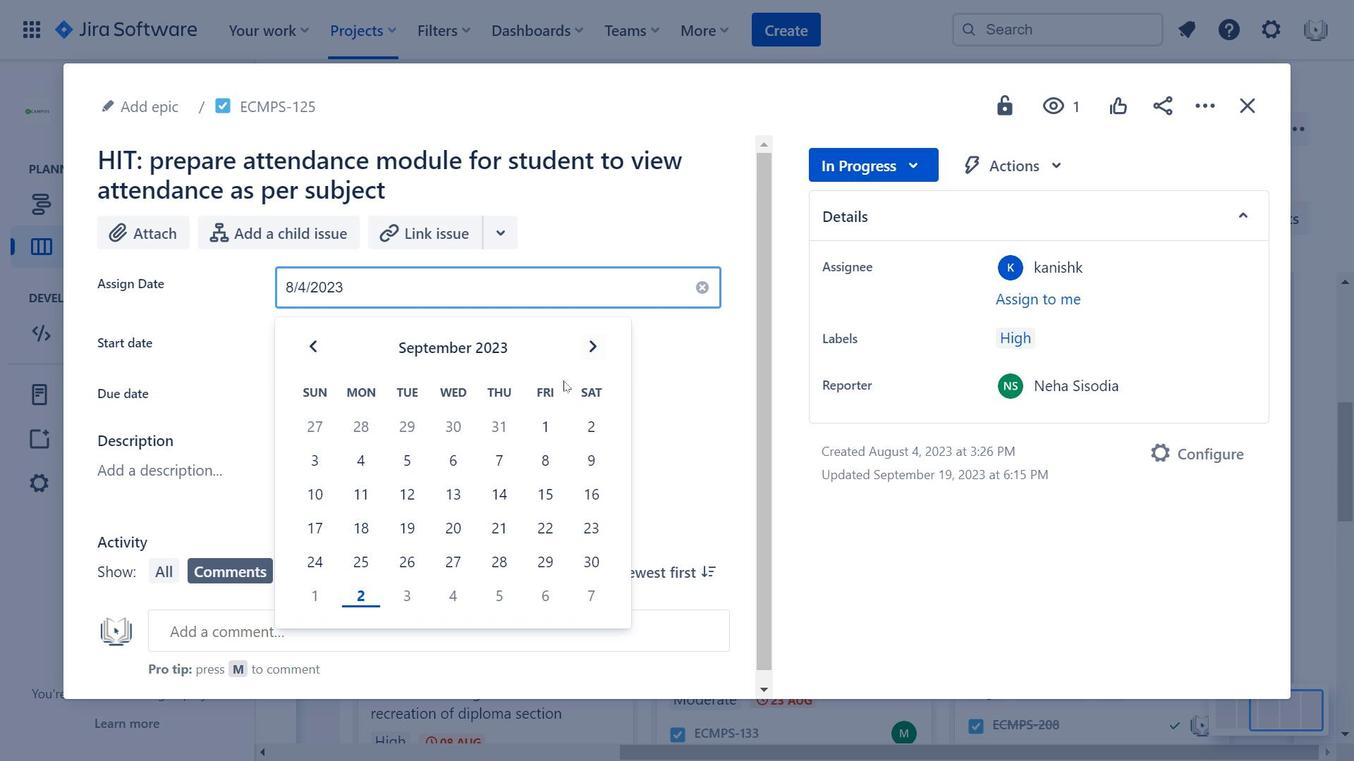 
Action: Mouse pressed left at (587, 345)
Screenshot: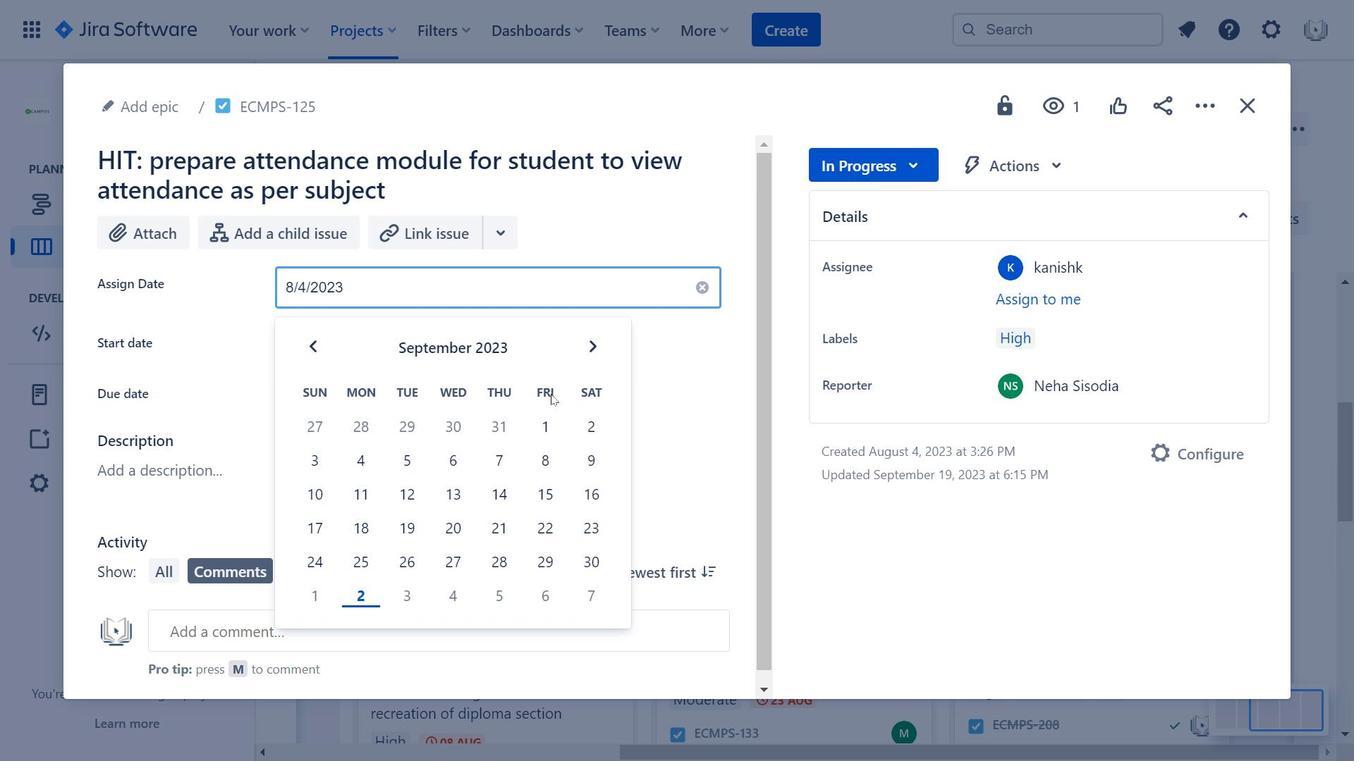 
Action: Mouse moved to (590, 353)
Screenshot: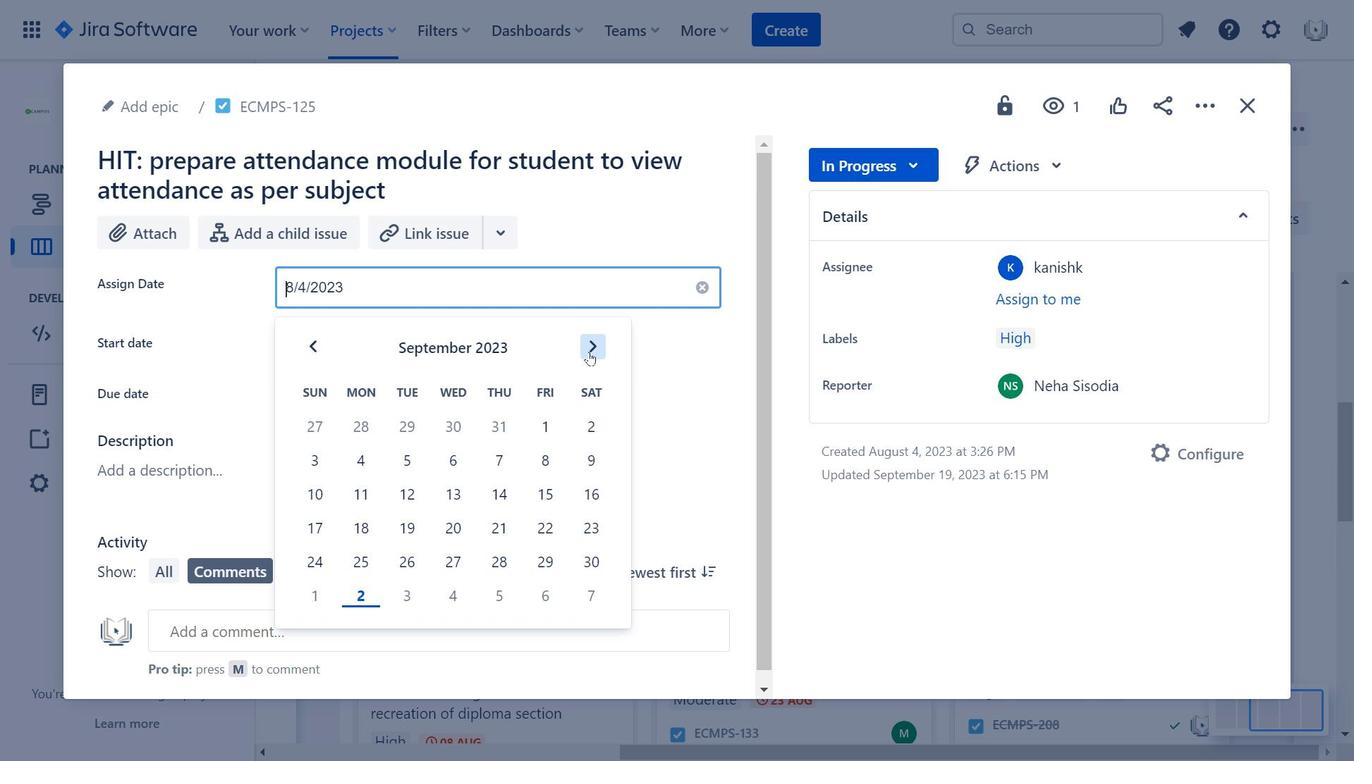 
Action: Mouse pressed left at (590, 353)
Screenshot: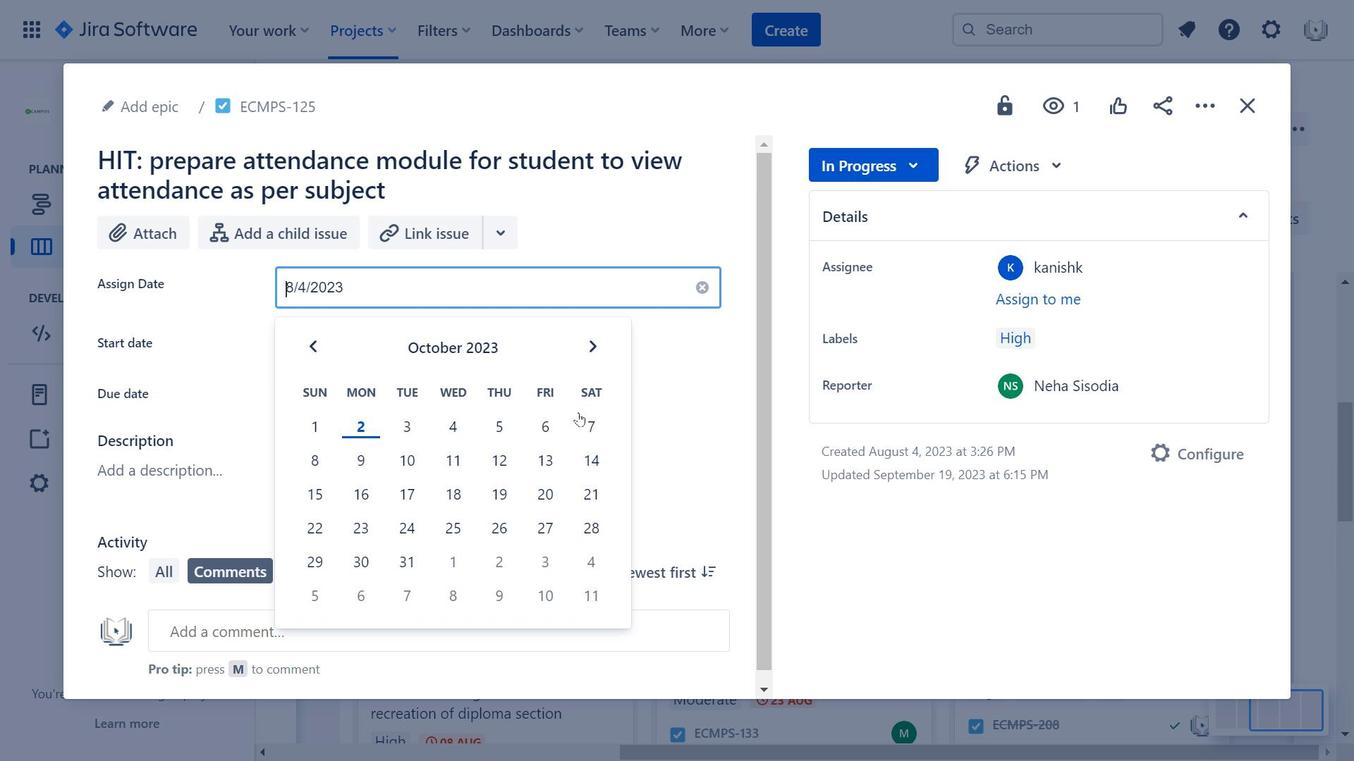 
Action: Mouse moved to (873, 173)
Screenshot: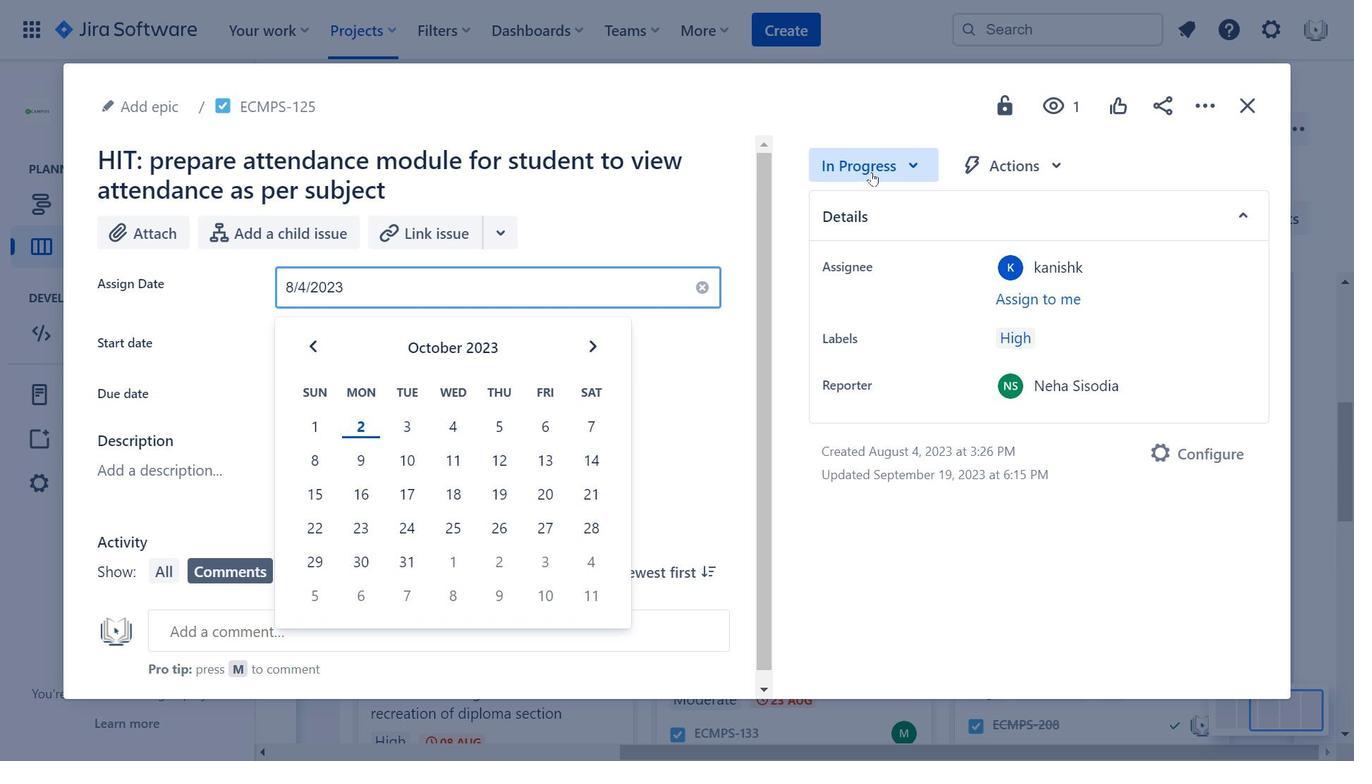
Action: Mouse pressed left at (873, 173)
Screenshot: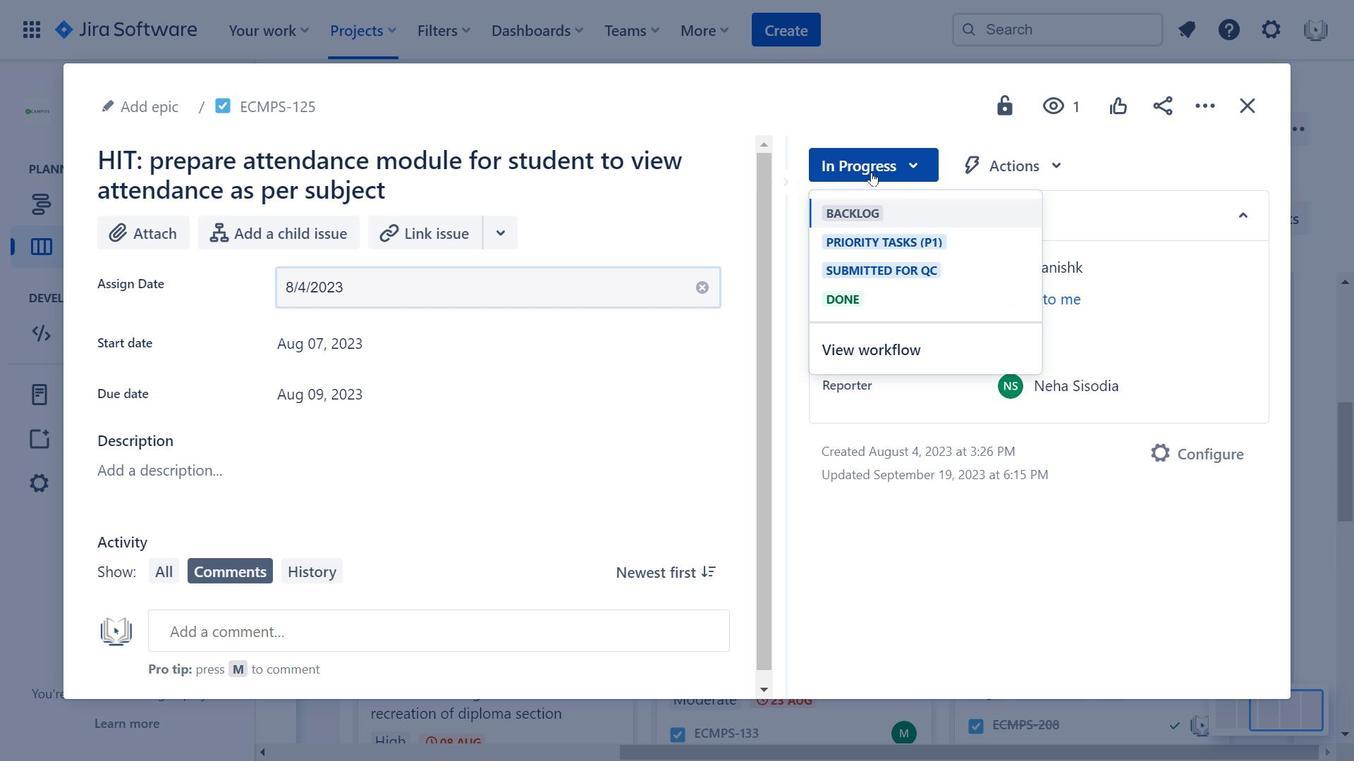 
Action: Mouse moved to (984, 168)
Screenshot: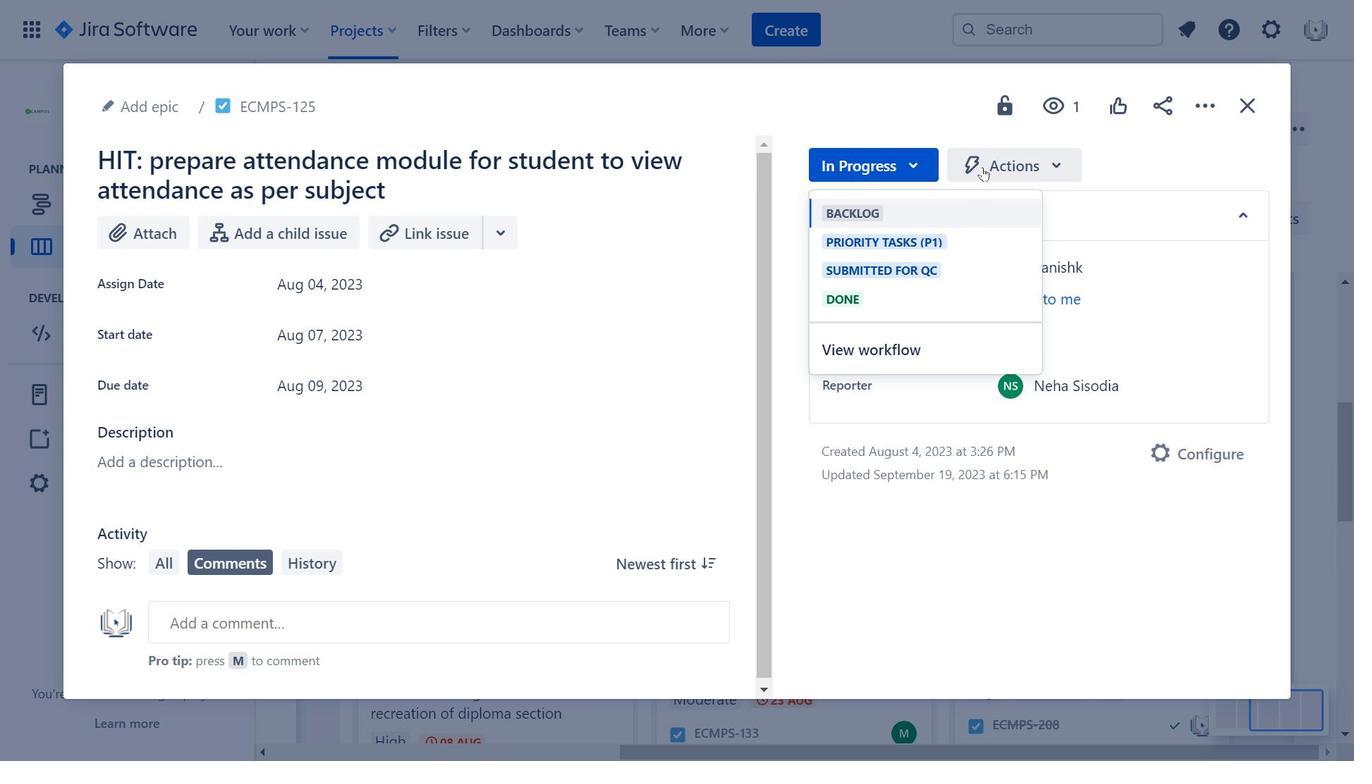 
Action: Mouse pressed left at (984, 168)
Screenshot: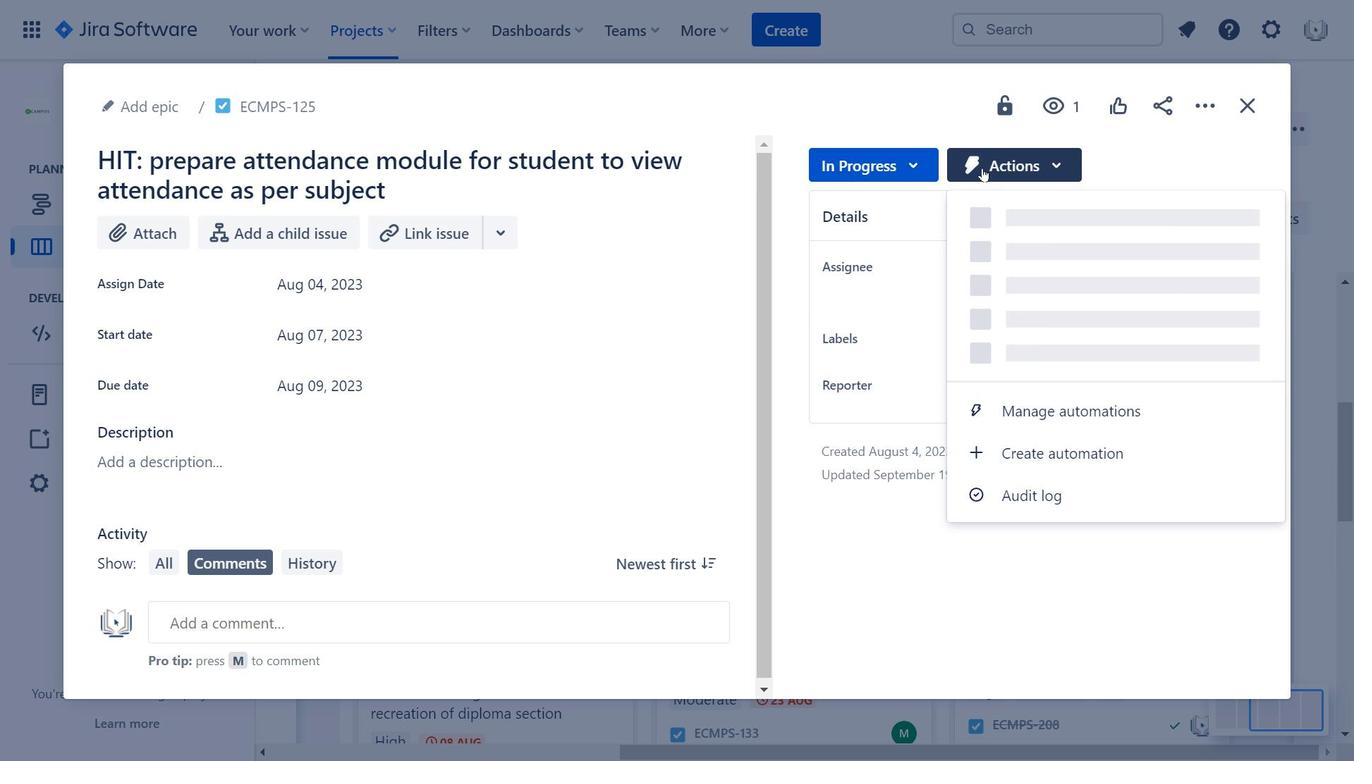 
Action: Mouse moved to (387, 371)
Screenshot: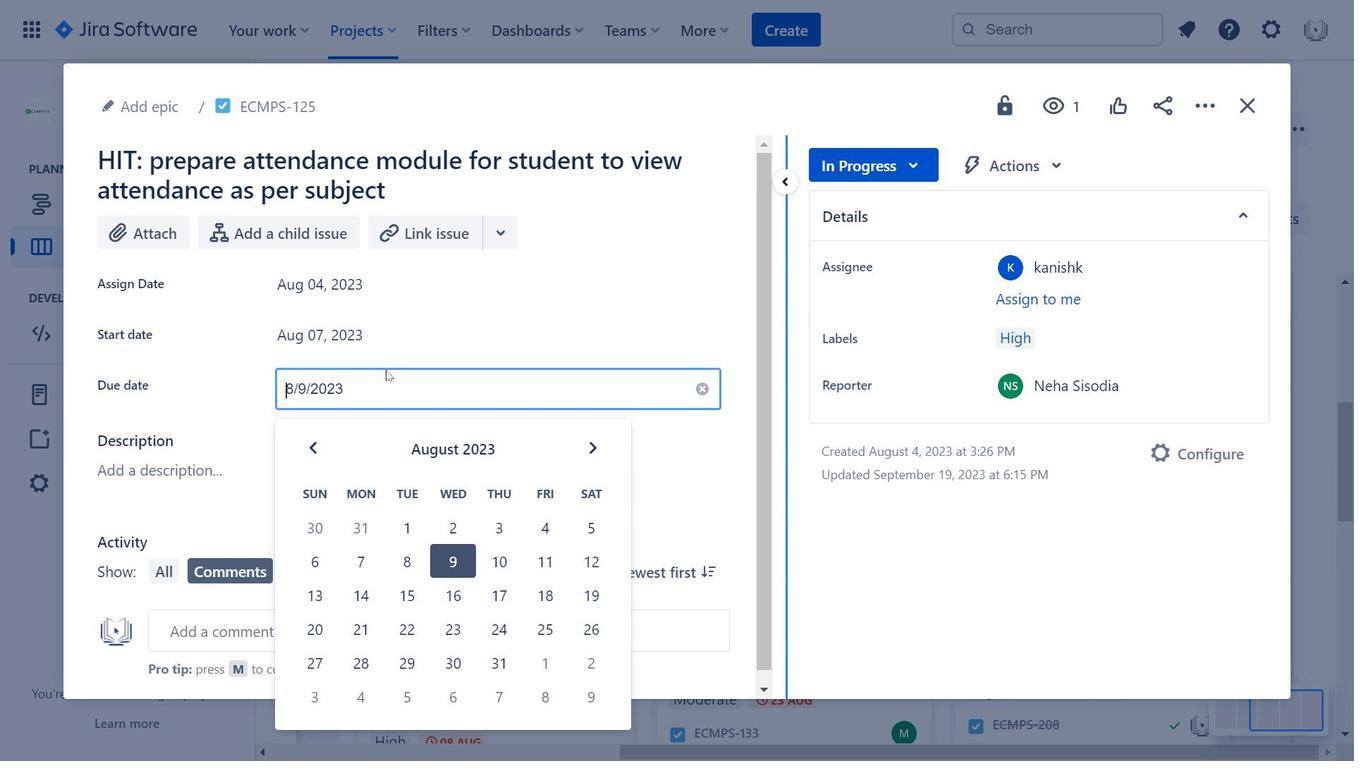 
Action: Mouse pressed left at (387, 371)
Screenshot: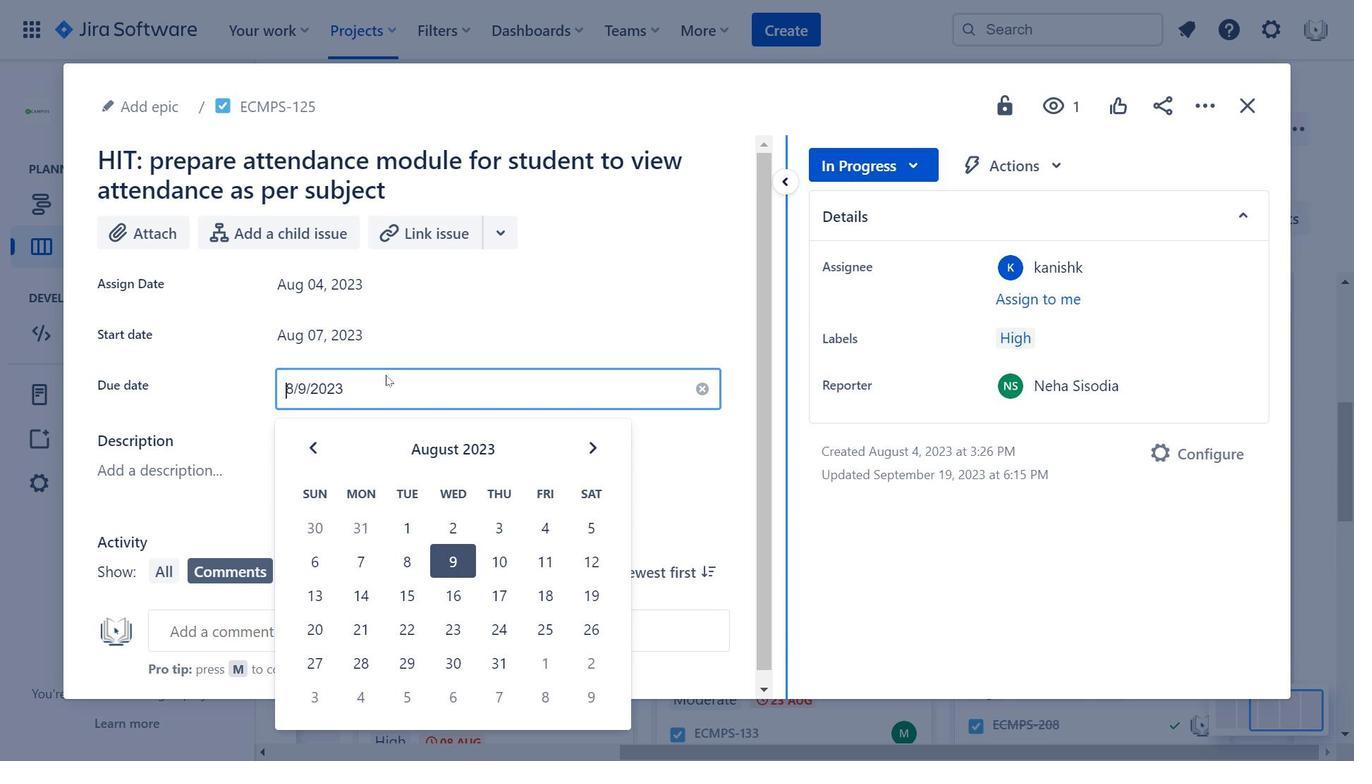
Action: Mouse moved to (1040, 175)
Screenshot: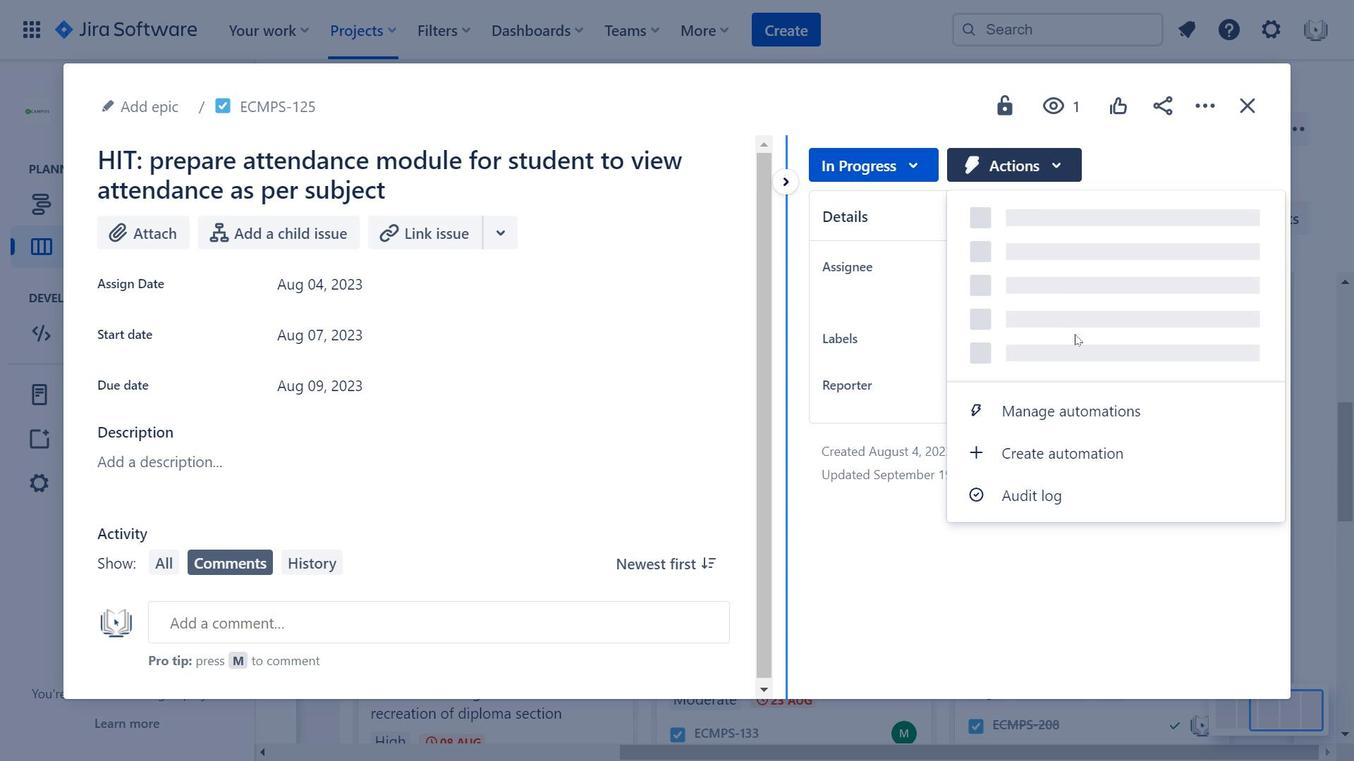 
Action: Mouse pressed left at (1040, 175)
Screenshot: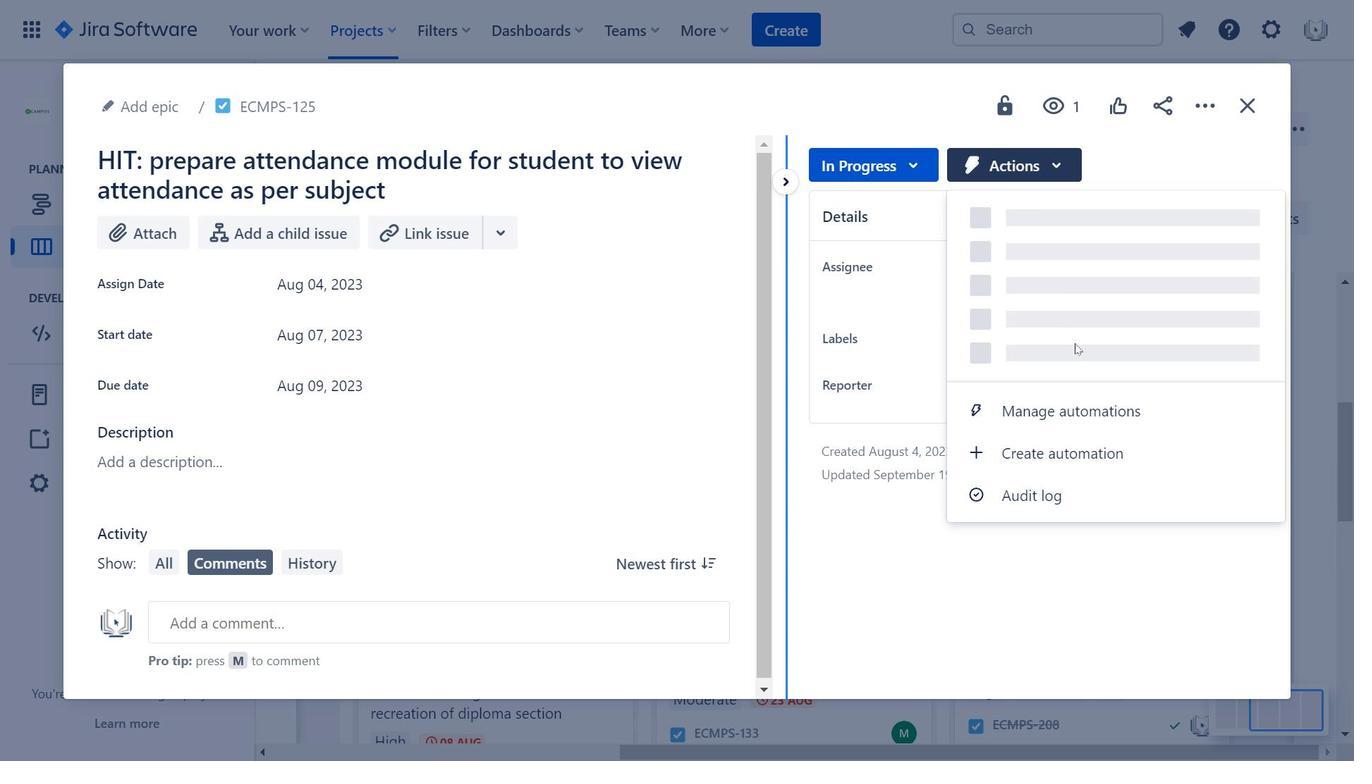 
Action: Mouse moved to (374, 385)
Screenshot: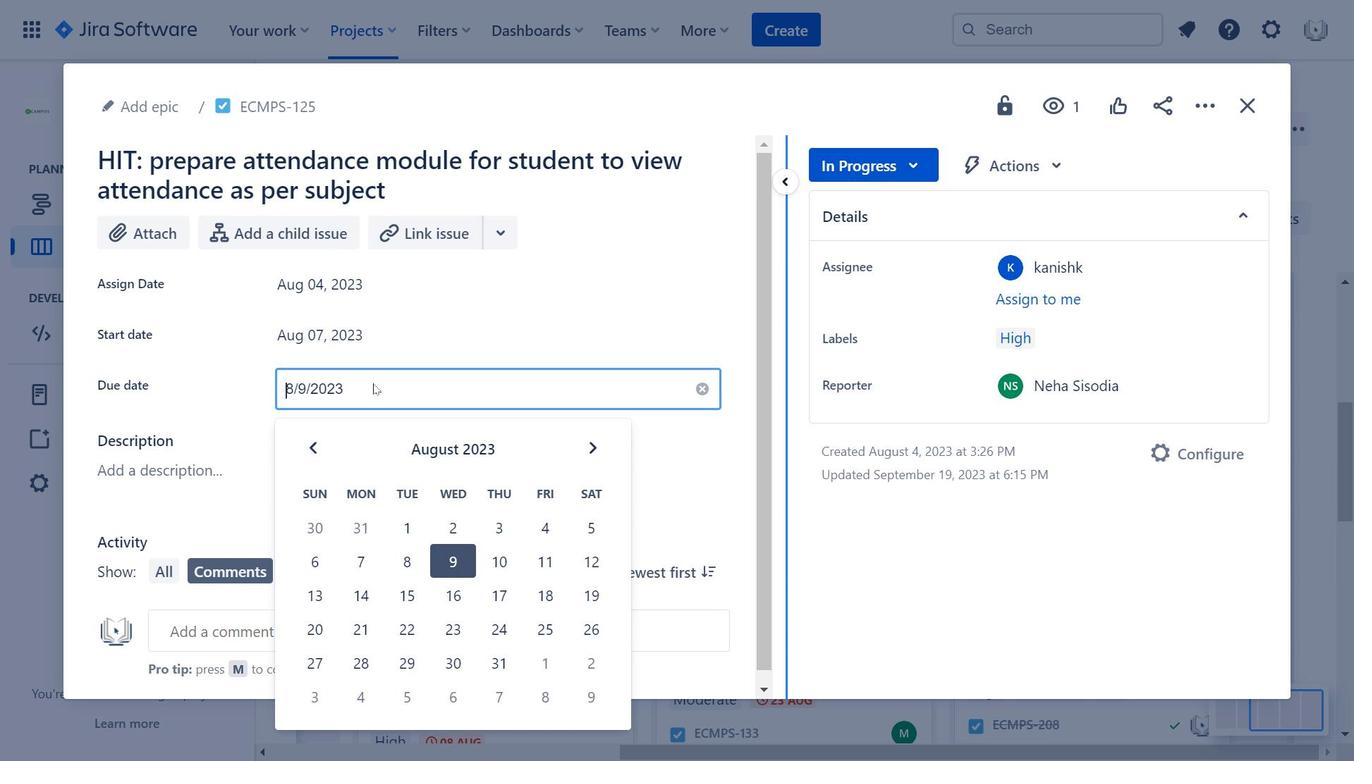 
Action: Mouse pressed left at (374, 385)
Screenshot: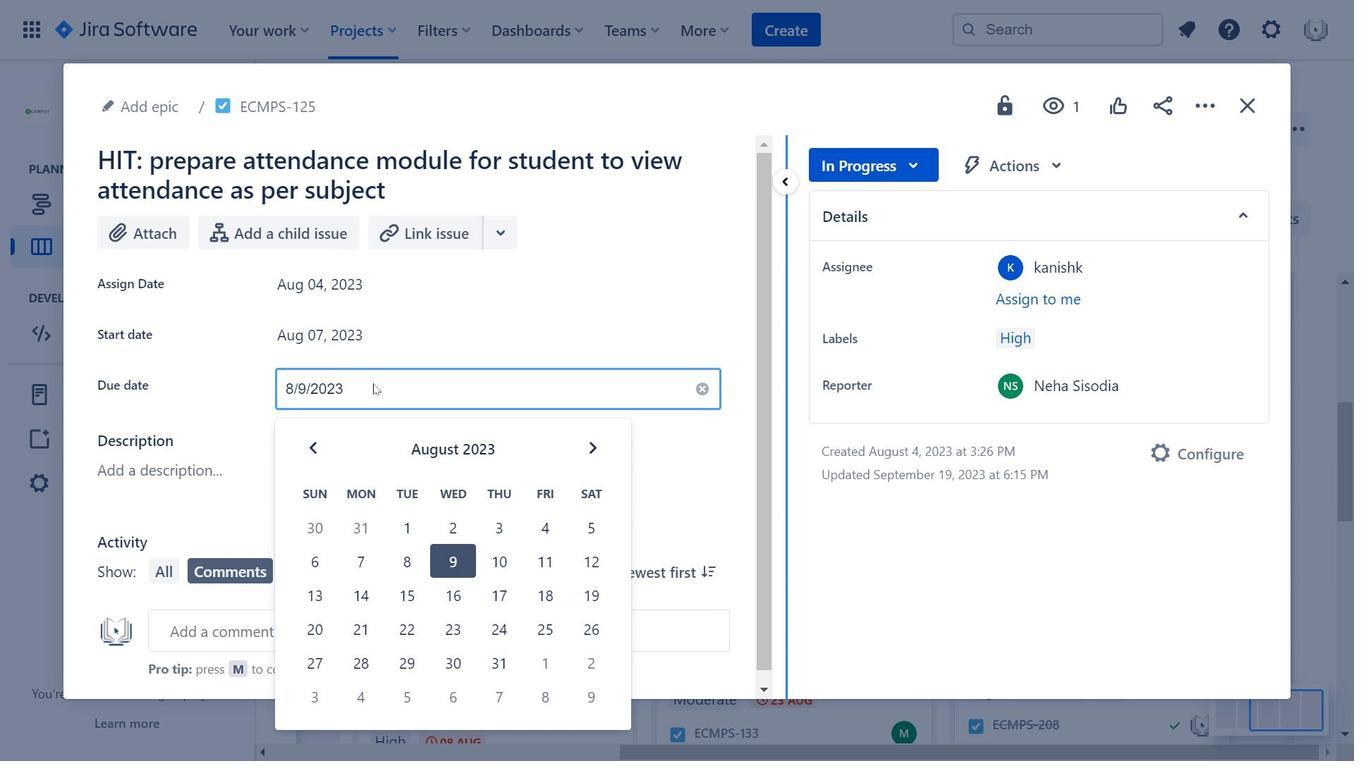 
Action: Mouse moved to (569, 332)
Screenshot: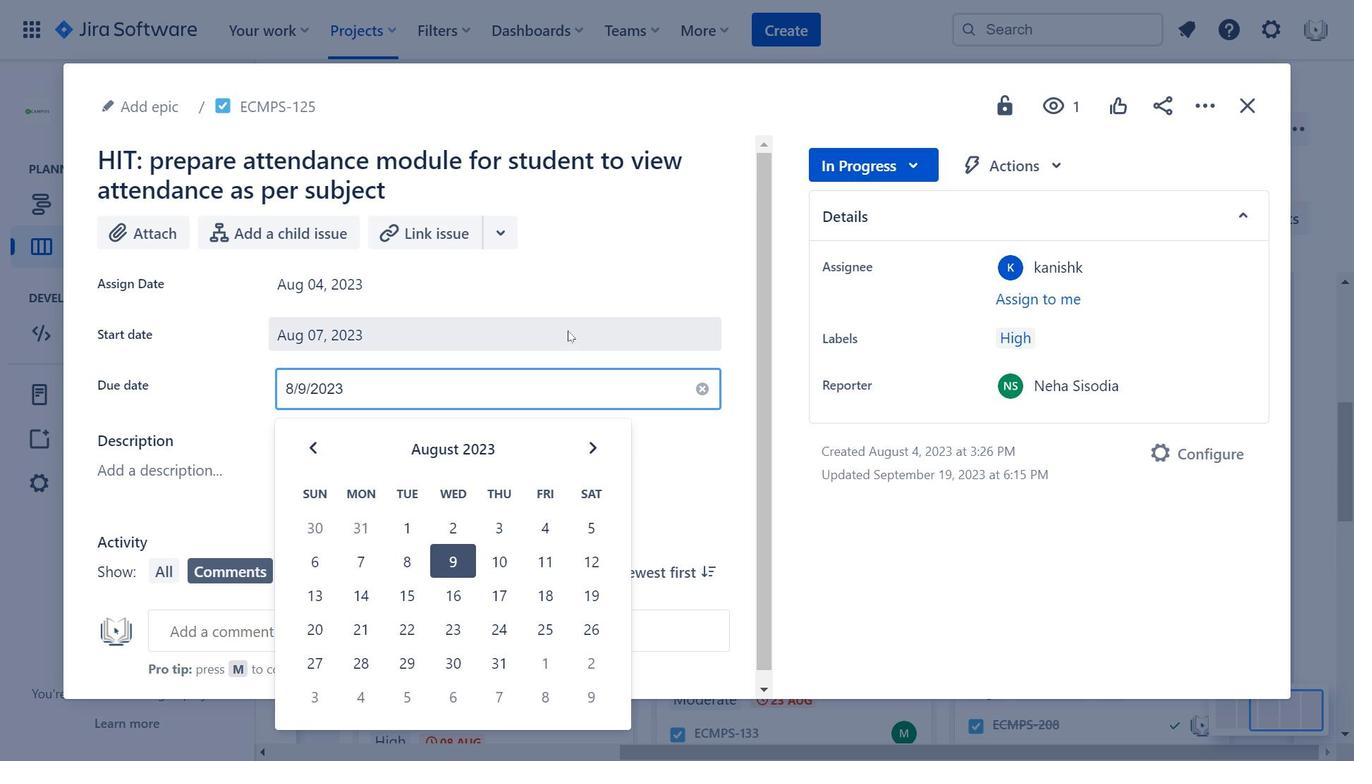 
Action: Mouse pressed left at (569, 332)
Screenshot: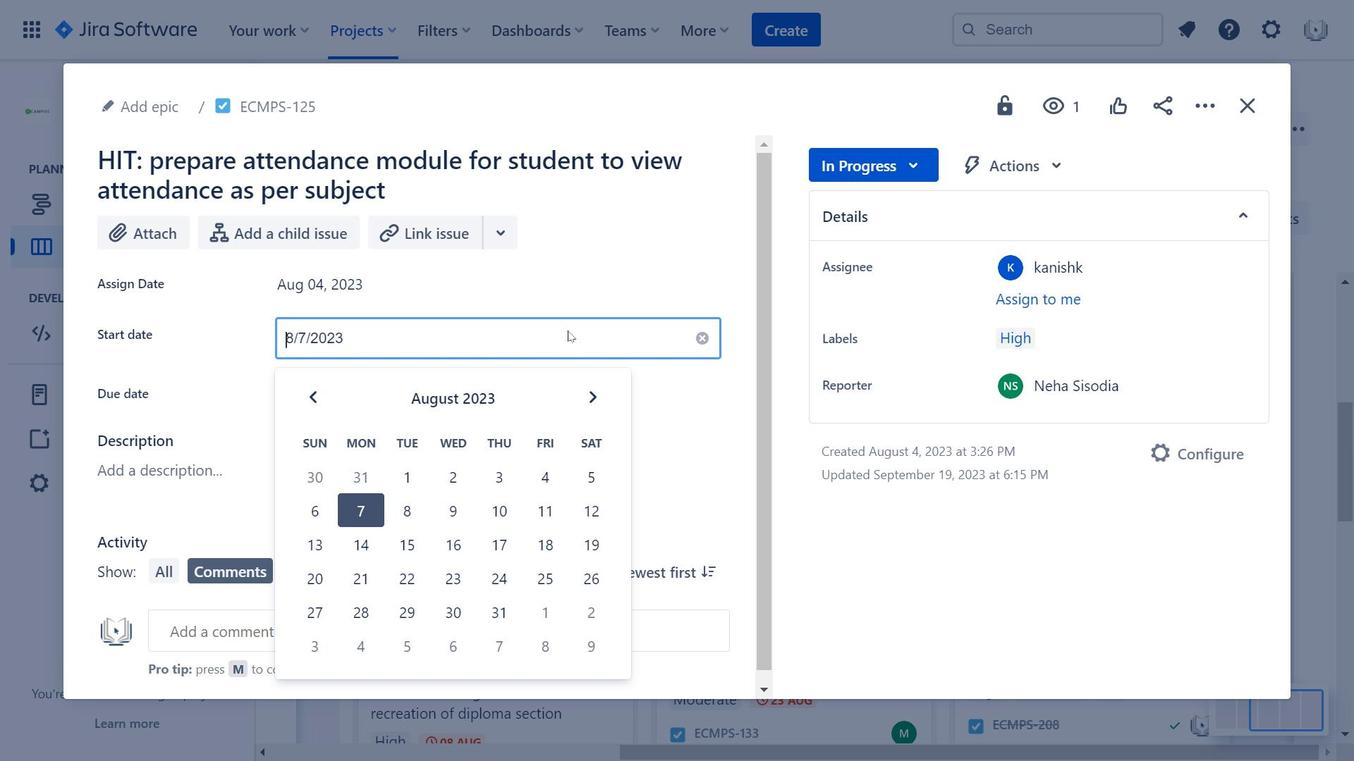
Action: Mouse moved to (1021, 176)
Screenshot: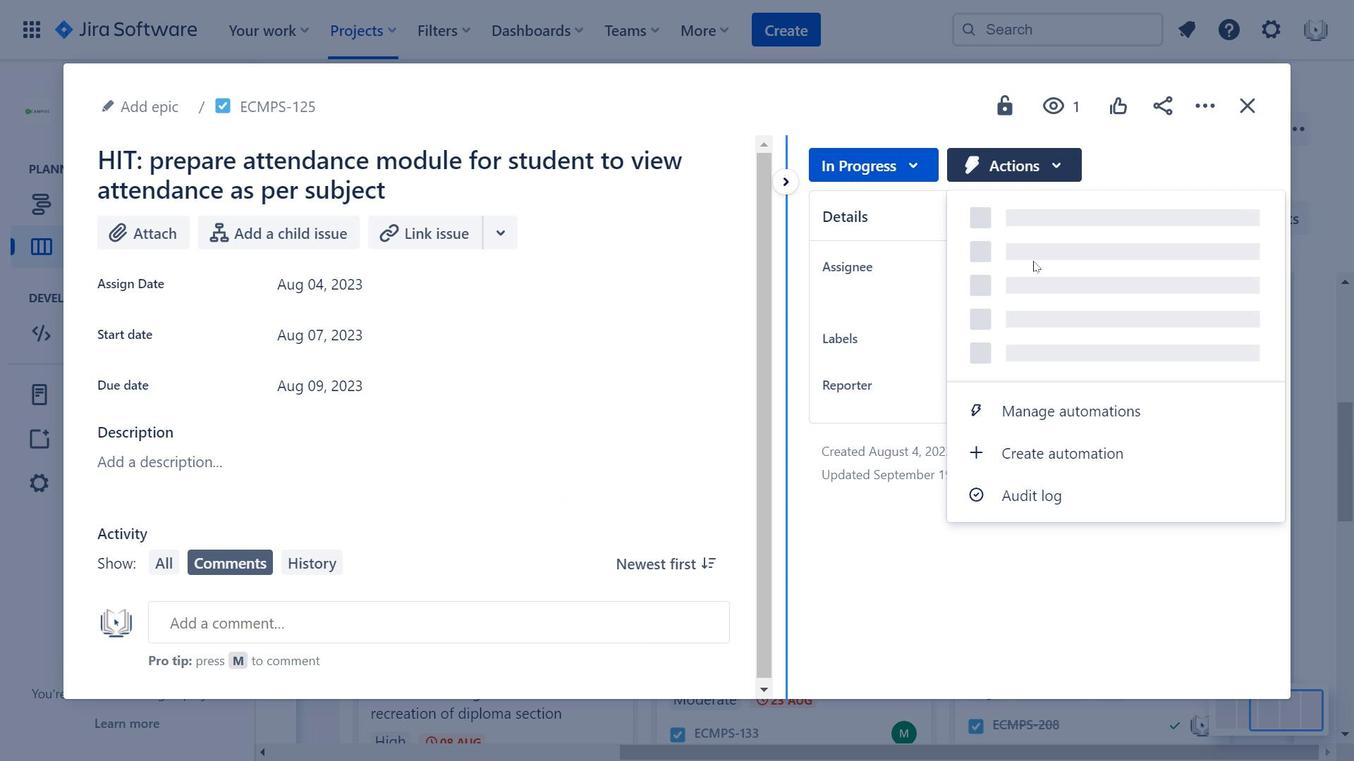 
Action: Mouse pressed left at (1021, 176)
Screenshot: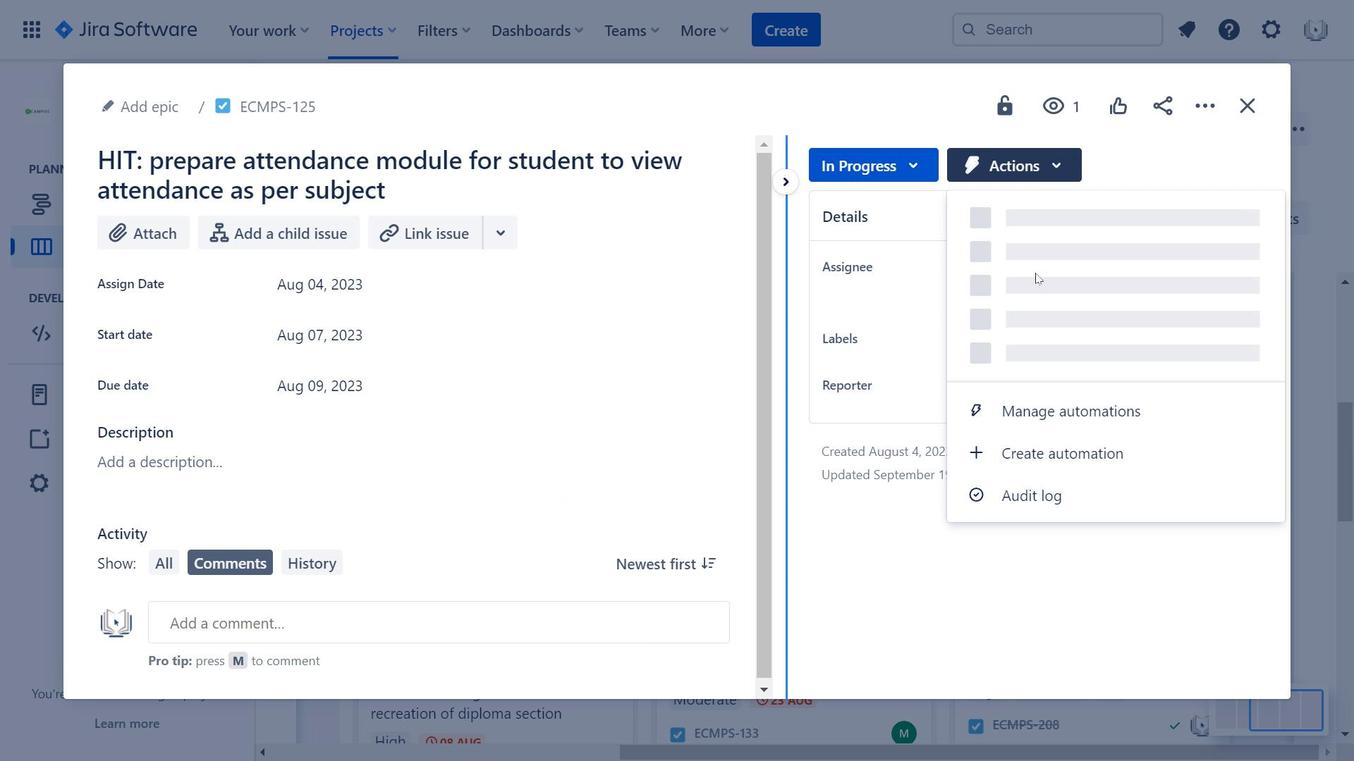 
Action: Mouse moved to (428, 287)
Screenshot: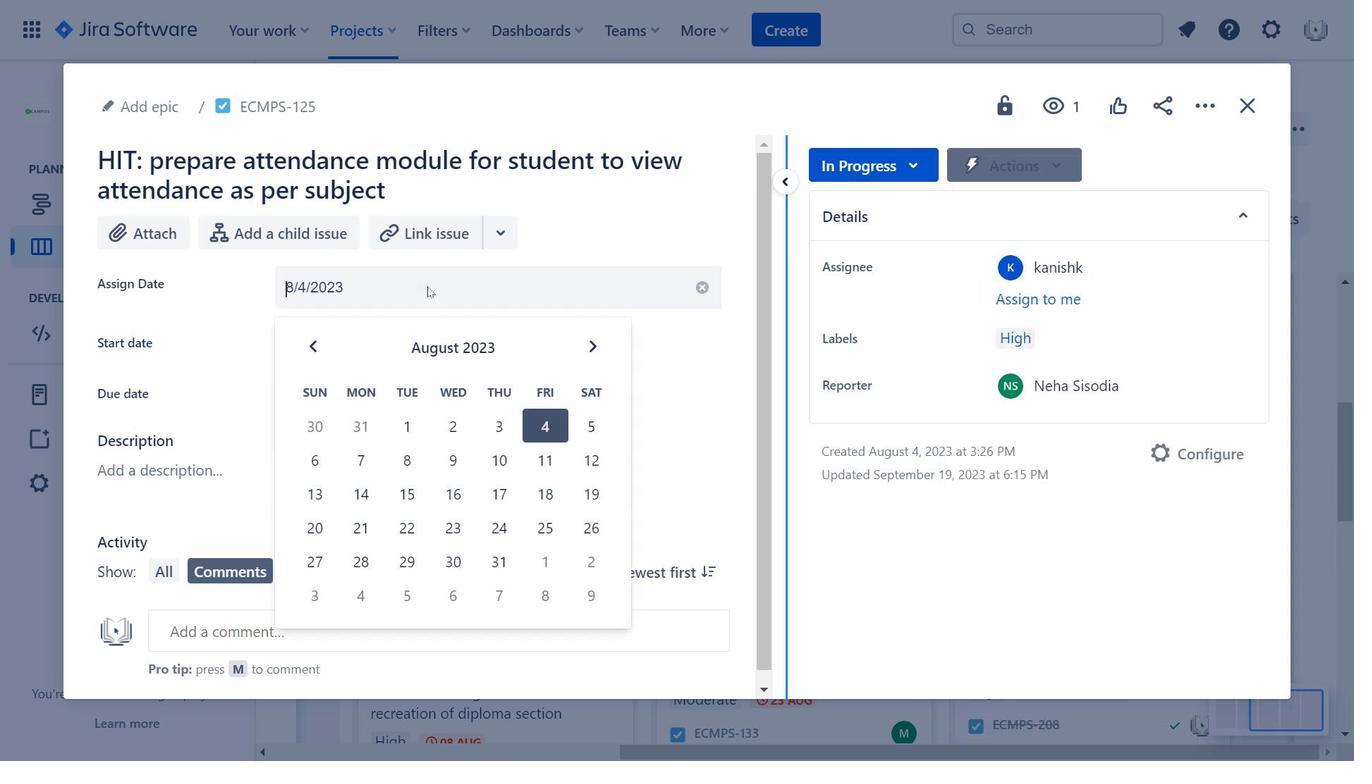 
Action: Mouse pressed left at (428, 287)
Screenshot: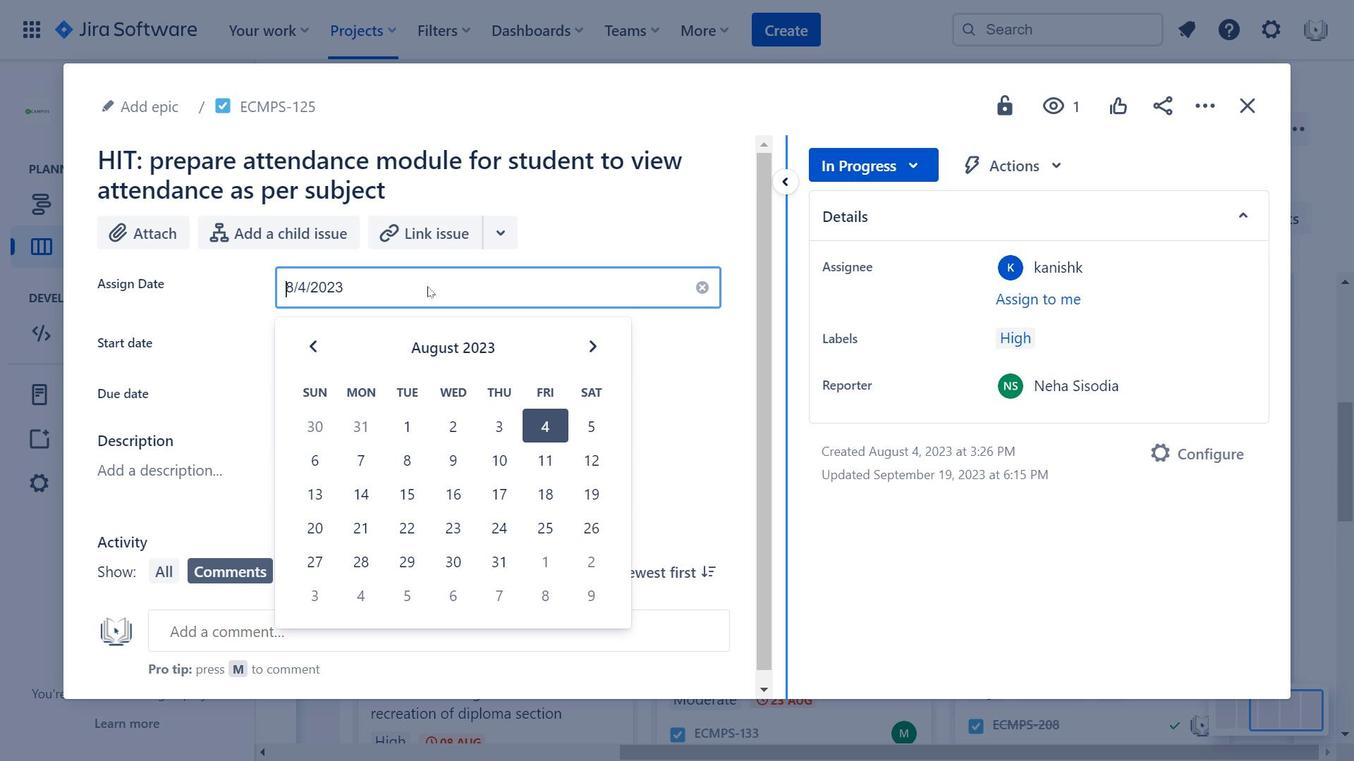 
Action: Mouse moved to (511, 237)
Screenshot: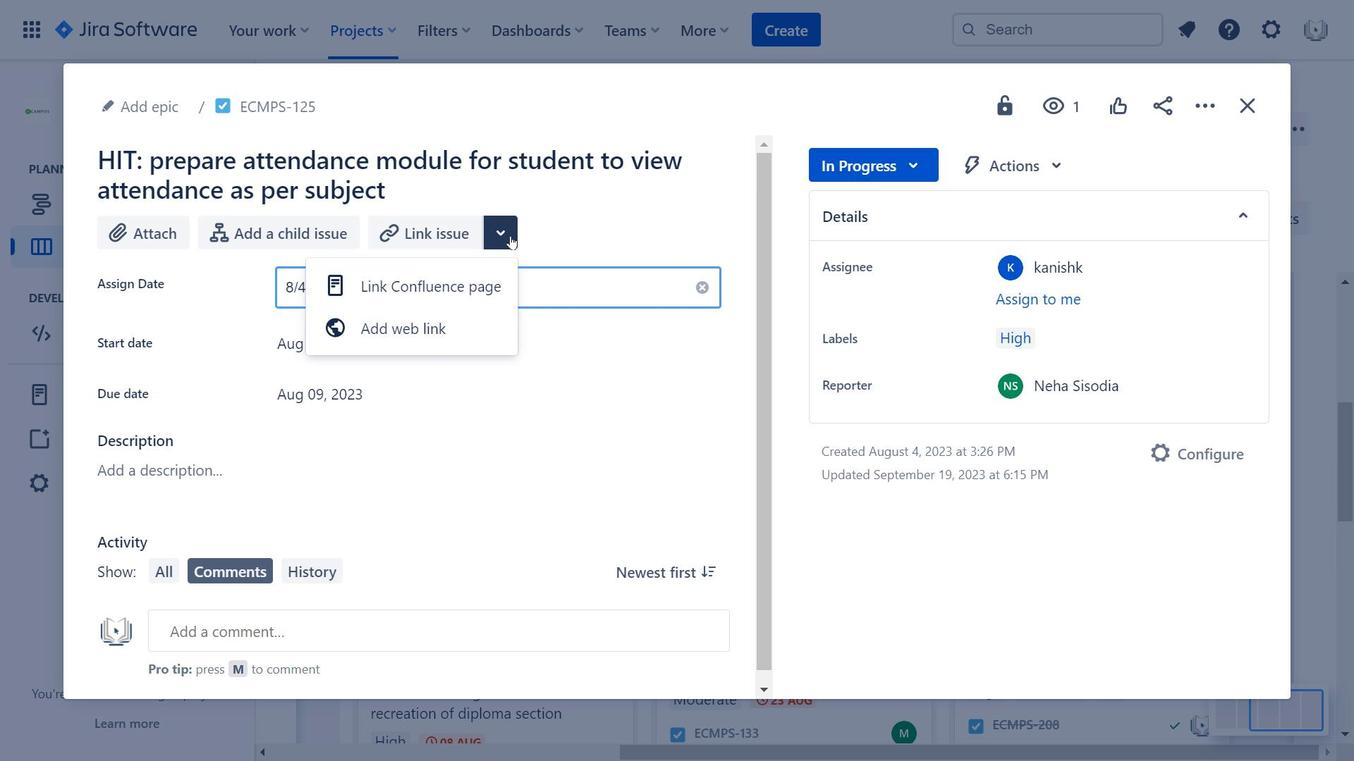
Action: Mouse pressed left at (511, 237)
Screenshot: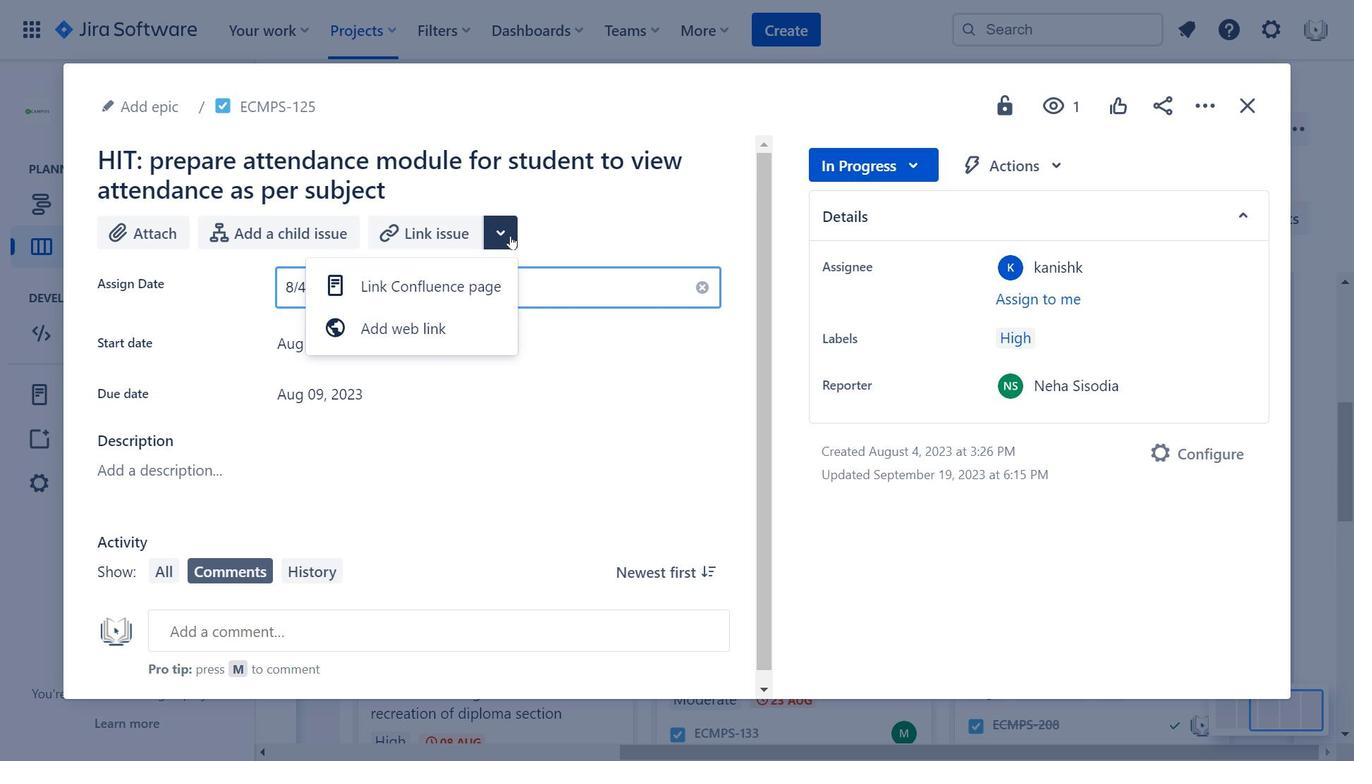 
Action: Mouse moved to (320, 566)
Screenshot: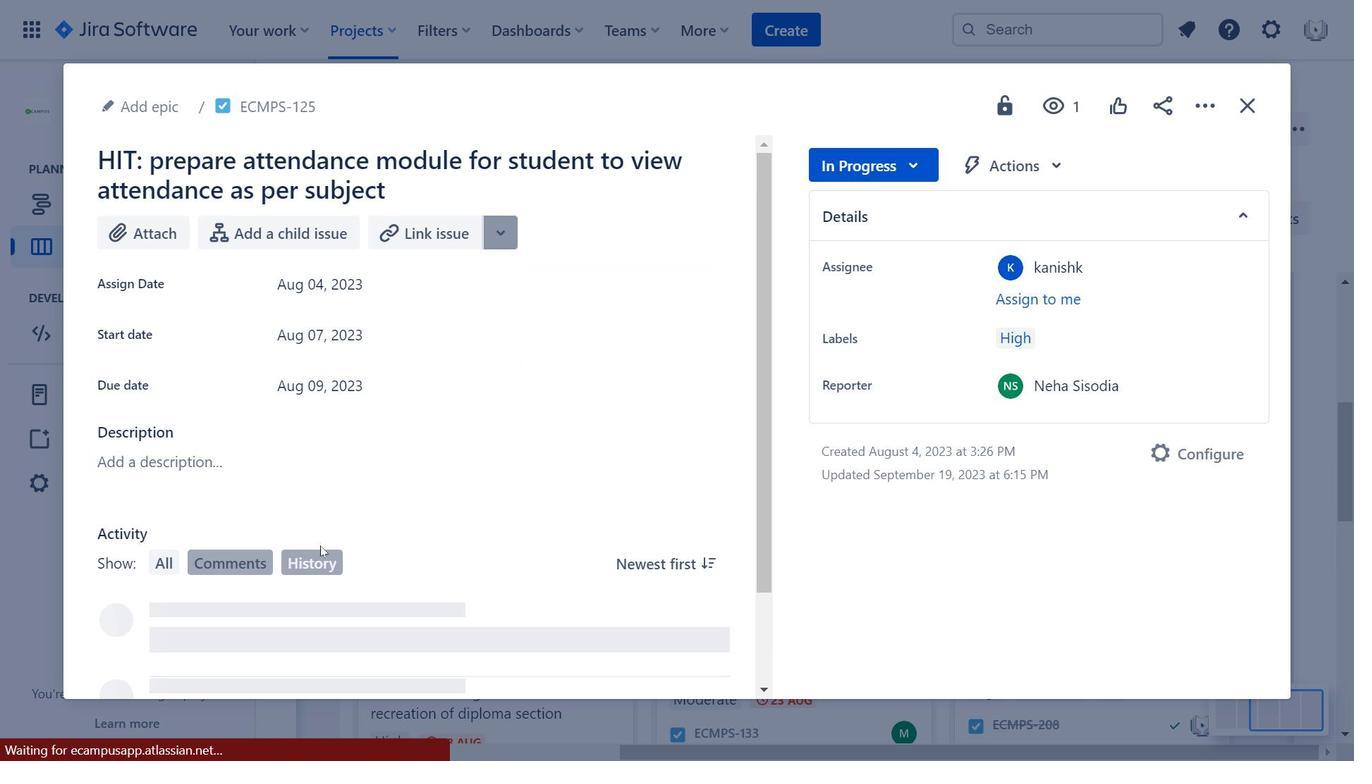 
Action: Mouse pressed left at (320, 566)
Screenshot: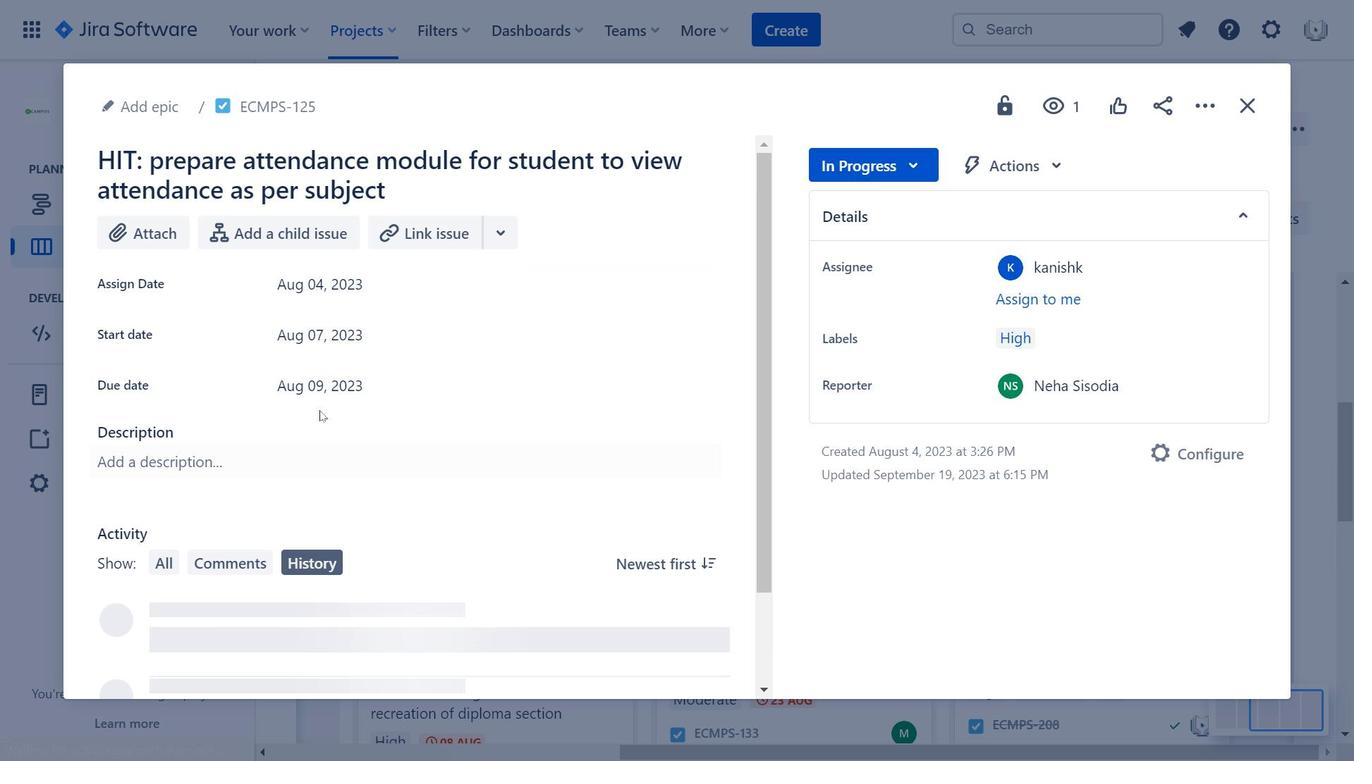 
Action: Mouse moved to (313, 406)
Screenshot: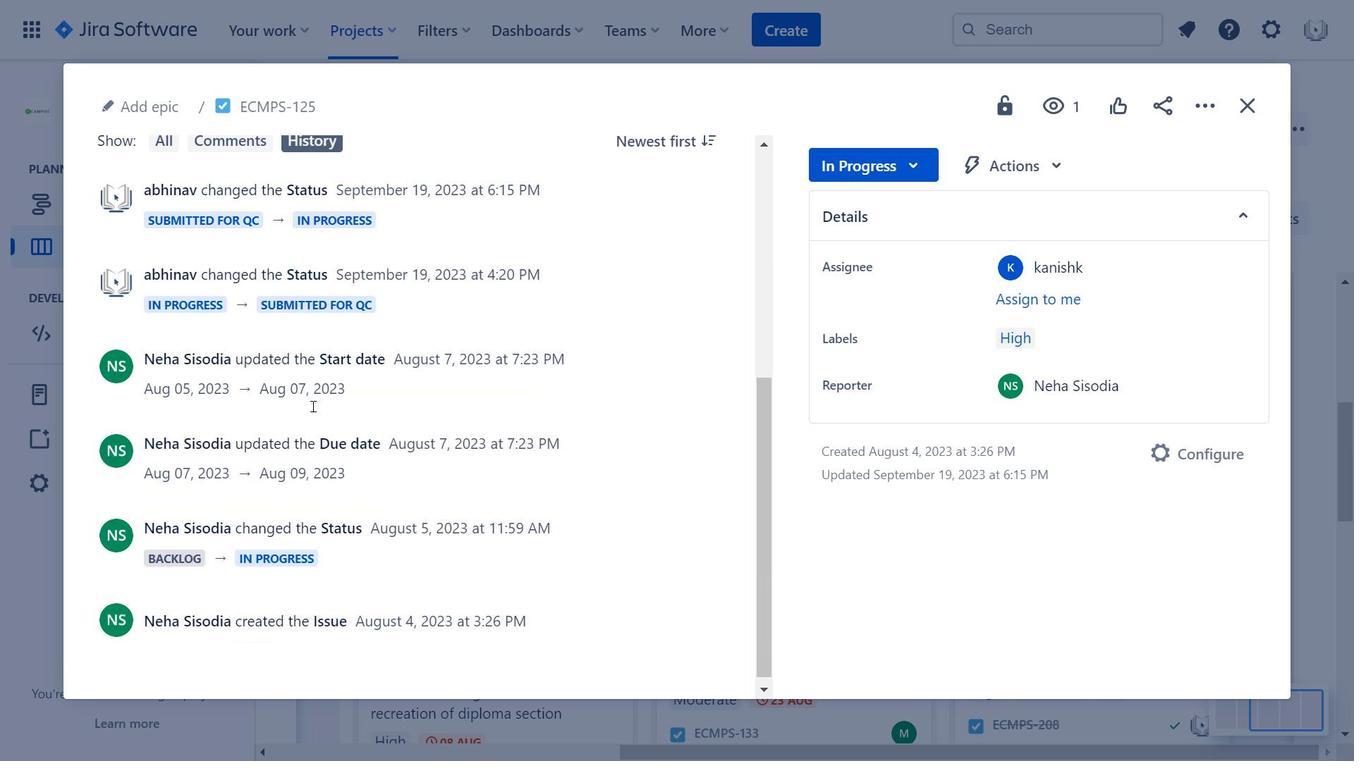 
Action: Mouse scrolled (313, 406) with delta (0, 0)
Screenshot: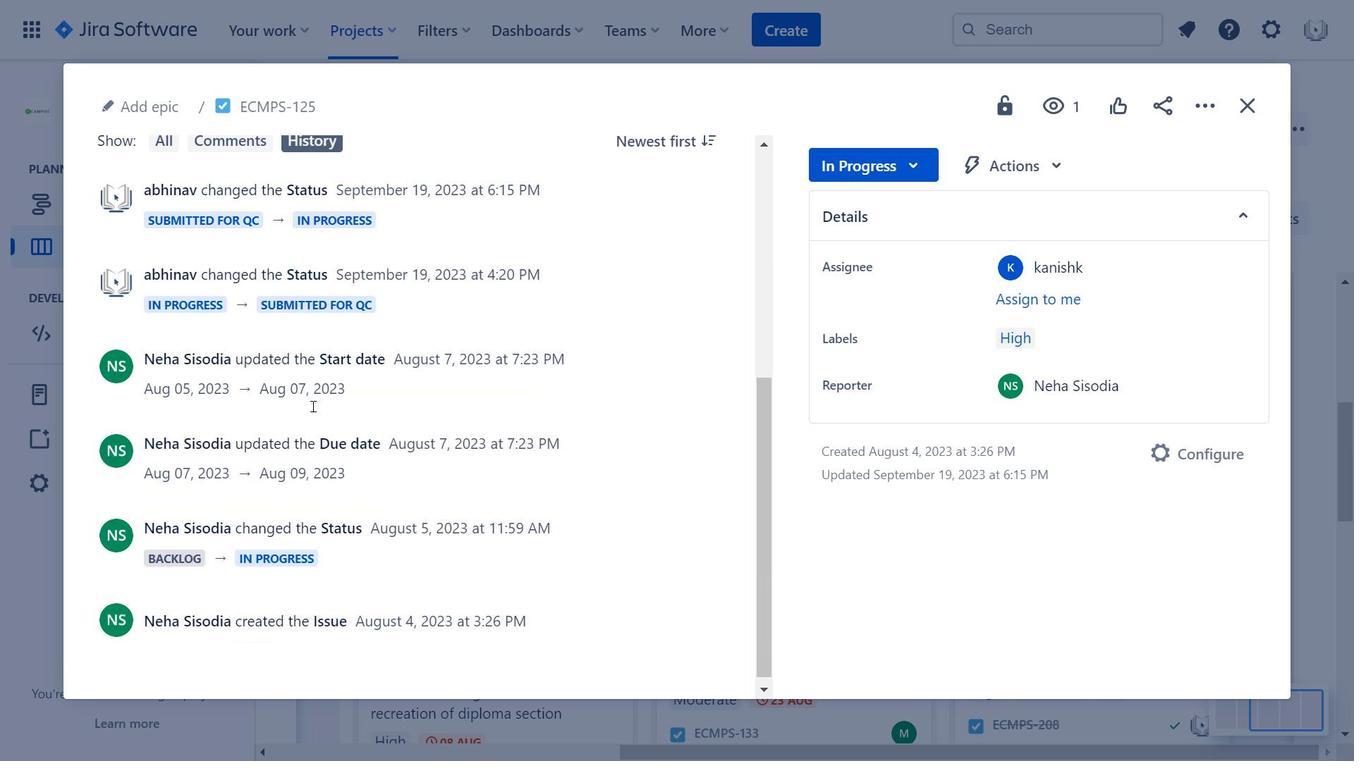 
Action: Mouse moved to (313, 407)
Screenshot: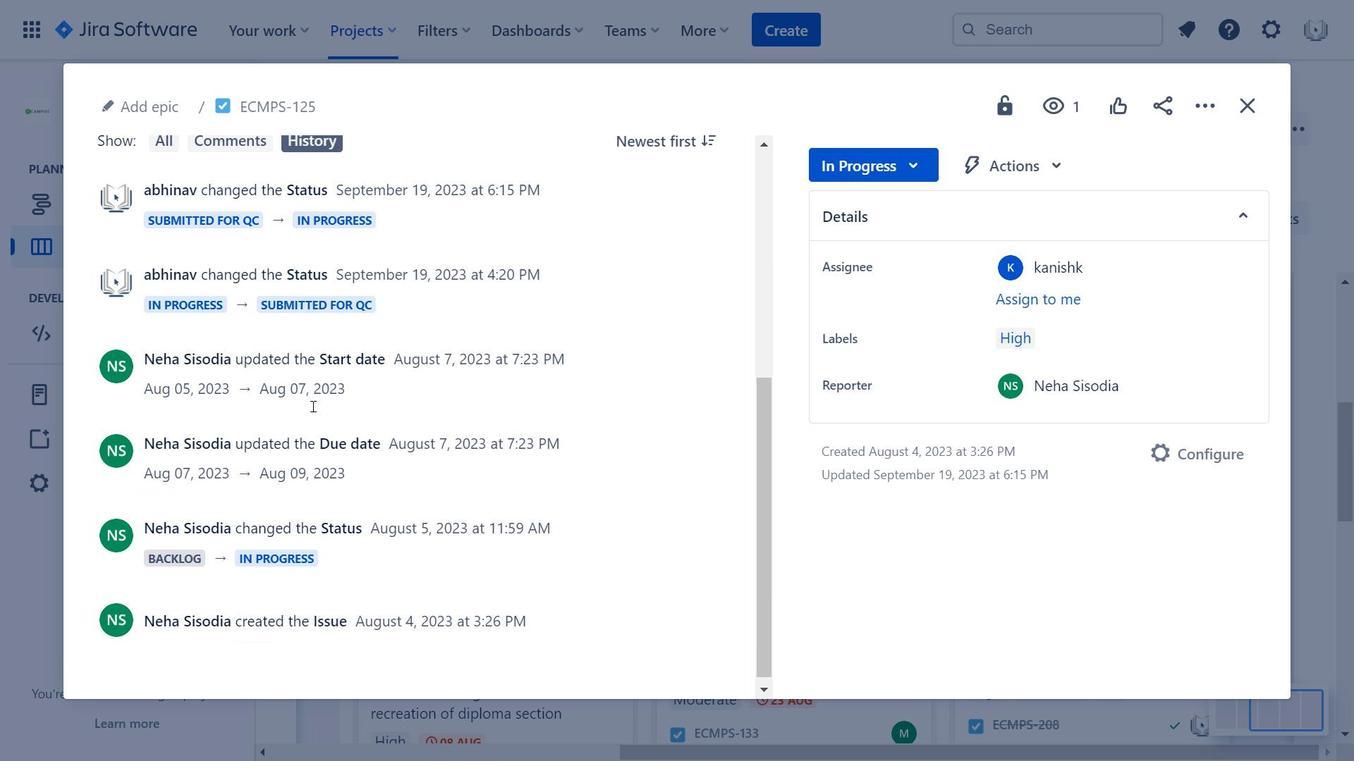 
Action: Mouse scrolled (313, 406) with delta (0, 0)
Screenshot: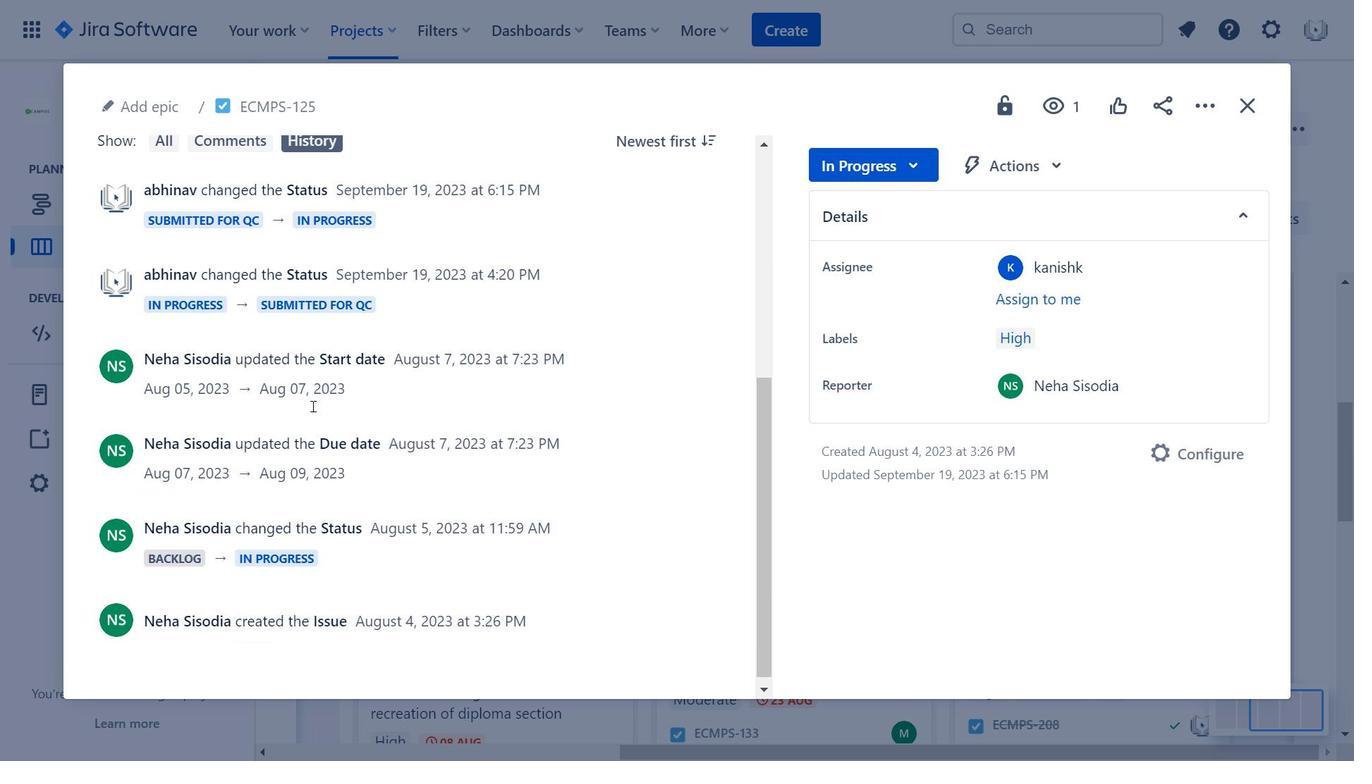 
Action: Mouse scrolled (313, 406) with delta (0, 0)
Screenshot: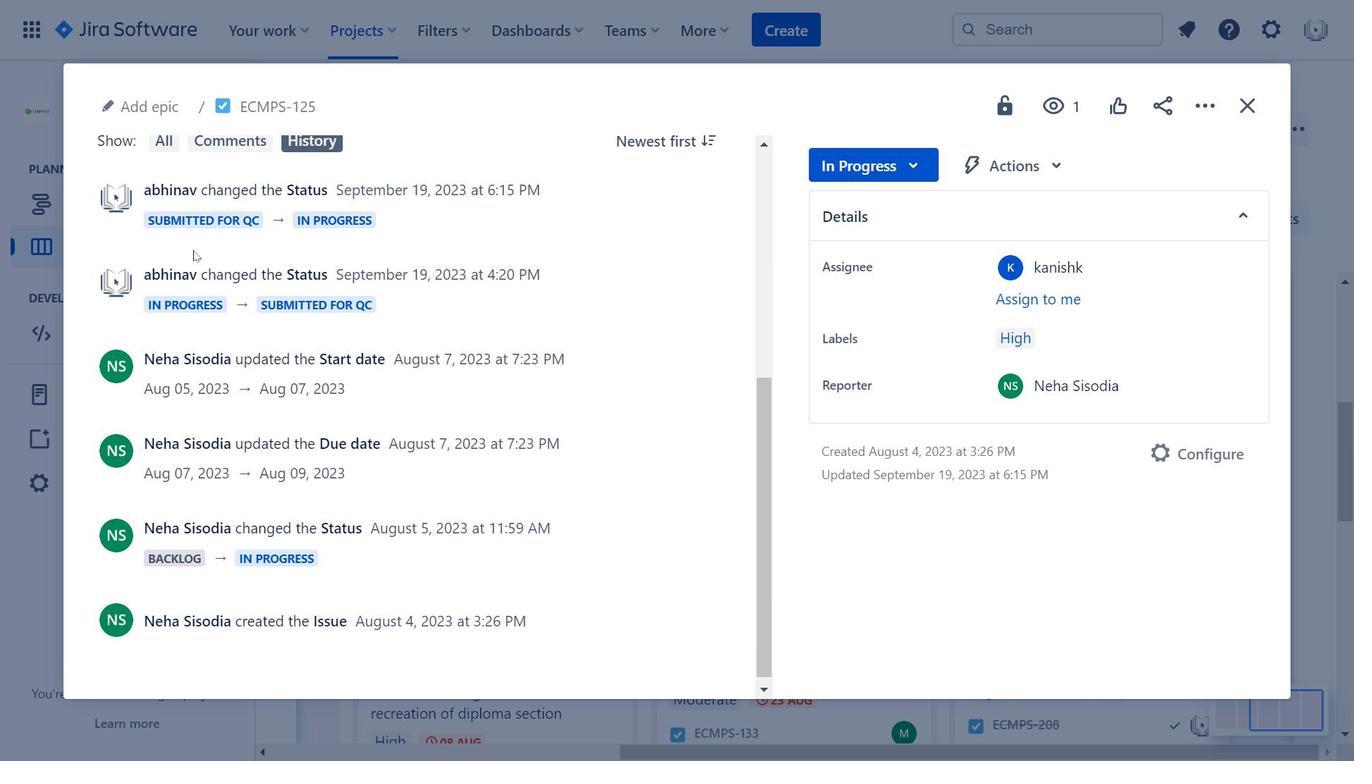 
Action: Mouse scrolled (313, 406) with delta (0, 0)
Screenshot: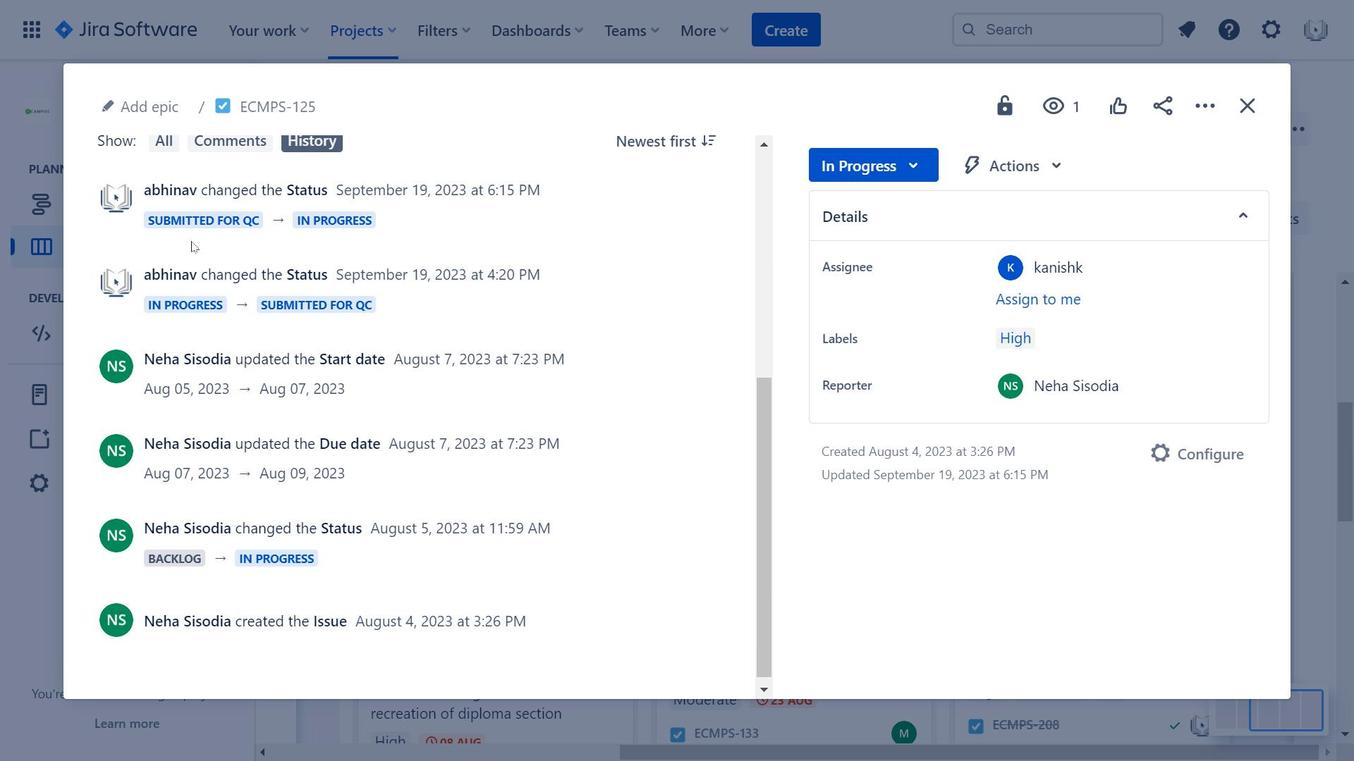 
Action: Mouse moved to (1023, 166)
Screenshot: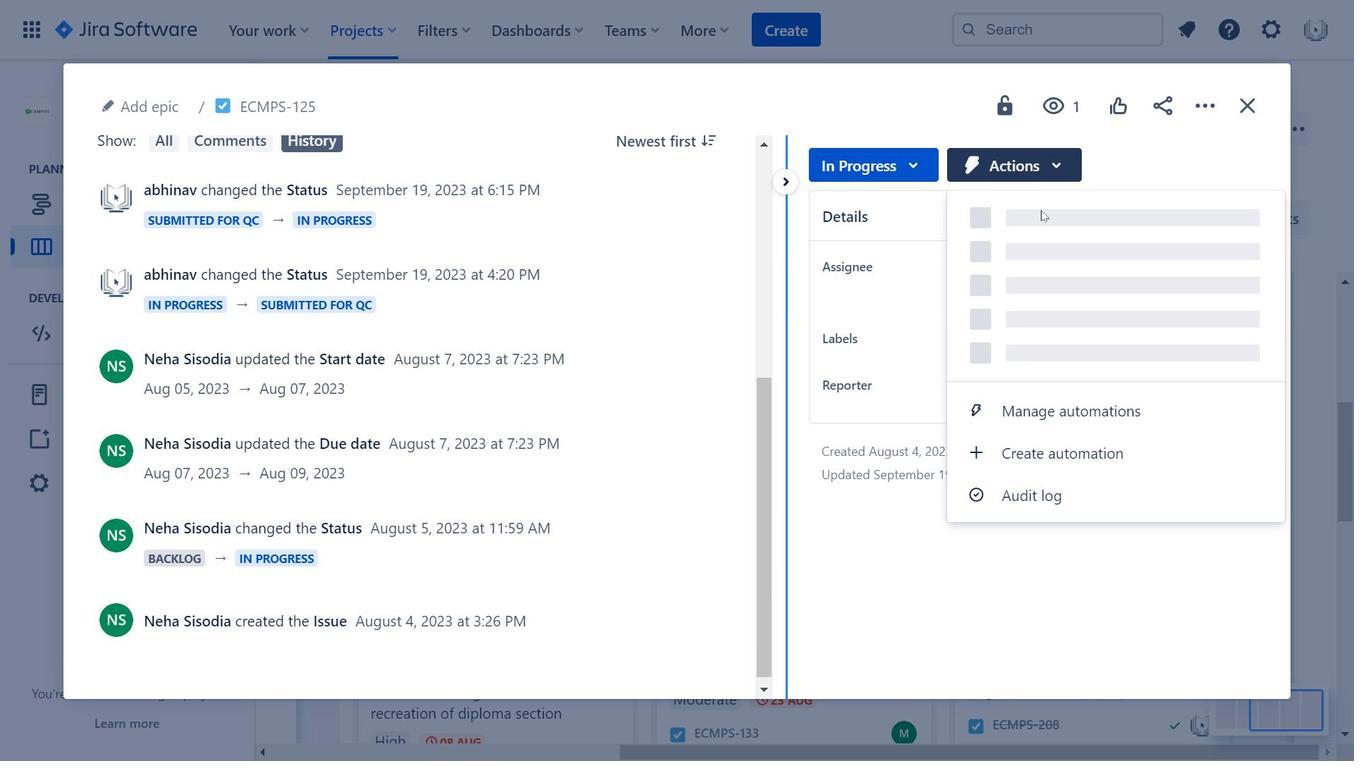 
Action: Mouse pressed left at (1023, 166)
Screenshot: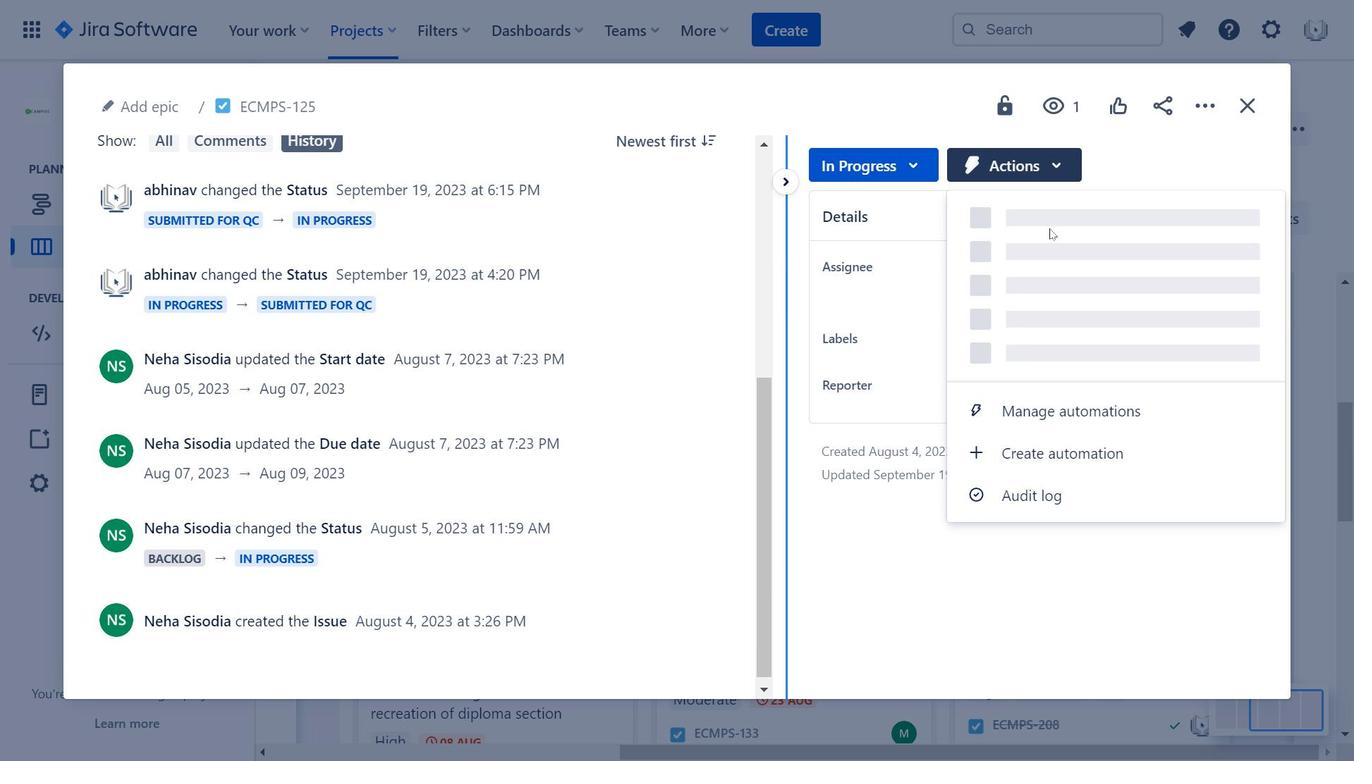 
Action: Mouse moved to (1095, 410)
Screenshot: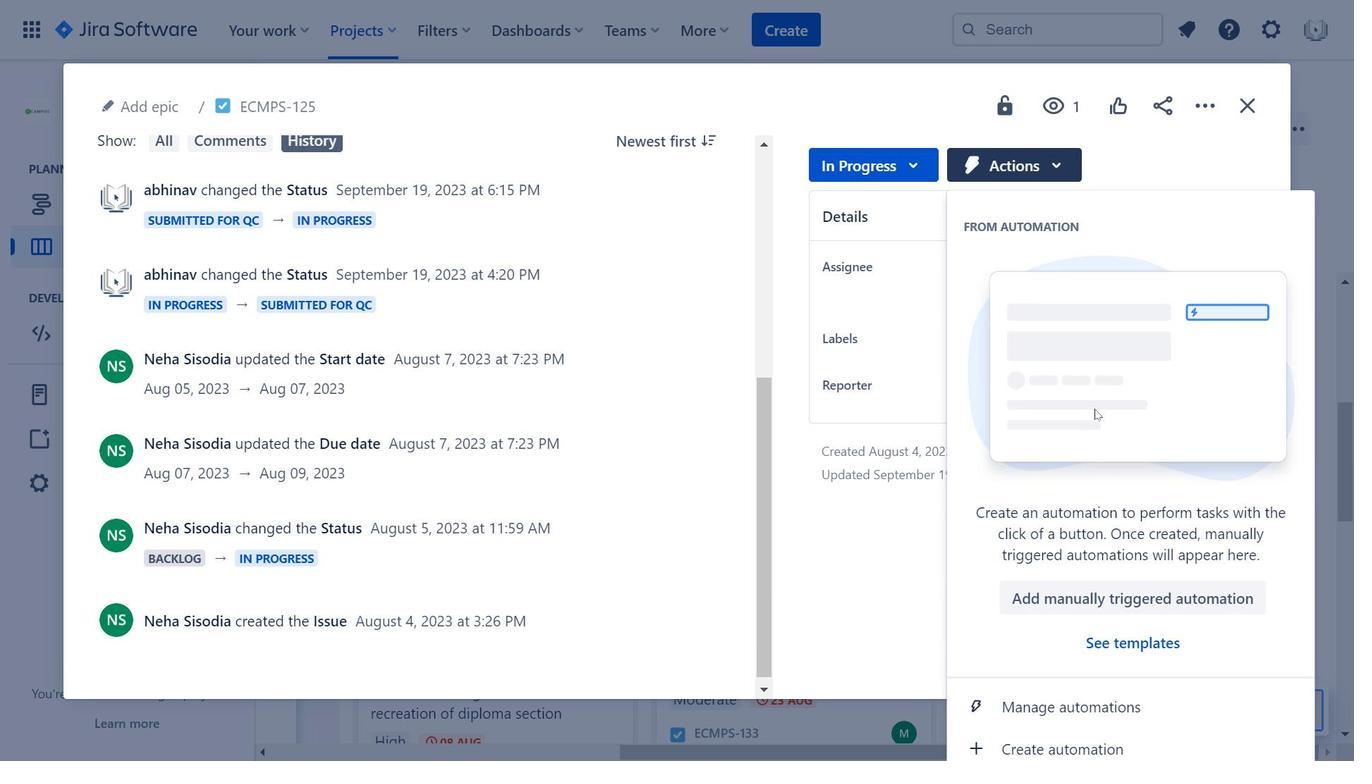 
Action: Mouse scrolled (1095, 409) with delta (0, 0)
Screenshot: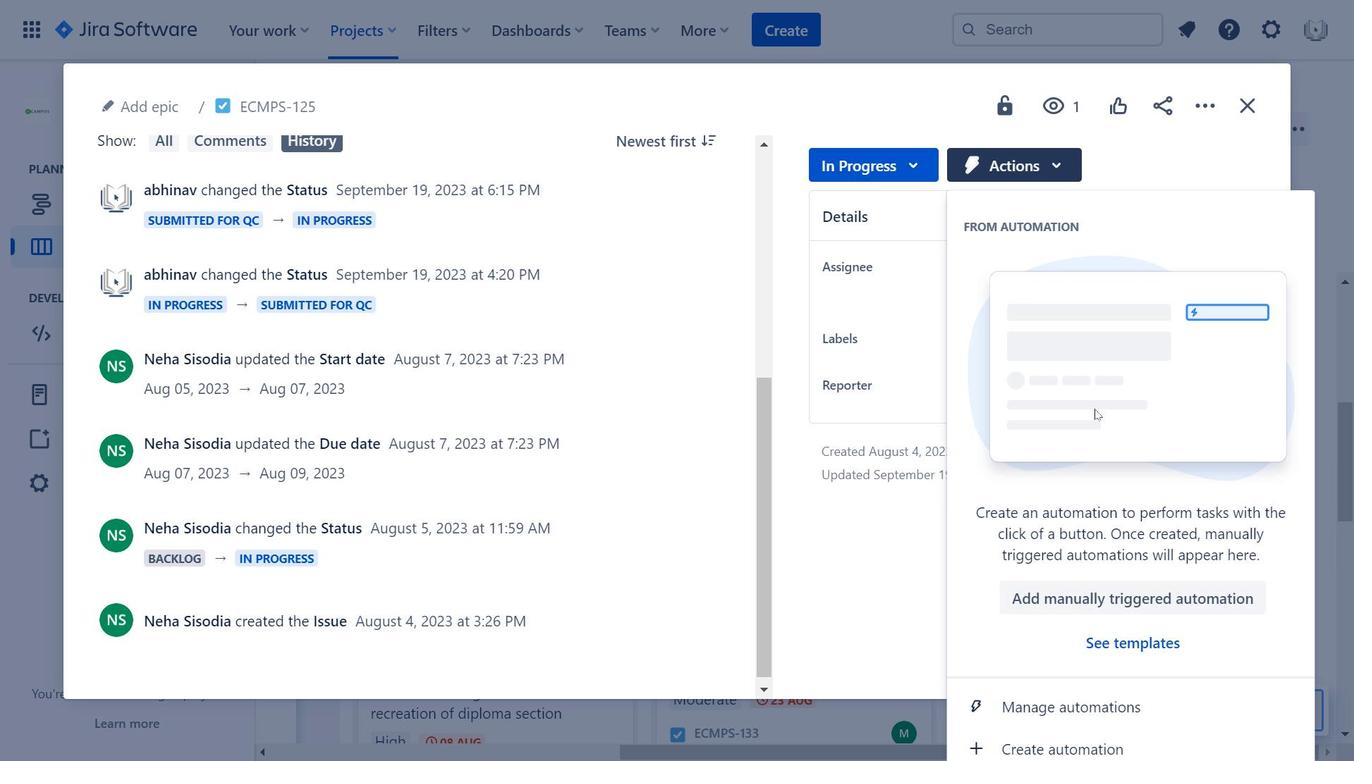 
Action: Mouse scrolled (1095, 409) with delta (0, 0)
Screenshot: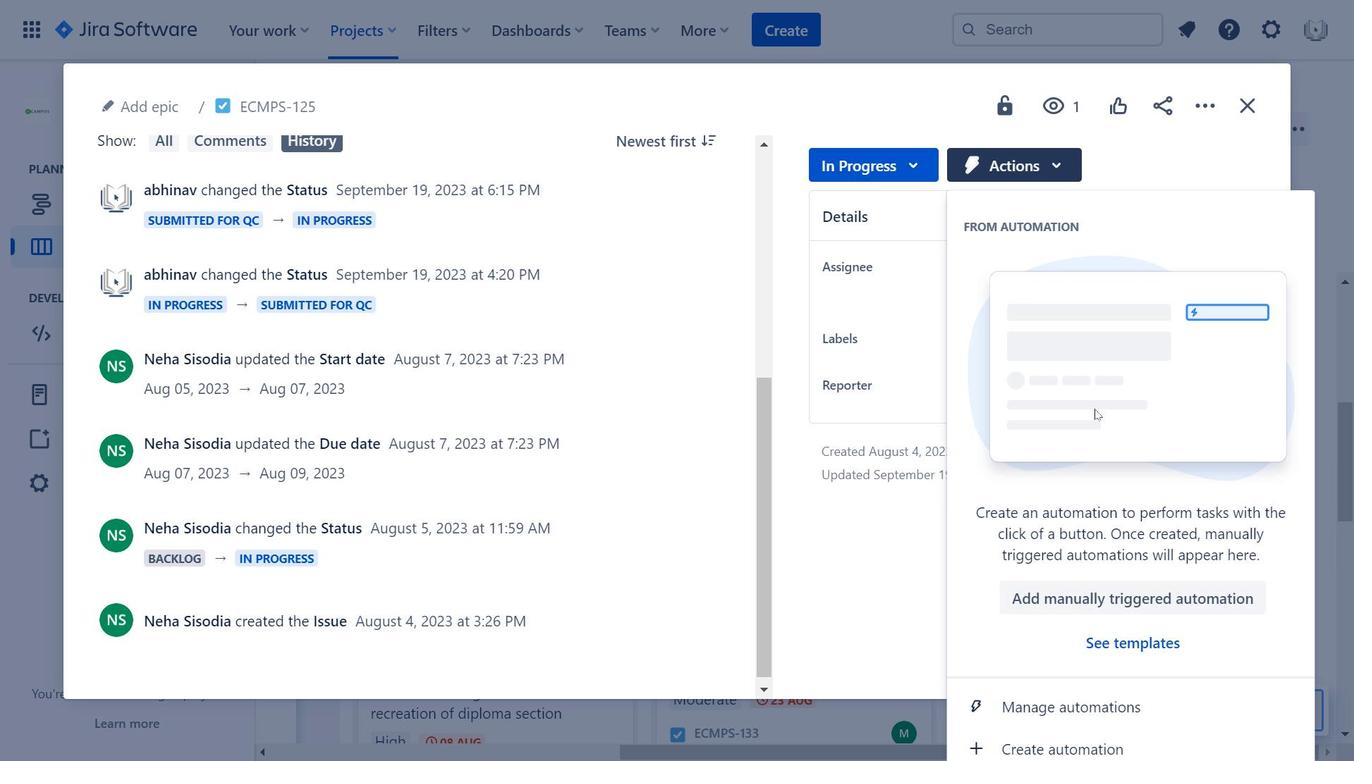 
Action: Mouse moved to (1247, 112)
Screenshot: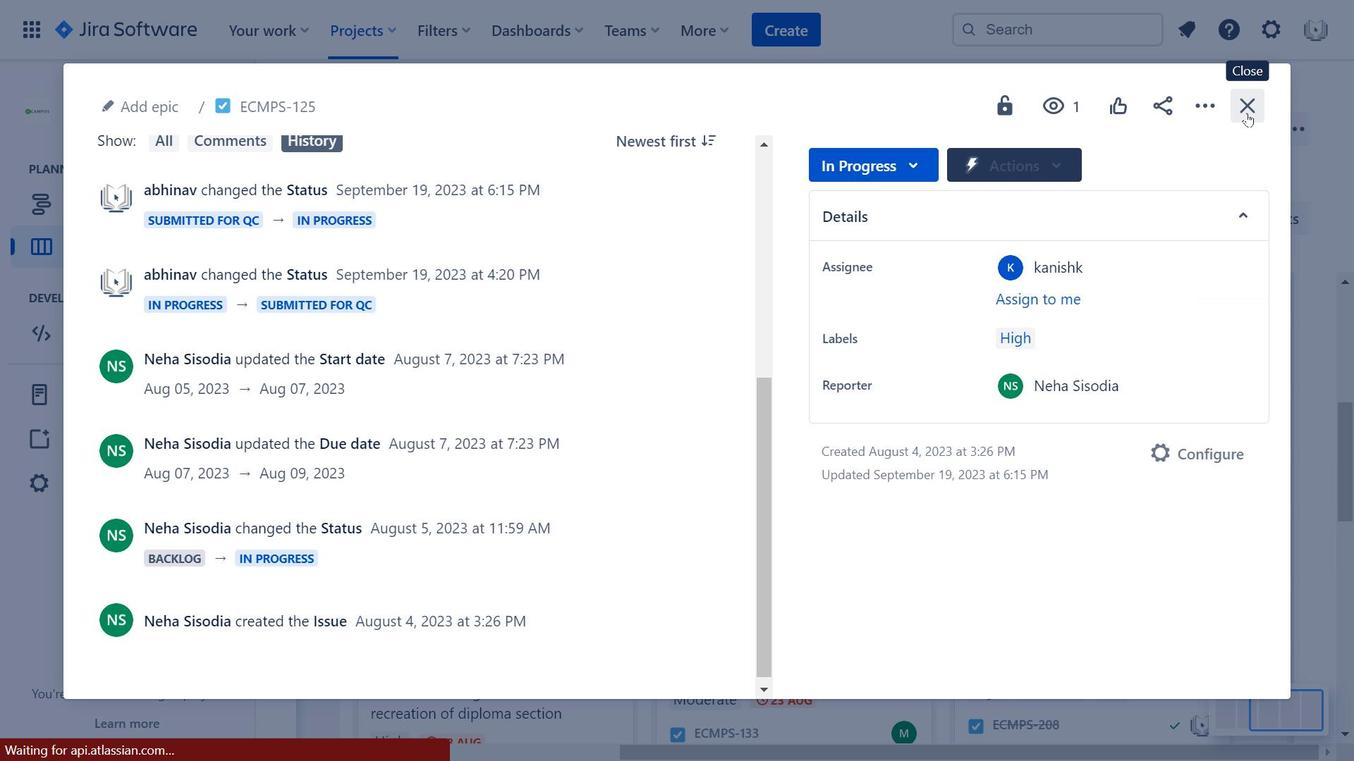 
Action: Mouse pressed left at (1247, 112)
Screenshot: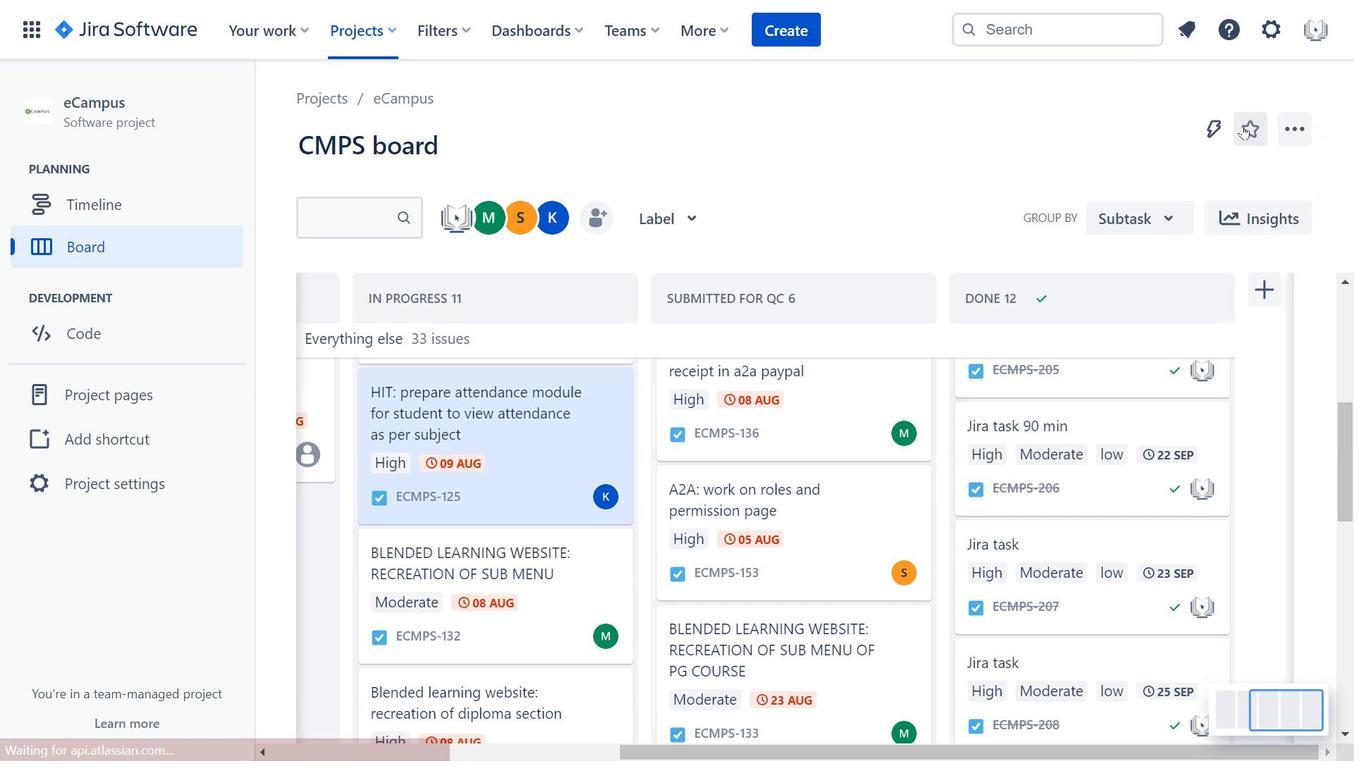 
Action: Mouse moved to (705, 423)
Screenshot: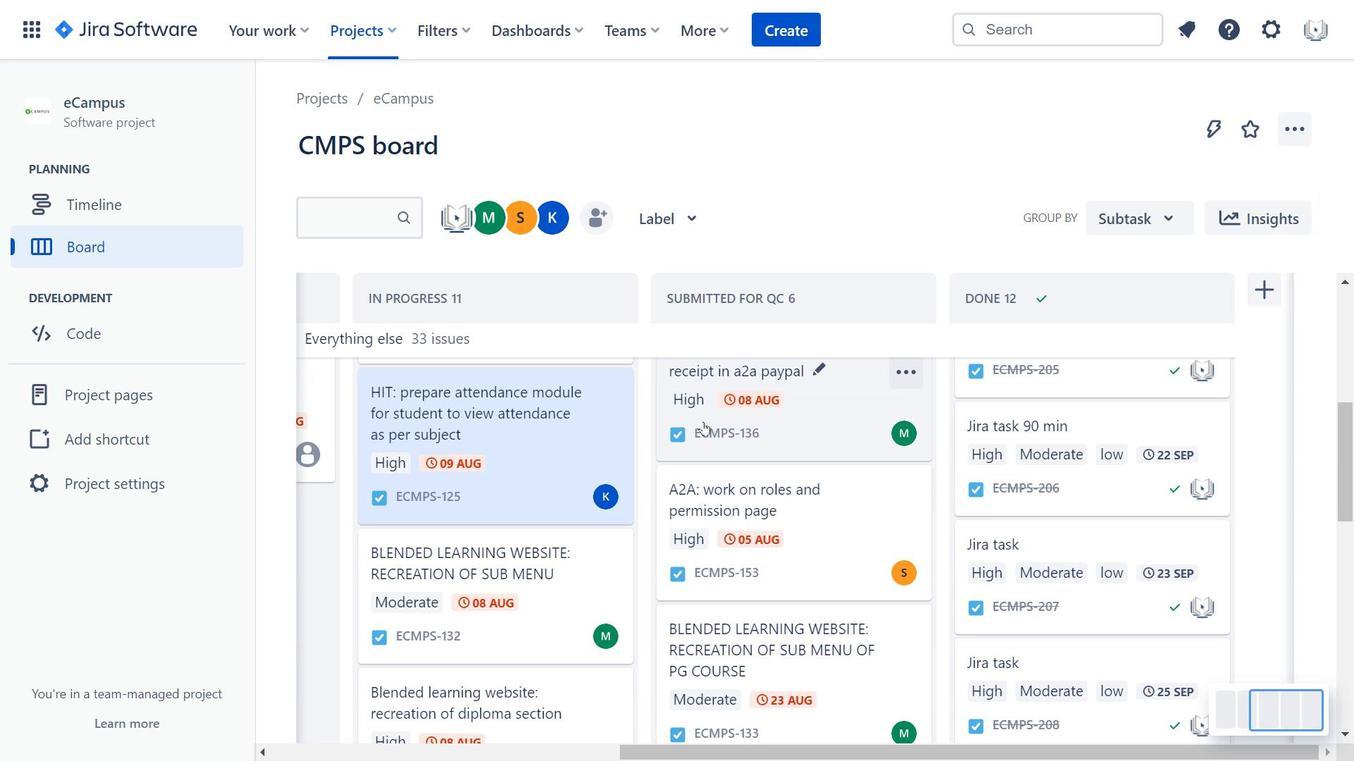 
Action: Mouse scrolled (705, 423) with delta (0, 0)
Screenshot: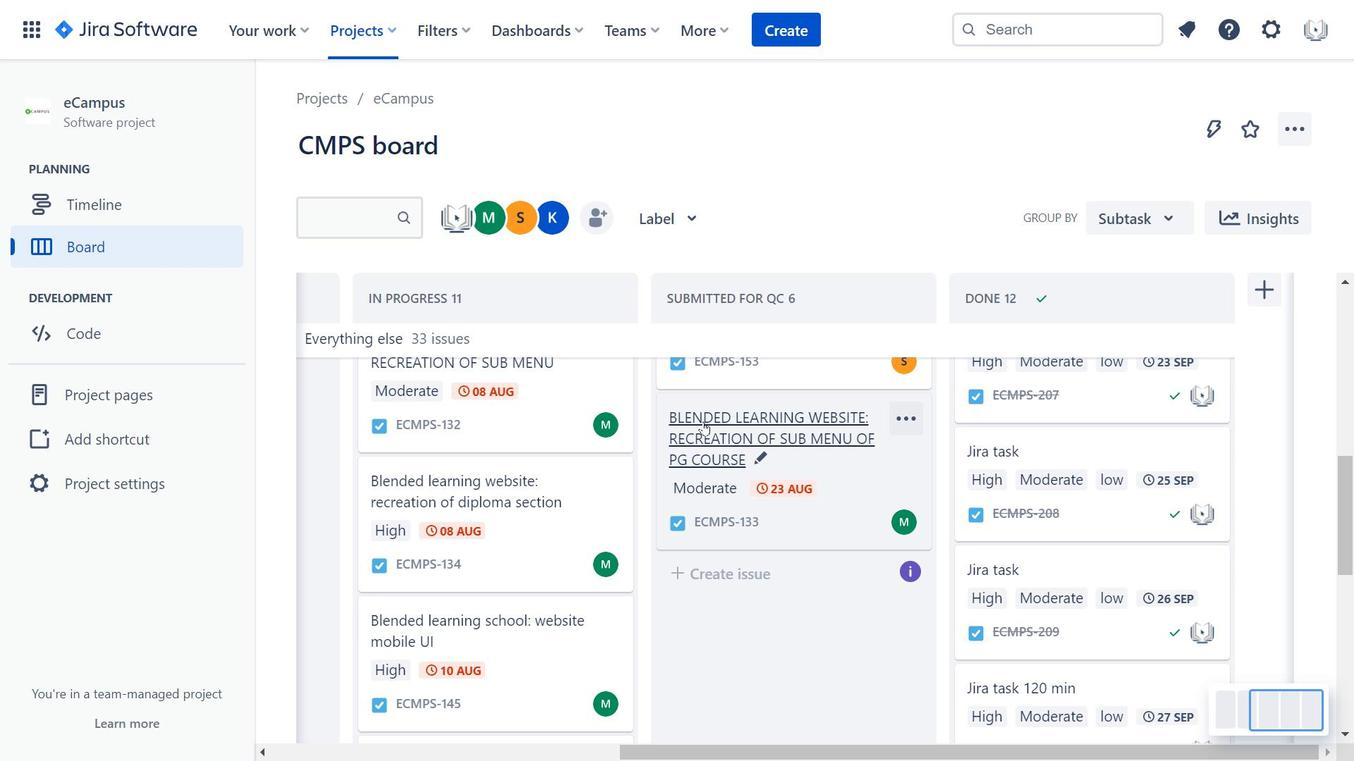 
Action: Mouse scrolled (705, 423) with delta (0, 0)
Screenshot: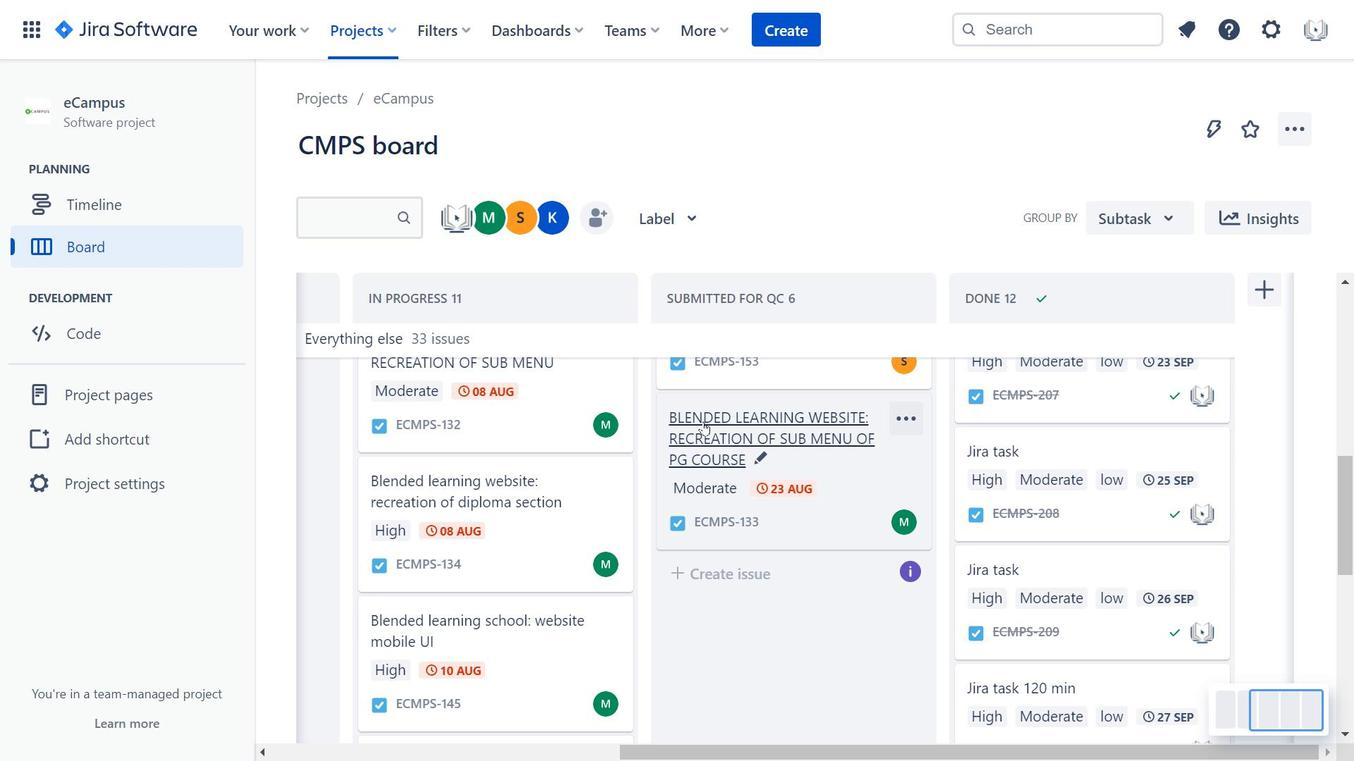 
Action: Mouse moved to (523, 574)
Screenshot: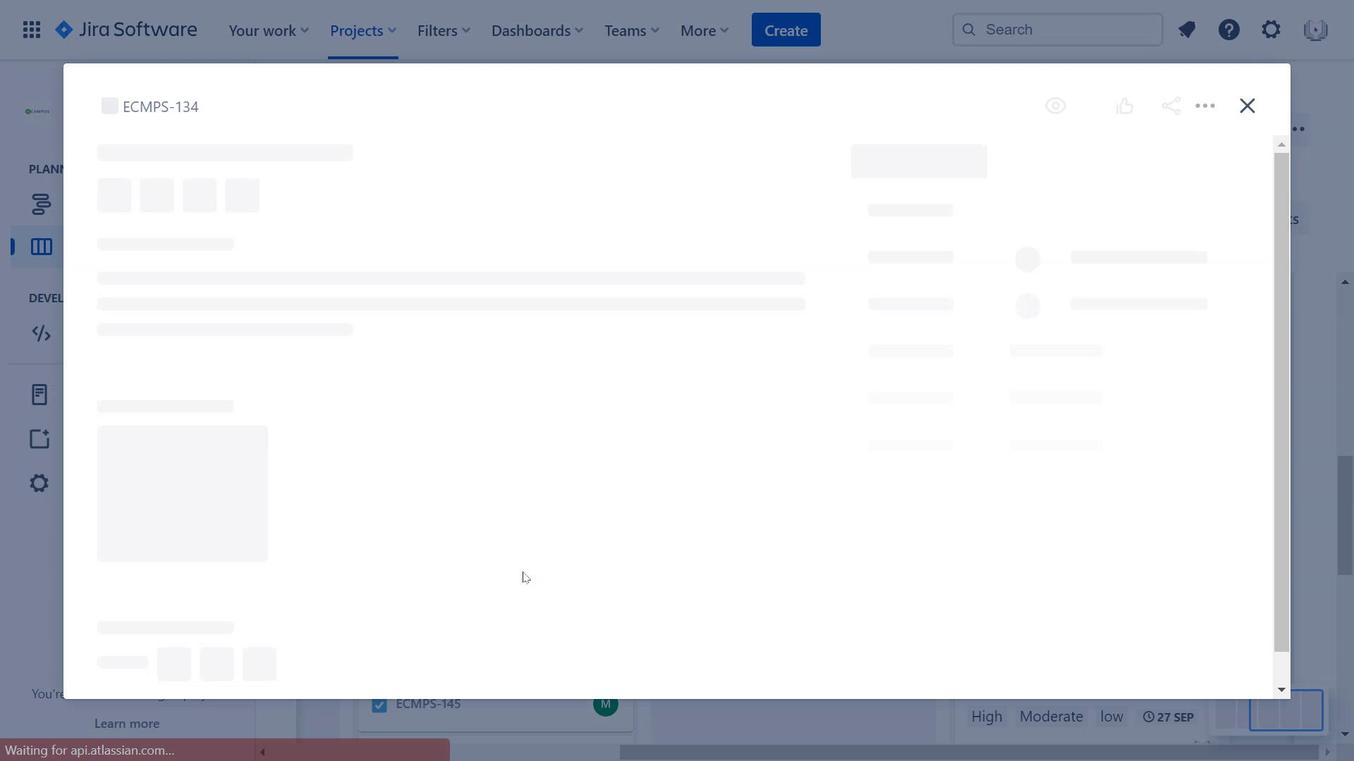 
Action: Mouse pressed left at (523, 574)
Screenshot: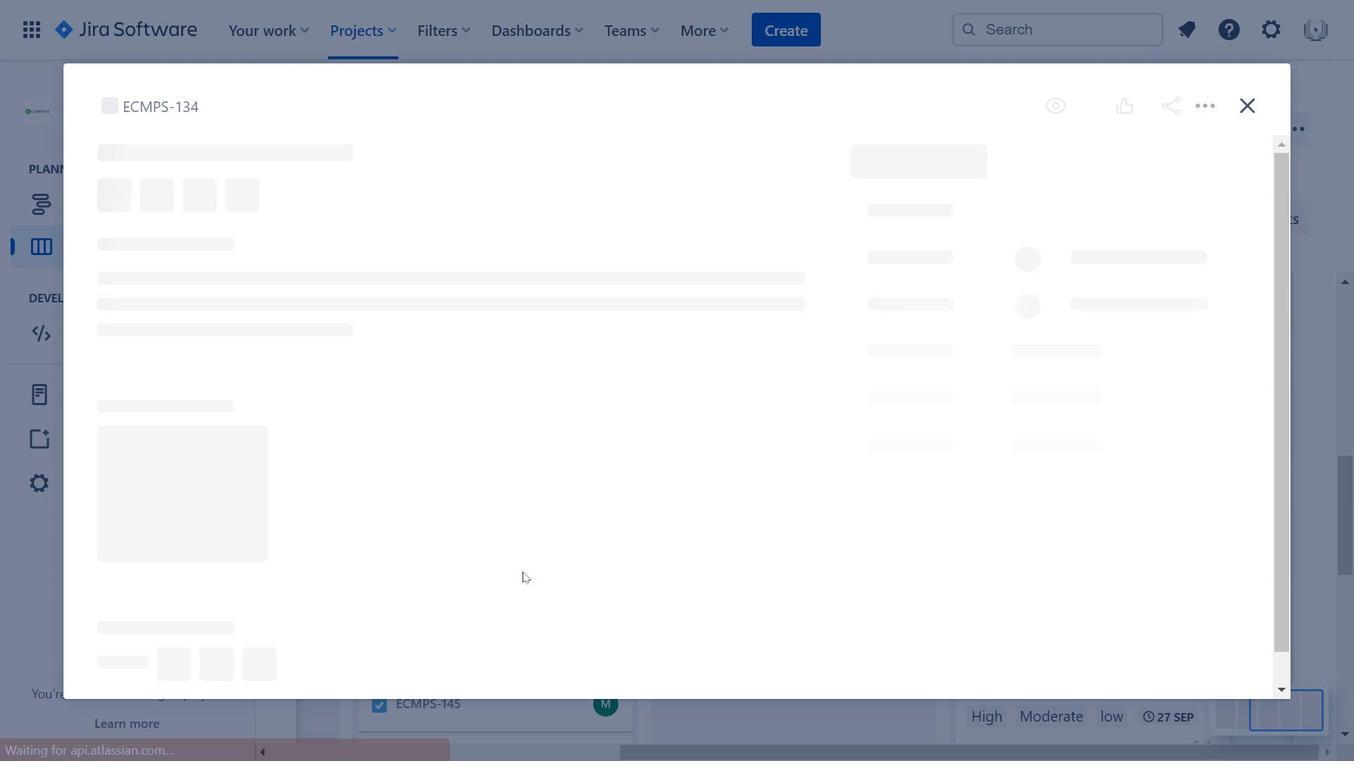 
Action: Mouse moved to (308, 300)
Screenshot: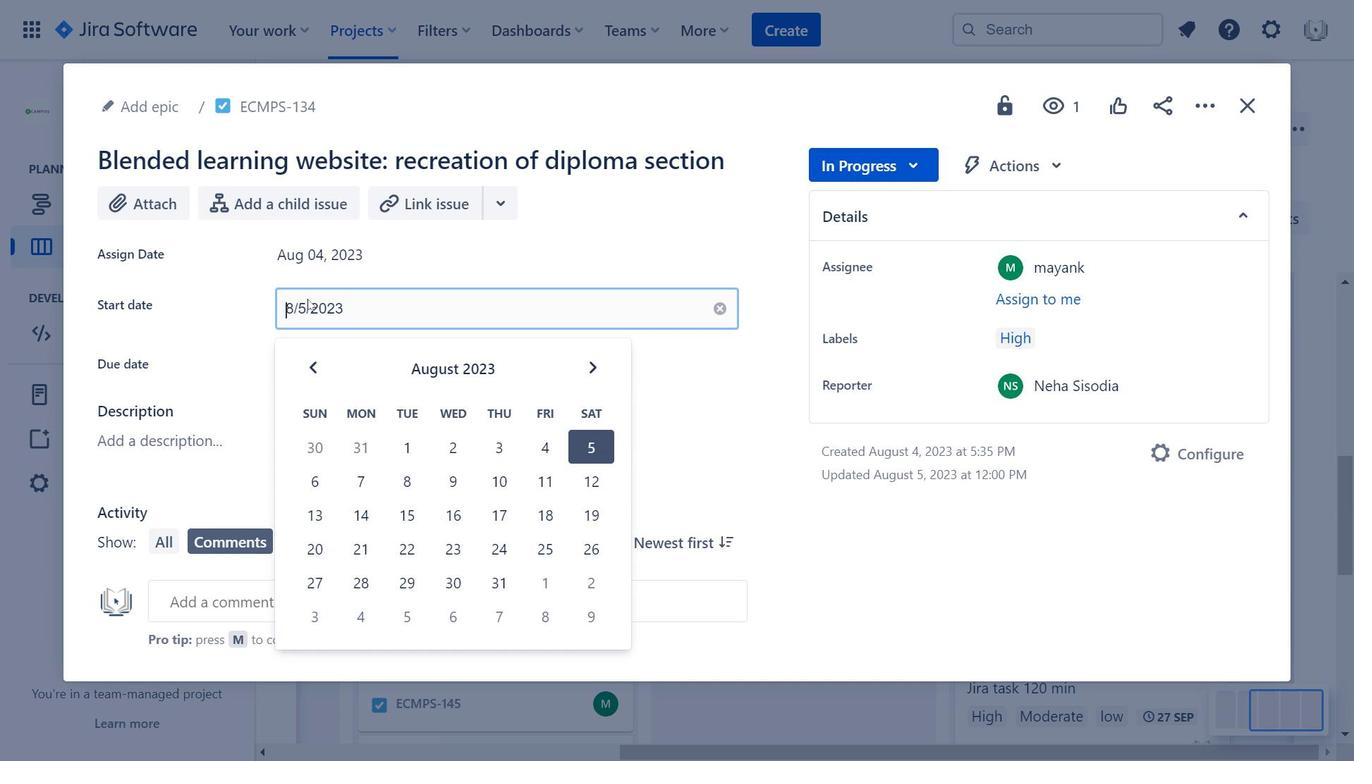 
Action: Mouse pressed left at (308, 300)
Screenshot: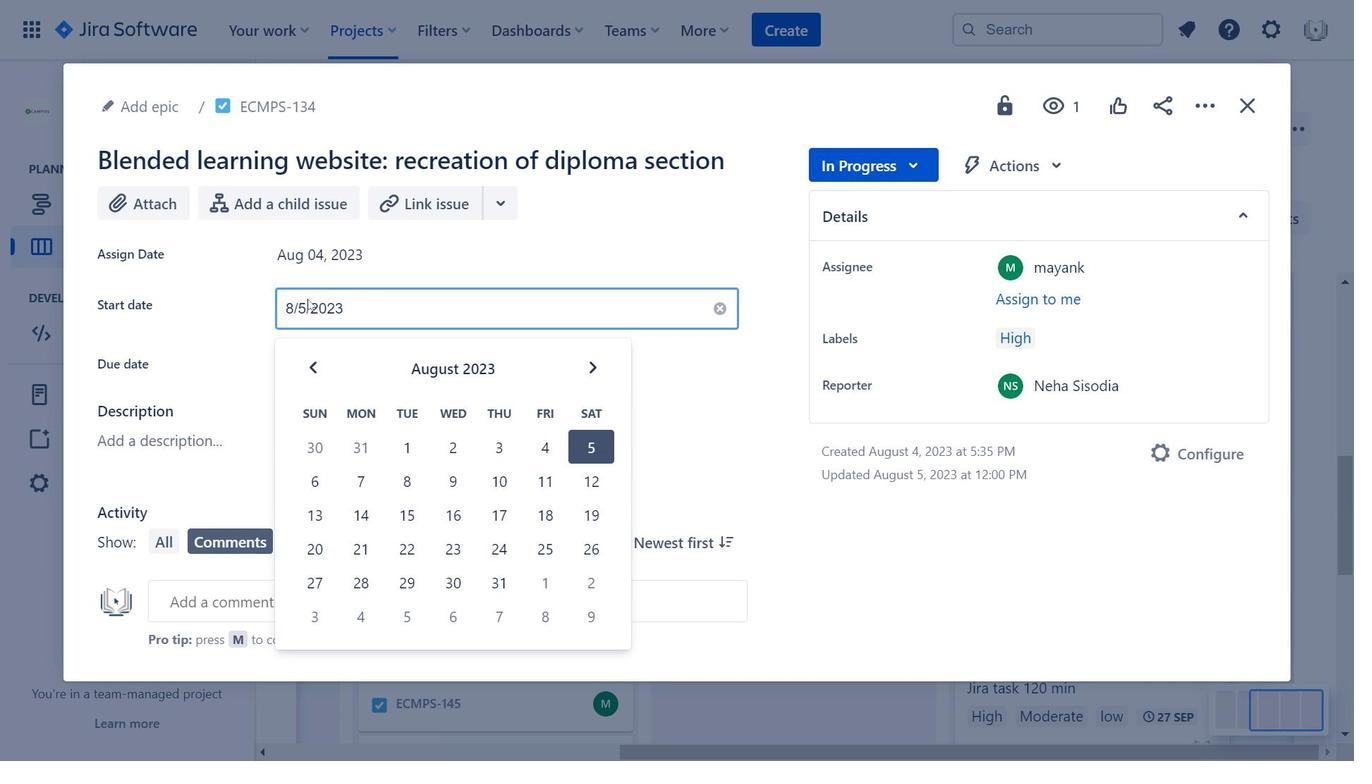
Action: Mouse moved to (999, 172)
Screenshot: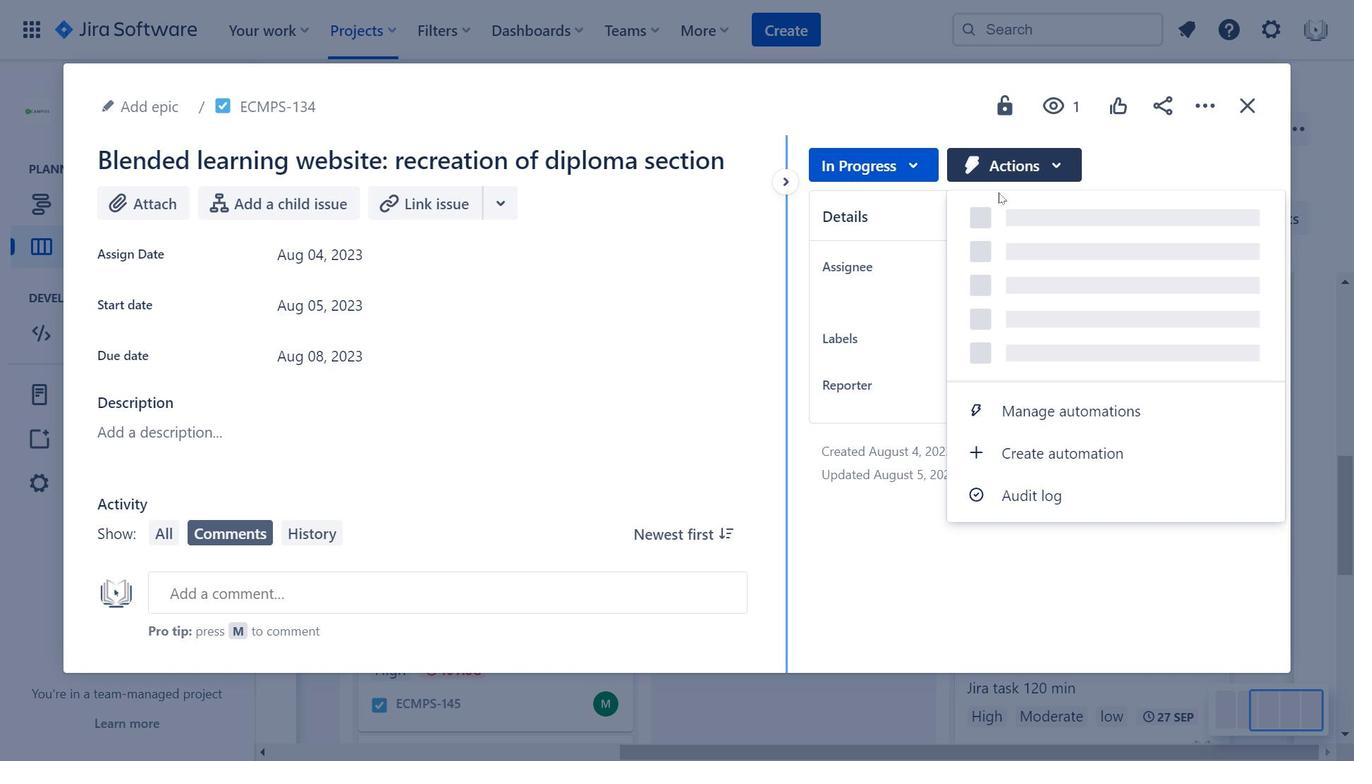 
Action: Mouse pressed left at (999, 172)
Screenshot: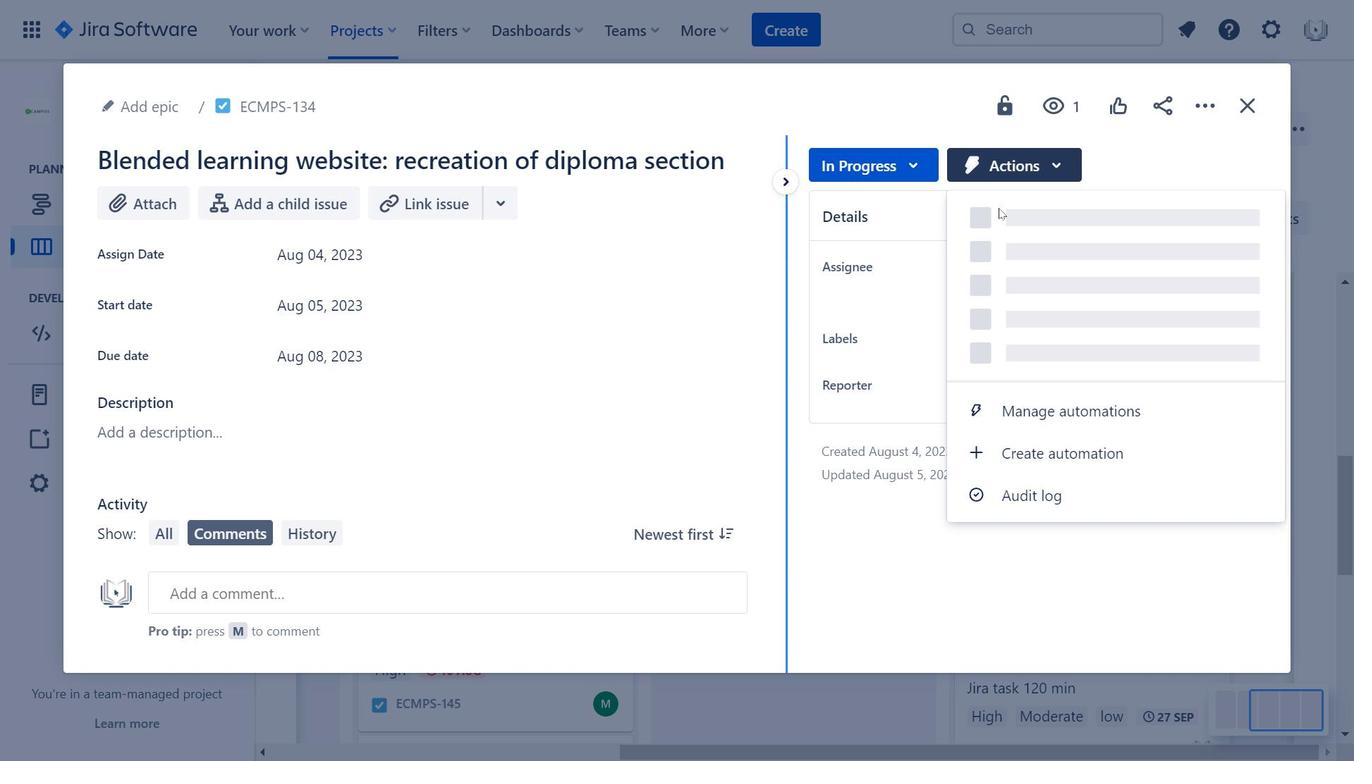 
Action: Mouse moved to (385, 249)
Screenshot: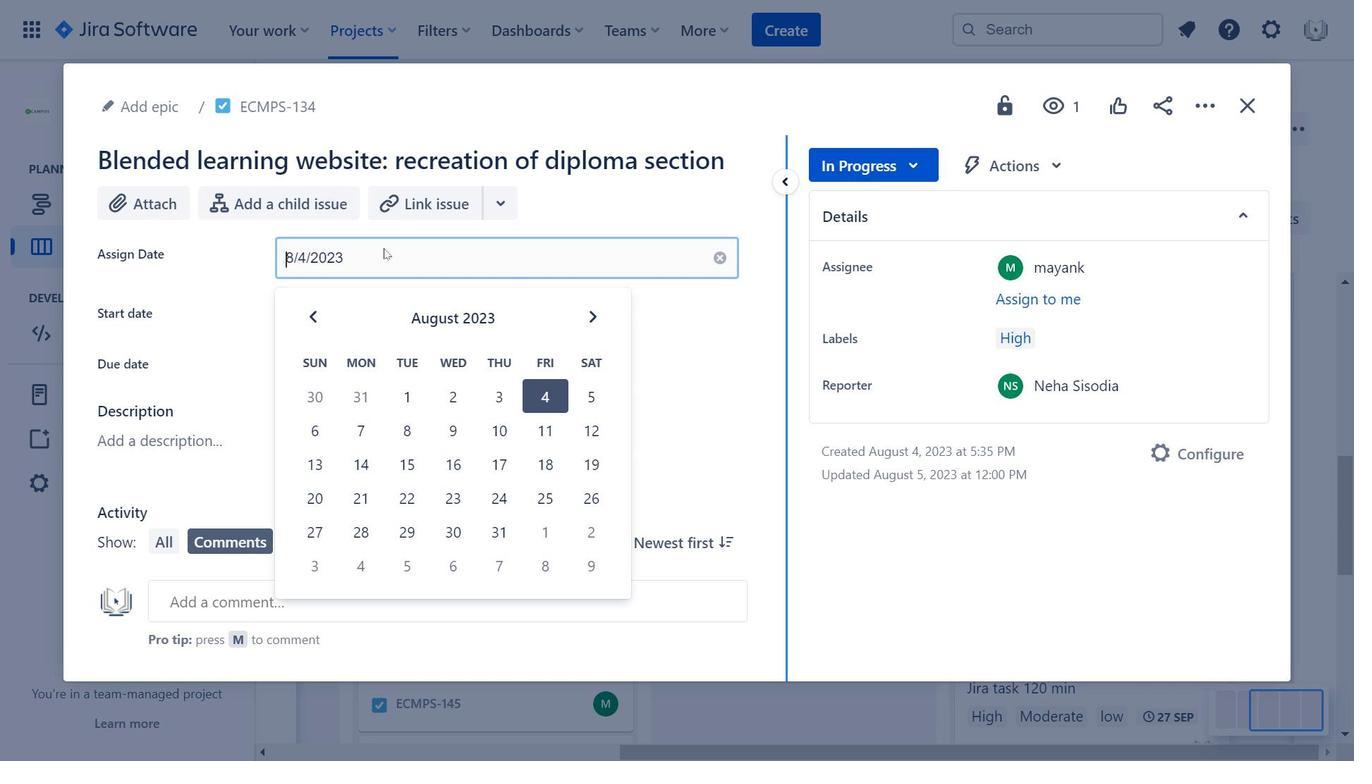 
Action: Mouse pressed left at (385, 249)
Screenshot: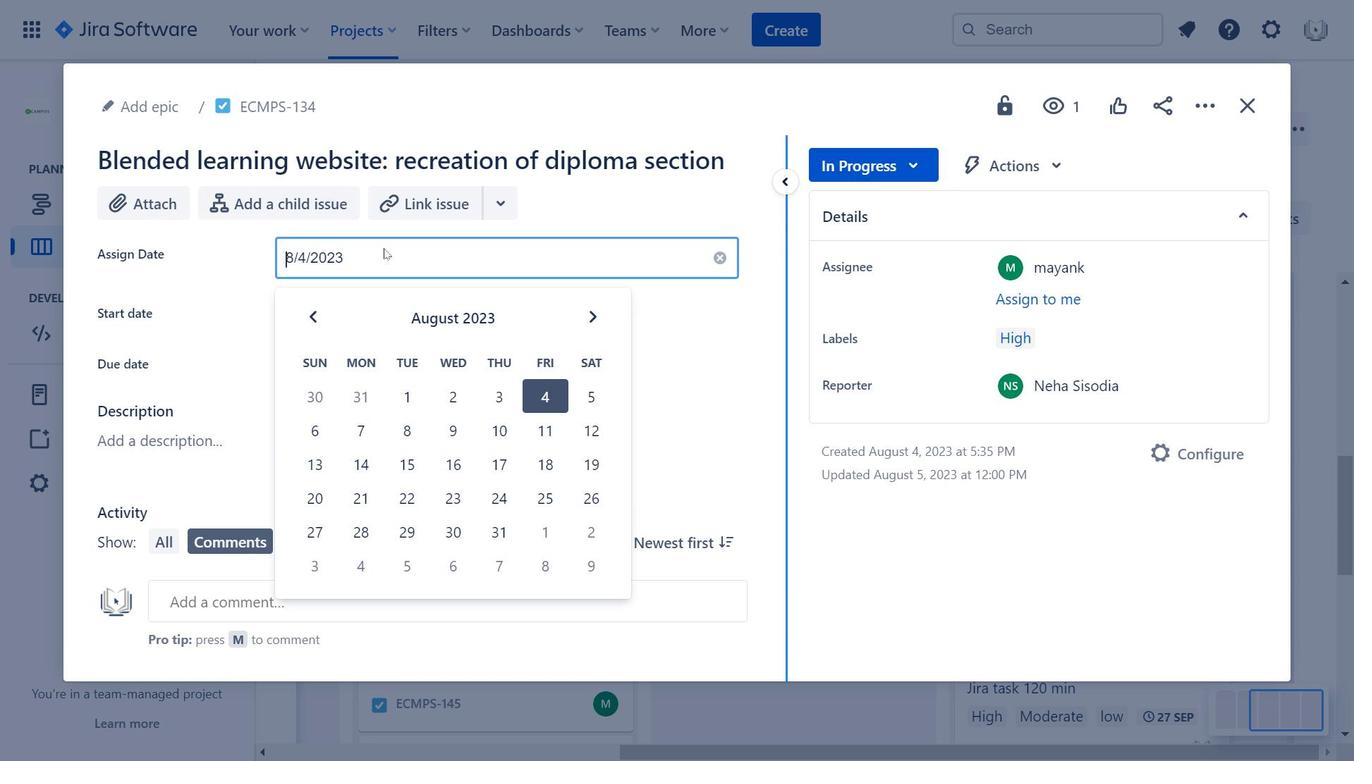 
Action: Mouse moved to (162, 313)
Screenshot: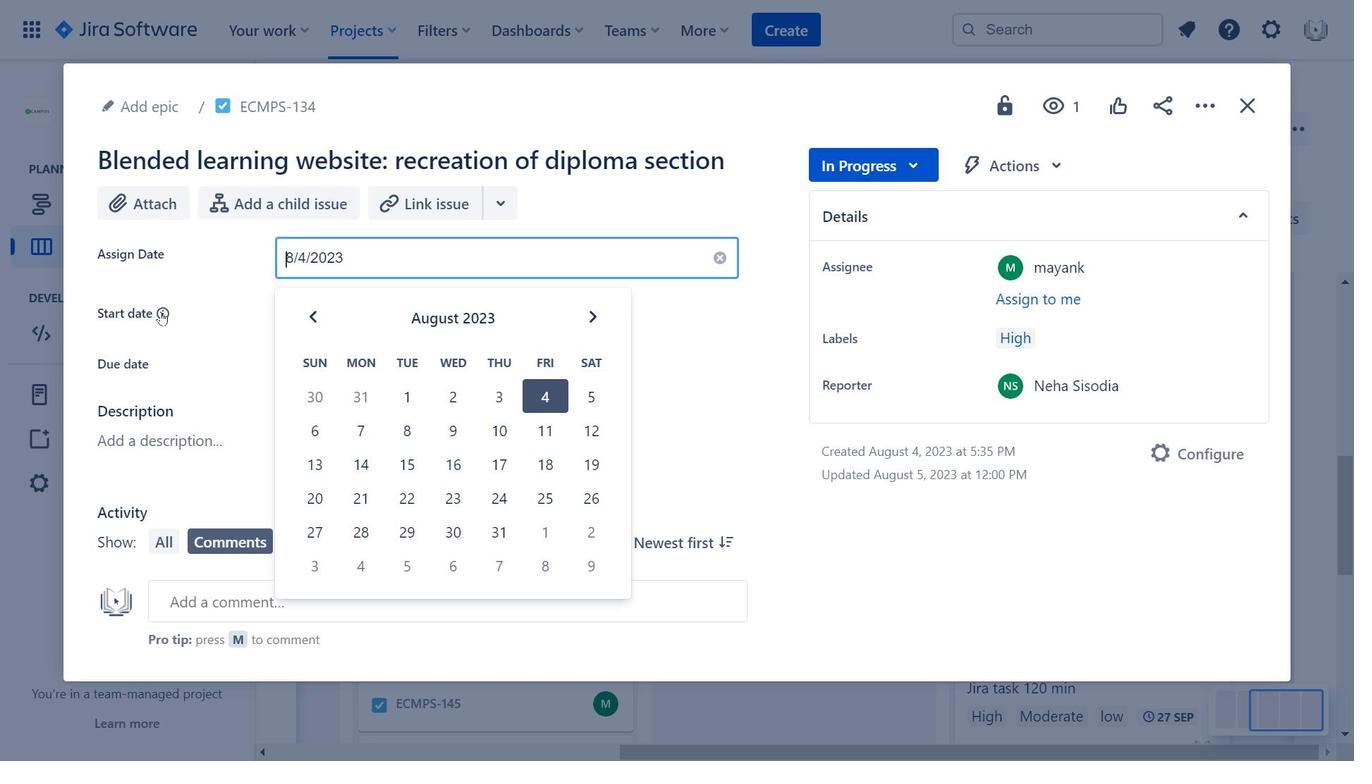 
Action: Mouse pressed left at (162, 313)
Screenshot: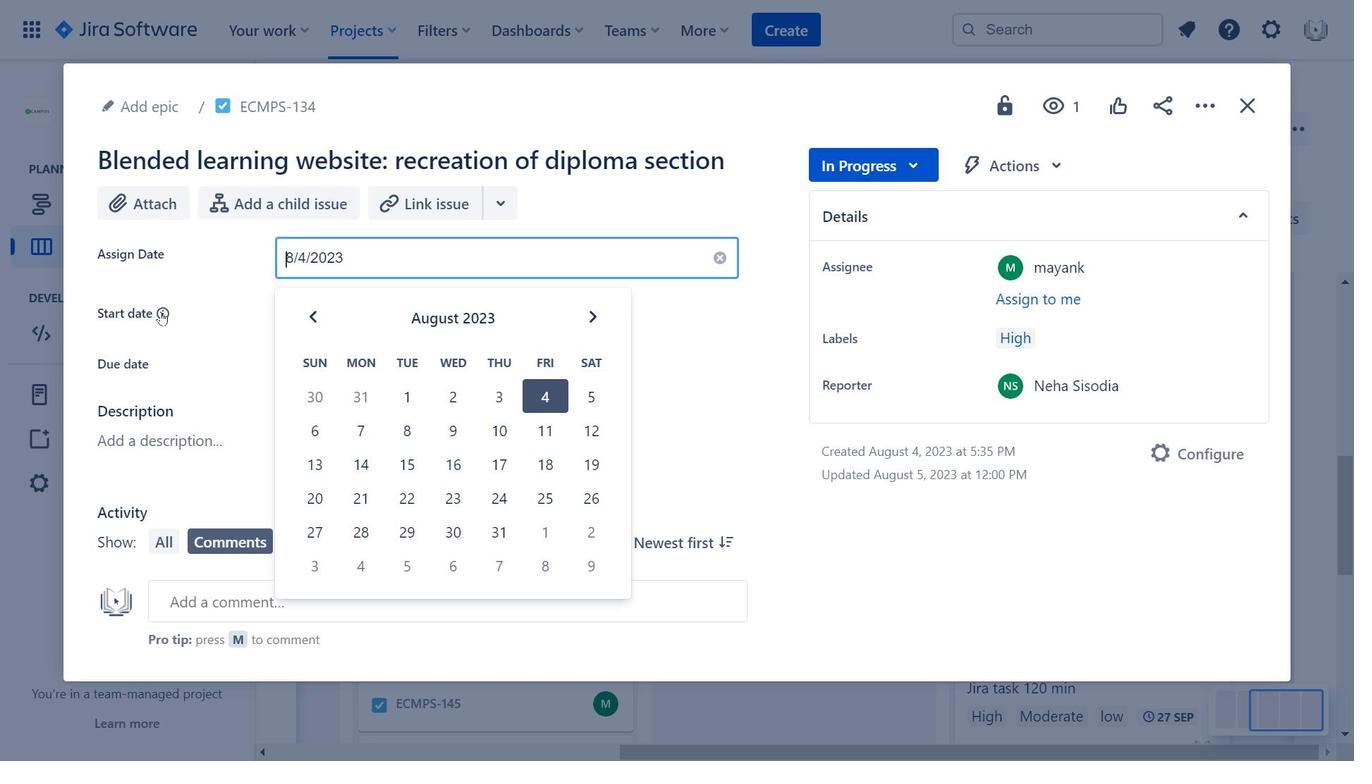 
Action: Mouse moved to (330, 308)
Screenshot: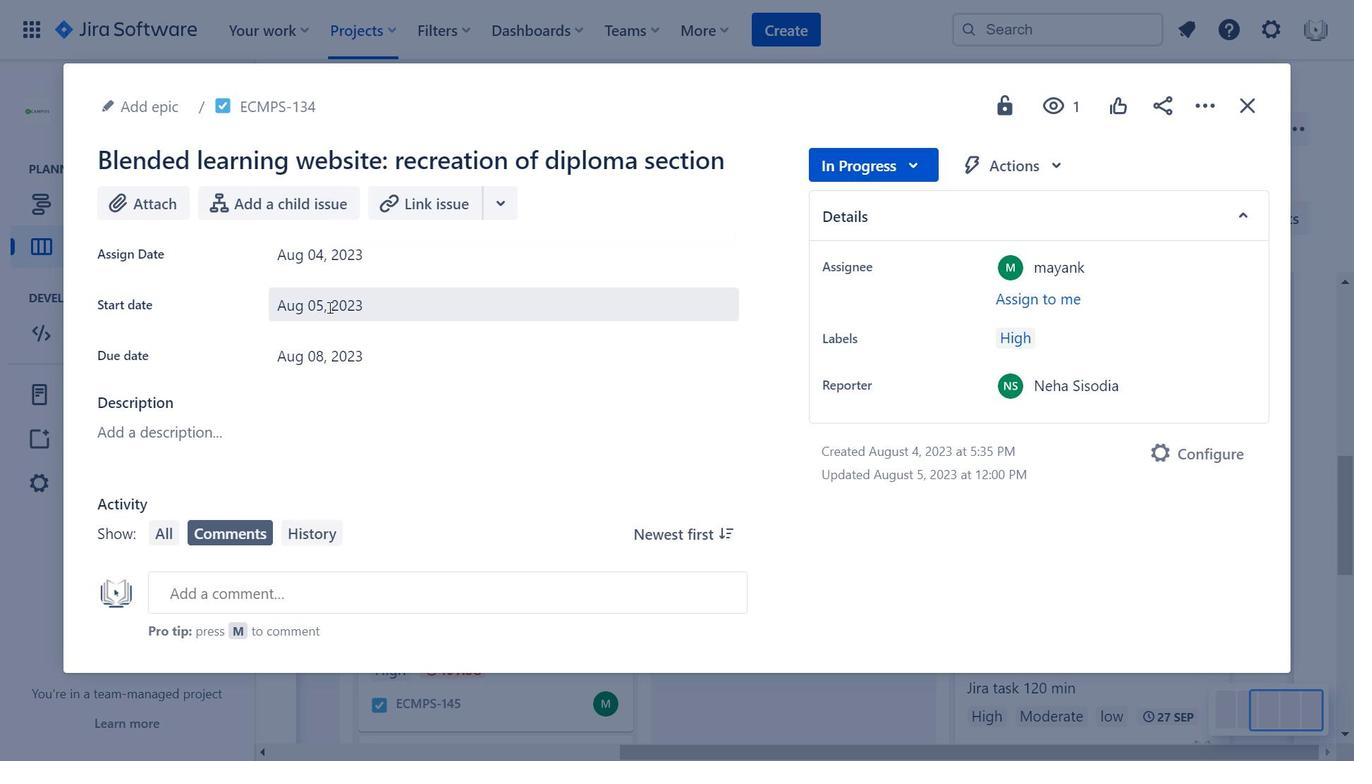 
Action: Mouse pressed left at (330, 308)
Screenshot: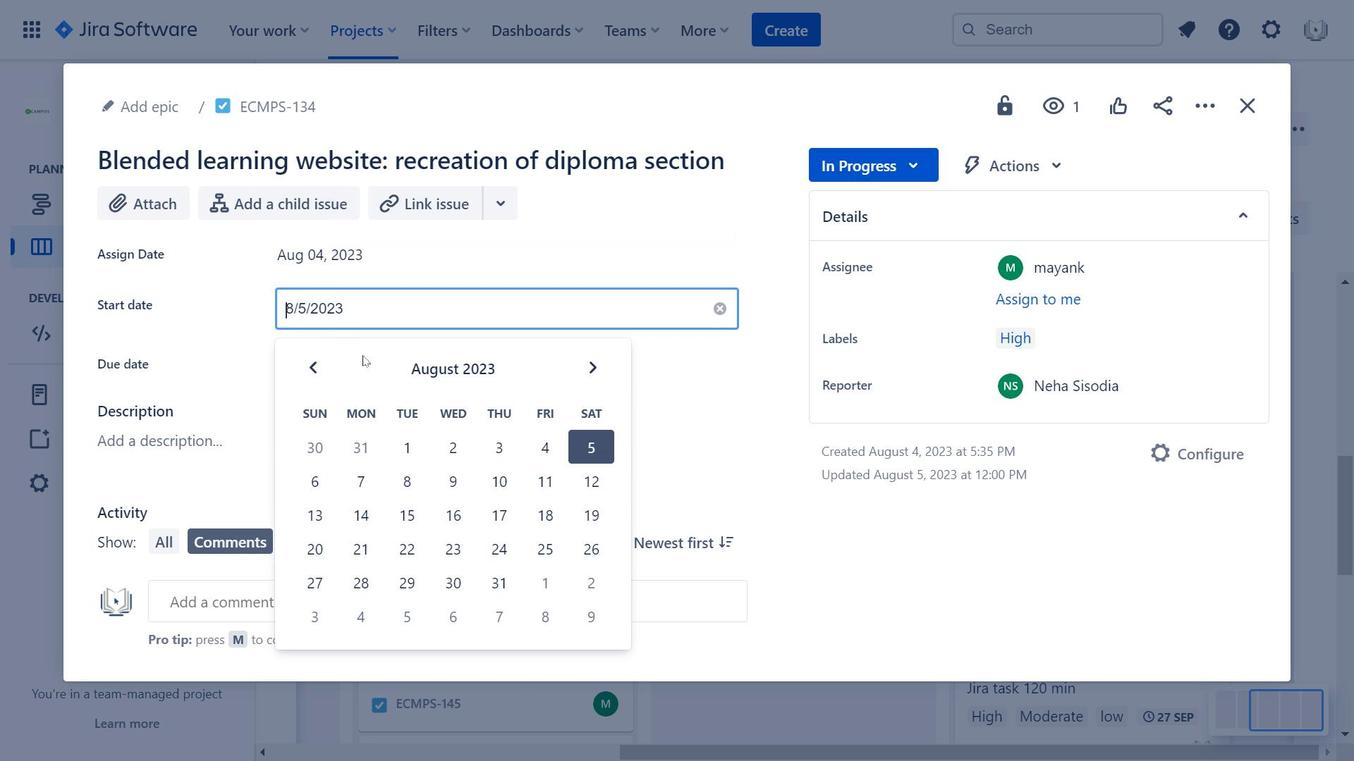 
Action: Mouse moved to (589, 370)
Screenshot: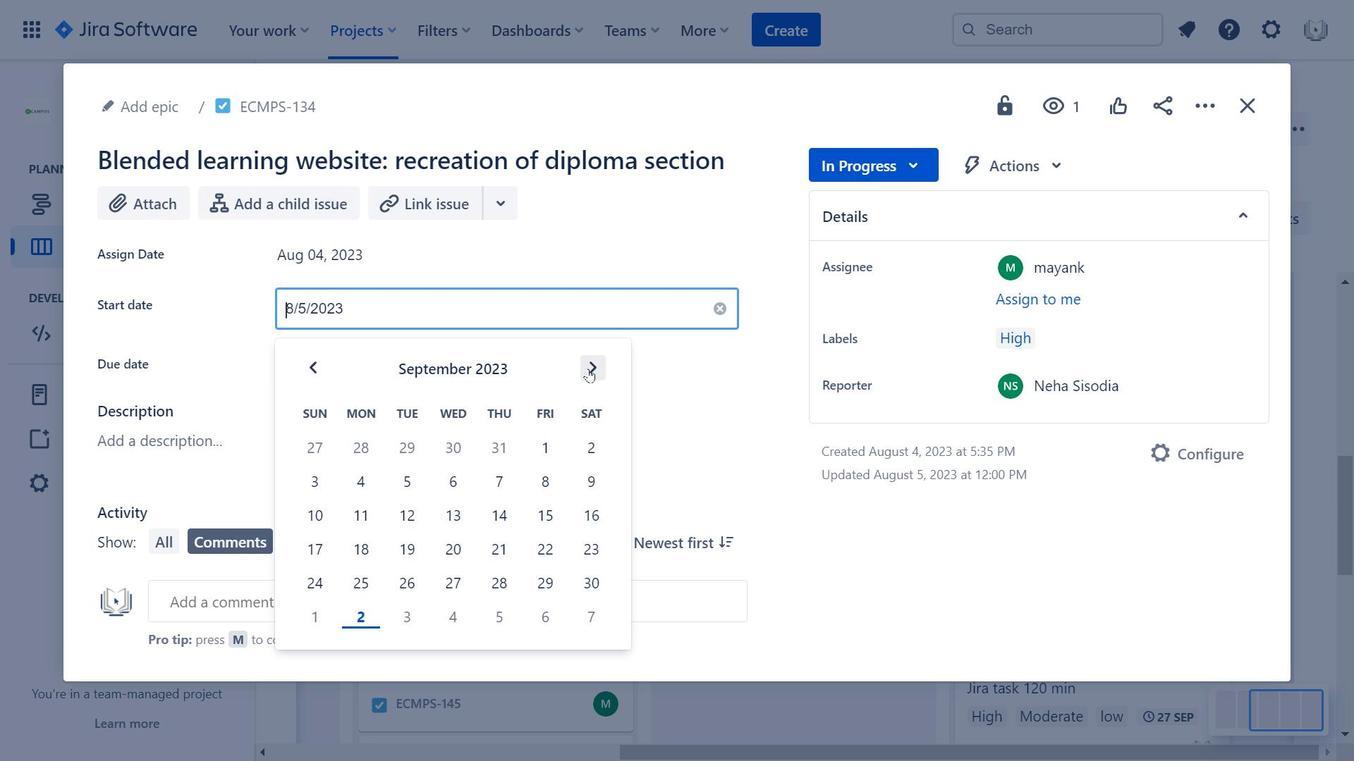 
Action: Mouse pressed left at (589, 370)
Screenshot: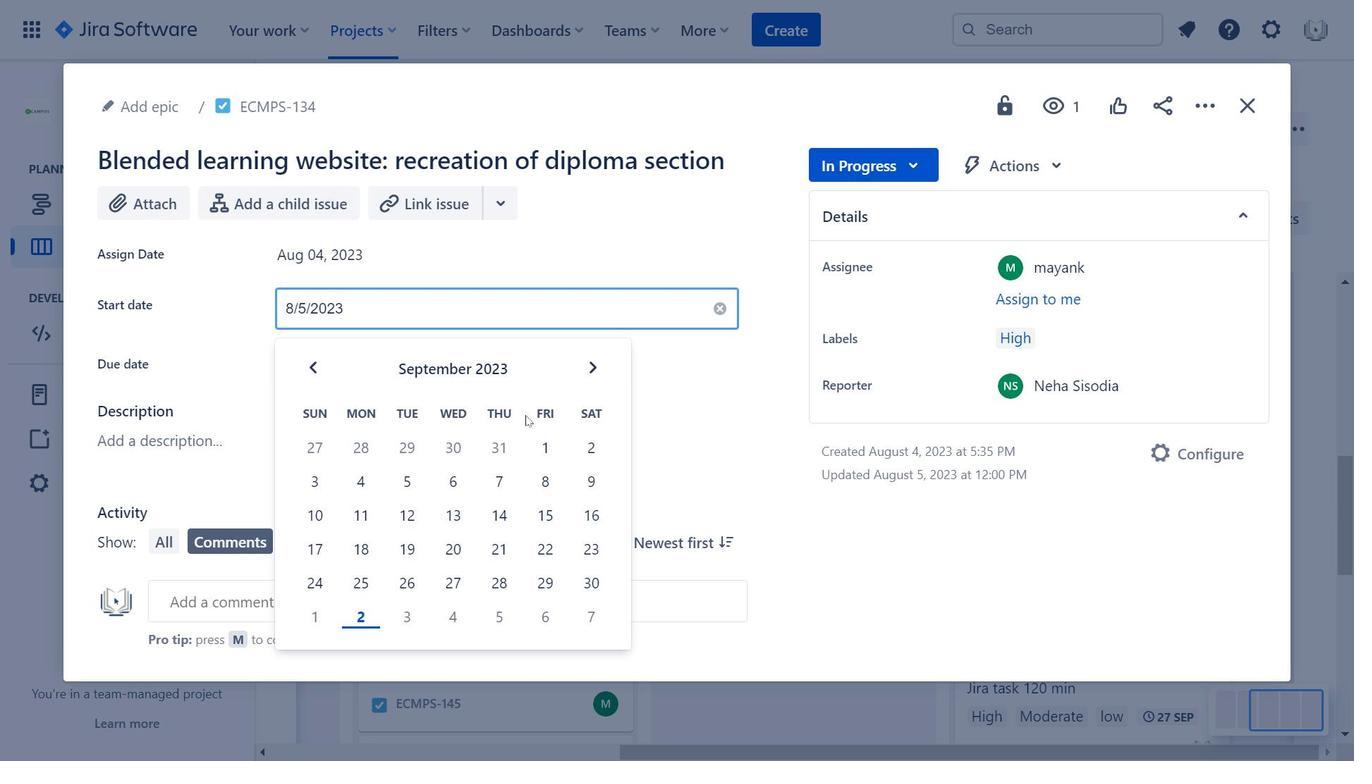 
Action: Mouse moved to (588, 373)
Screenshot: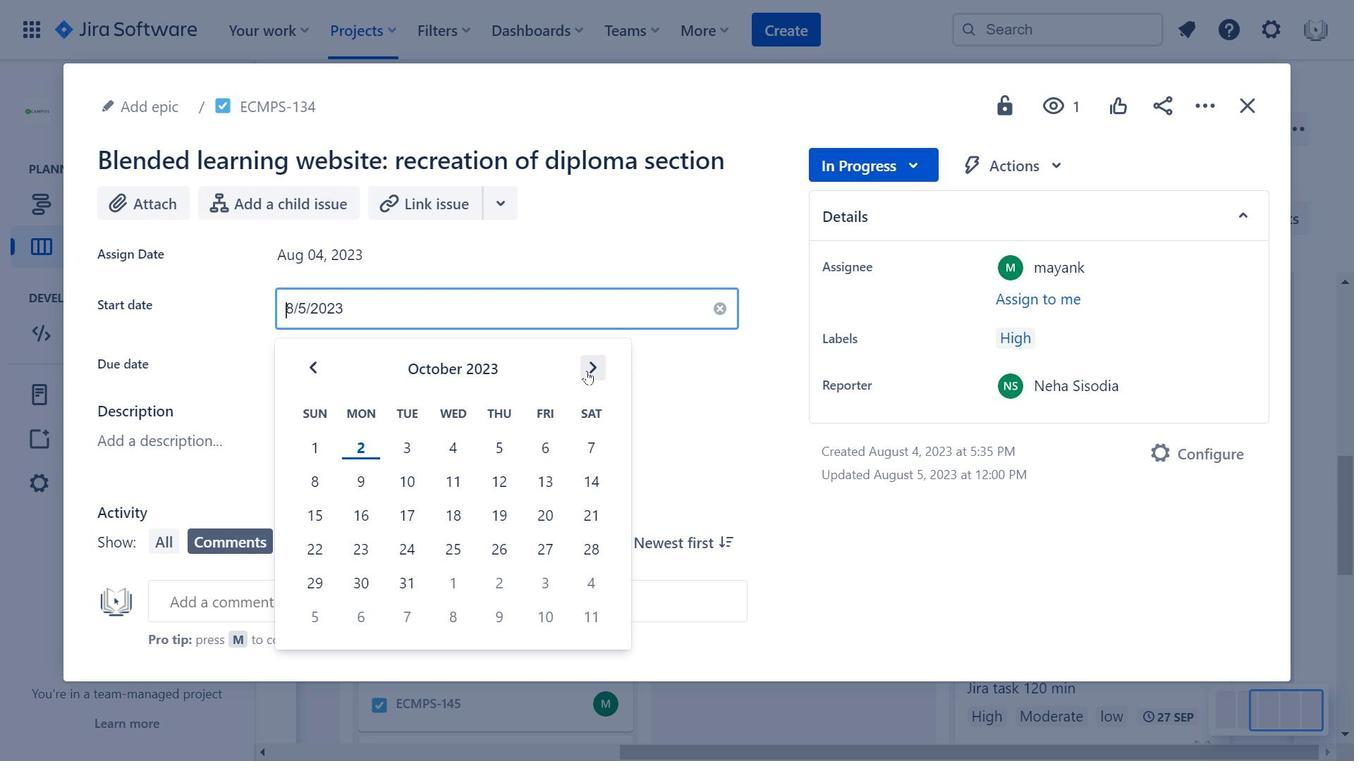 
Action: Mouse pressed left at (588, 373)
Screenshot: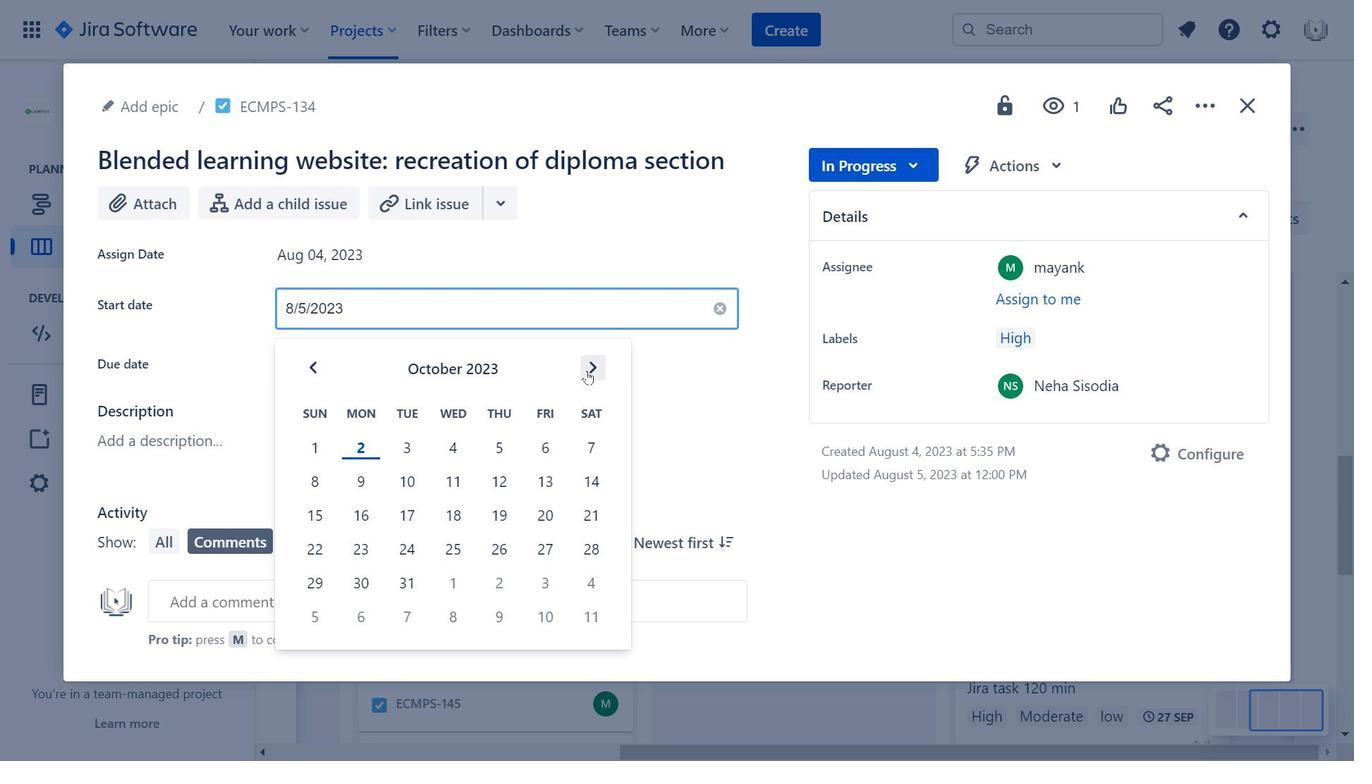 
Action: Mouse moved to (1028, 167)
Screenshot: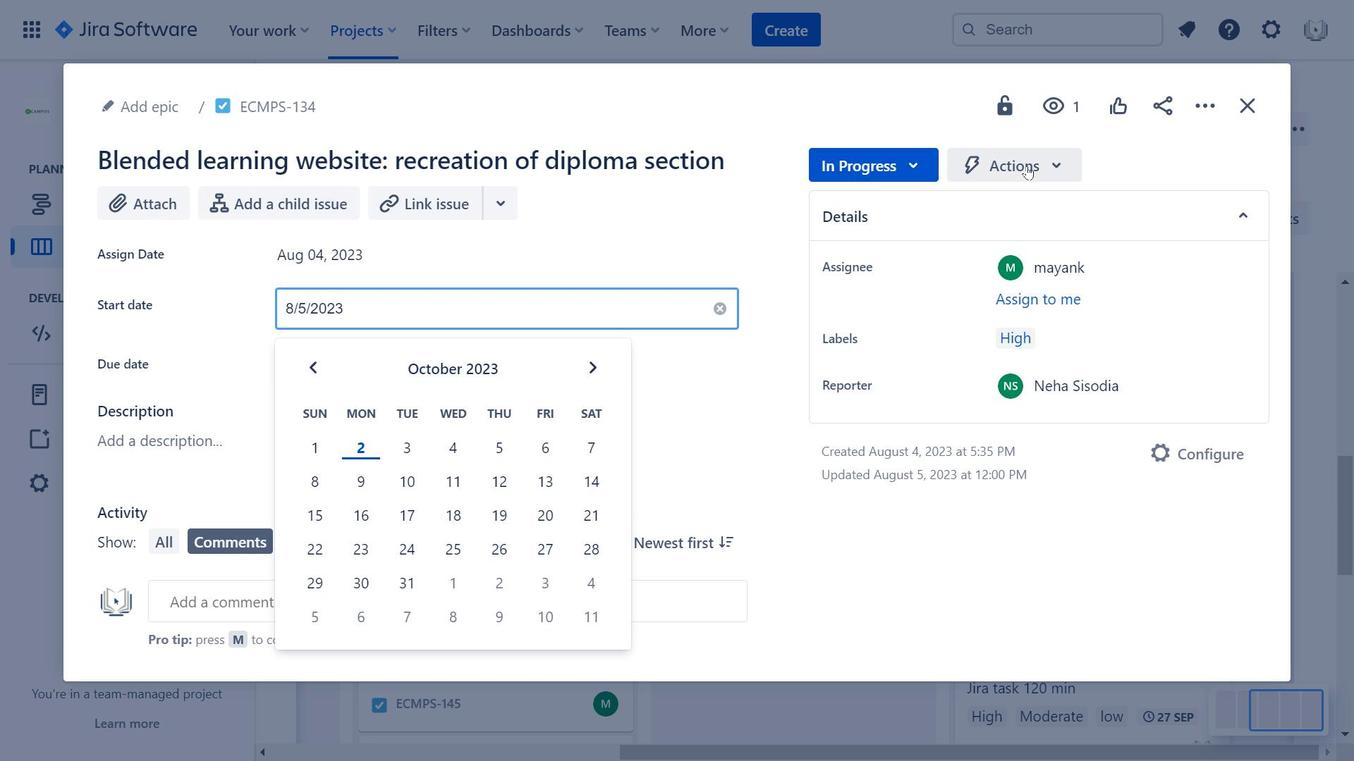 
Action: Mouse pressed left at (1028, 167)
Screenshot: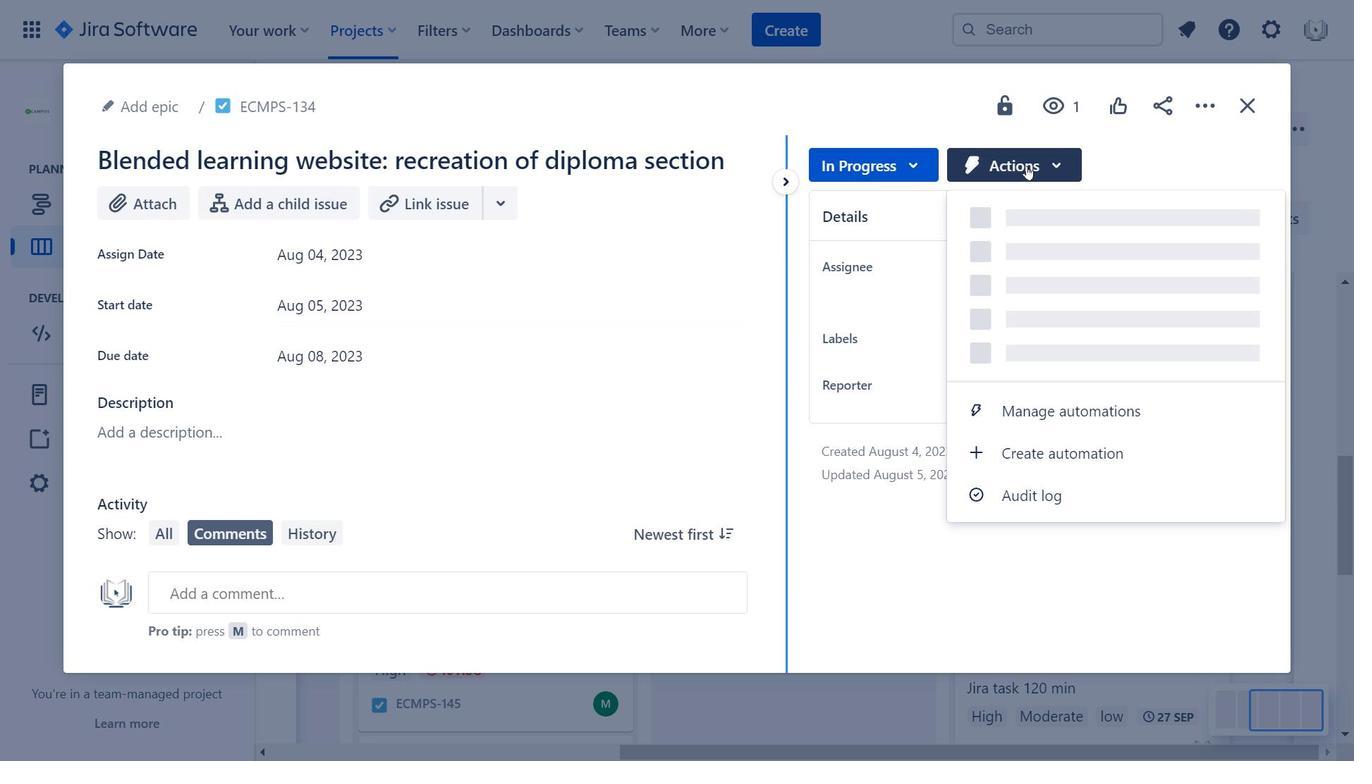 
Action: Mouse moved to (507, 208)
Screenshot: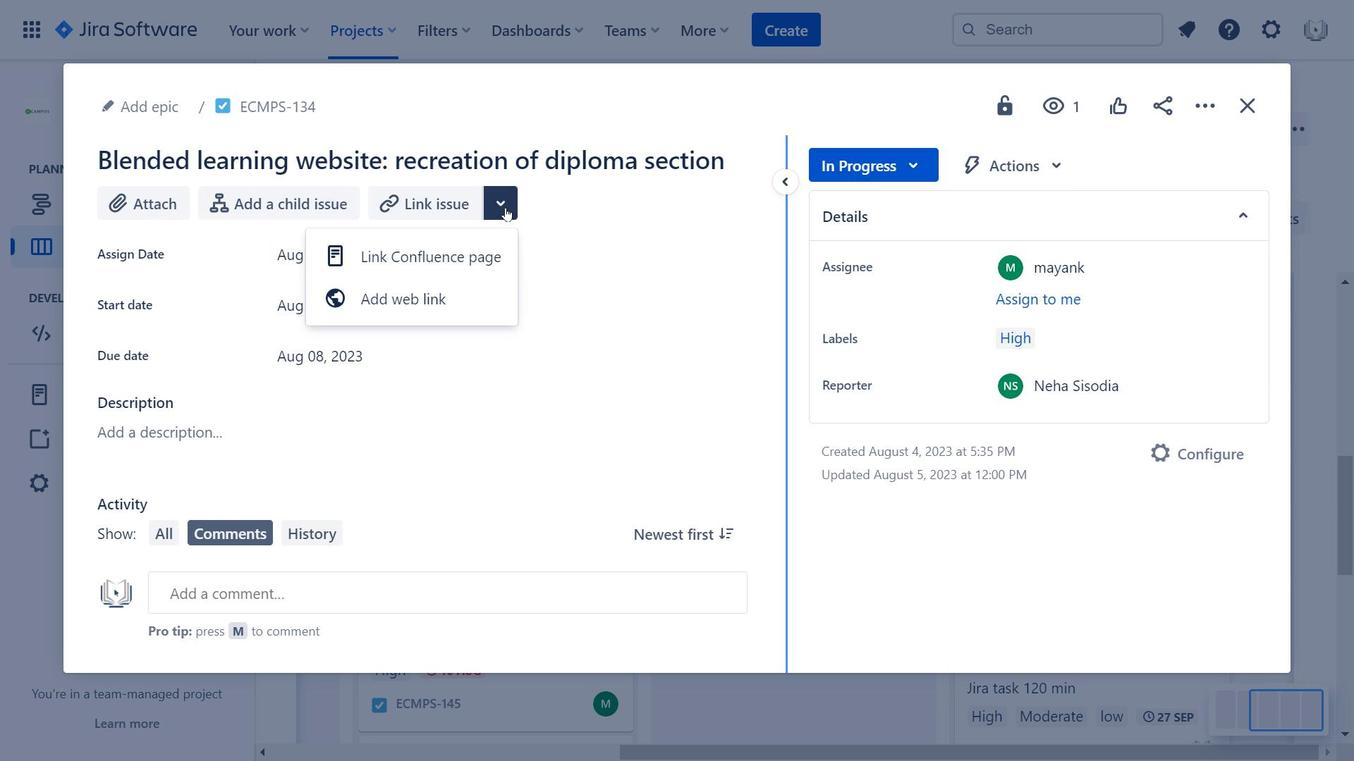 
Action: Mouse pressed left at (507, 208)
Screenshot: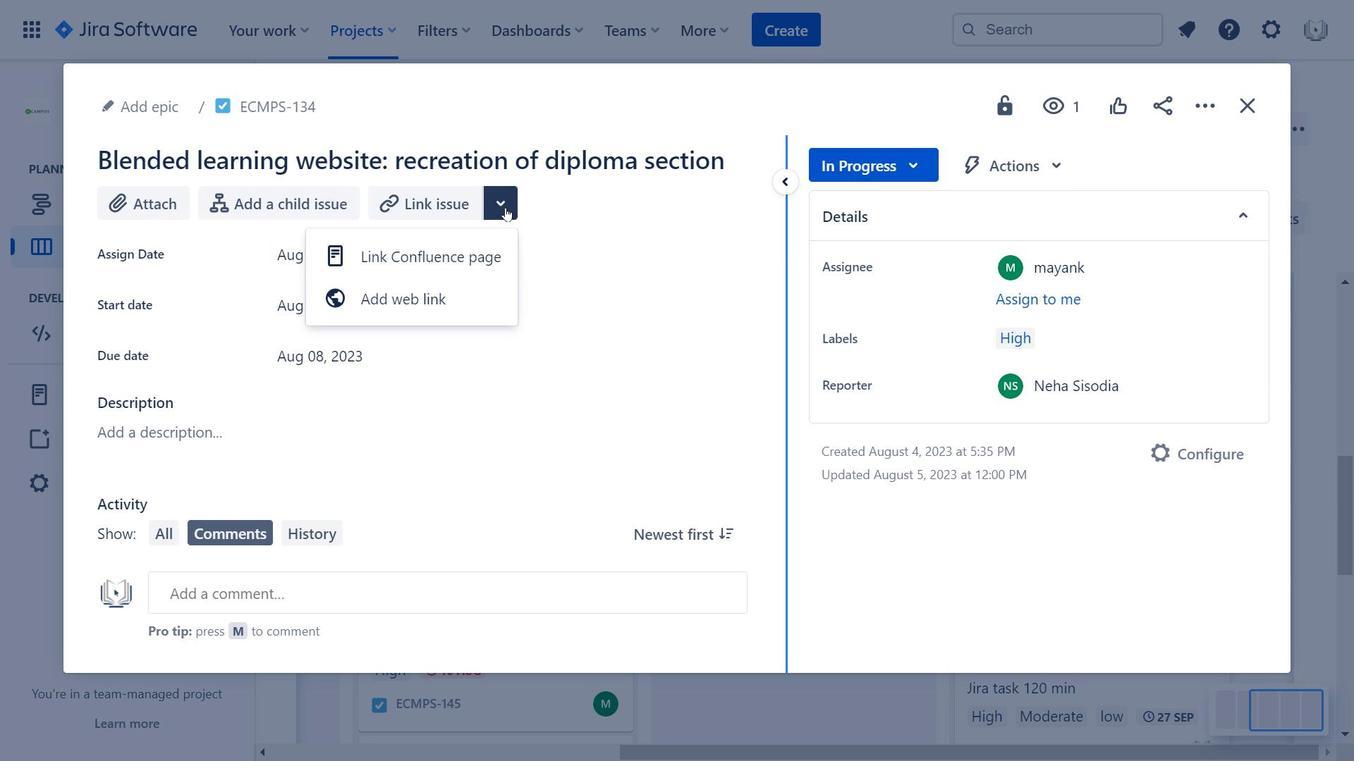 
Action: Mouse moved to (398, 356)
Screenshot: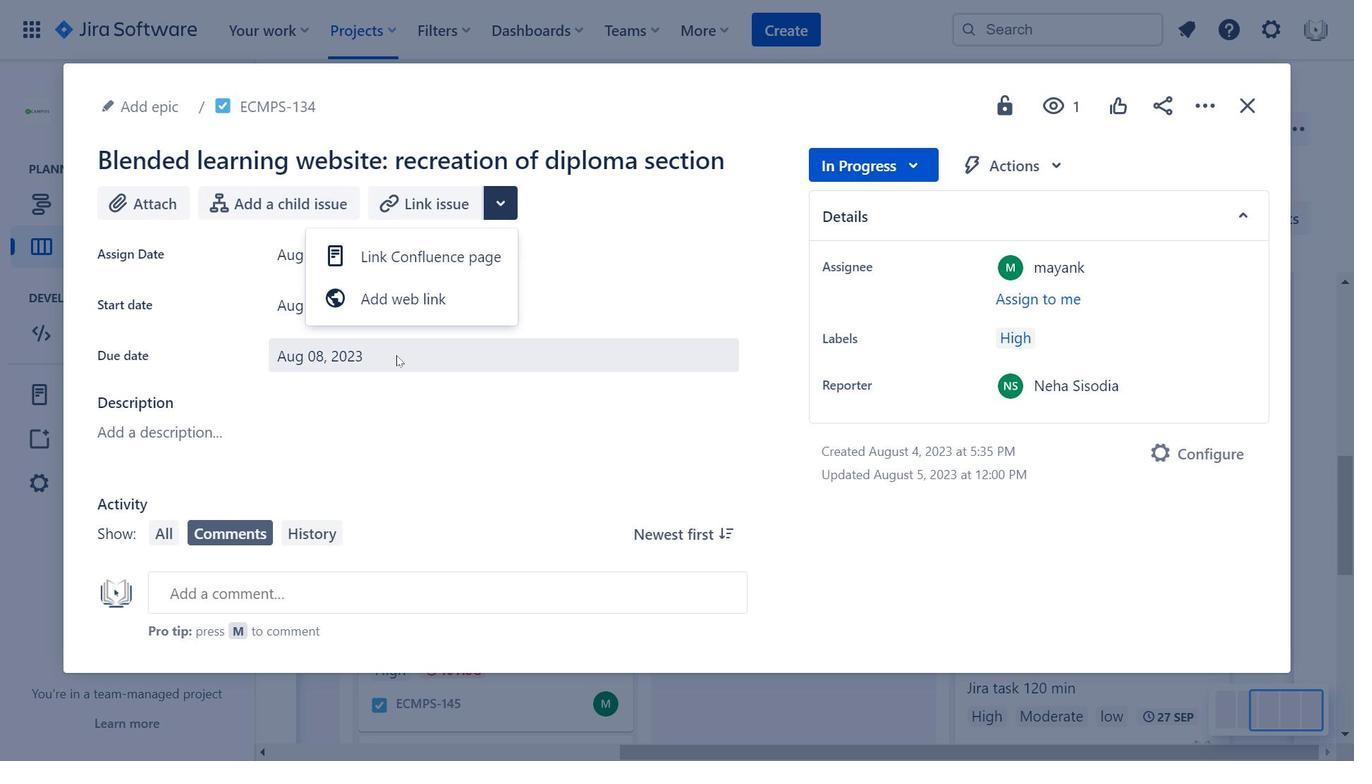 
Action: Mouse pressed left at (398, 356)
Screenshot: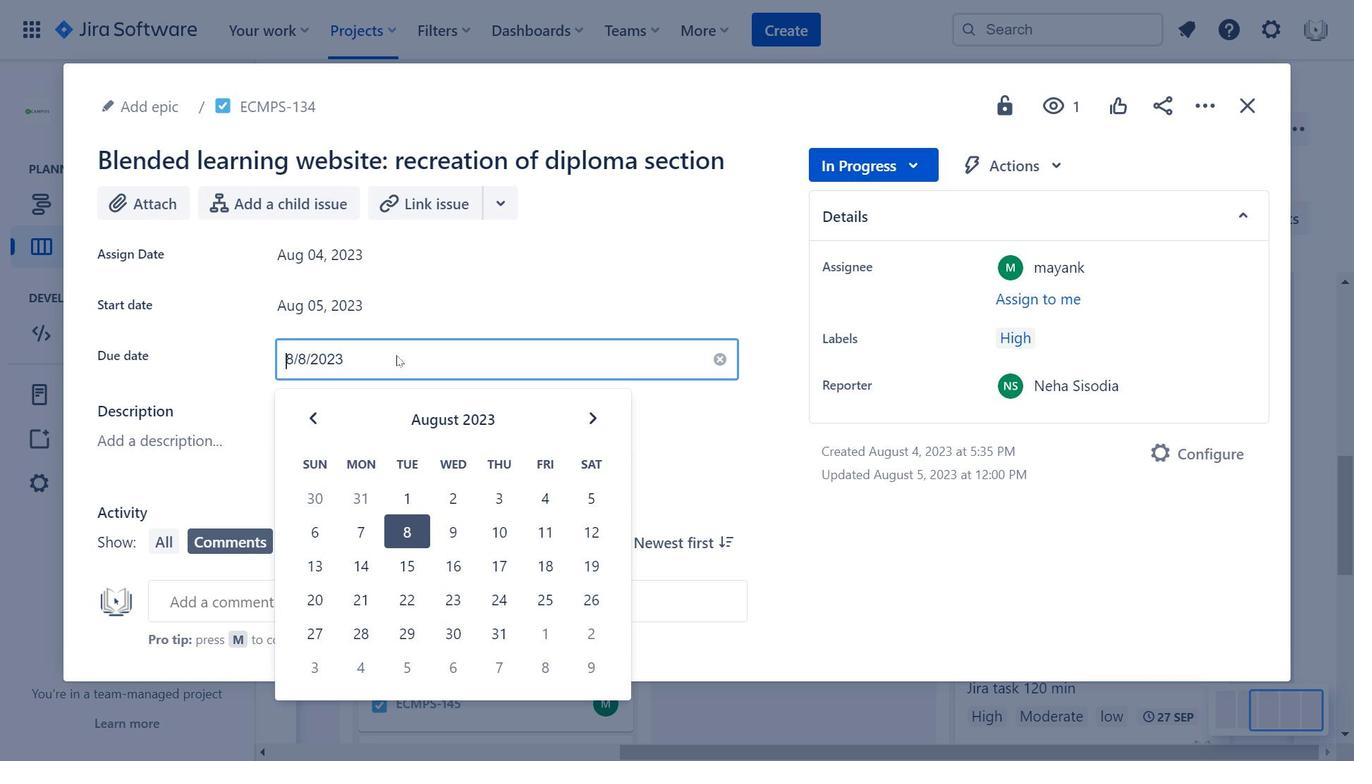 
Action: Mouse moved to (1009, 163)
Screenshot: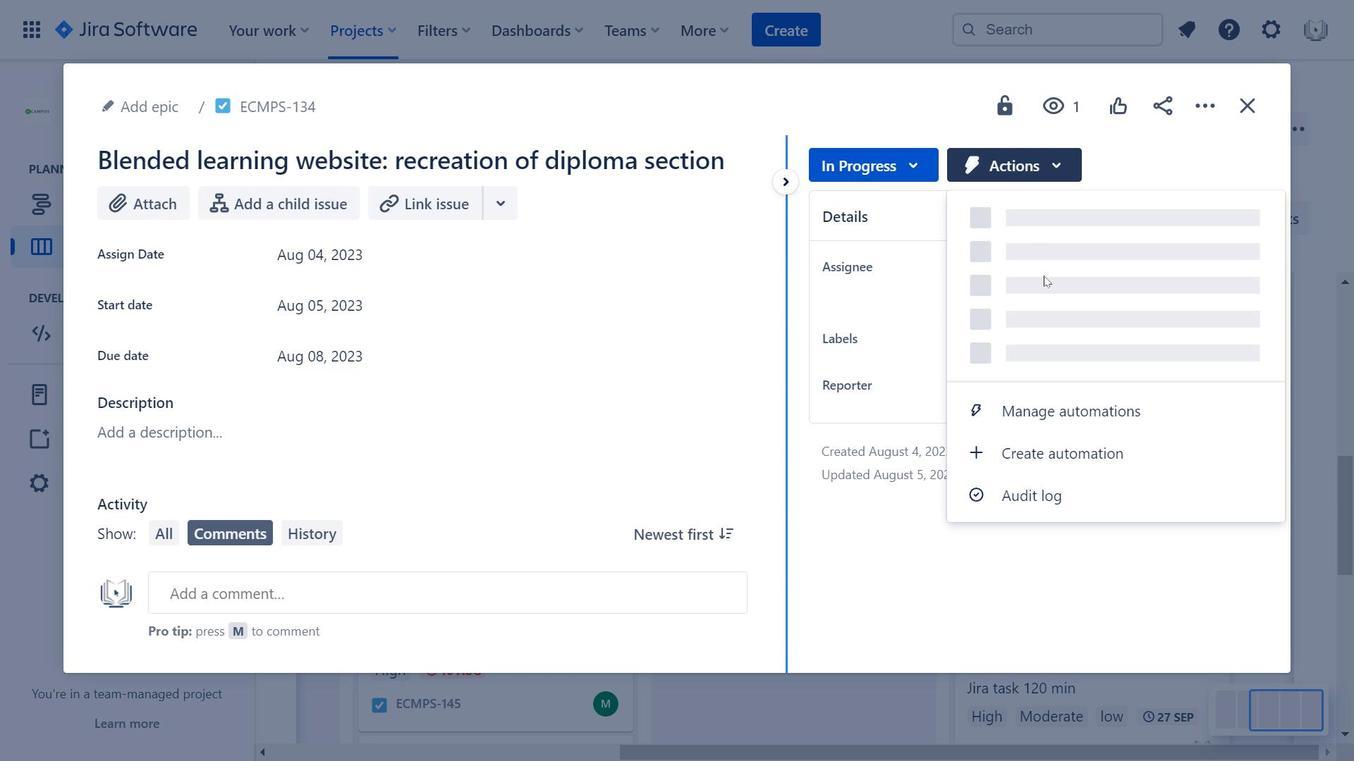 
Action: Mouse pressed left at (1009, 163)
Screenshot: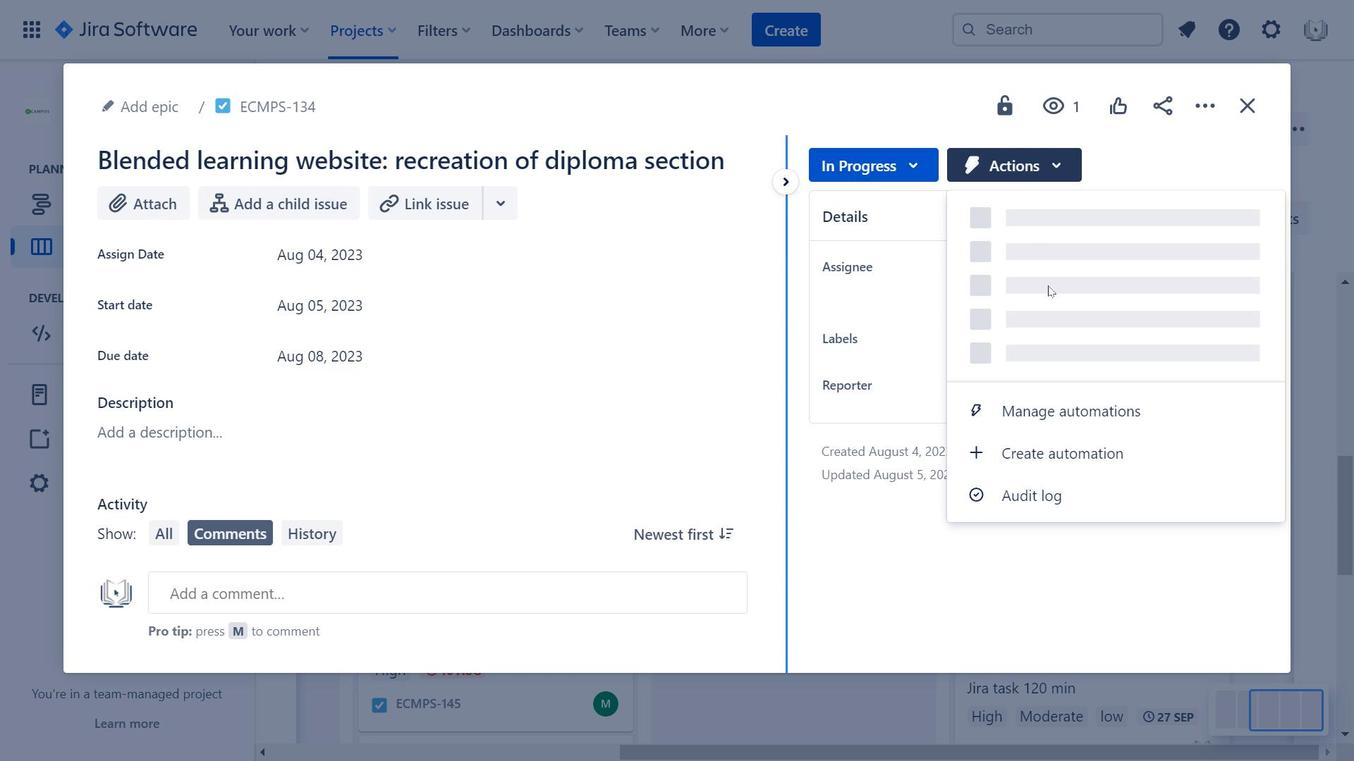 
Action: Mouse moved to (1263, 101)
Screenshot: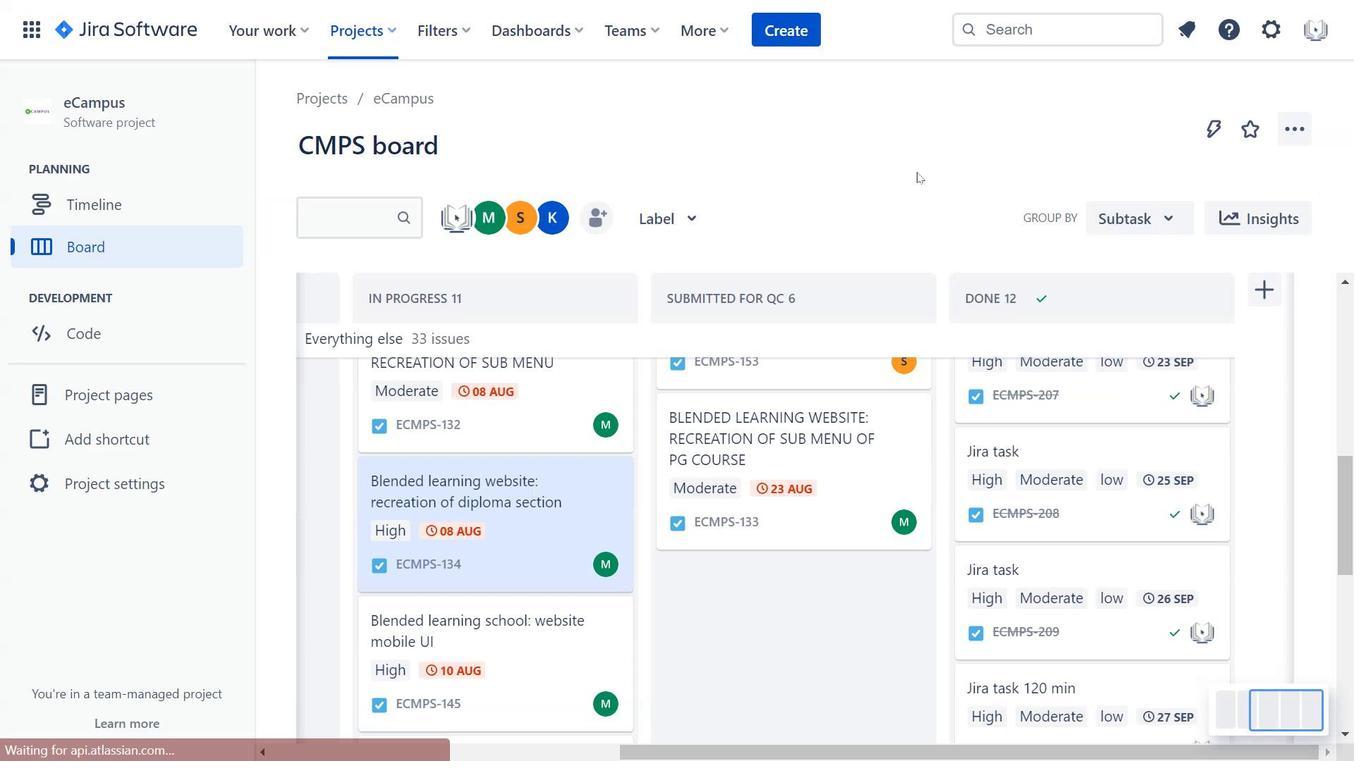 
Action: Mouse pressed left at (1263, 101)
Screenshot: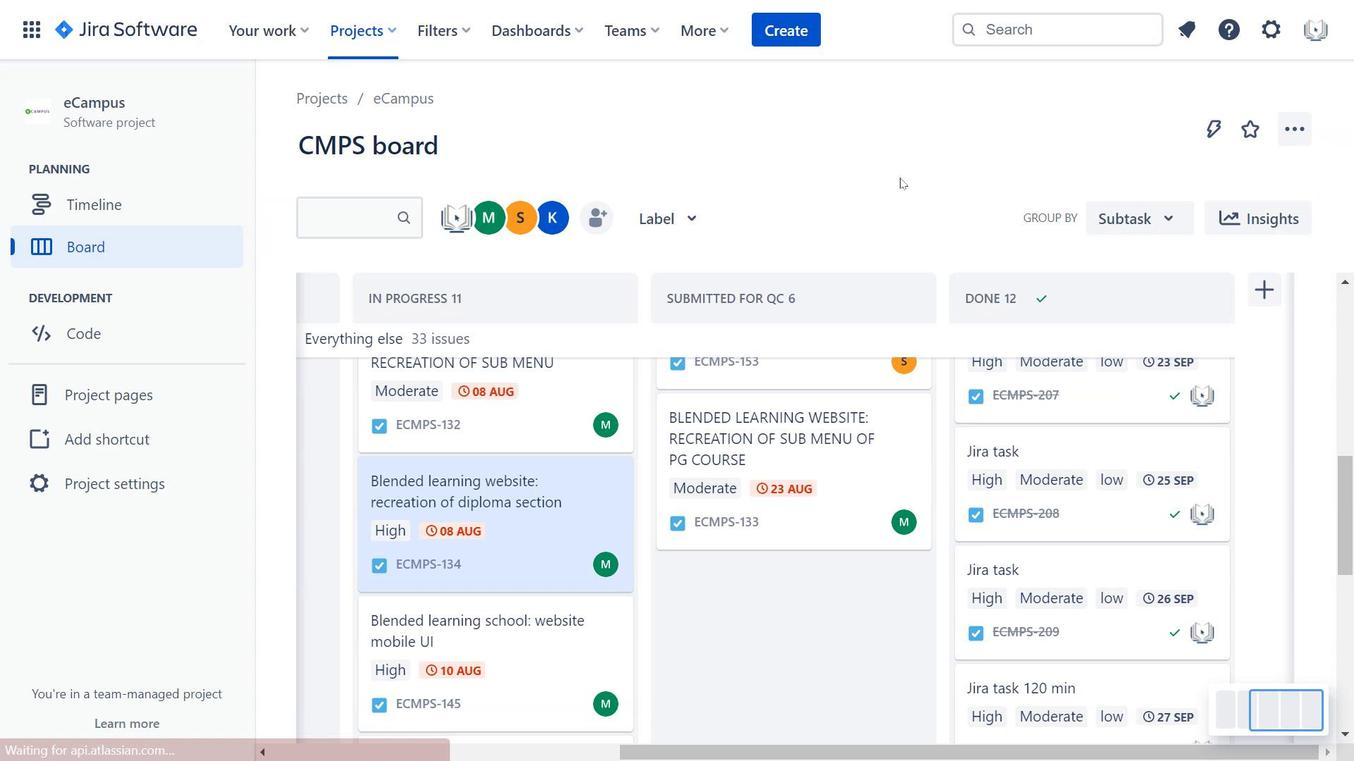 
Action: Mouse moved to (507, 499)
Screenshot: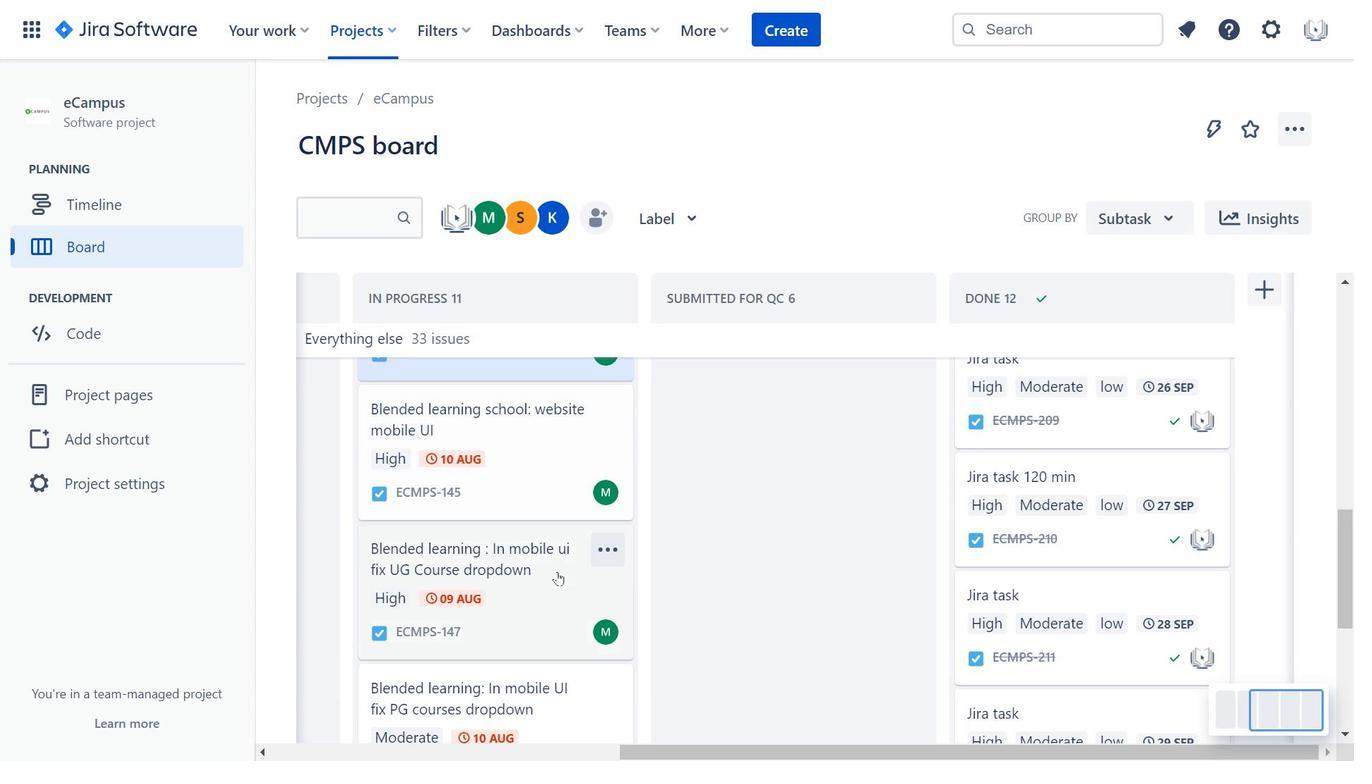 
Action: Mouse scrolled (507, 499) with delta (0, 0)
Screenshot: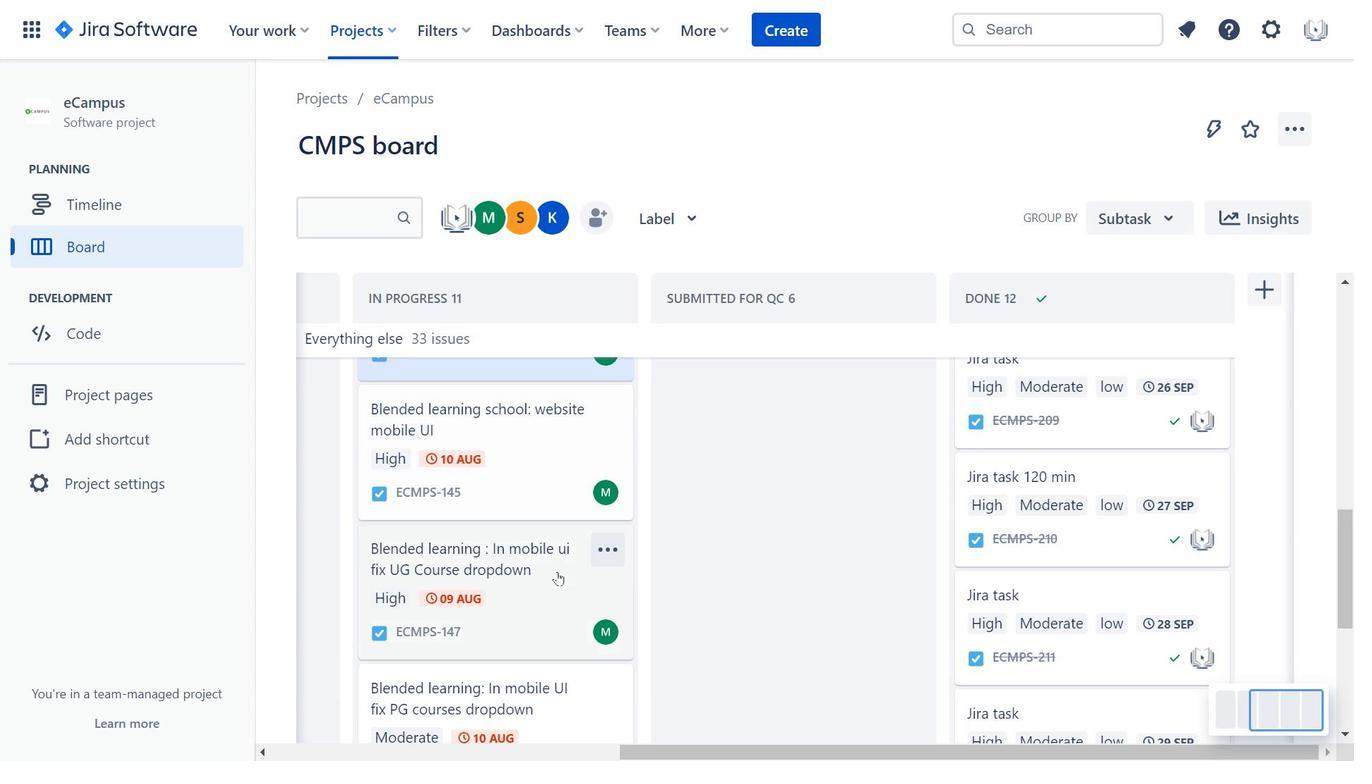 
Action: Mouse moved to (507, 499)
Screenshot: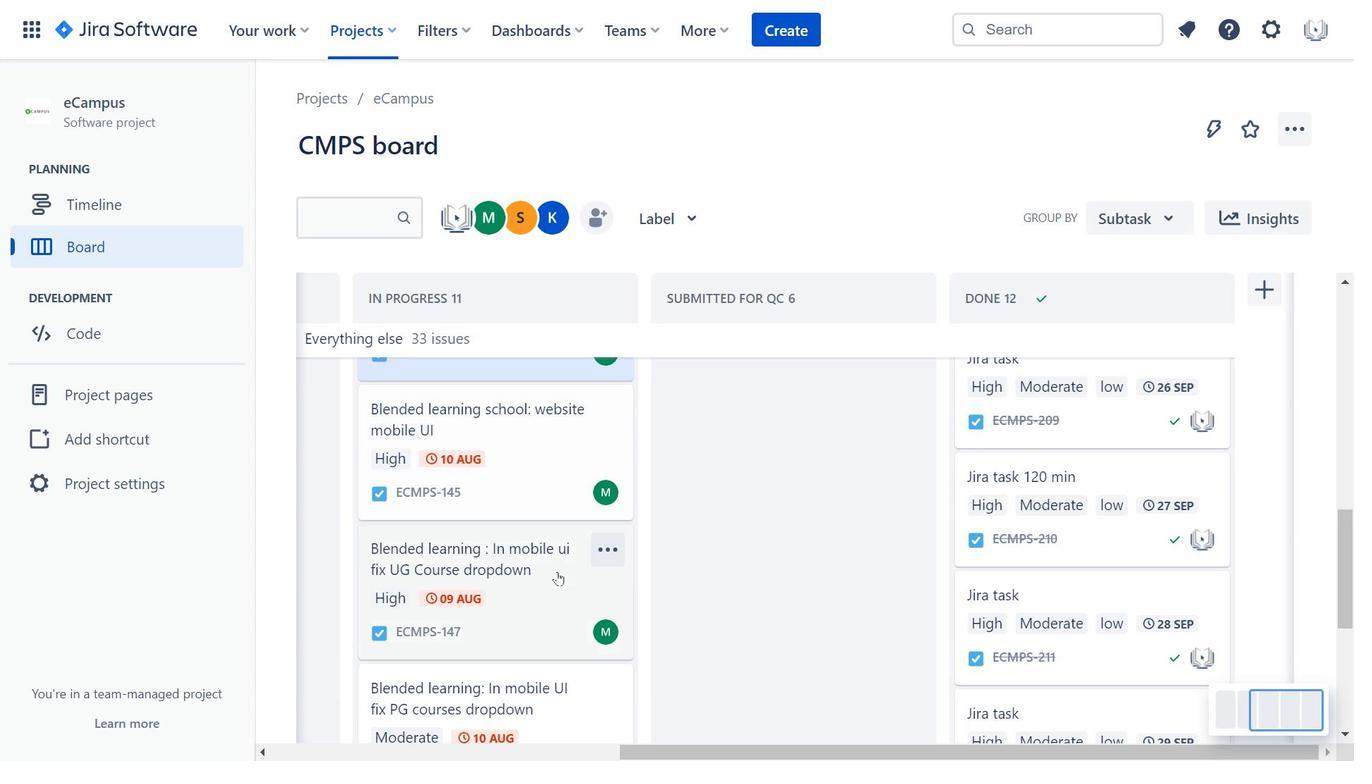 
Action: Mouse scrolled (507, 499) with delta (0, 0)
Screenshot: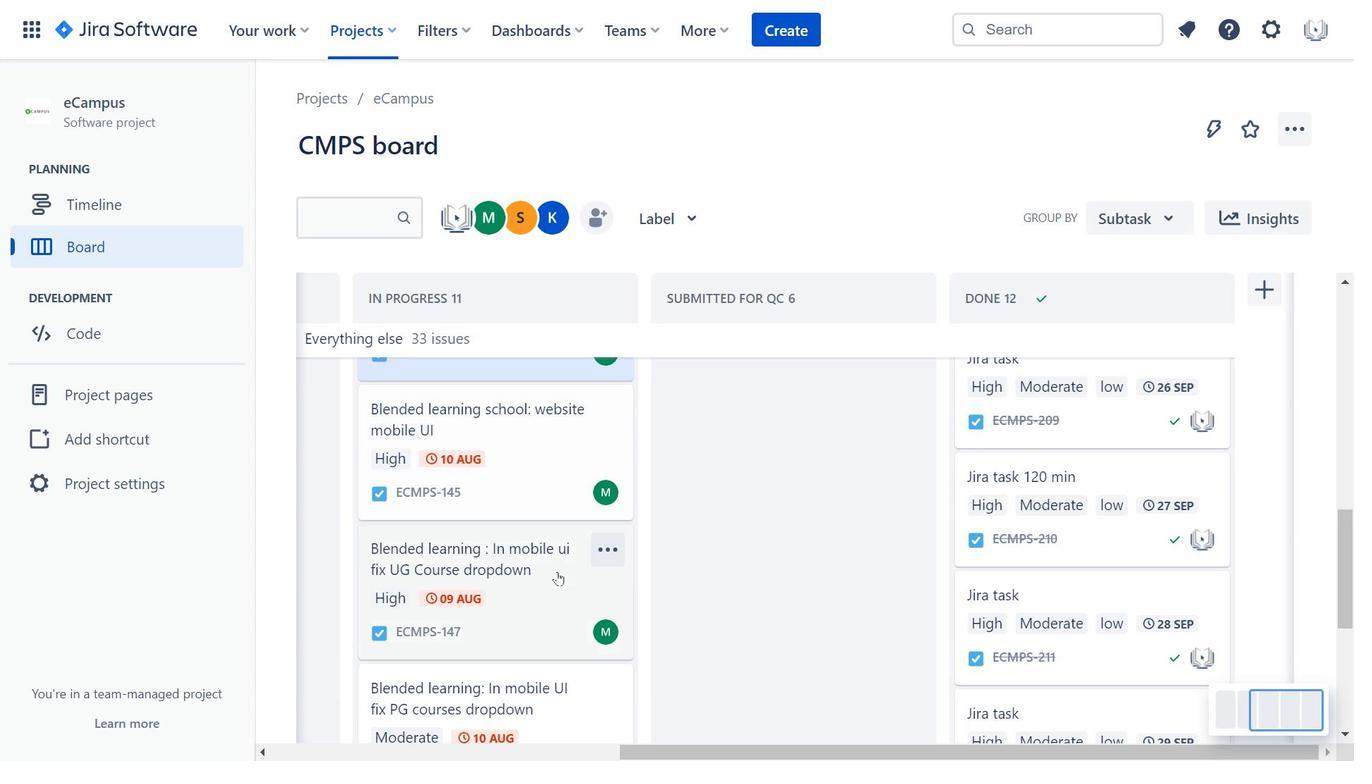 
Action: Mouse moved to (562, 586)
Screenshot: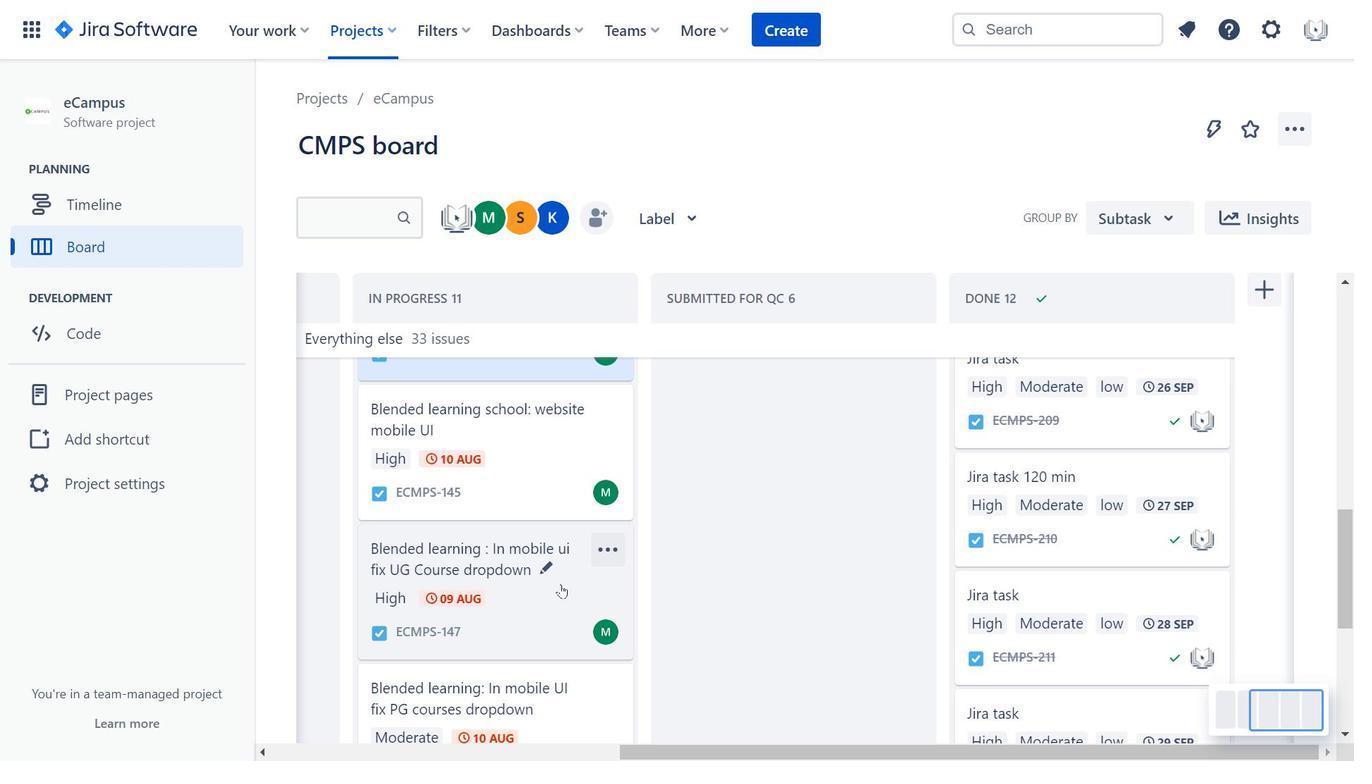 
Action: Mouse pressed left at (562, 586)
Screenshot: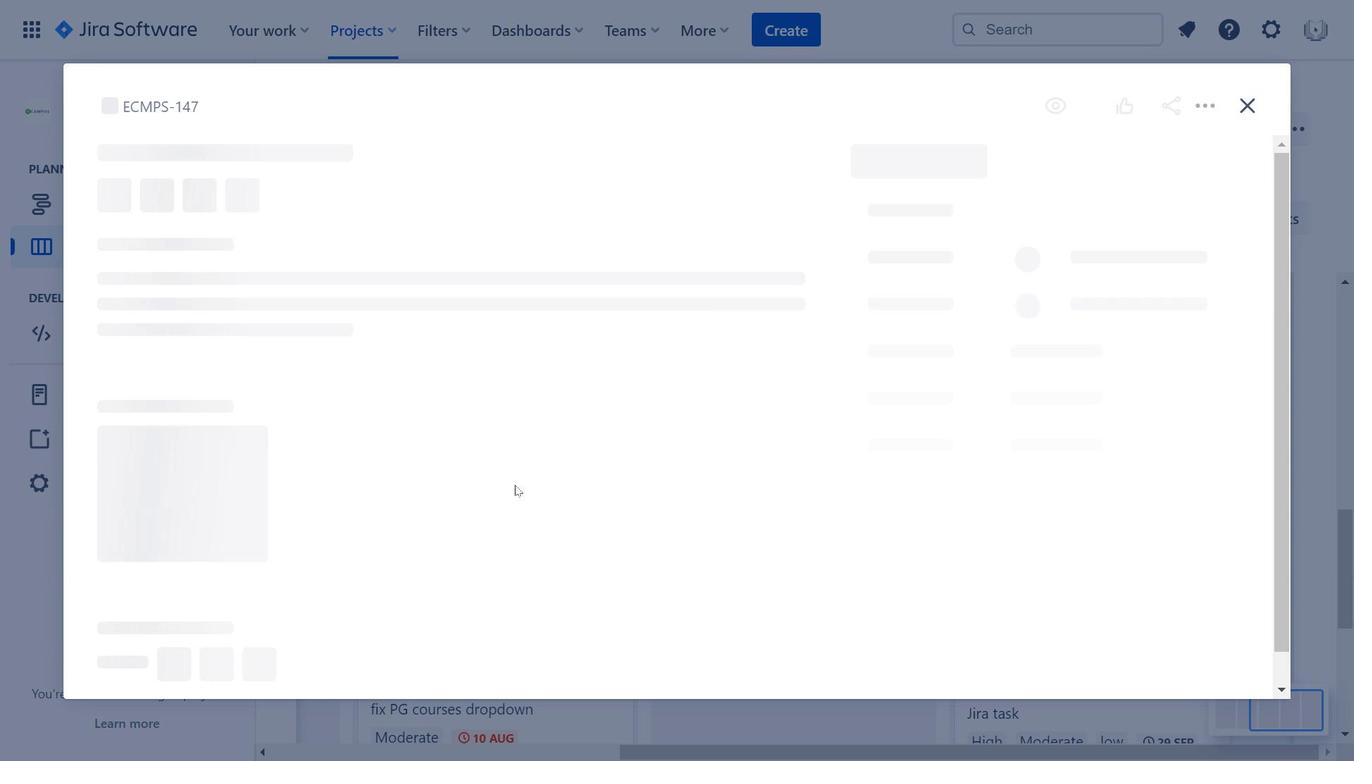 
Action: Mouse moved to (361, 307)
Screenshot: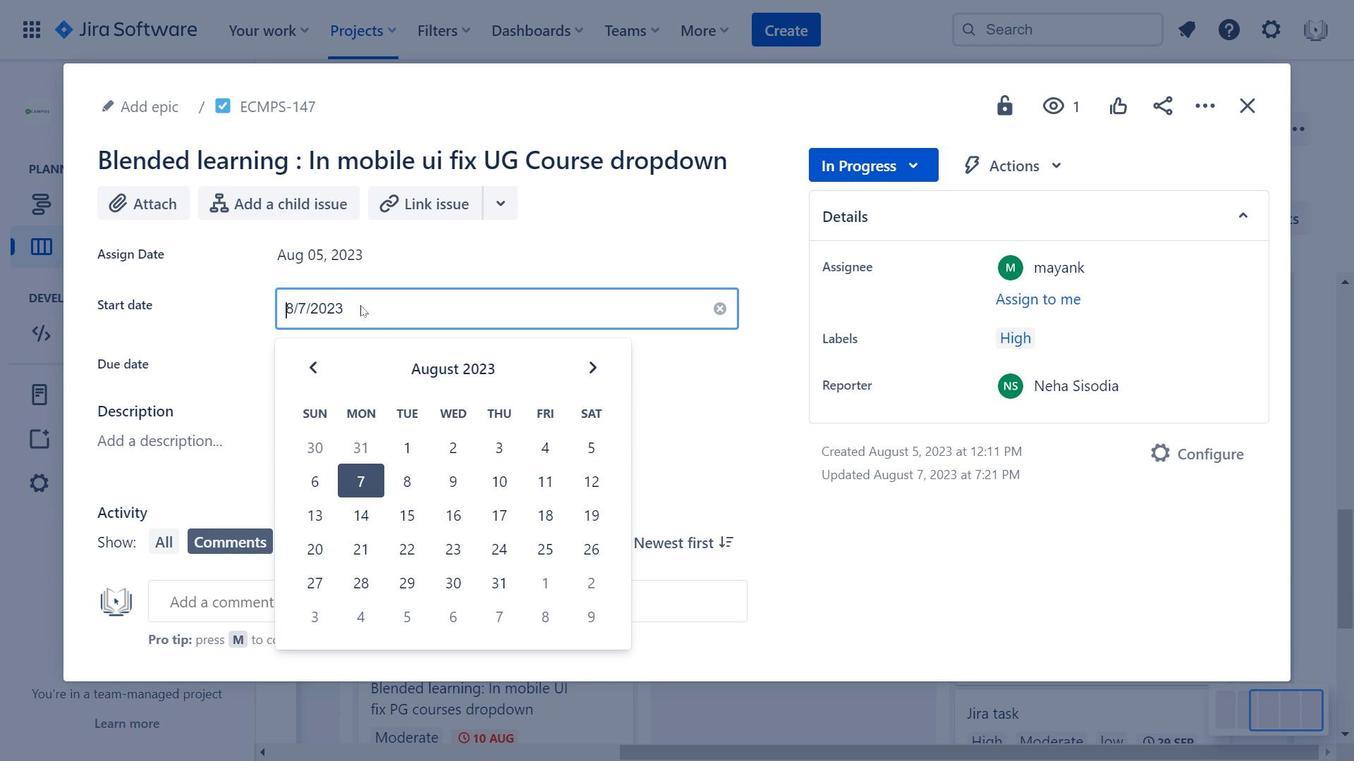
Action: Mouse pressed left at (361, 307)
Screenshot: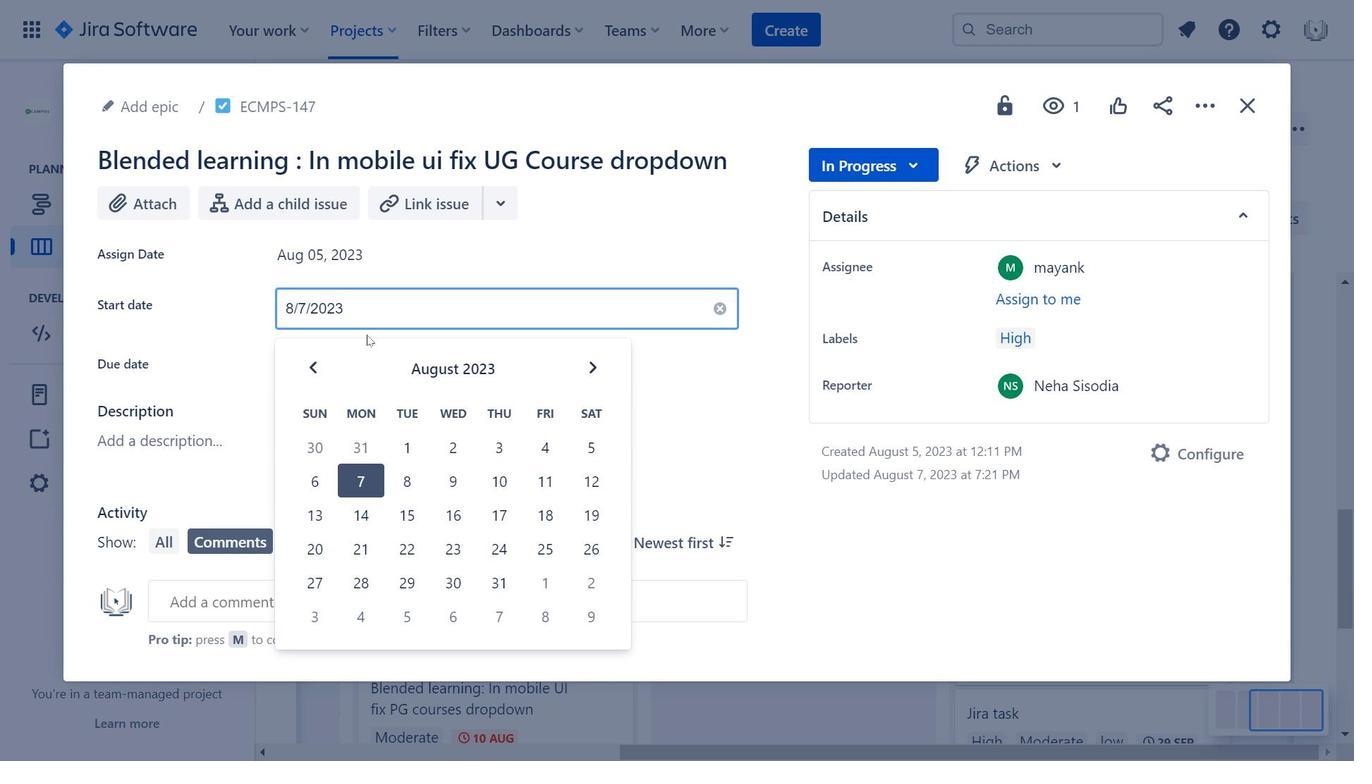 
Action: Mouse moved to (593, 378)
Screenshot: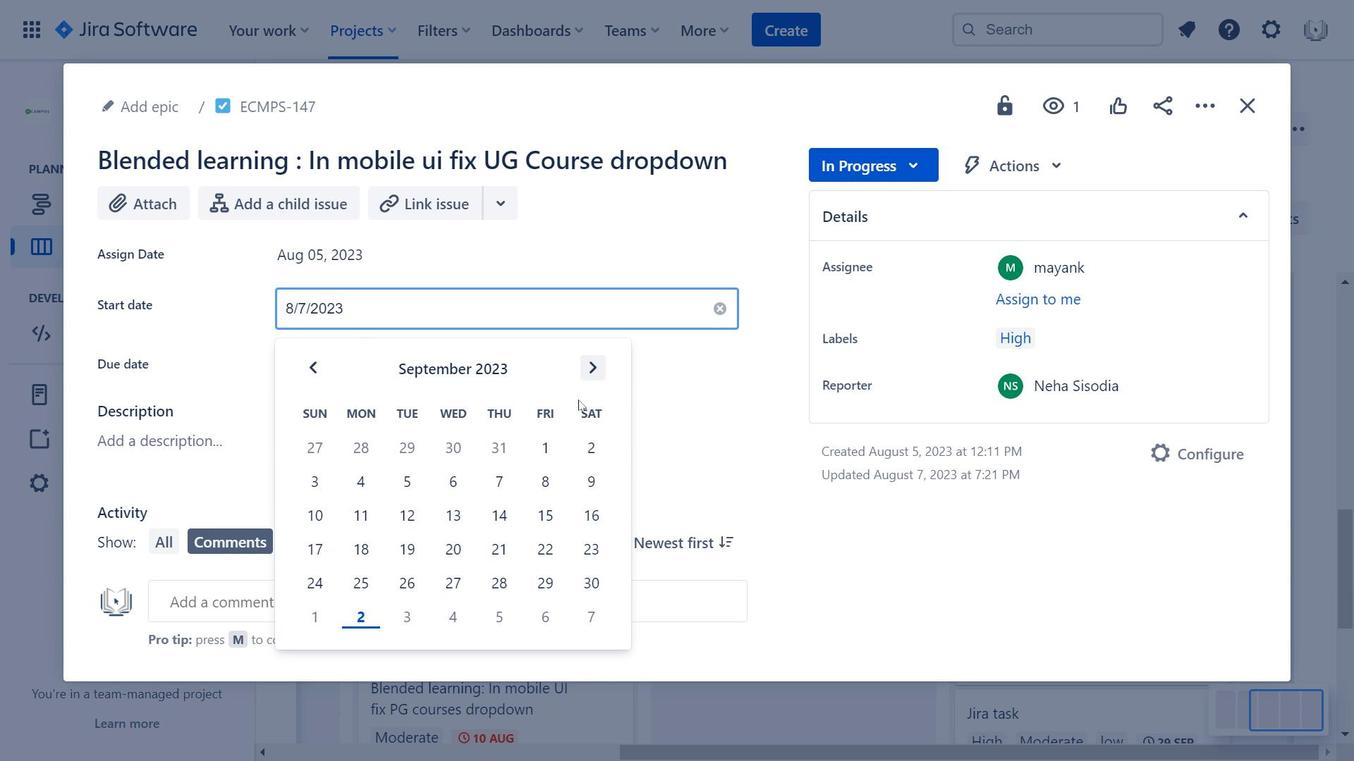 
Action: Mouse pressed left at (593, 378)
Screenshot: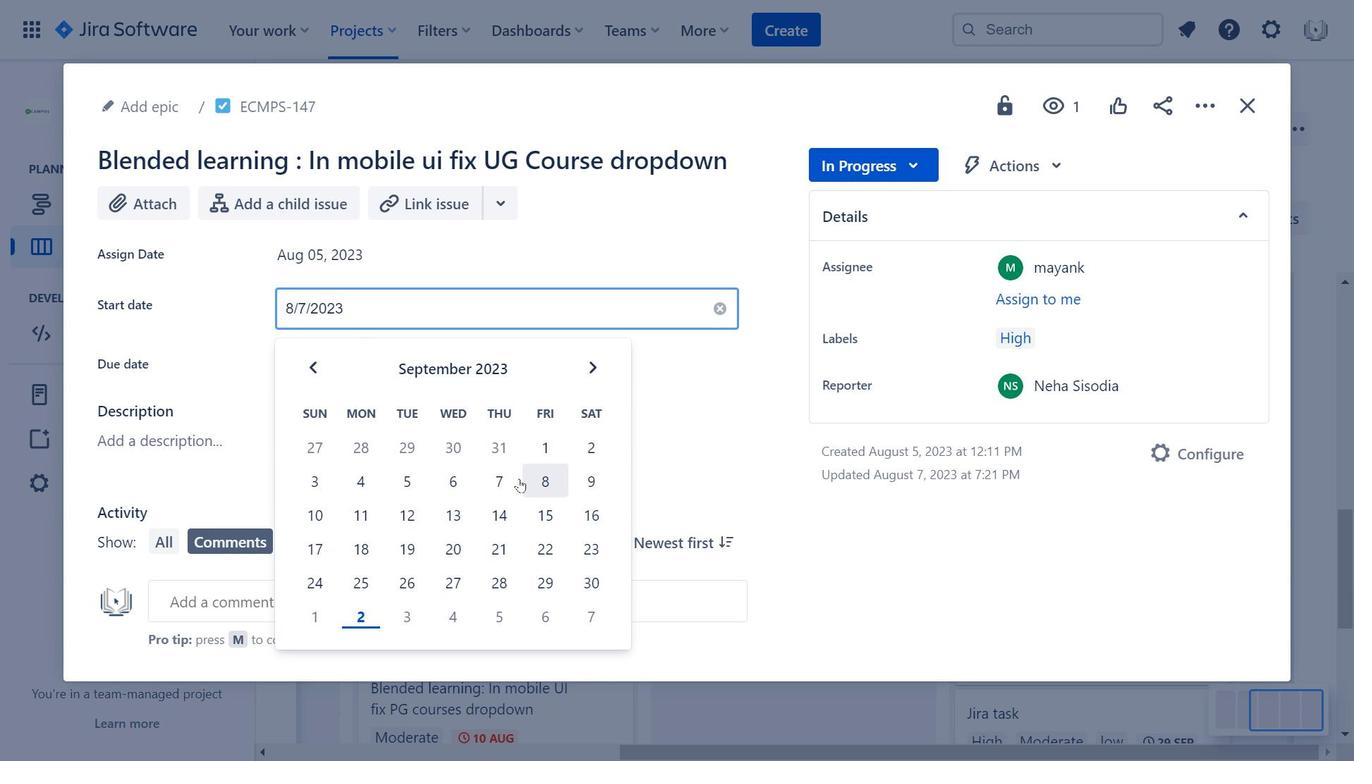 
Action: Mouse moved to (712, 372)
Screenshot: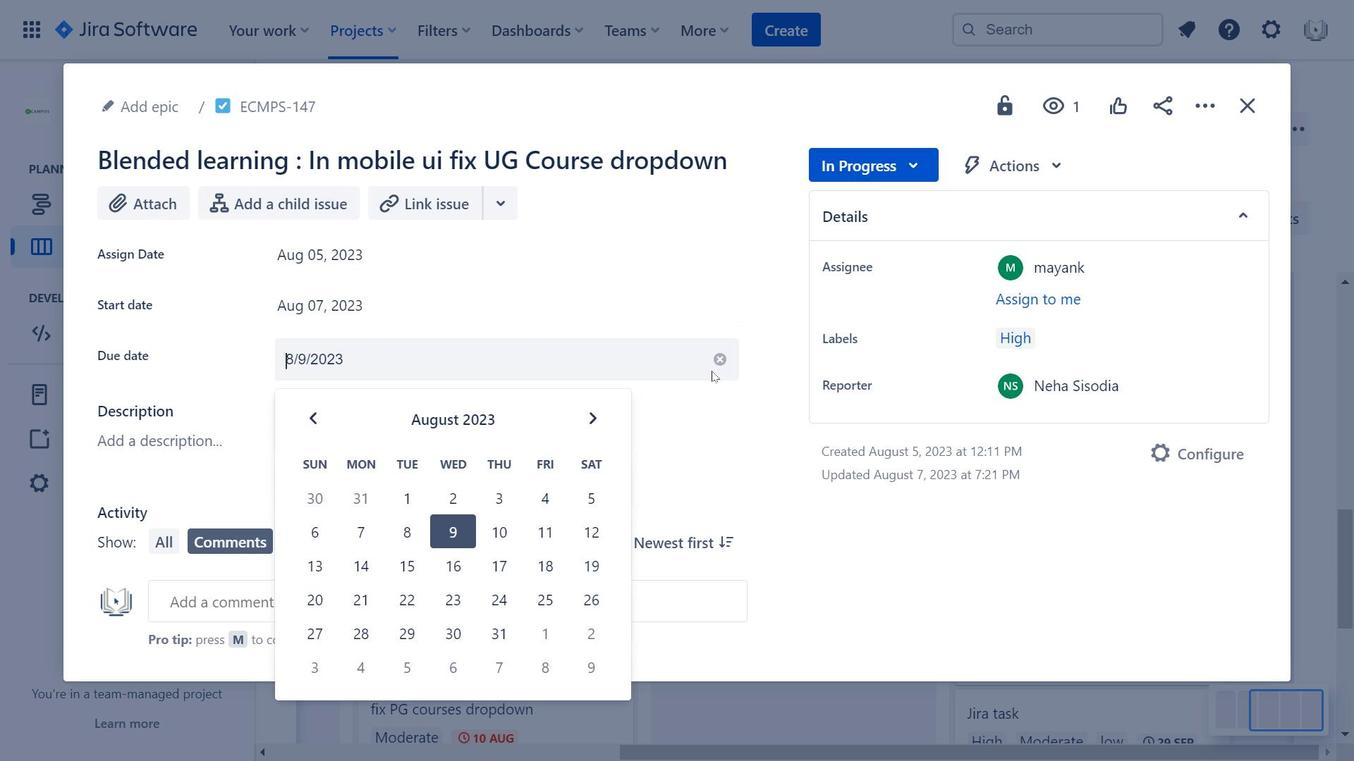 
Action: Mouse pressed left at (712, 372)
Screenshot: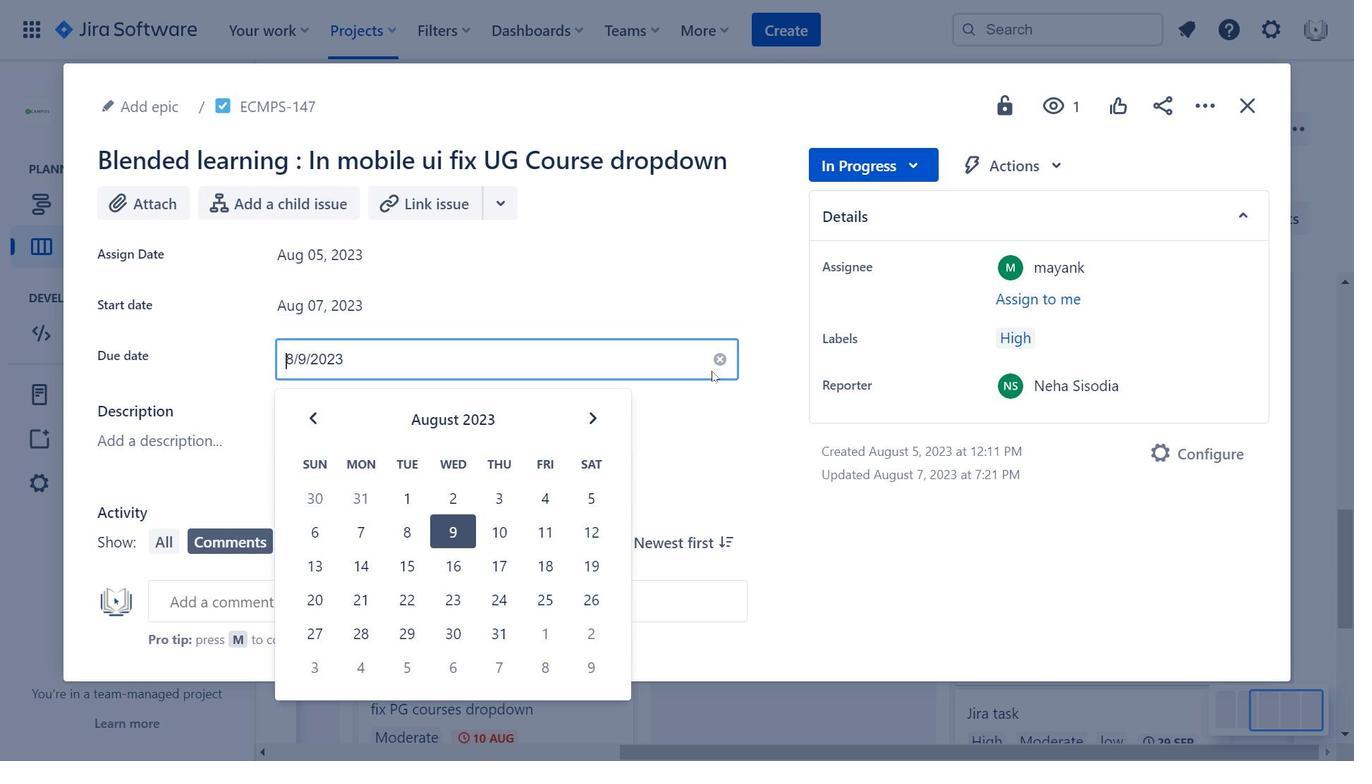 
Action: Mouse moved to (596, 425)
Screenshot: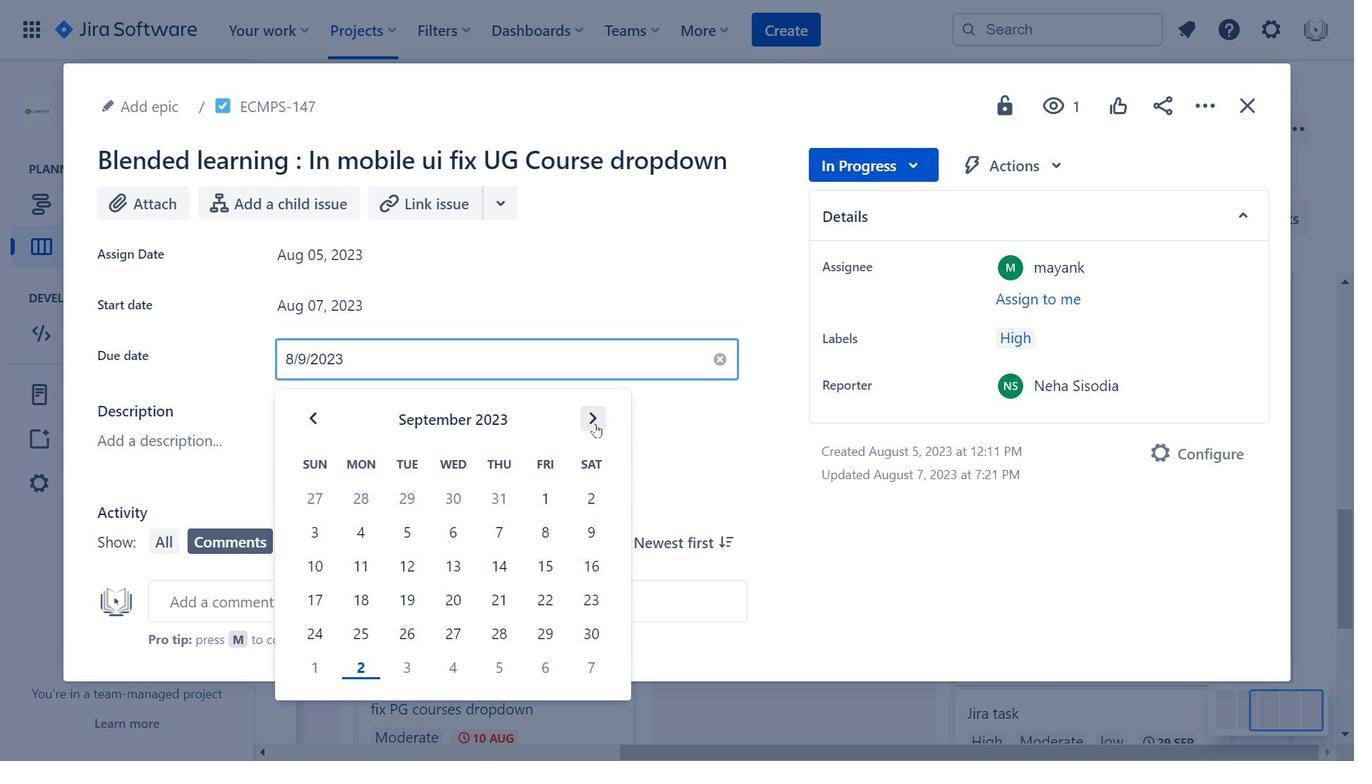 
Action: Mouse pressed left at (596, 425)
Screenshot: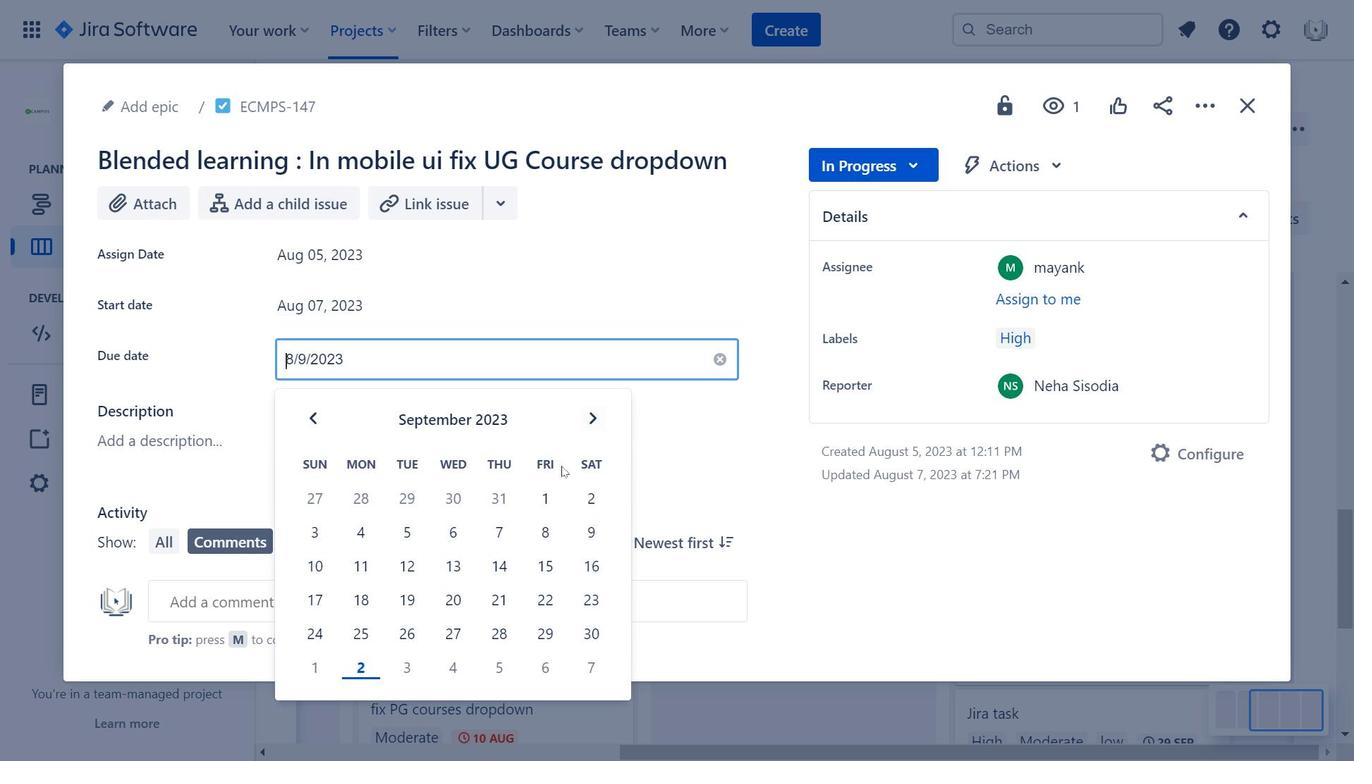 
Action: Mouse moved to (599, 426)
Screenshot: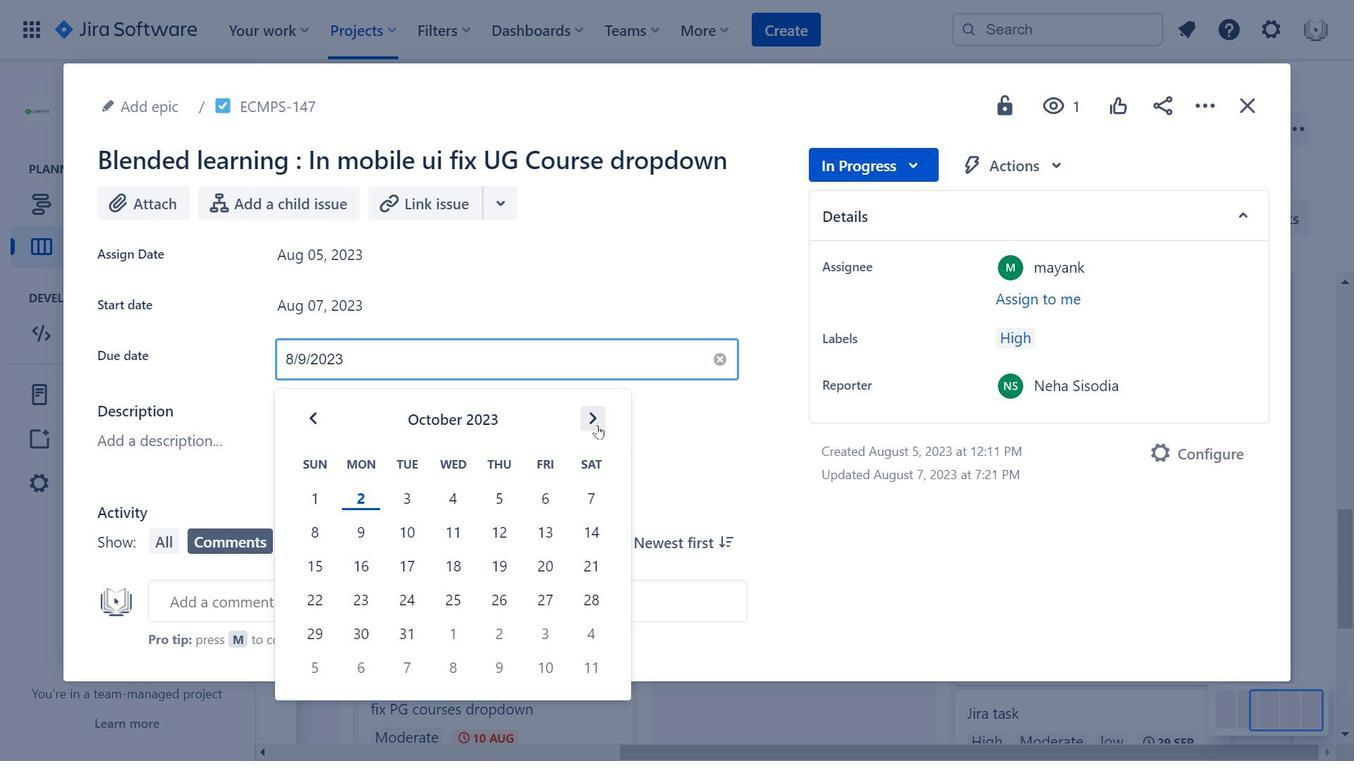 
Action: Mouse pressed left at (599, 426)
Screenshot: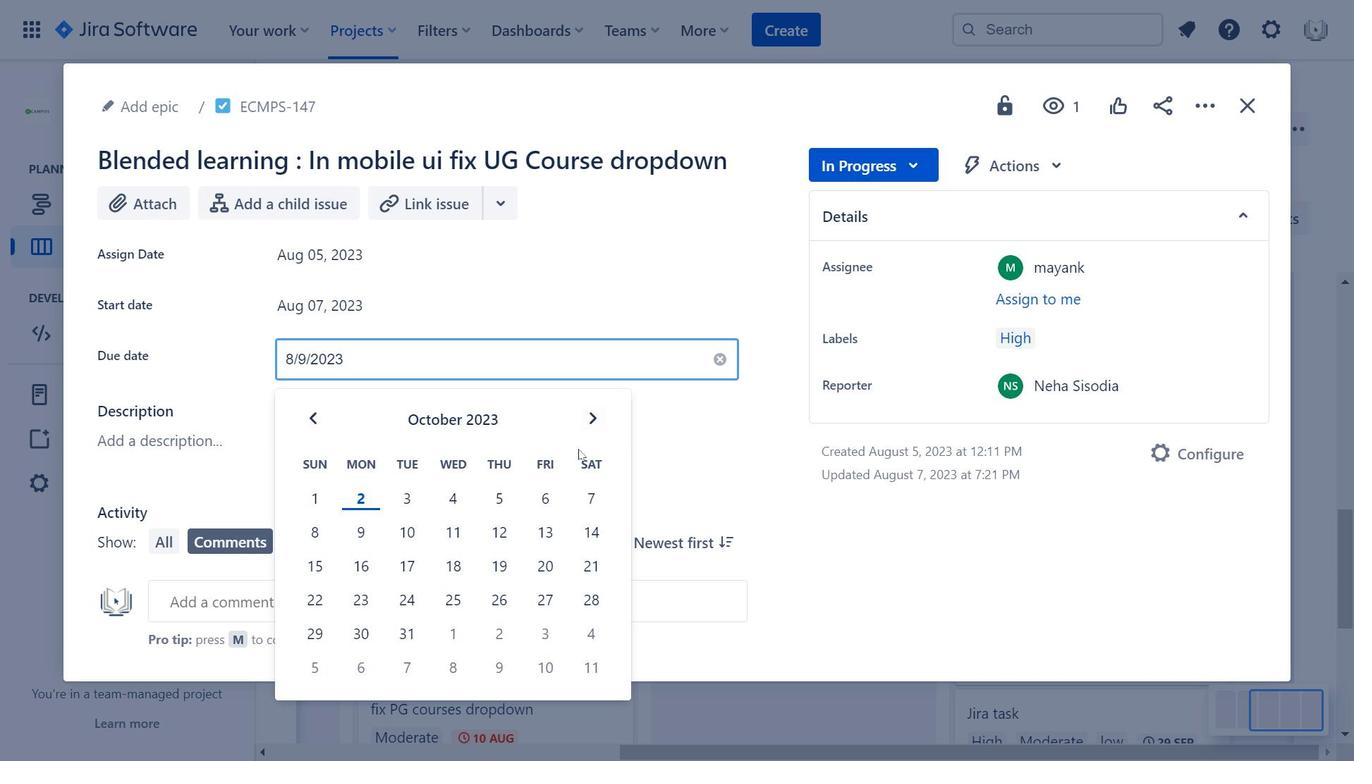 
Action: Mouse moved to (1011, 179)
Screenshot: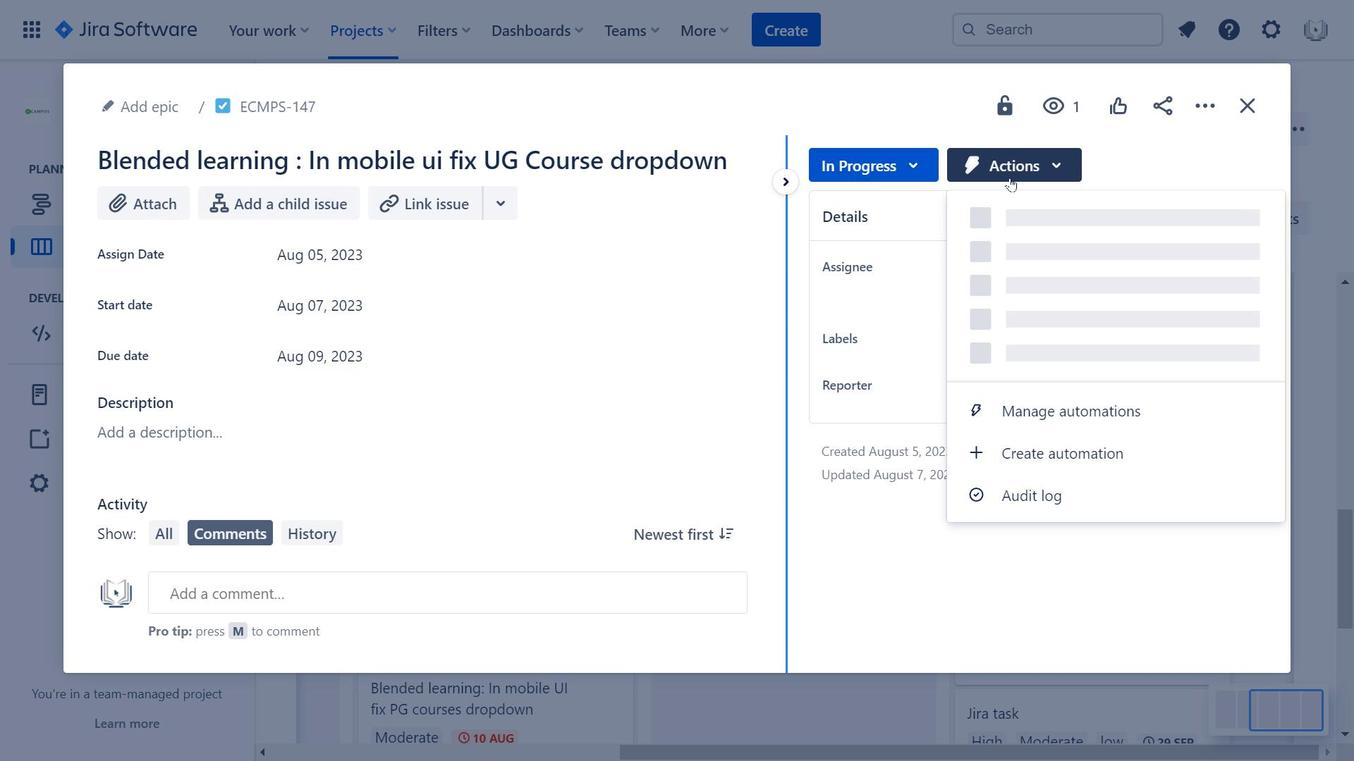 
Action: Mouse pressed left at (1011, 179)
Screenshot: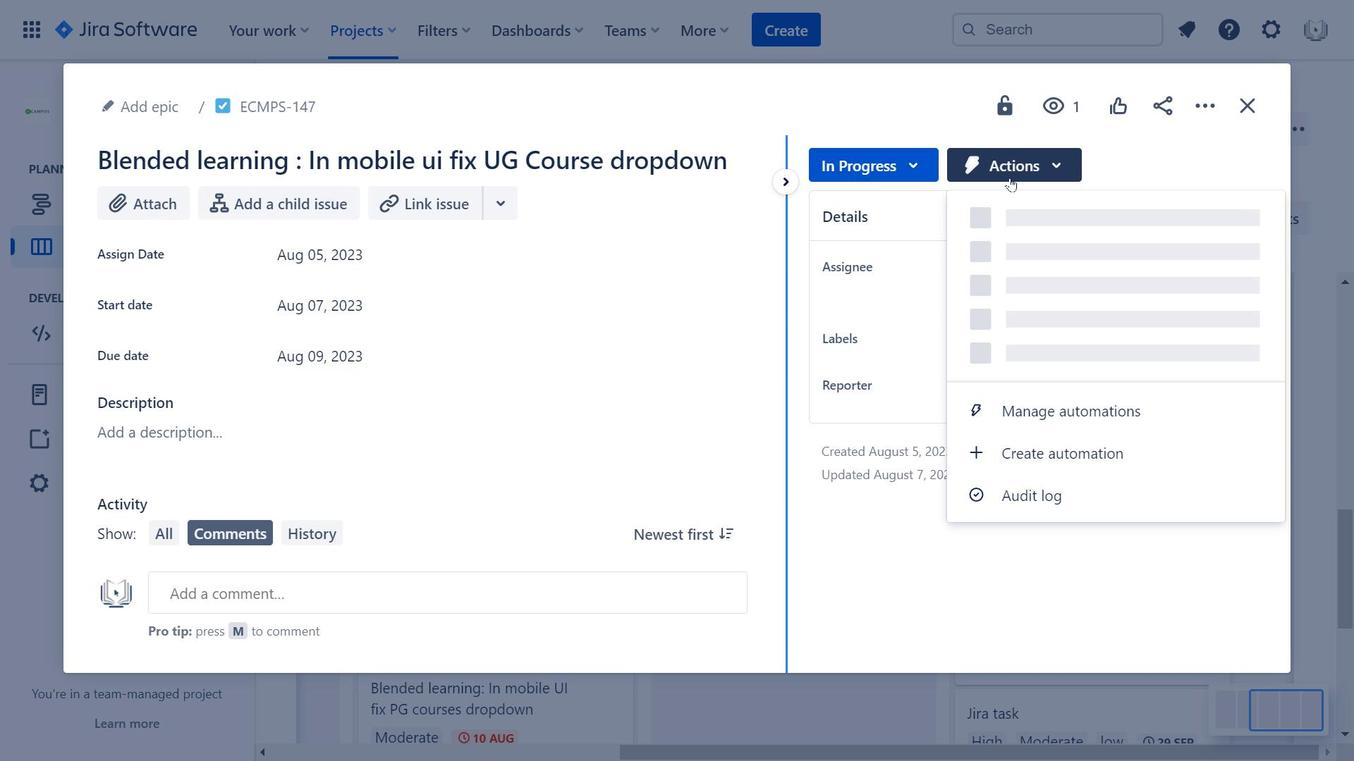 
Action: Mouse moved to (885, 170)
Screenshot: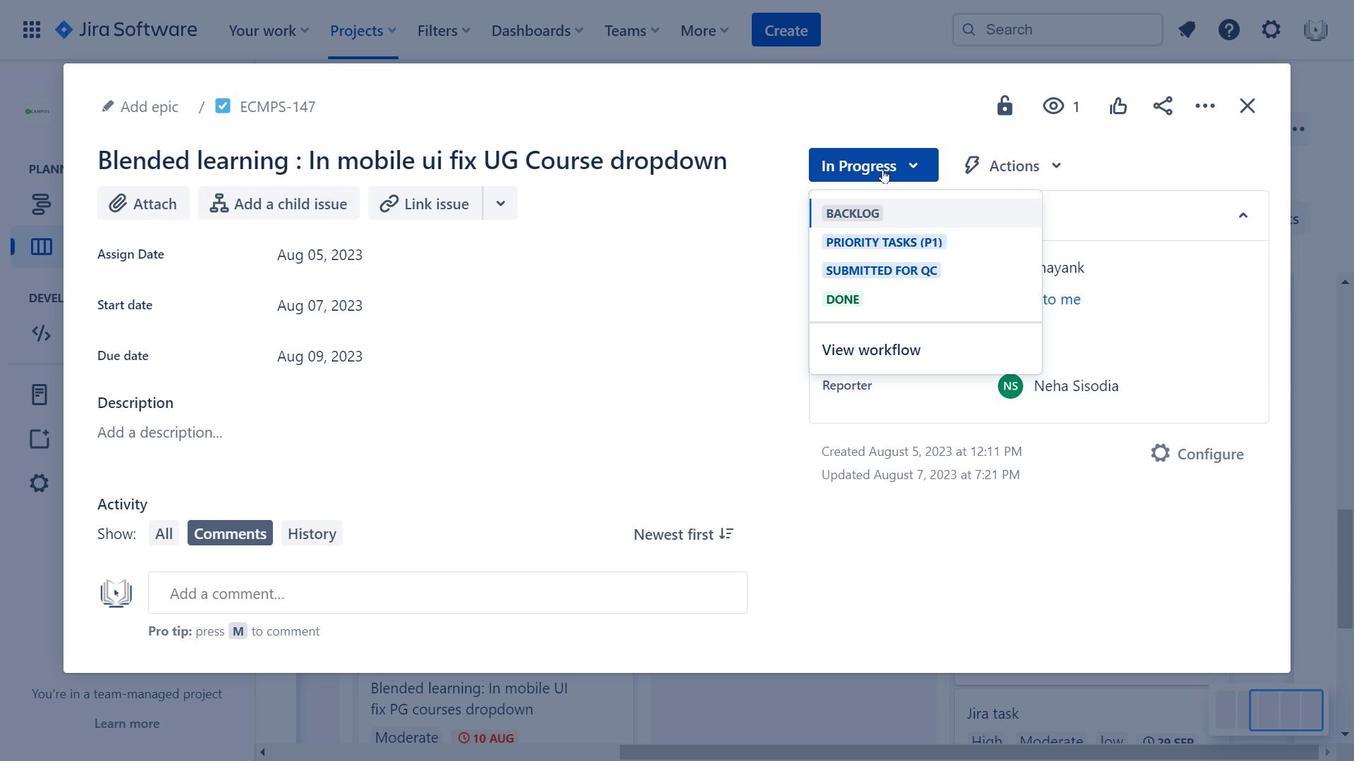
Action: Mouse pressed left at (885, 170)
Screenshot: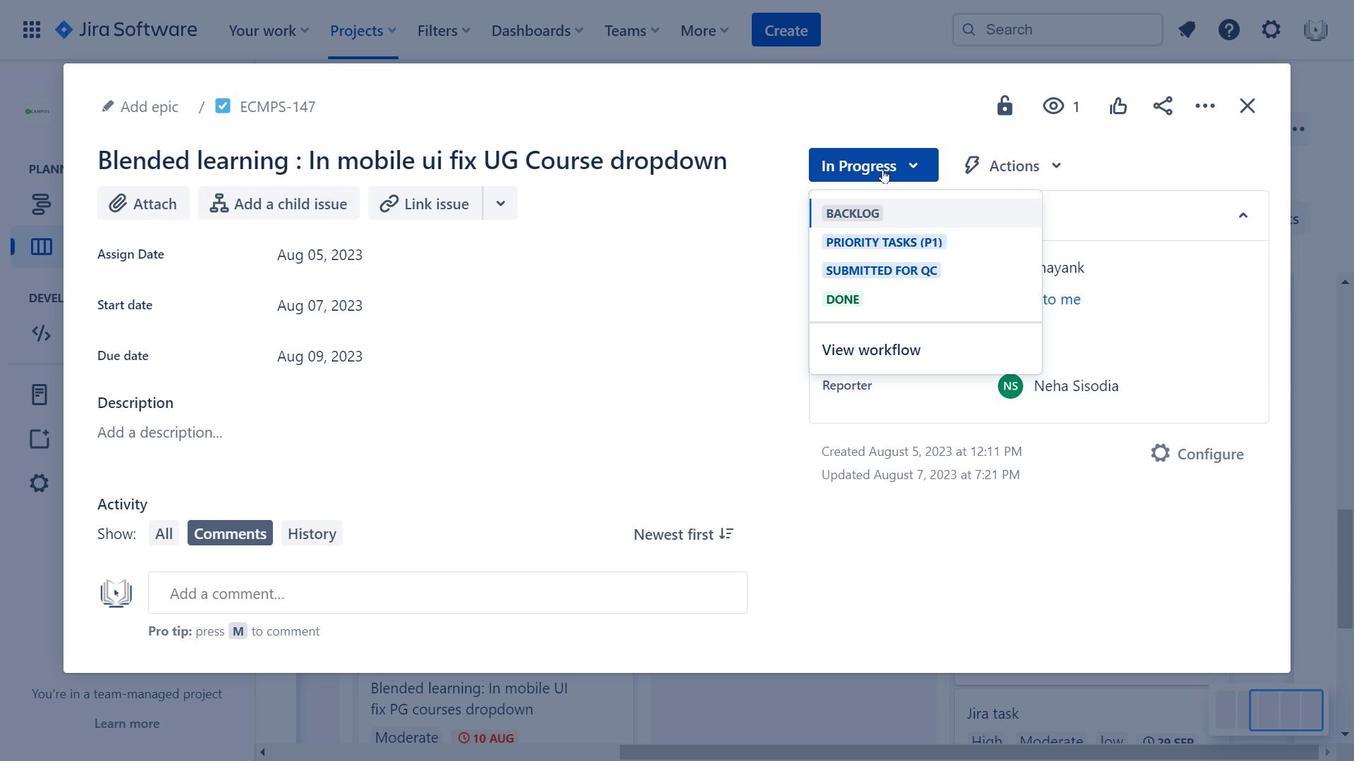
Action: Mouse moved to (368, 310)
Screenshot: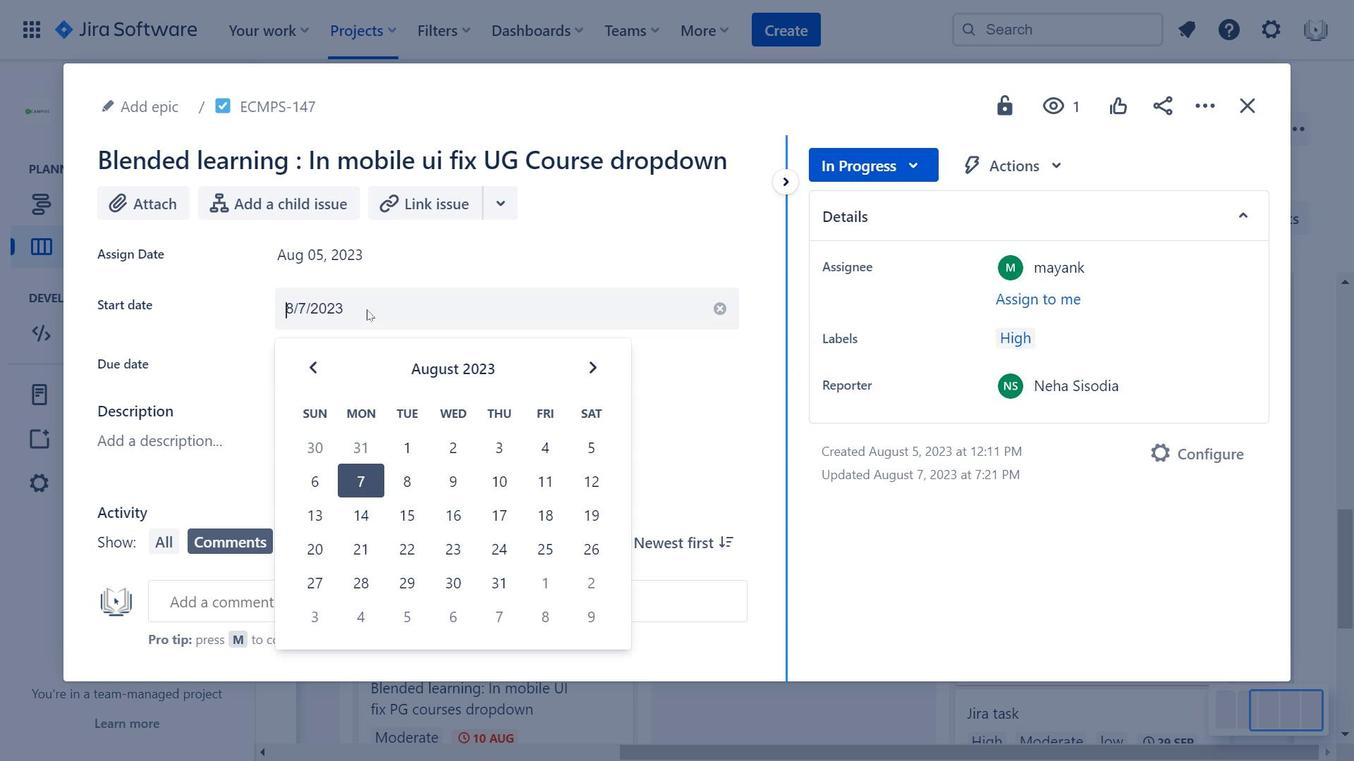 
Action: Mouse pressed left at (368, 310)
Screenshot: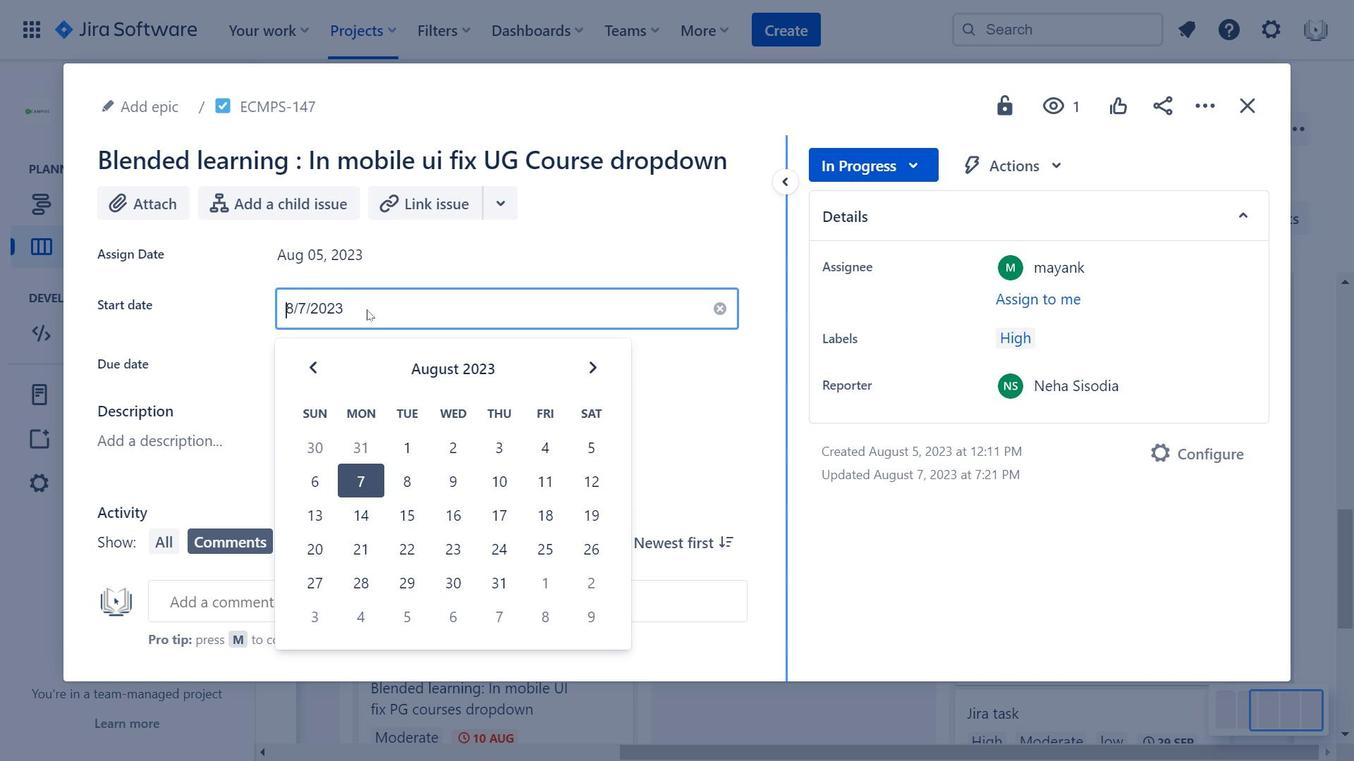 
Action: Mouse moved to (600, 380)
Screenshot: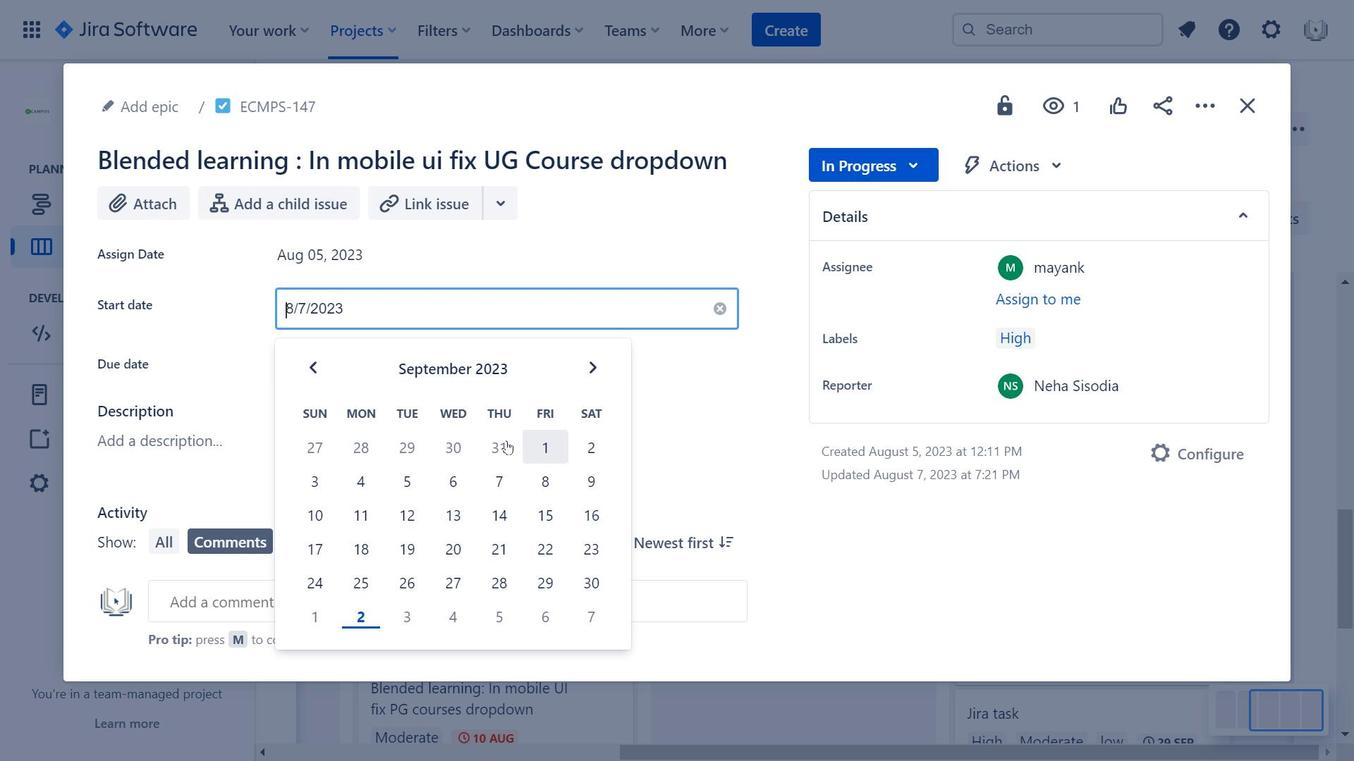 
Action: Mouse pressed left at (600, 380)
Screenshot: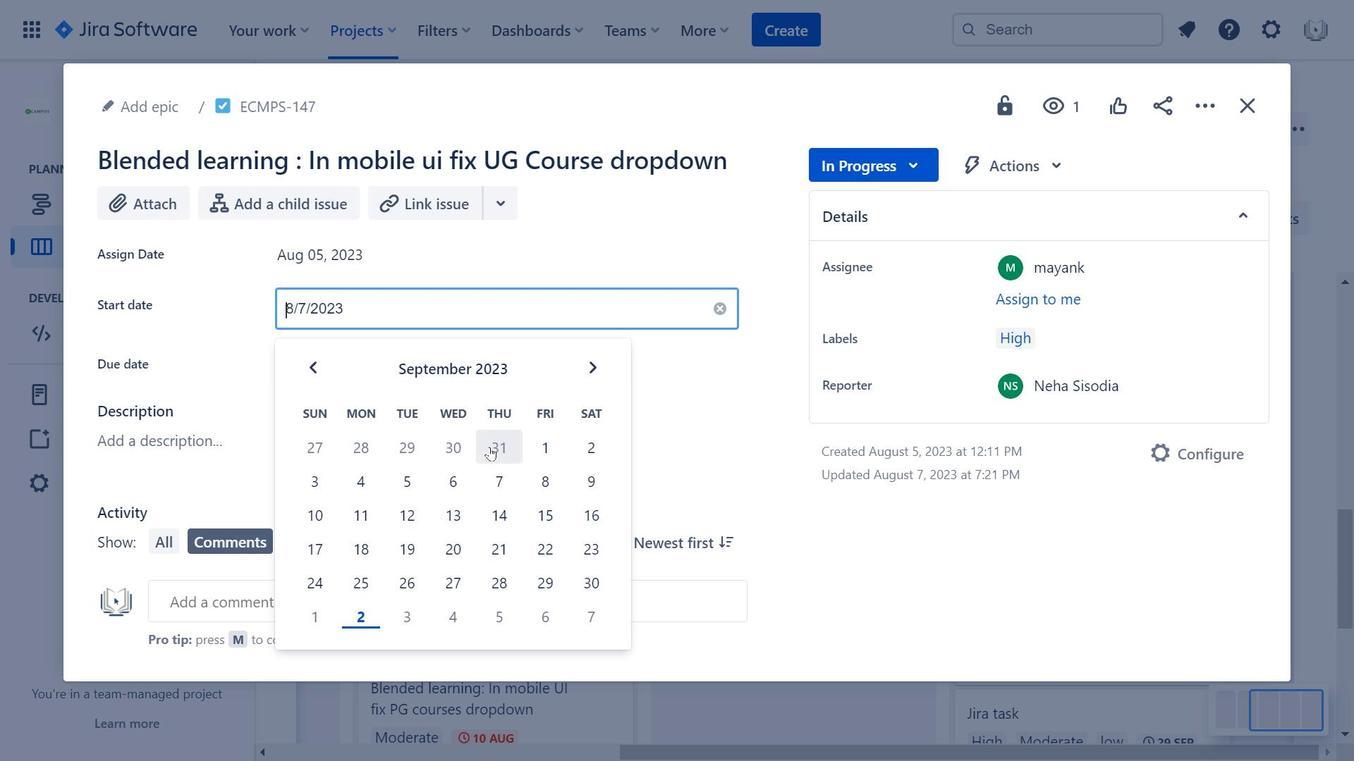 
Action: Mouse moved to (605, 366)
Screenshot: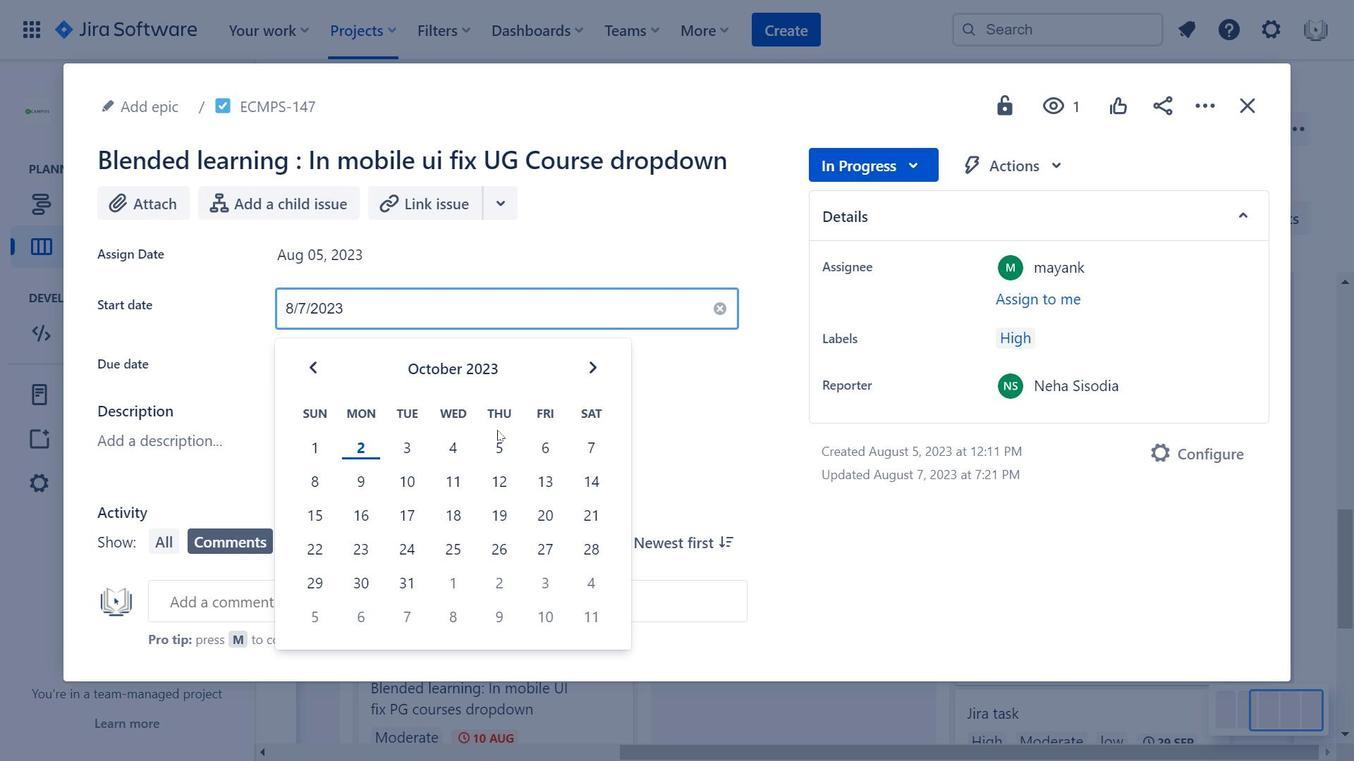 
Action: Mouse pressed left at (605, 366)
Screenshot: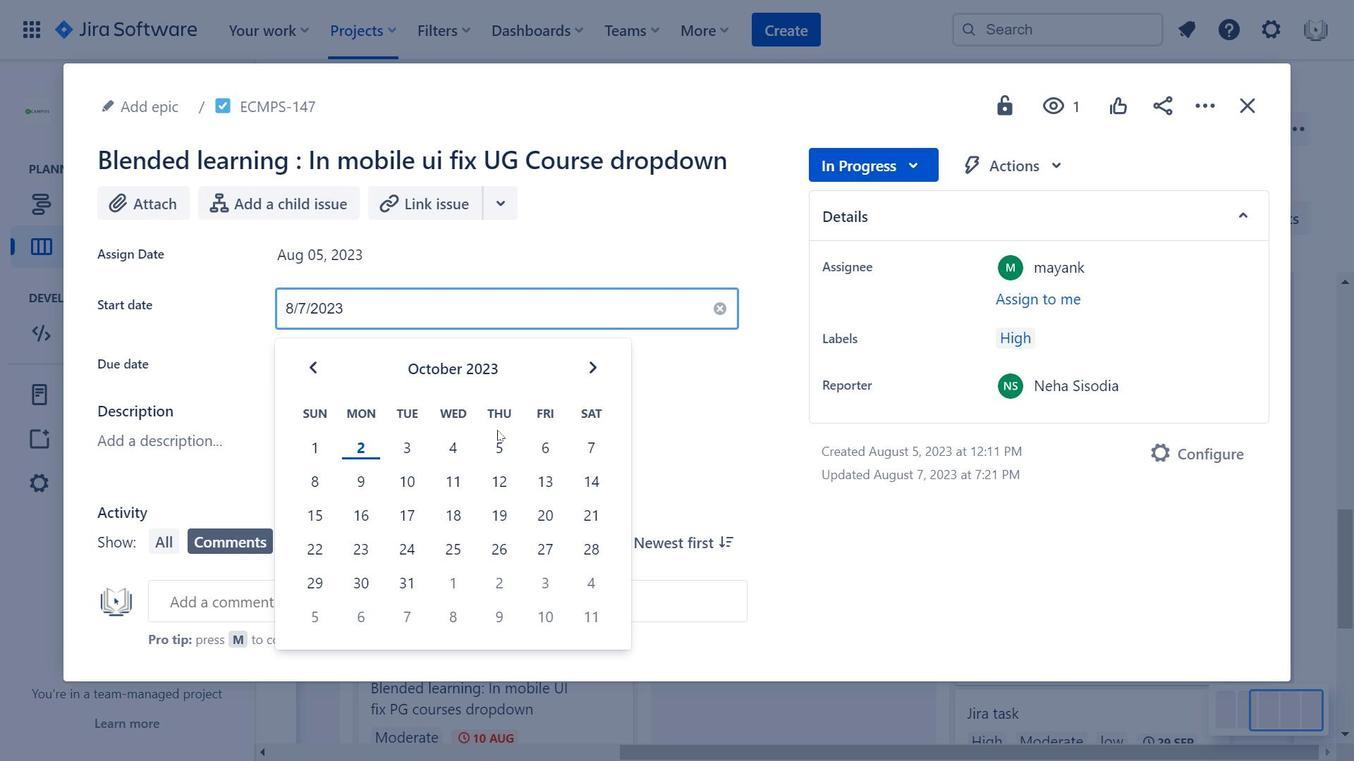 
Action: Mouse moved to (1016, 177)
Screenshot: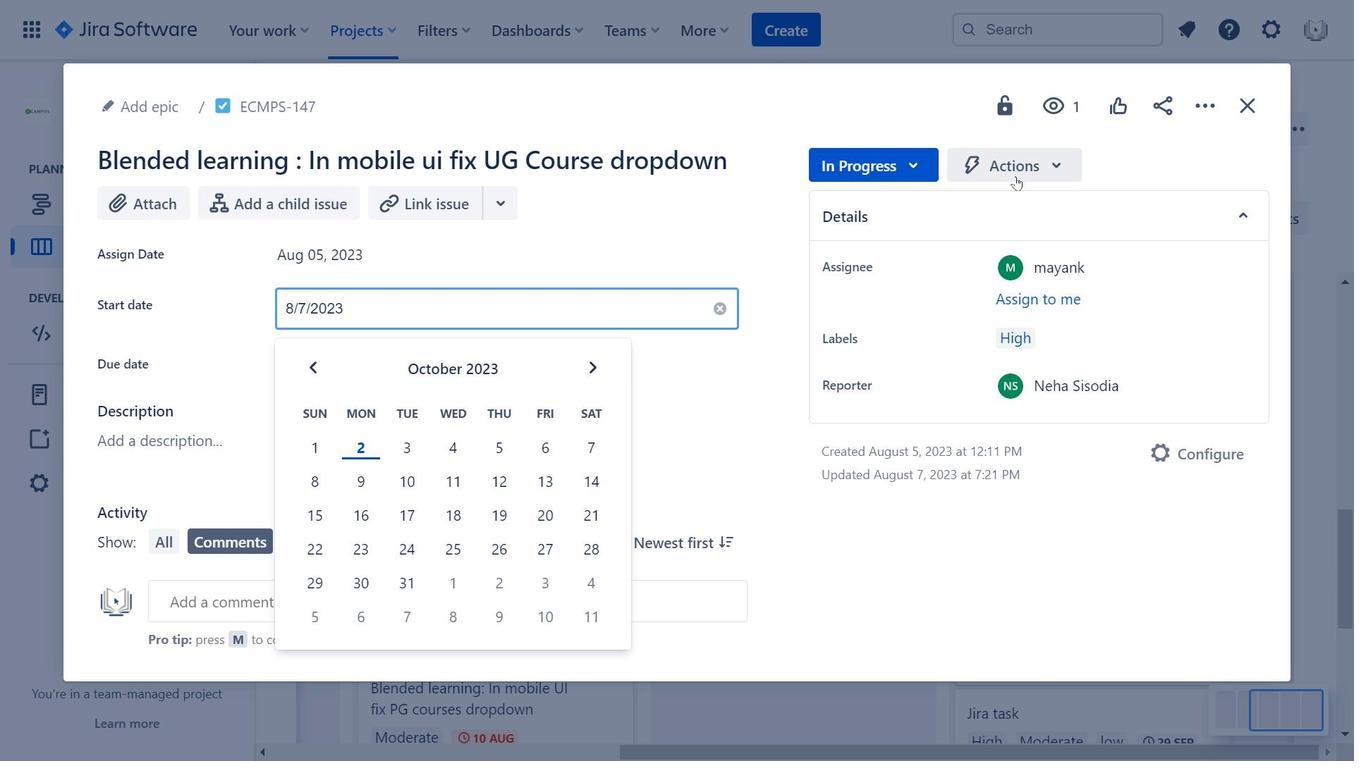
Action: Mouse pressed left at (1016, 177)
Screenshot: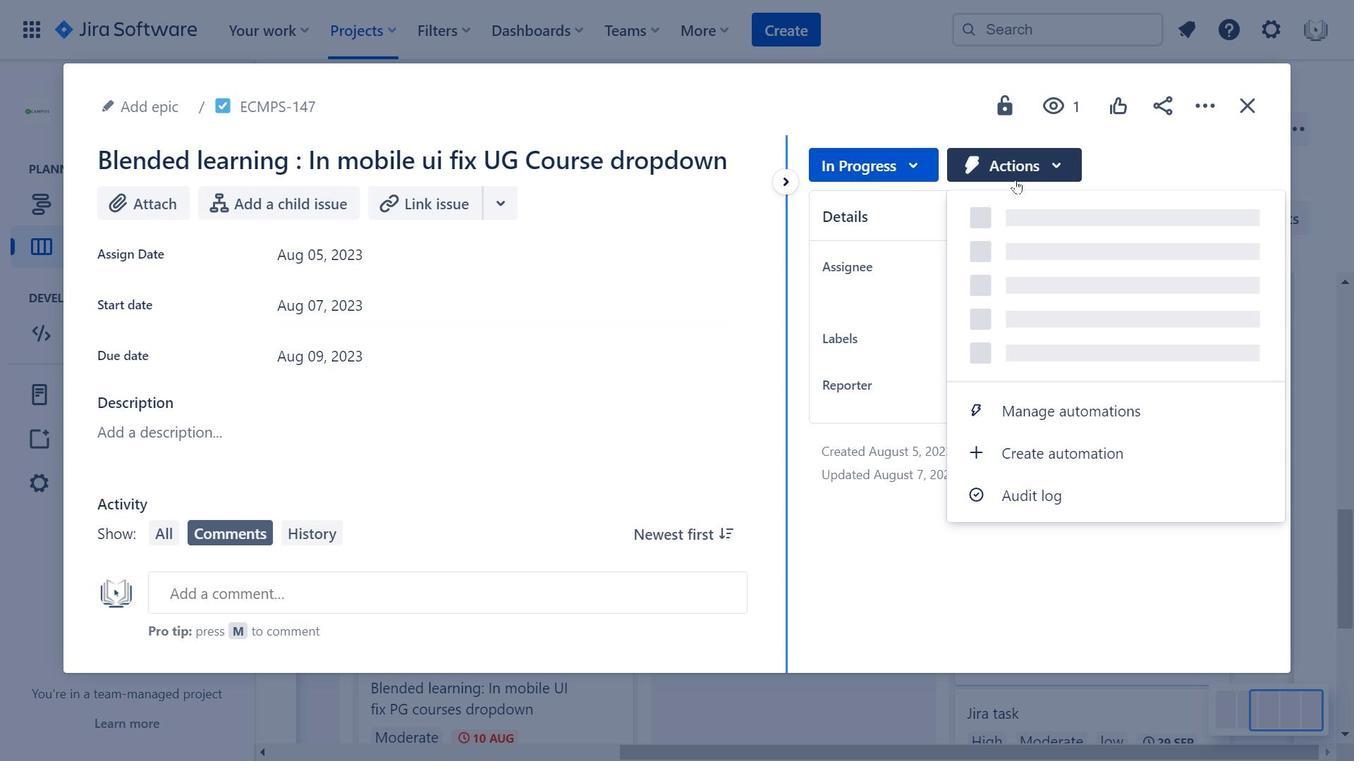 
Action: Mouse moved to (564, 306)
Screenshot: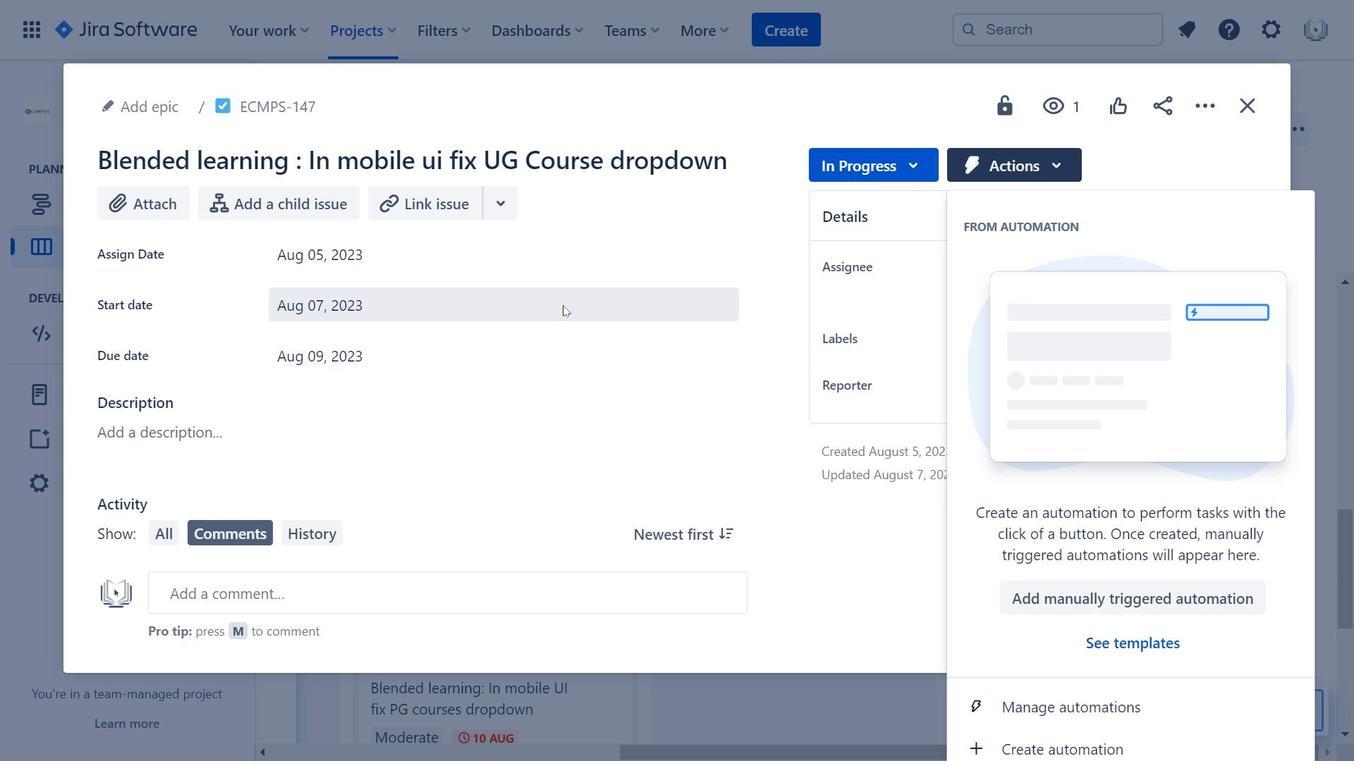 
Action: Mouse pressed left at (564, 306)
Screenshot: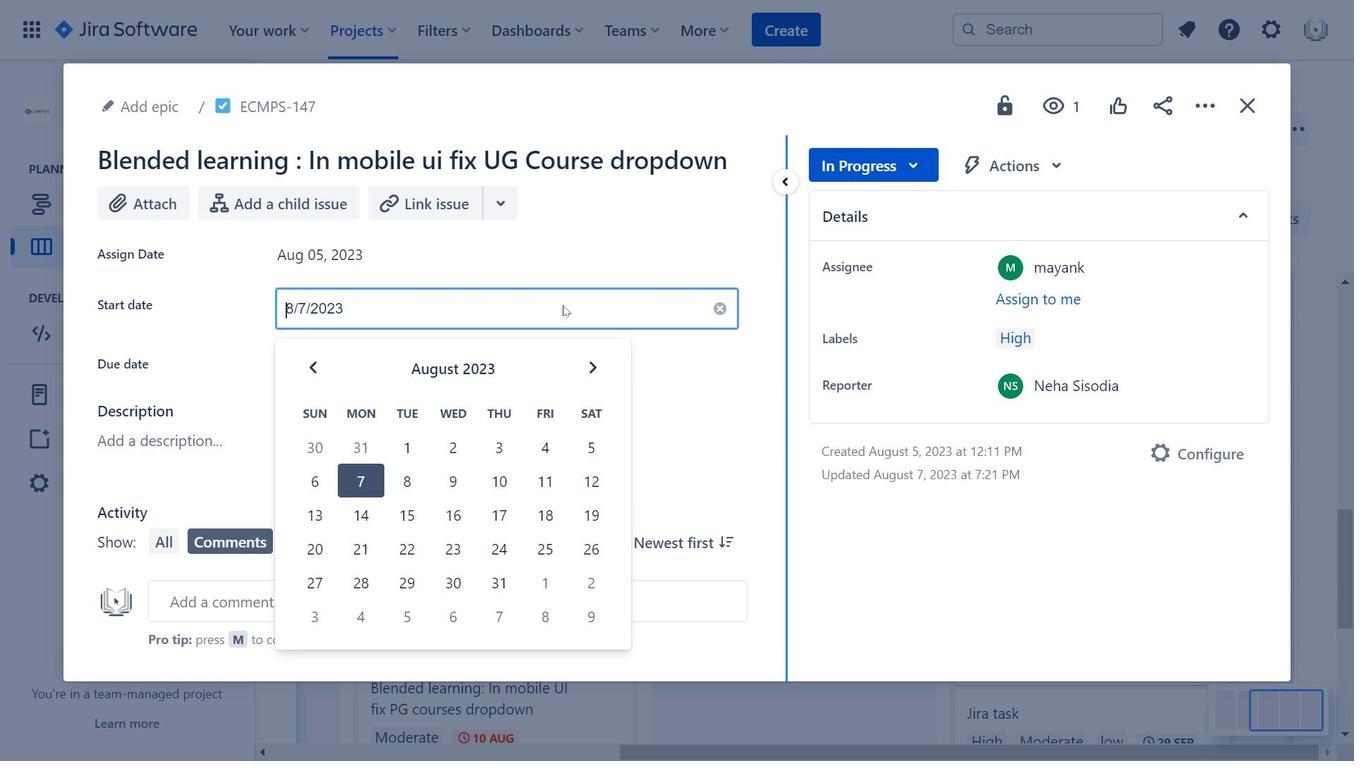 
Action: Mouse moved to (682, 350)
Screenshot: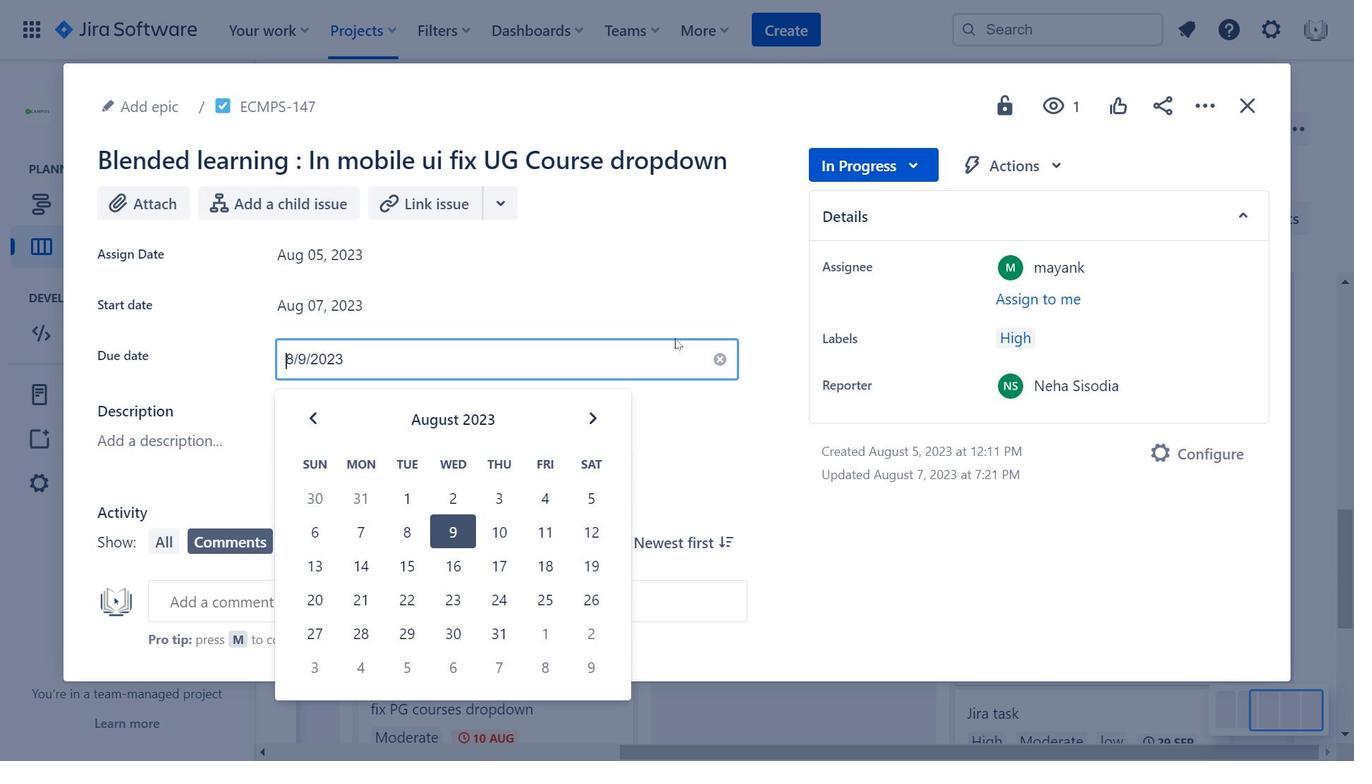 
Action: Mouse pressed left at (682, 350)
Screenshot: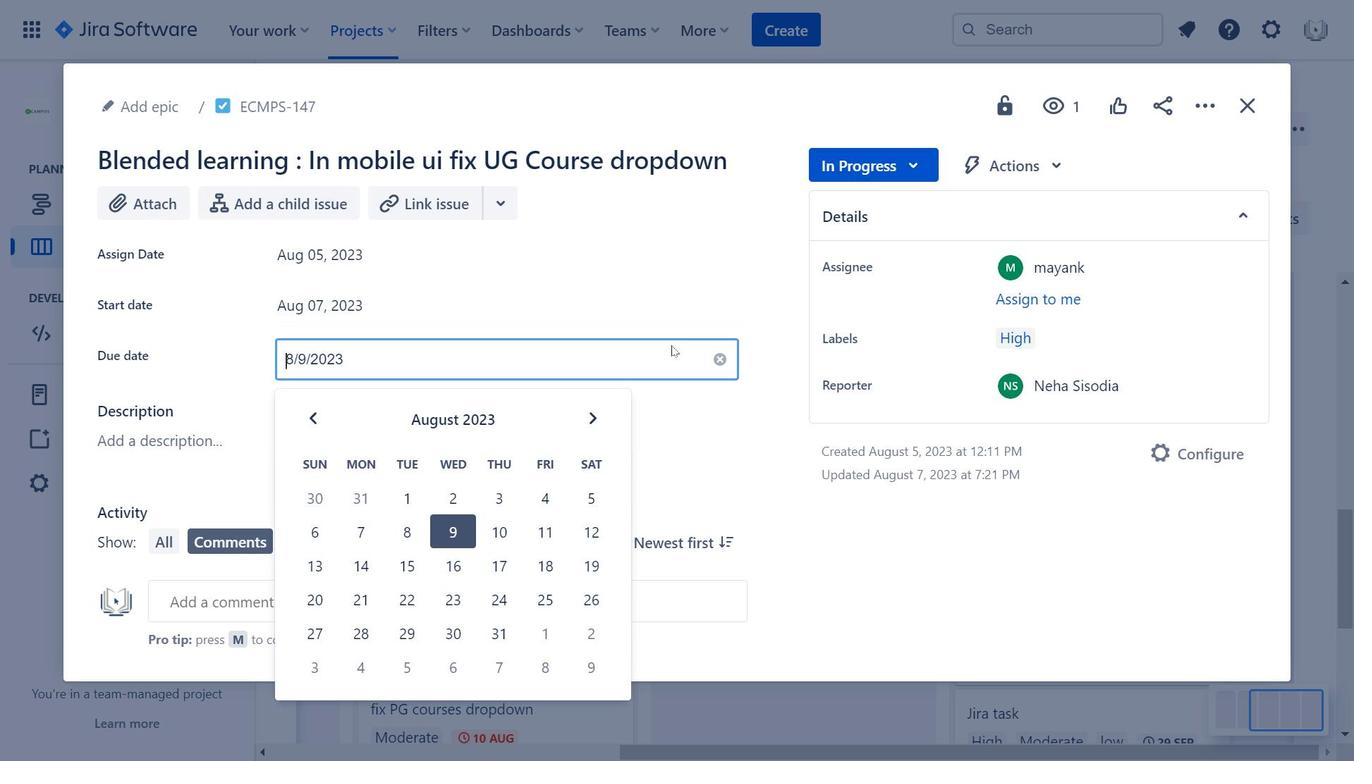 
Action: Mouse moved to (574, 425)
Screenshot: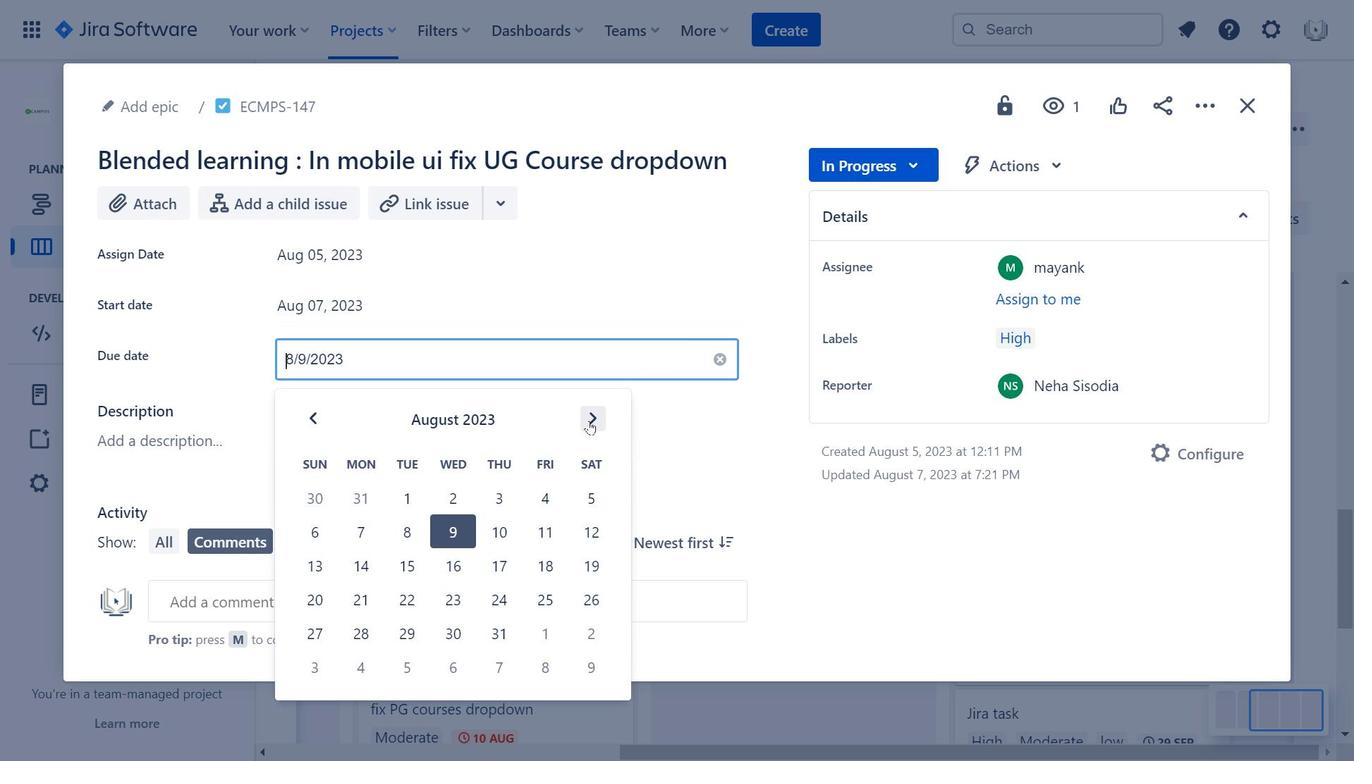 
Action: Mouse pressed left at (574, 425)
Screenshot: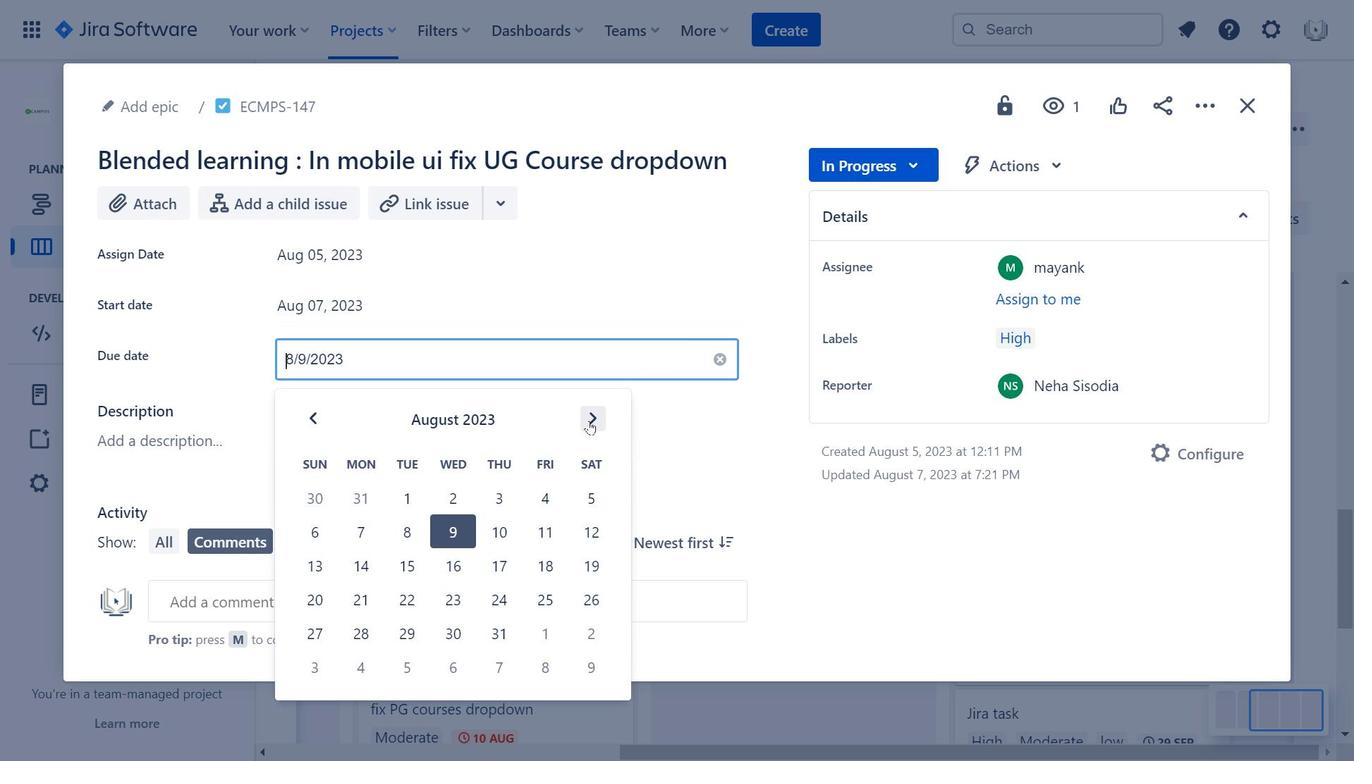 
Action: Mouse moved to (590, 422)
Screenshot: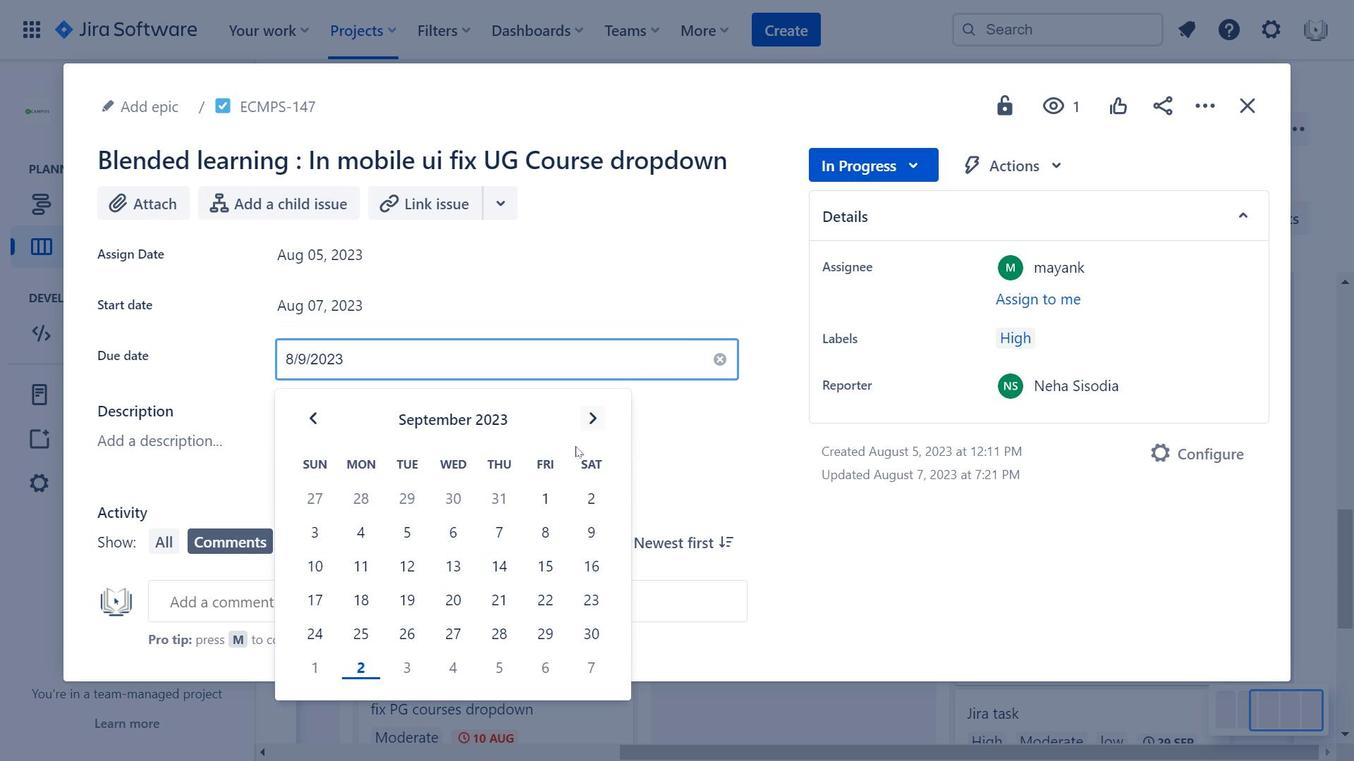 
Action: Mouse pressed left at (590, 422)
Screenshot: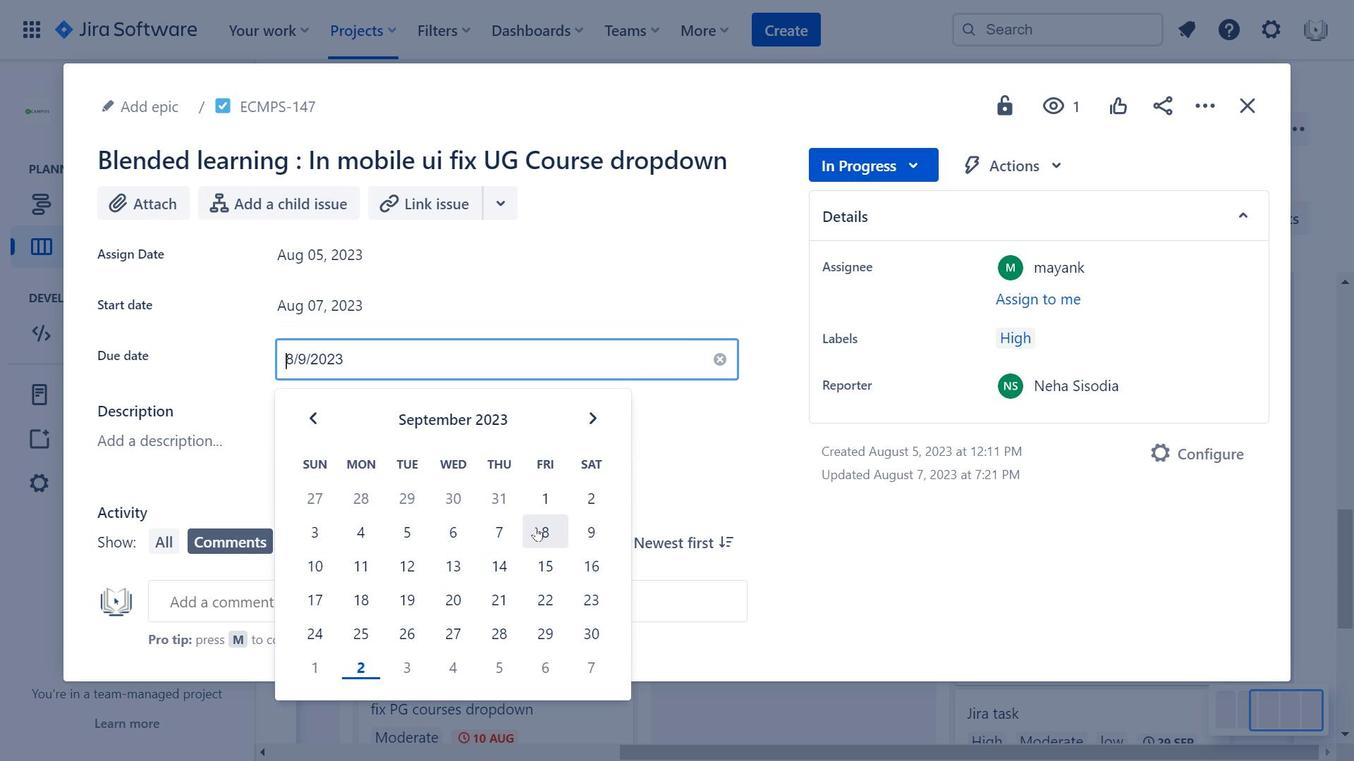 
Action: Mouse moved to (592, 425)
Screenshot: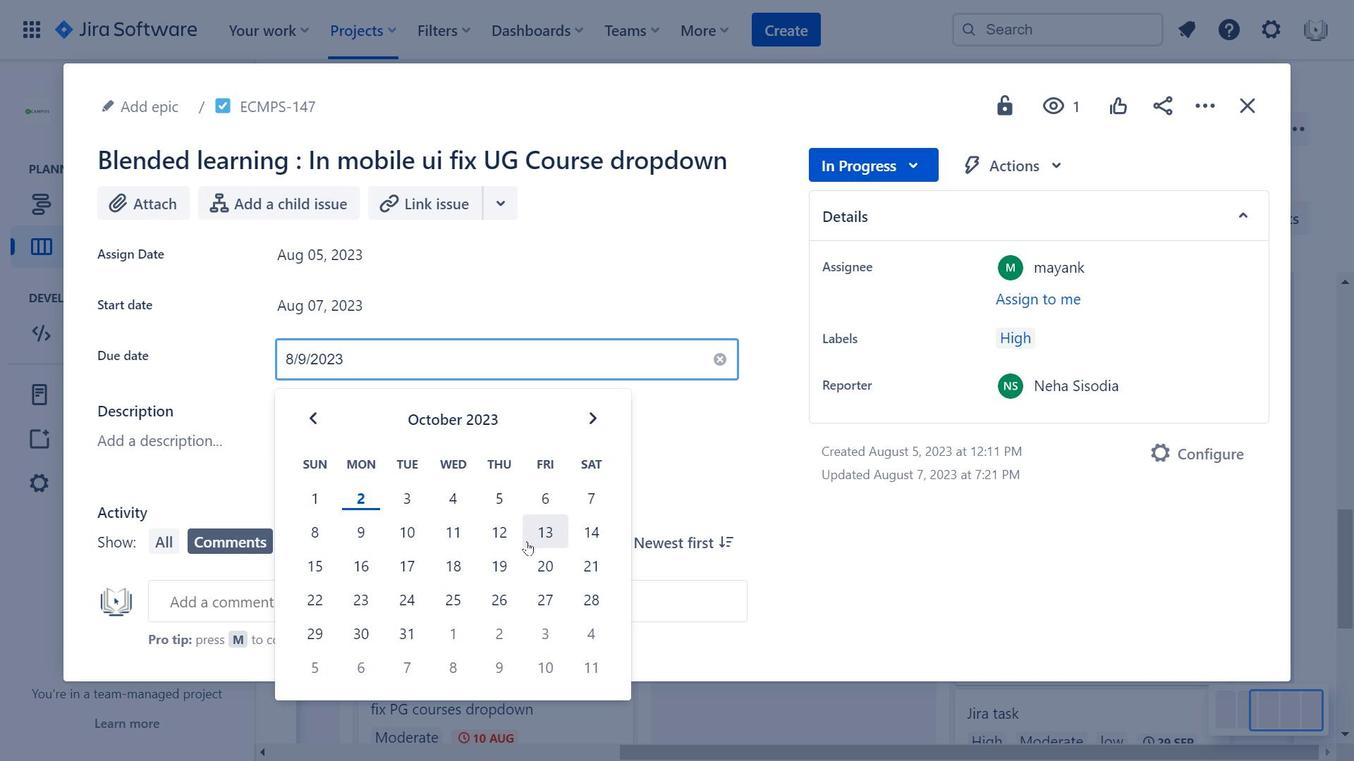 
Action: Mouse pressed left at (592, 425)
Screenshot: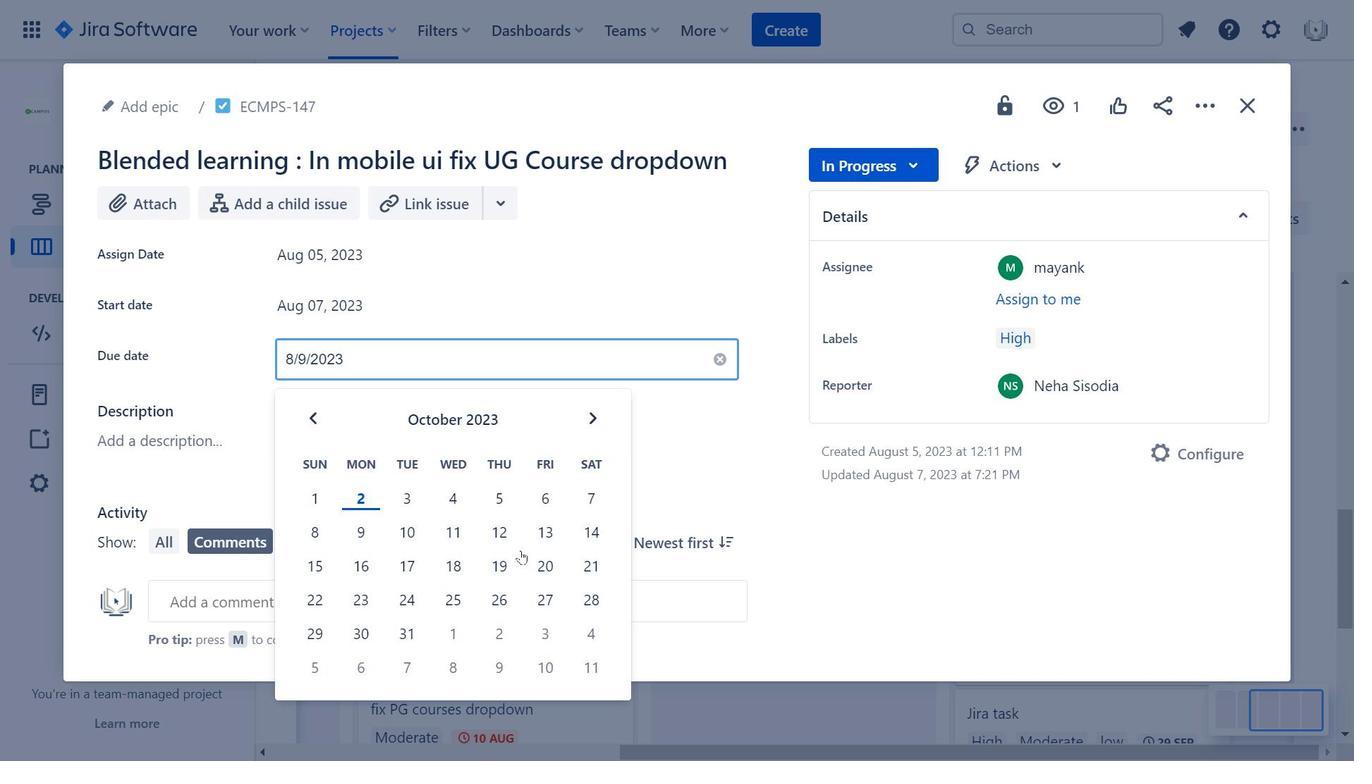 
Action: Mouse moved to (464, 251)
Screenshot: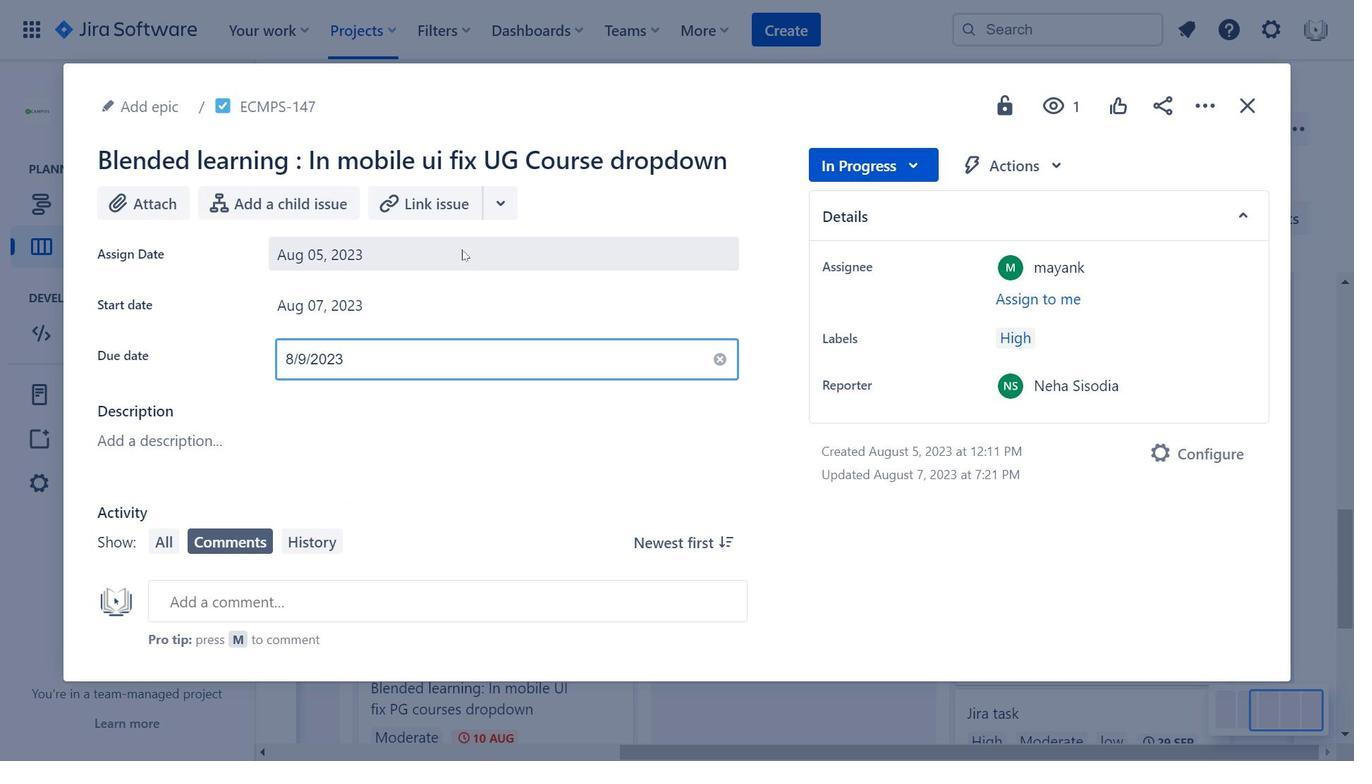 
Action: Mouse pressed left at (464, 251)
Screenshot: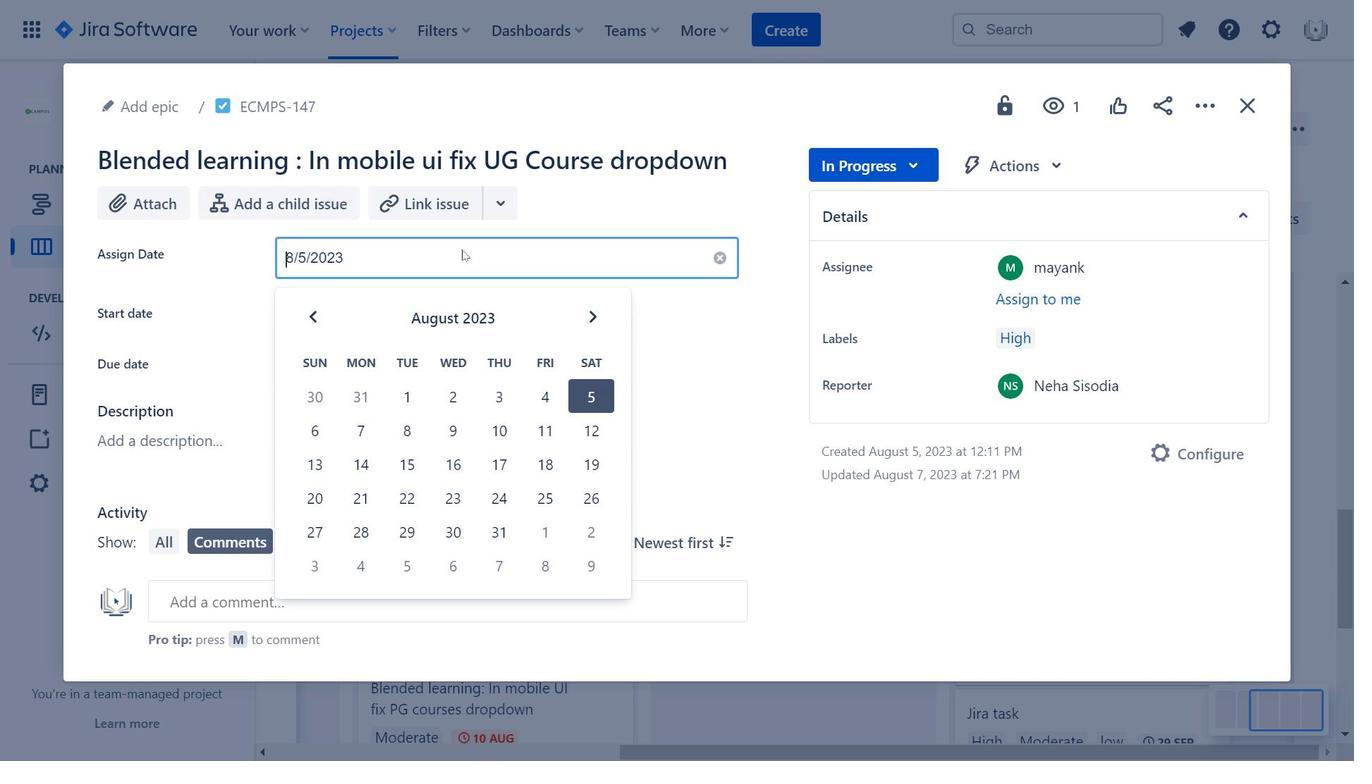 
Action: Mouse moved to (999, 160)
Screenshot: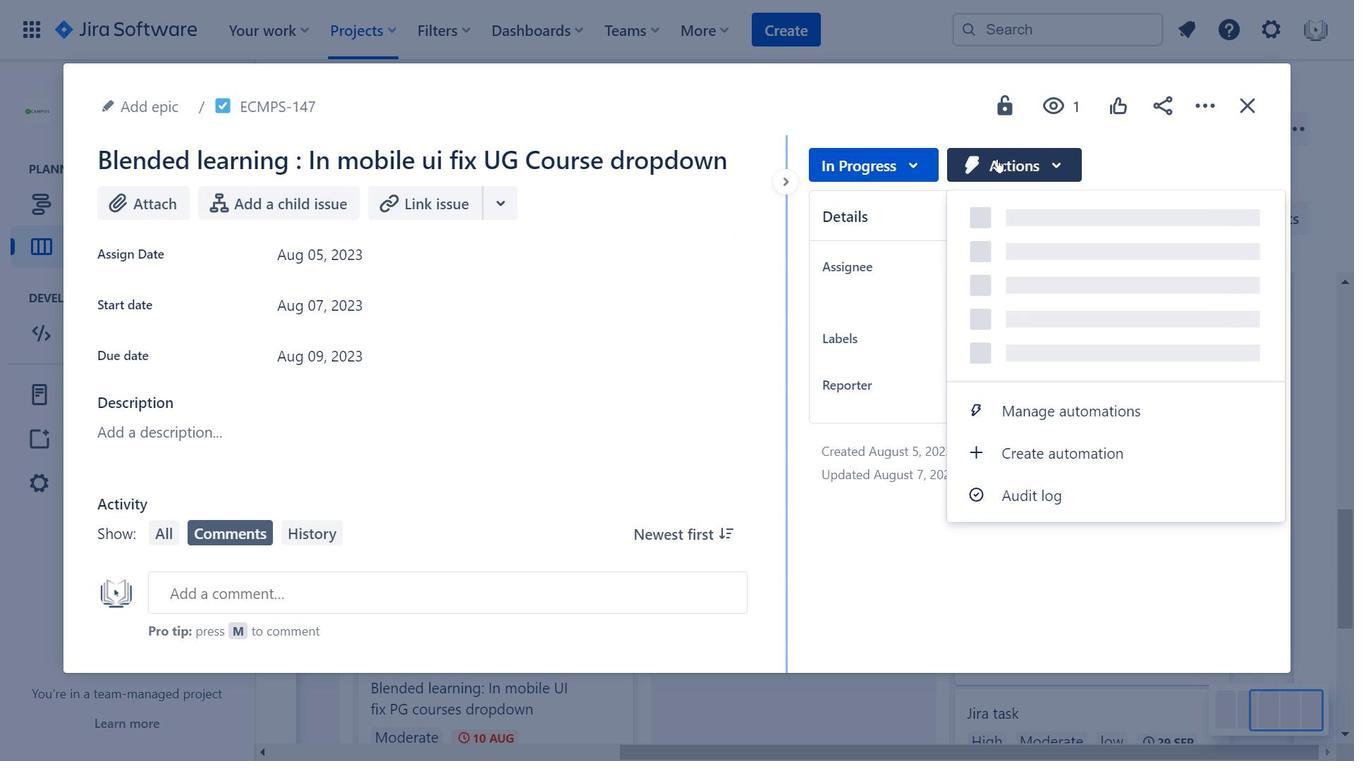 
Action: Mouse pressed left at (999, 160)
Screenshot: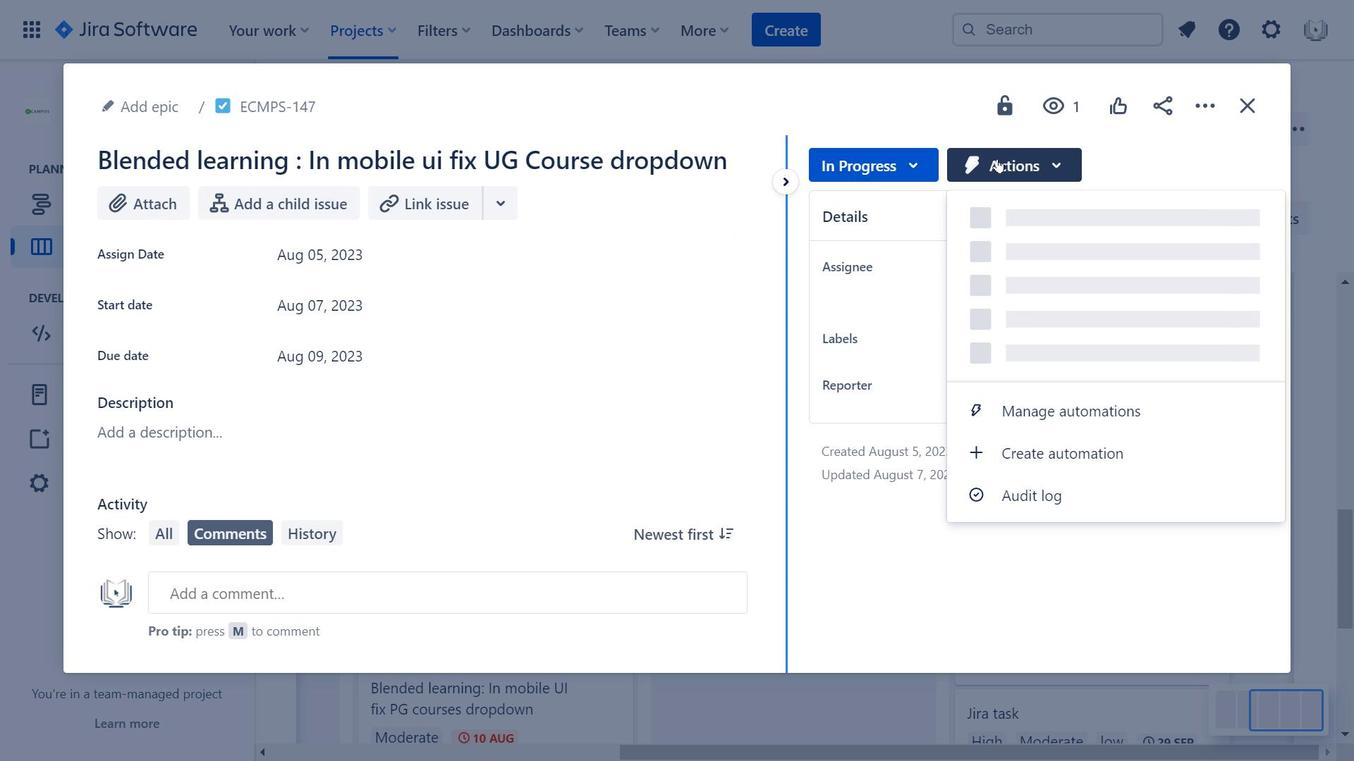 
Action: Mouse moved to (1242, 112)
Screenshot: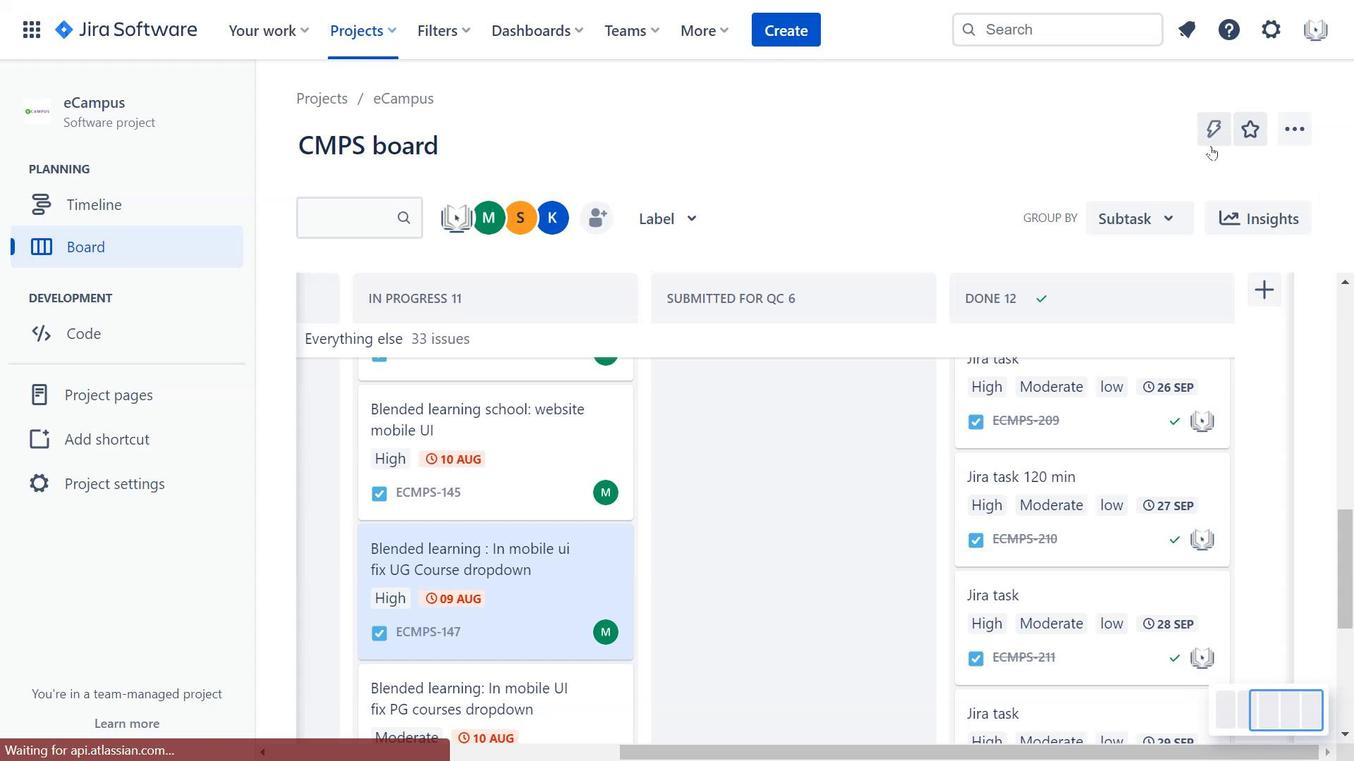 
Action: Mouse pressed left at (1242, 112)
Screenshot: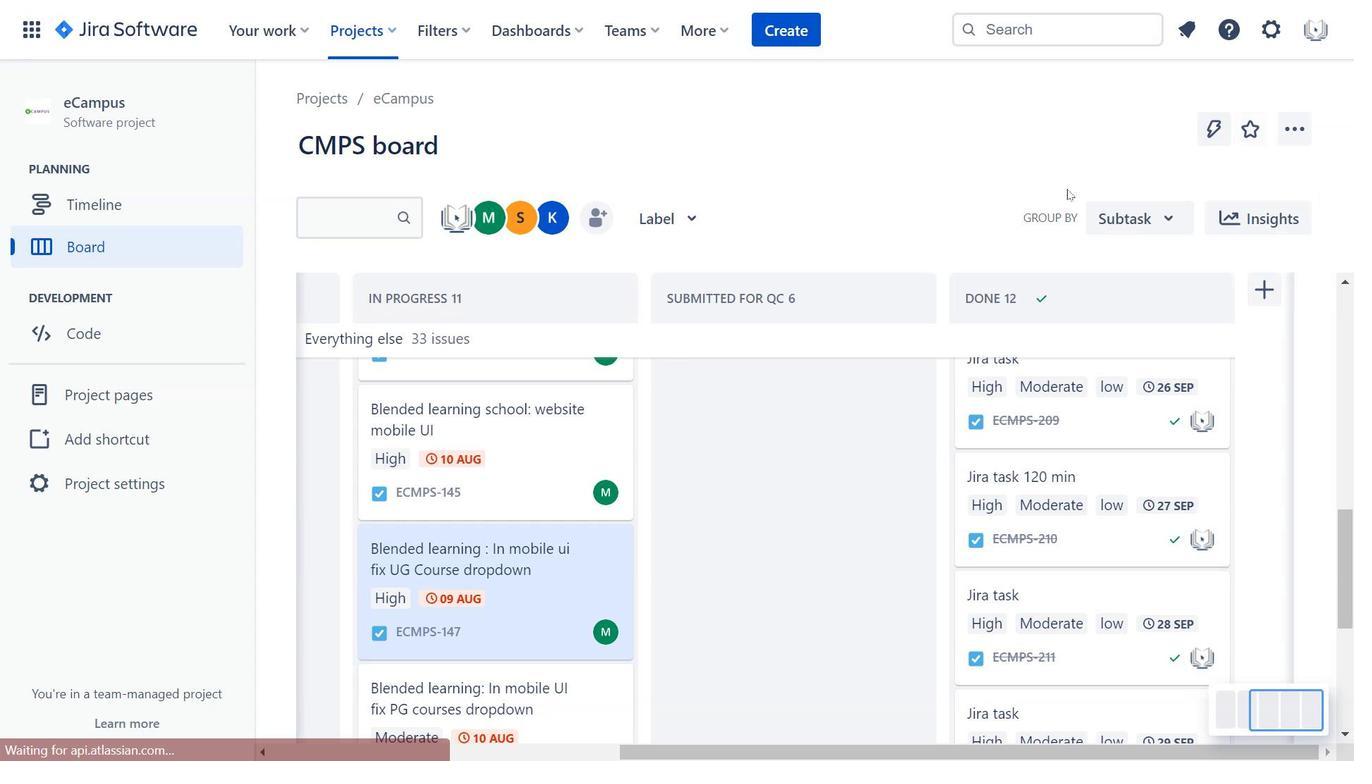 
Action: Mouse moved to (492, 448)
Screenshot: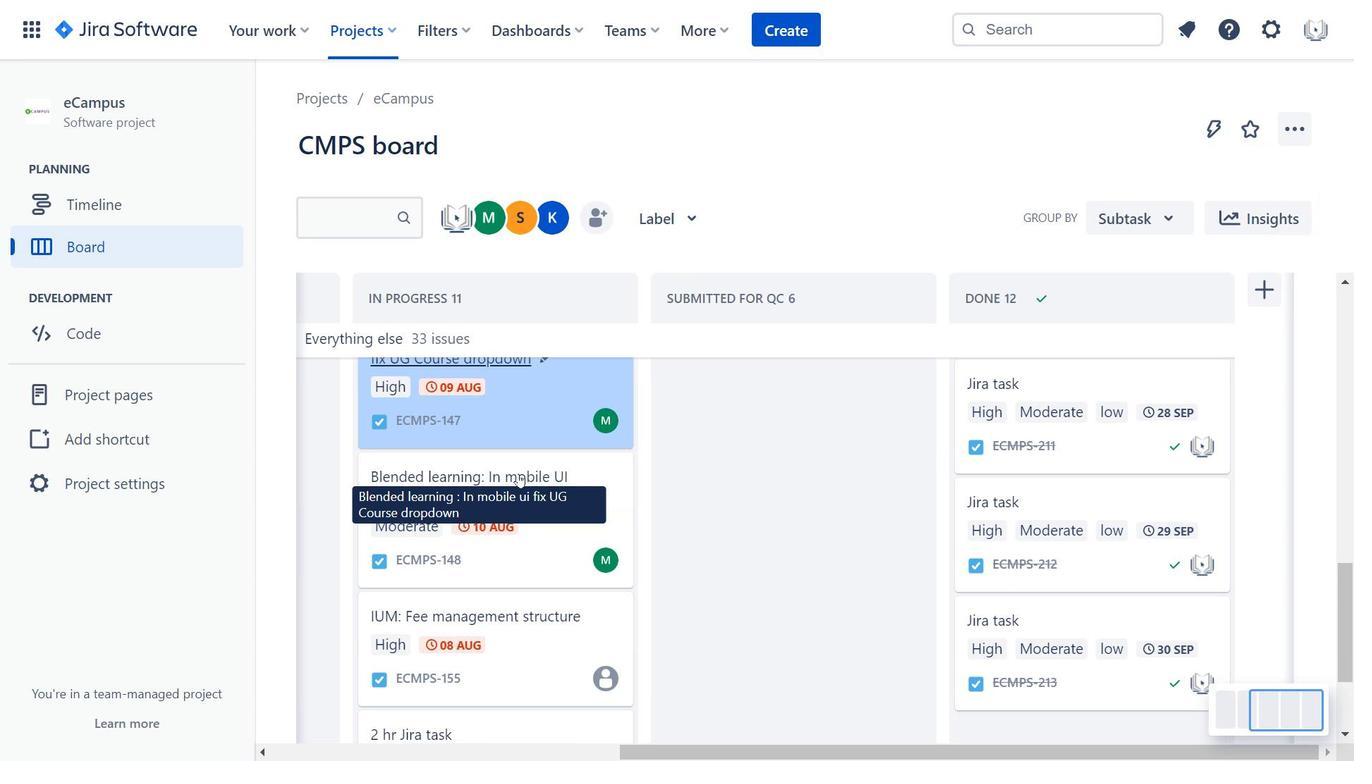 
Action: Mouse scrolled (492, 447) with delta (0, 0)
Screenshot: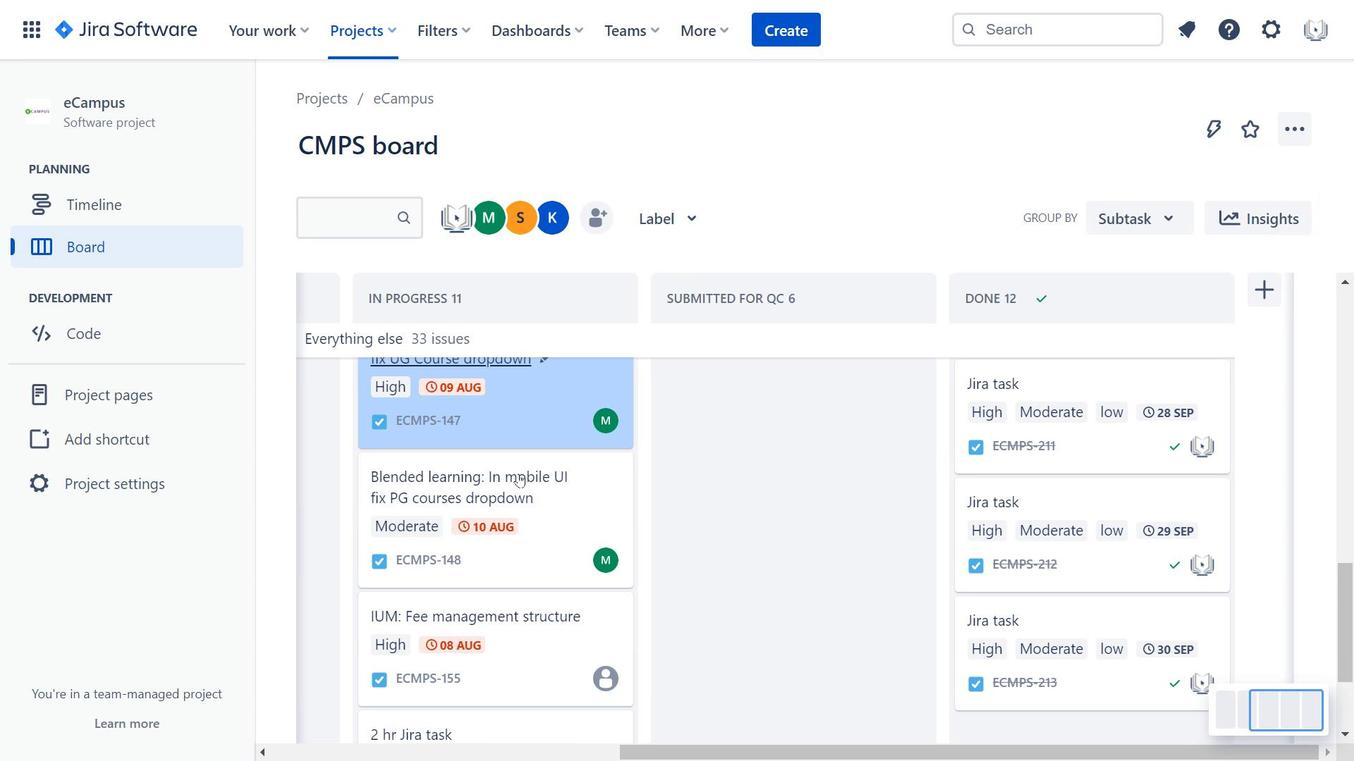 
Action: Mouse moved to (519, 473)
